 Task: Write a script that determines if a number is positive, negative, or zero Print the appropriate message.
Action: Mouse moved to (74, 421)
Screenshot: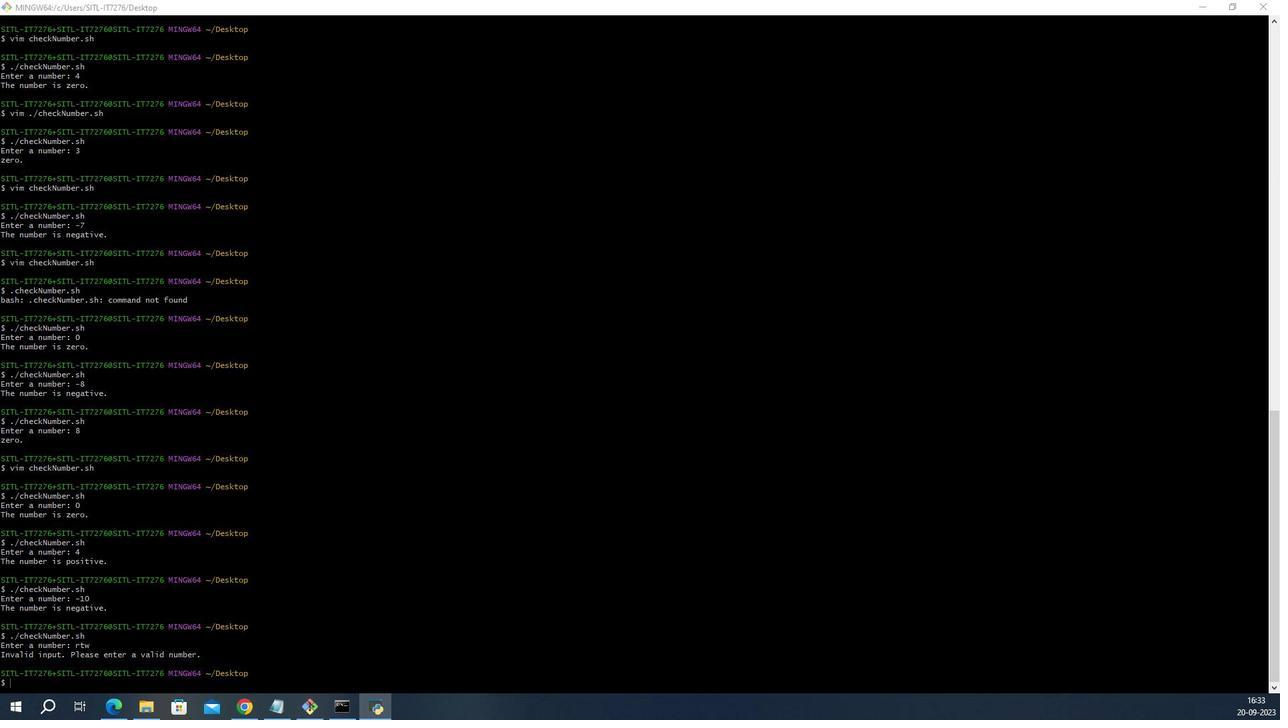 
Action: Mouse pressed left at (74, 421)
Screenshot: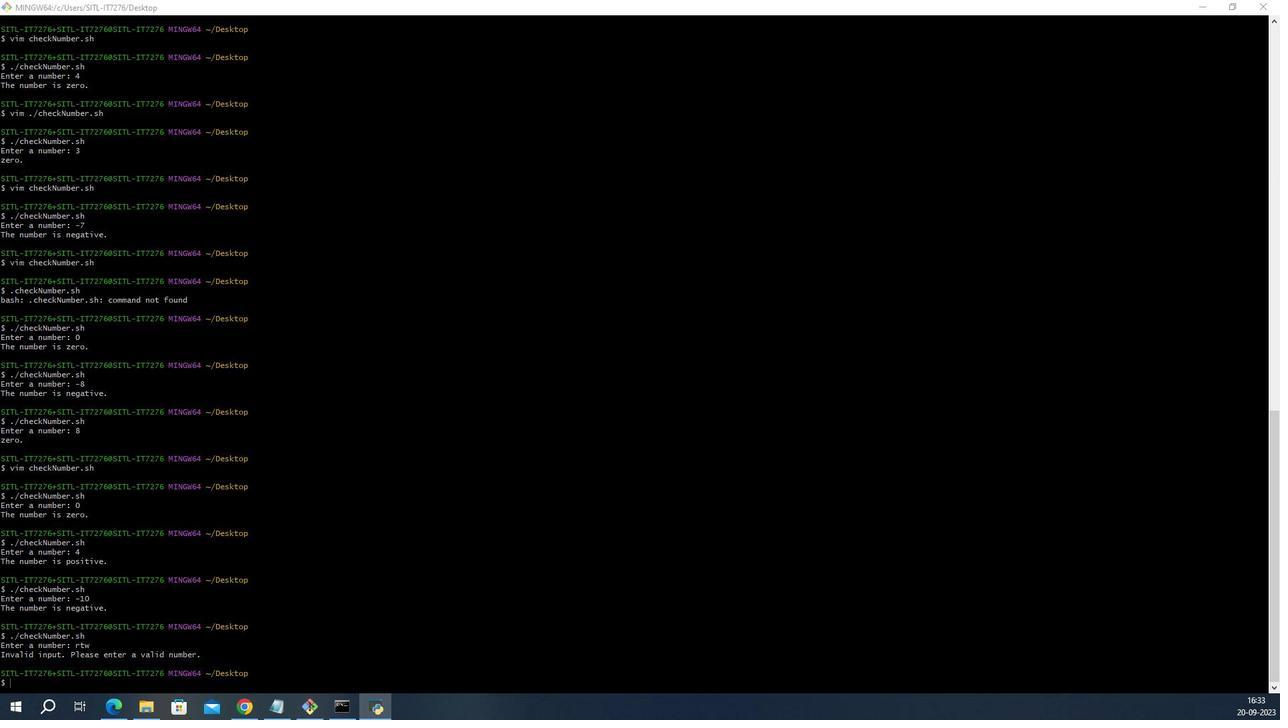 
Action: Mouse moved to (74, 421)
Screenshot: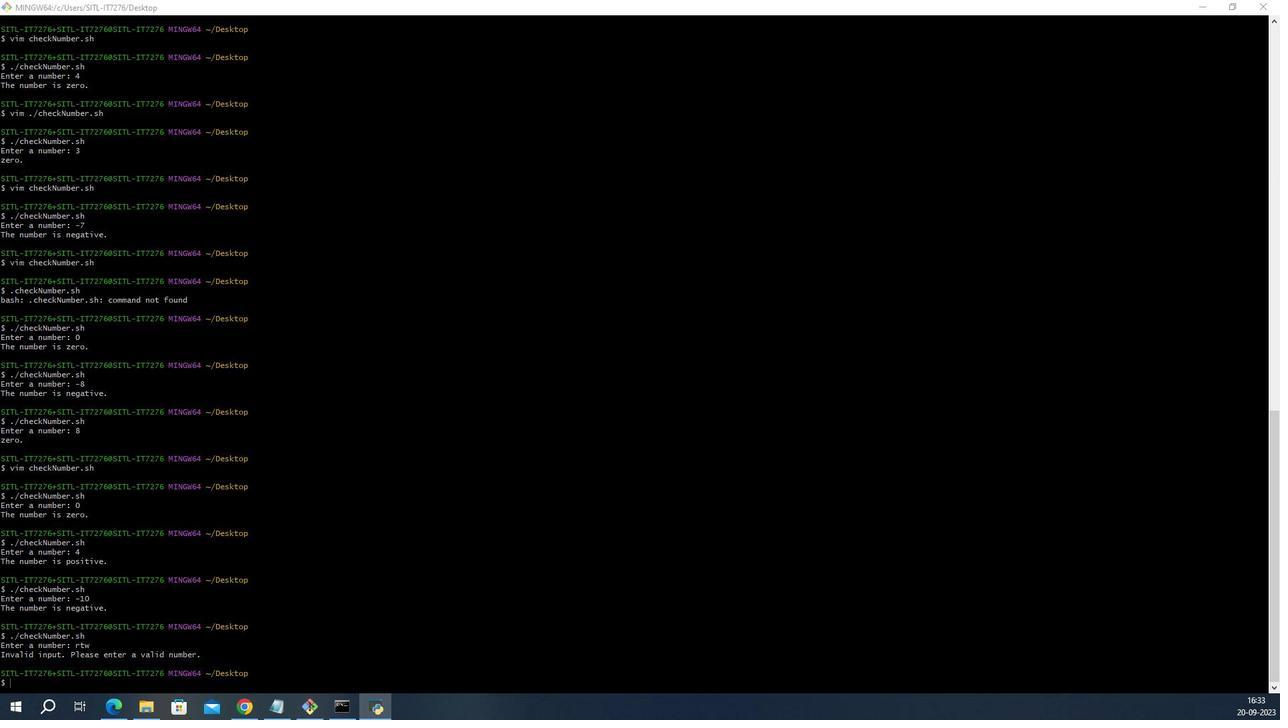 
Action: Mouse pressed left at (74, 421)
Screenshot: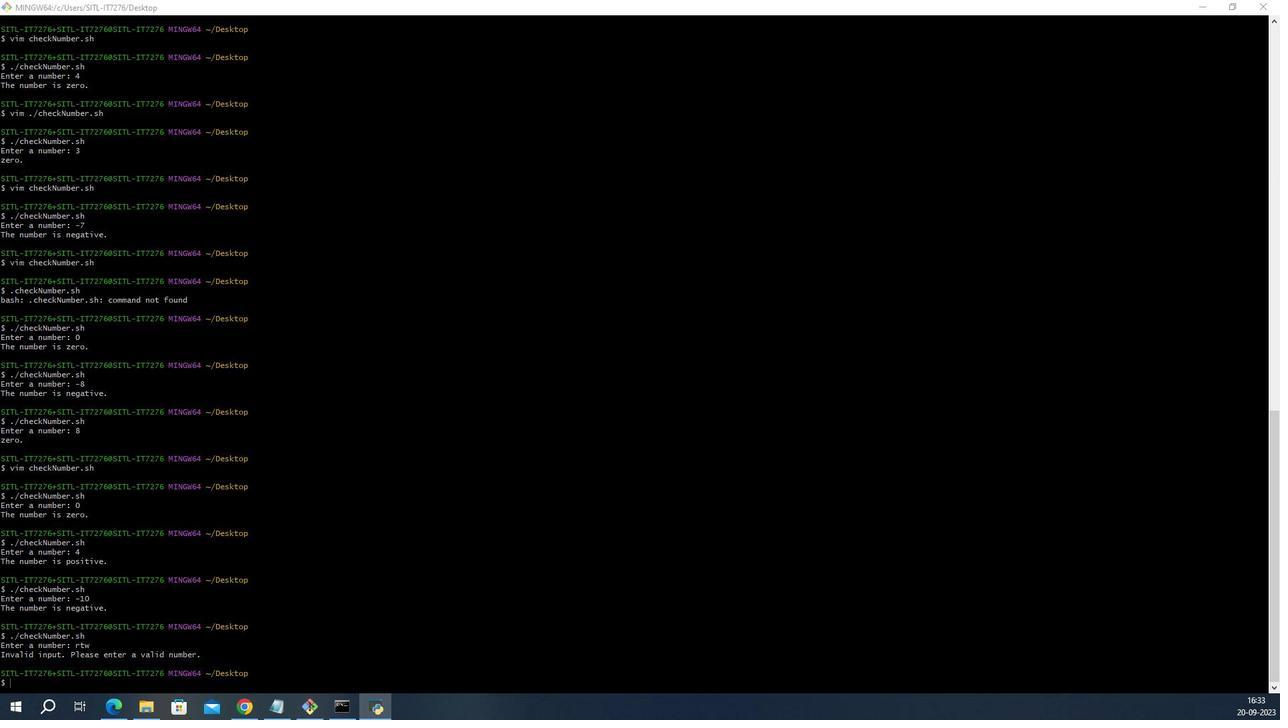 
Action: Mouse moved to (74, 421)
Screenshot: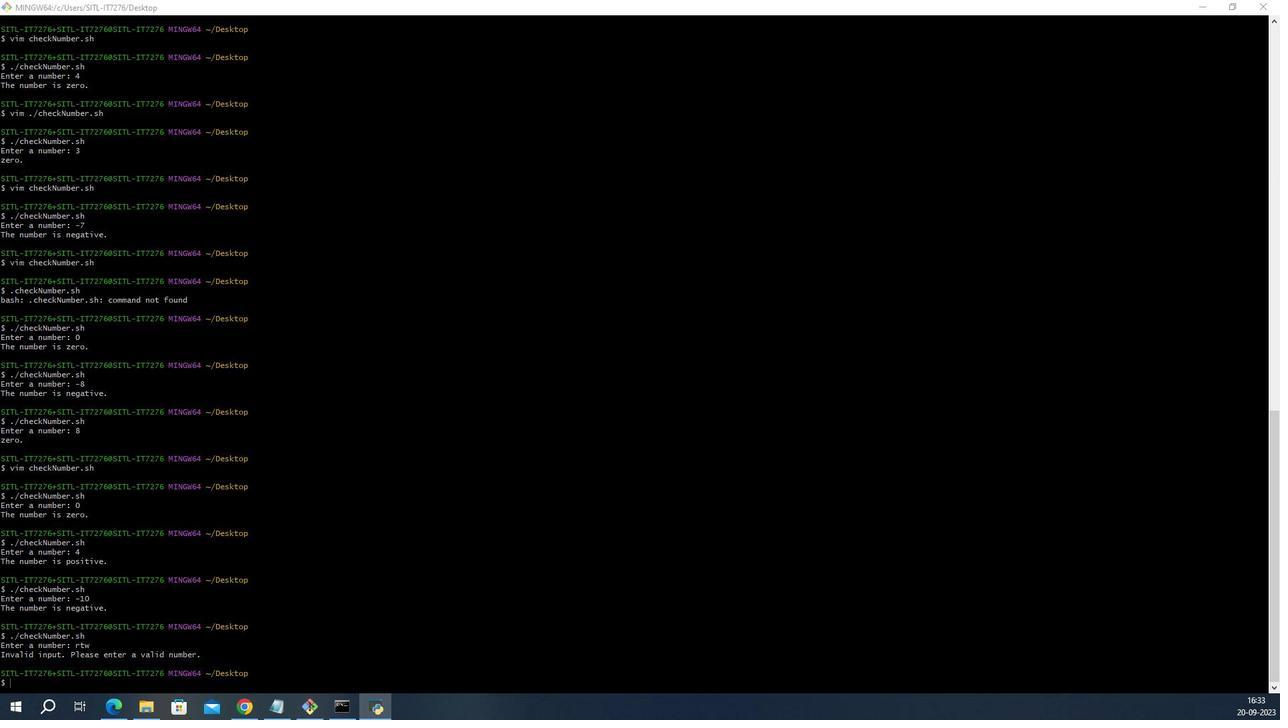 
Action: Key pressed b<Key.backspace>
Screenshot: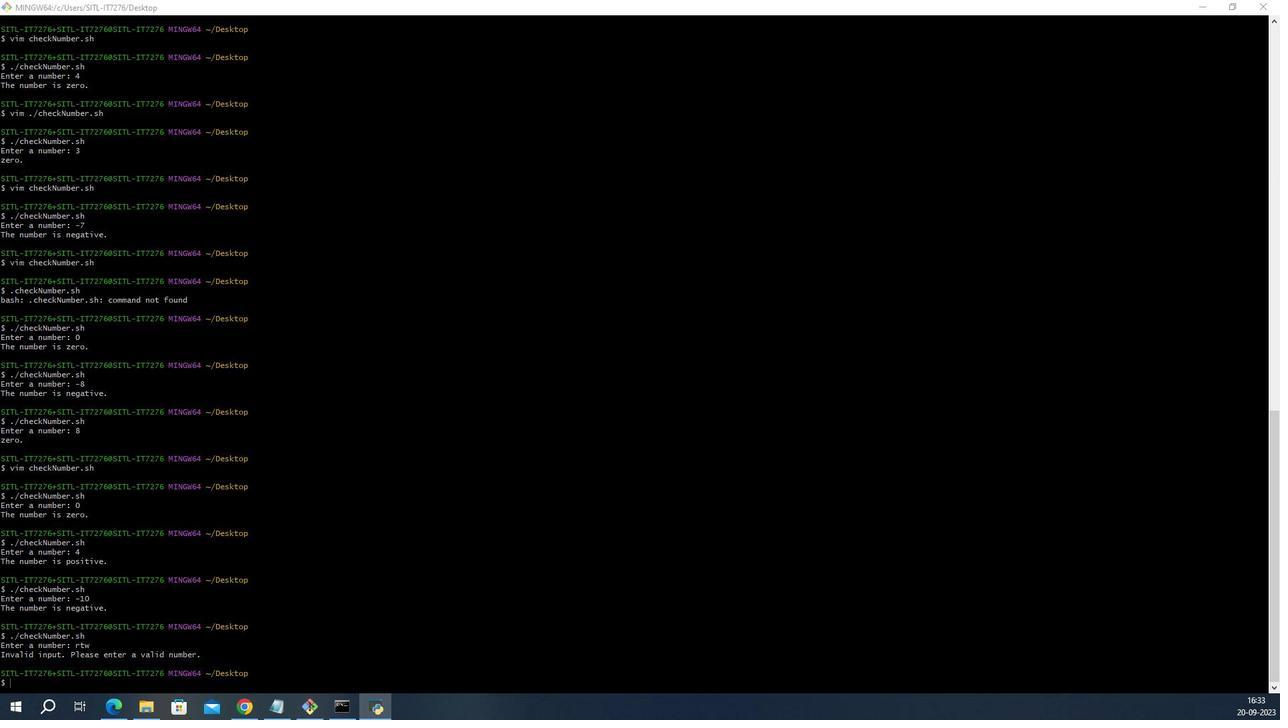 
Action: Mouse moved to (74, 421)
Screenshot: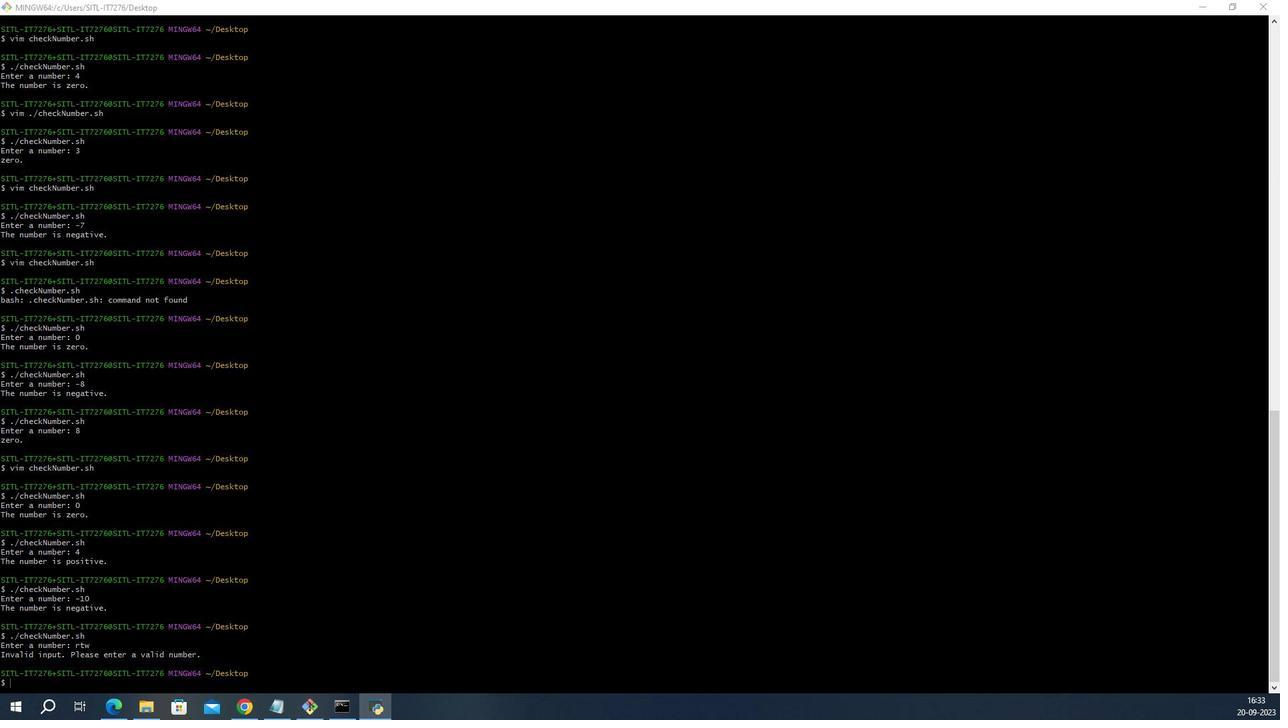 
Action: Mouse pressed left at (74, 421)
Screenshot: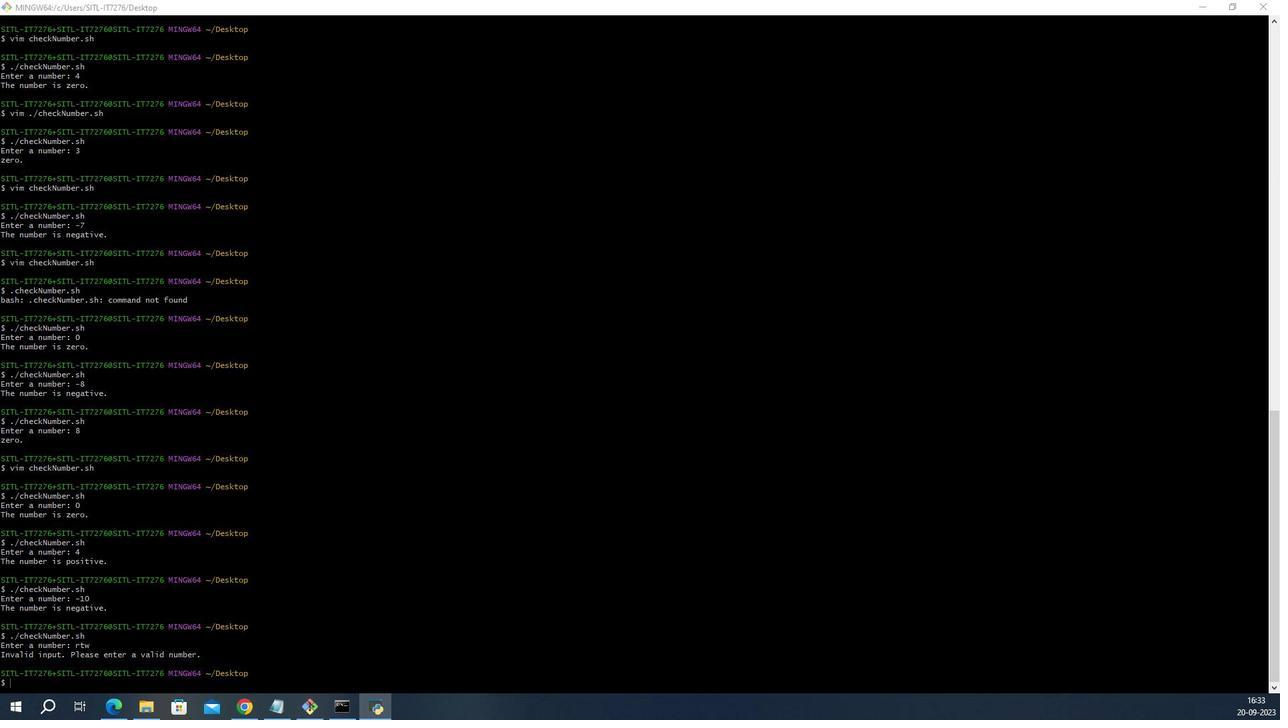 
Action: Mouse moved to (74, 421)
Screenshot: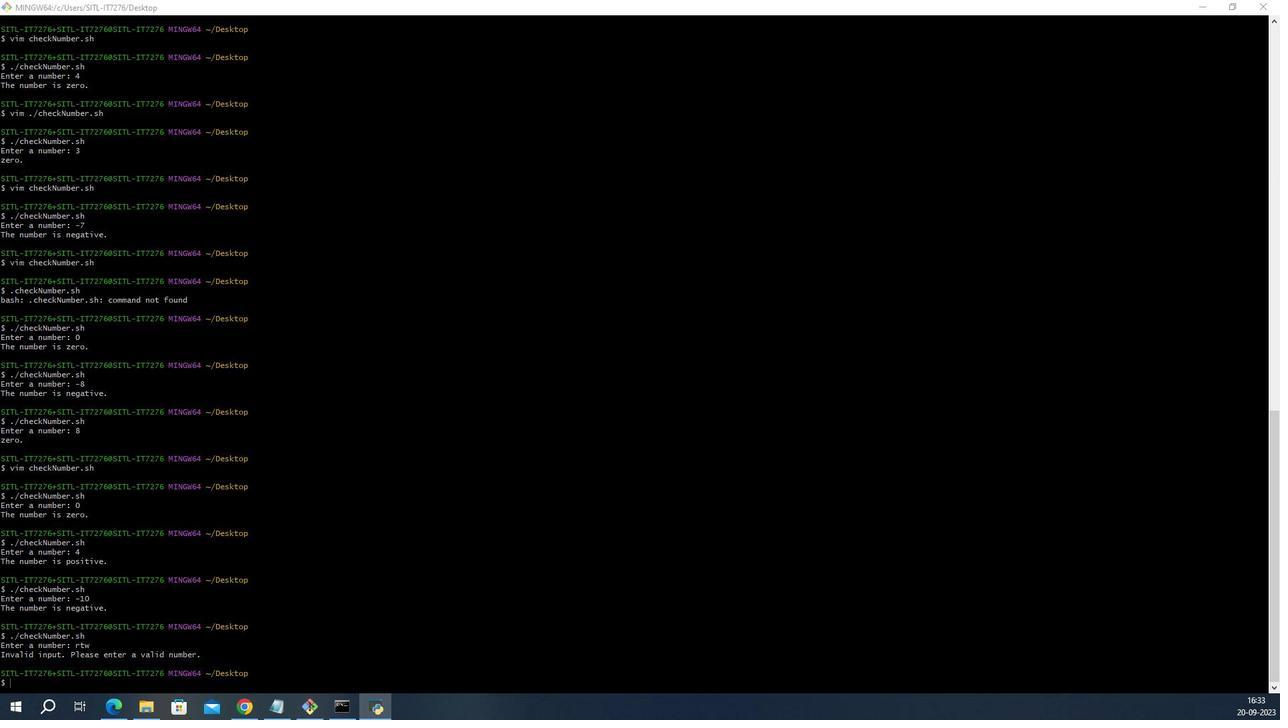 
Action: Key pressed provide<Key.space>me<Key.space>another<Key.space>code<Key.space>without<Key.space>bc<Key.enter>
Screenshot: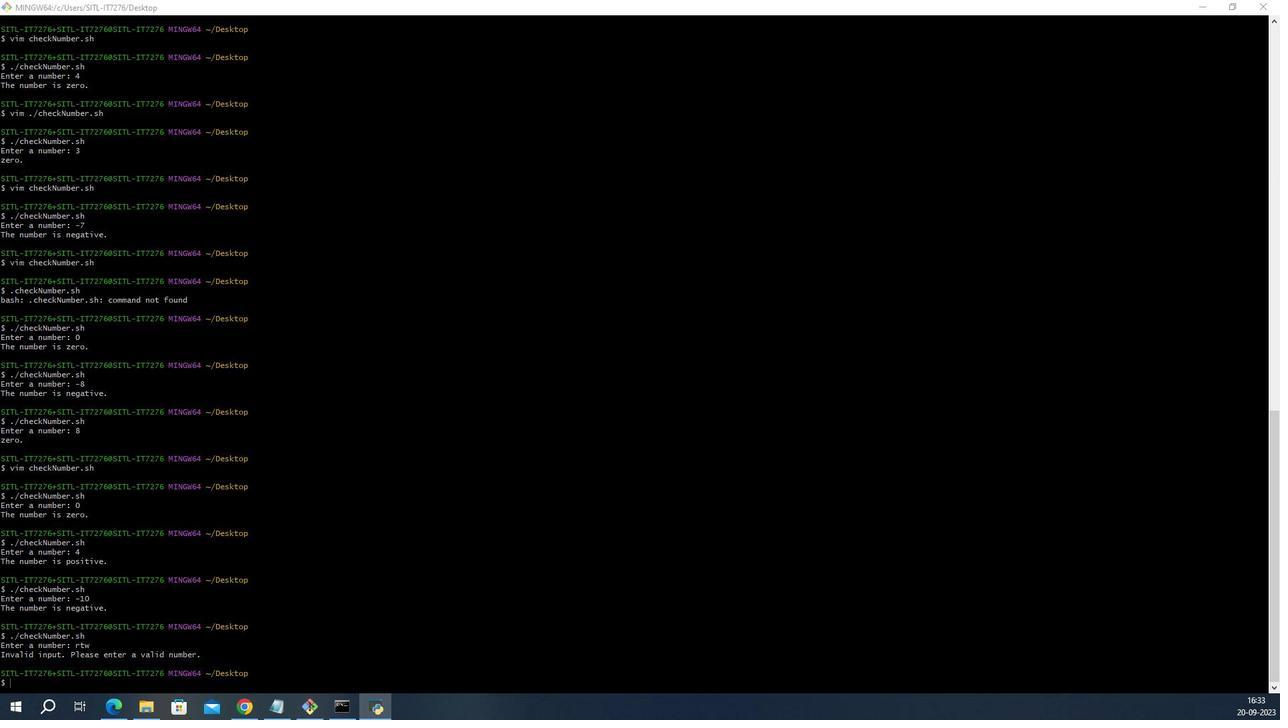 
Action: Mouse moved to (74, 421)
Screenshot: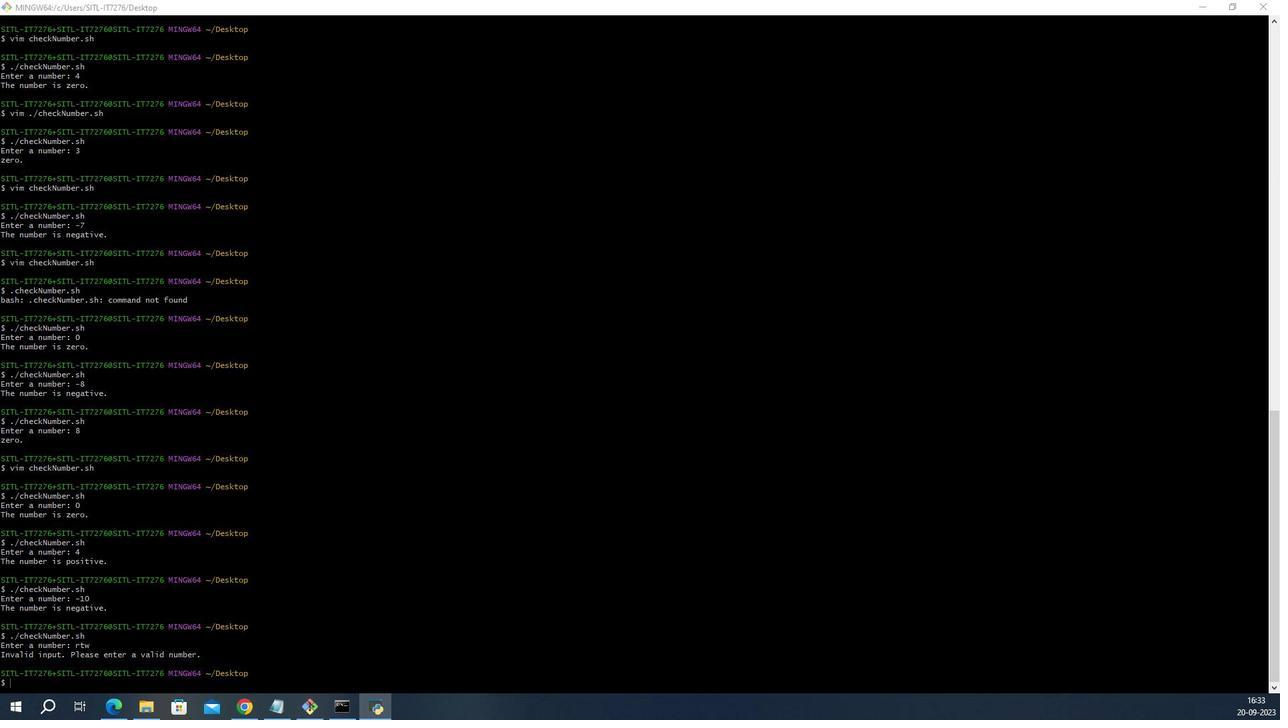 
Action: Mouse scrolled (74, 421) with delta (0, 0)
Screenshot: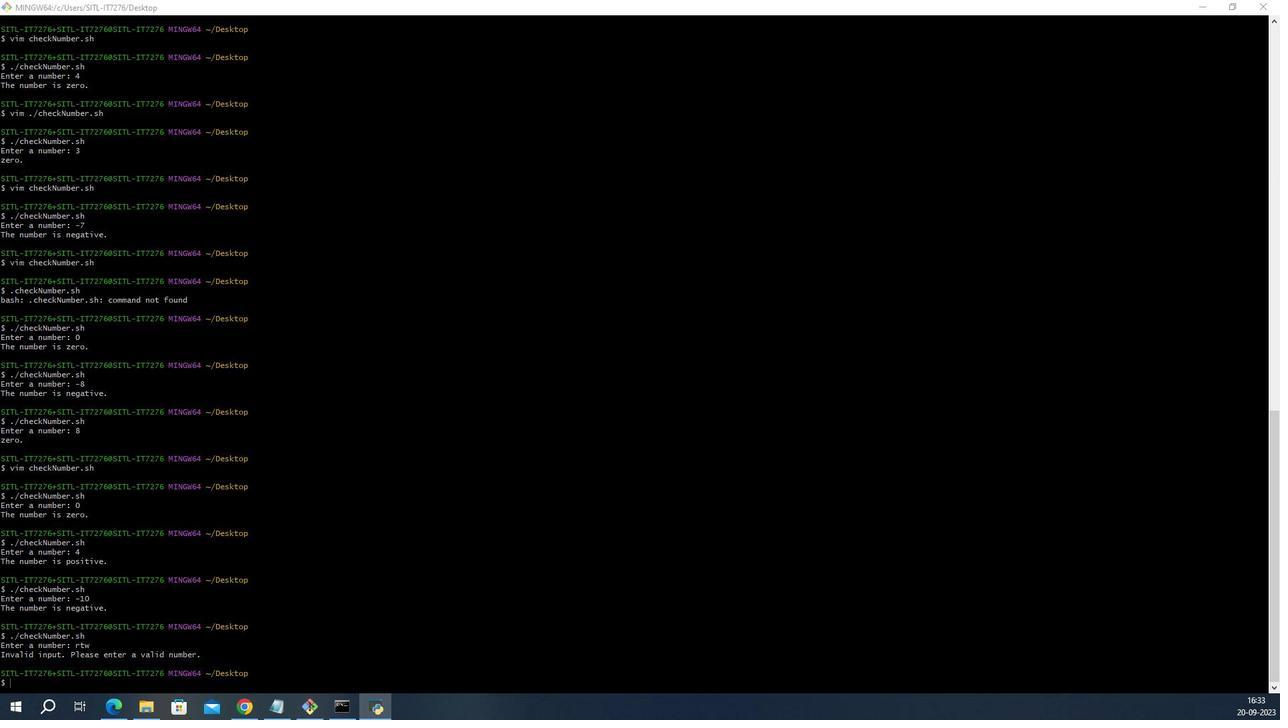 
Action: Mouse scrolled (74, 421) with delta (0, 0)
Screenshot: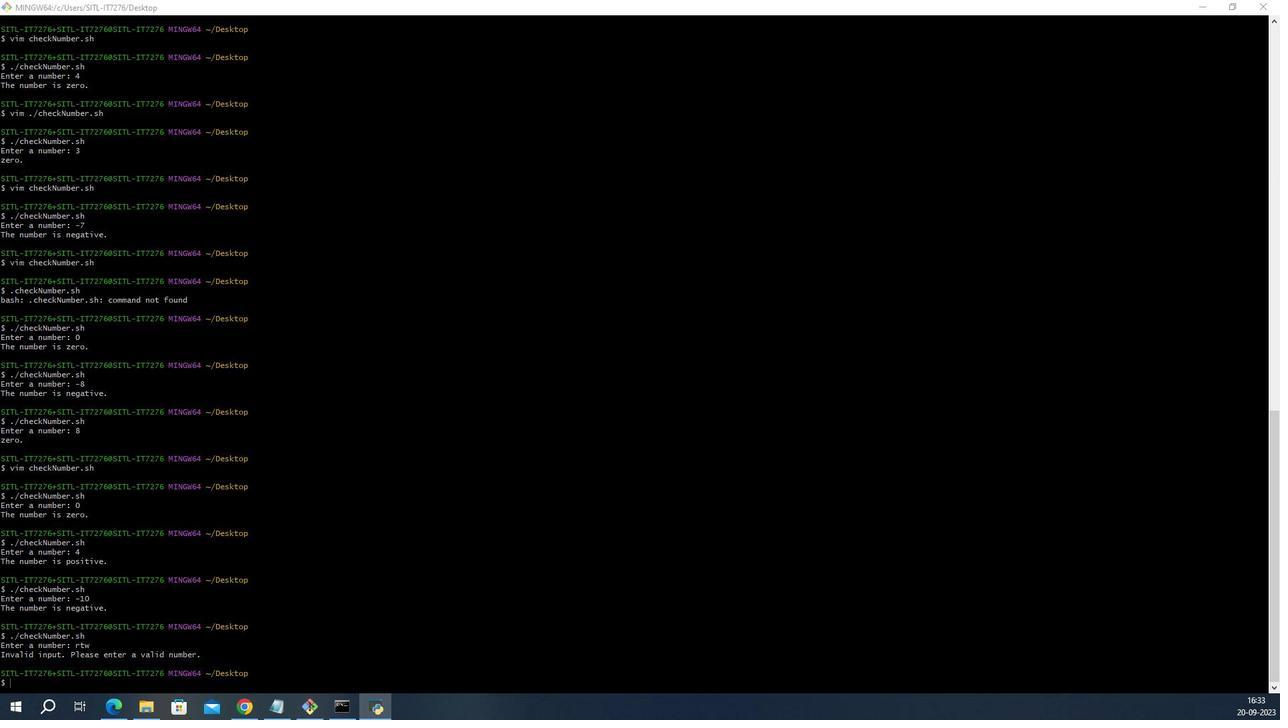 
Action: Mouse scrolled (74, 421) with delta (0, 0)
Screenshot: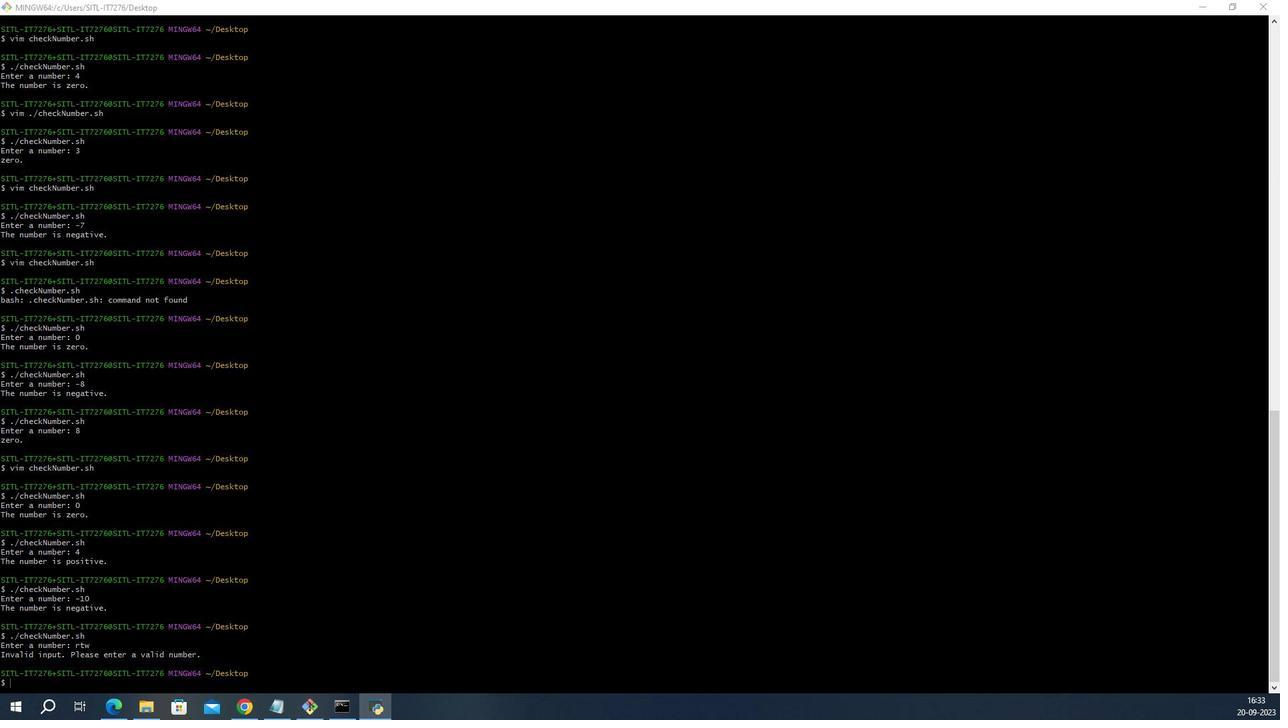 
Action: Mouse moved to (74, 421)
Screenshot: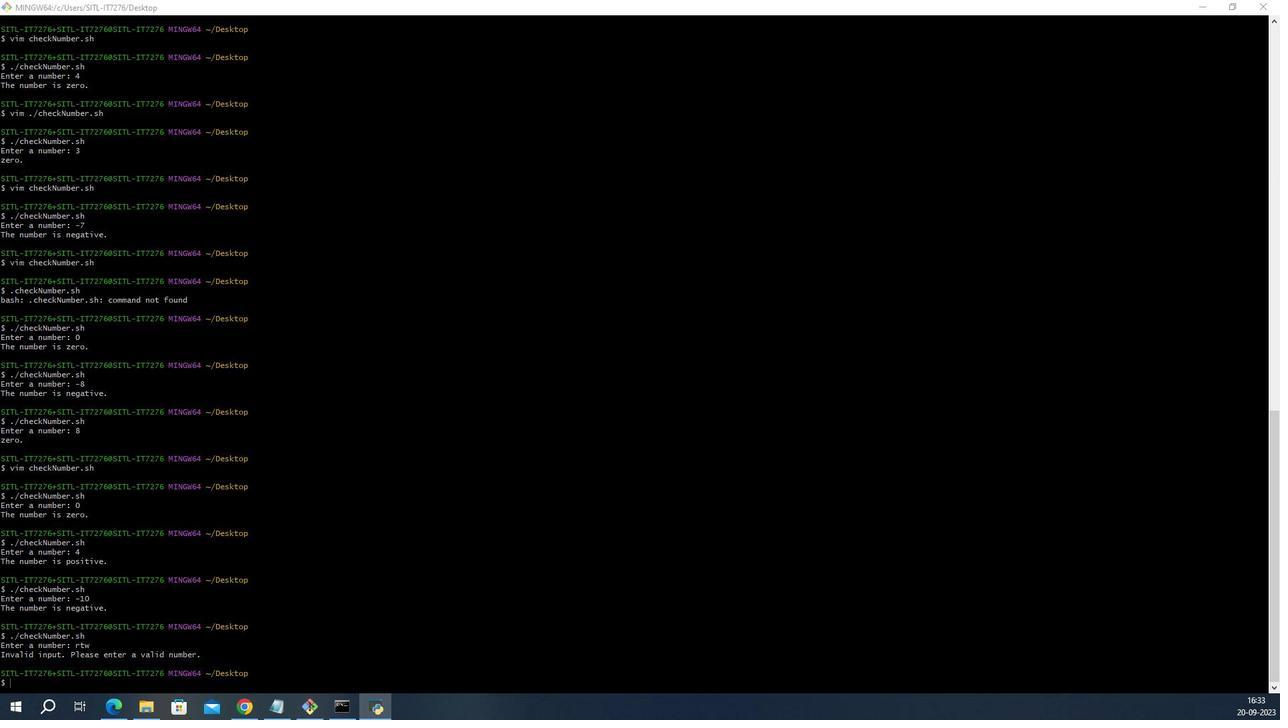 
Action: Mouse scrolled (74, 421) with delta (0, 0)
Screenshot: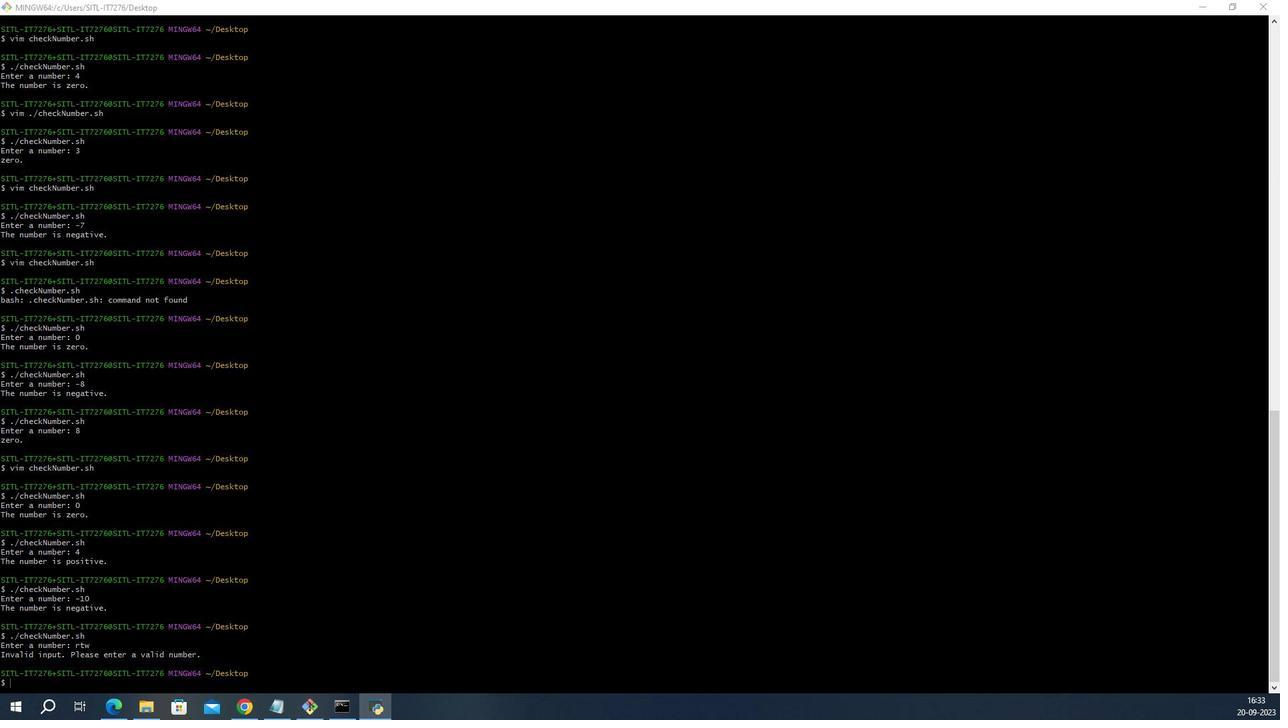 
Action: Mouse scrolled (74, 421) with delta (0, 0)
Screenshot: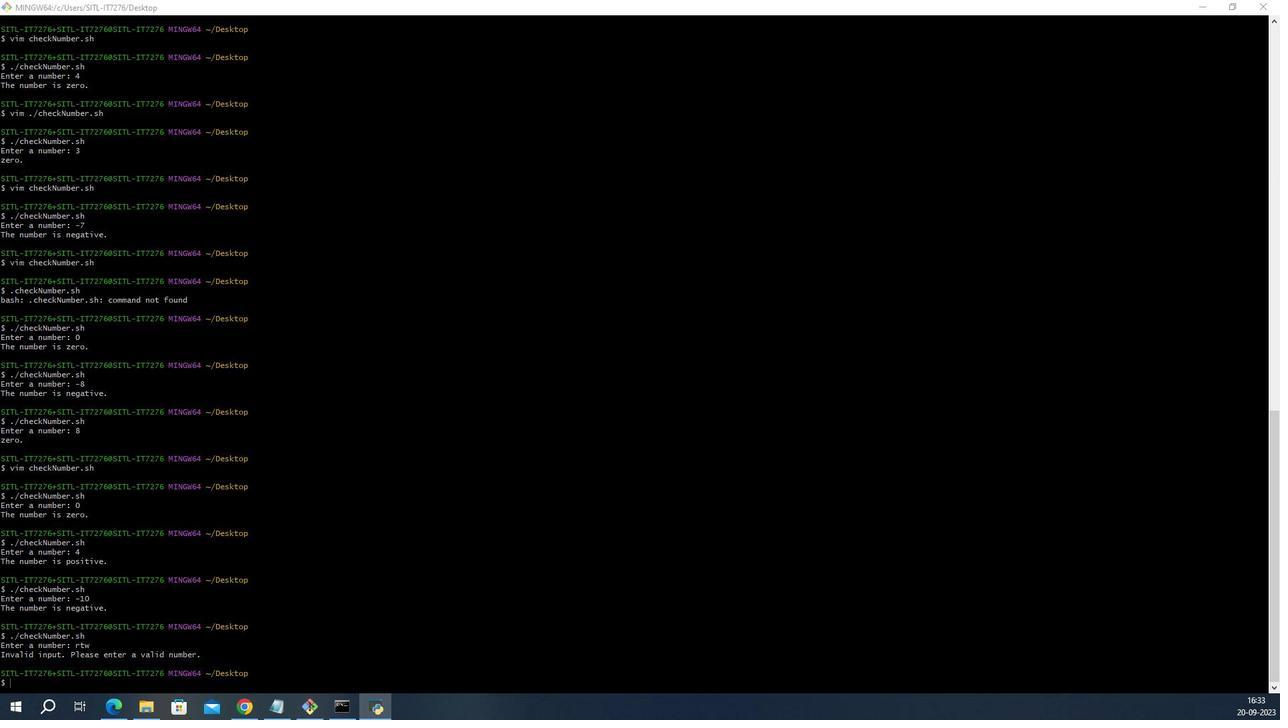
Action: Mouse scrolled (74, 421) with delta (0, 0)
Screenshot: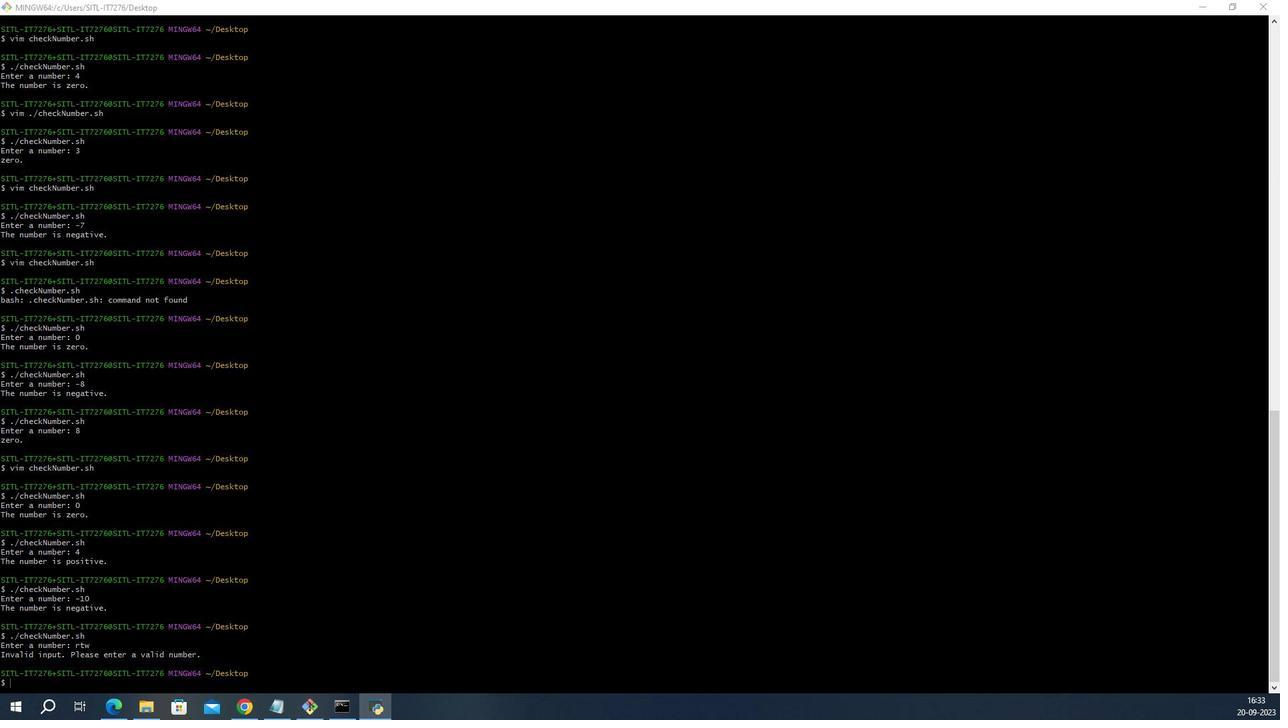 
Action: Mouse scrolled (74, 421) with delta (0, 0)
Screenshot: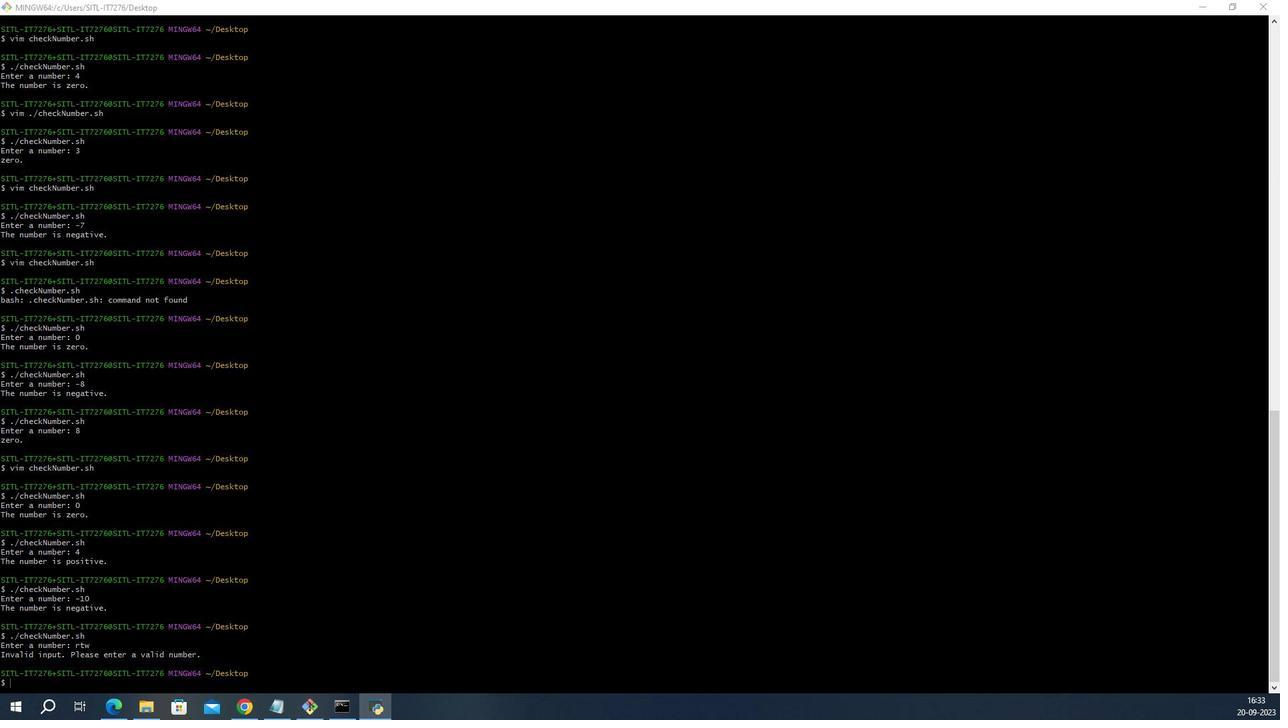 
Action: Mouse scrolled (74, 421) with delta (0, 0)
Screenshot: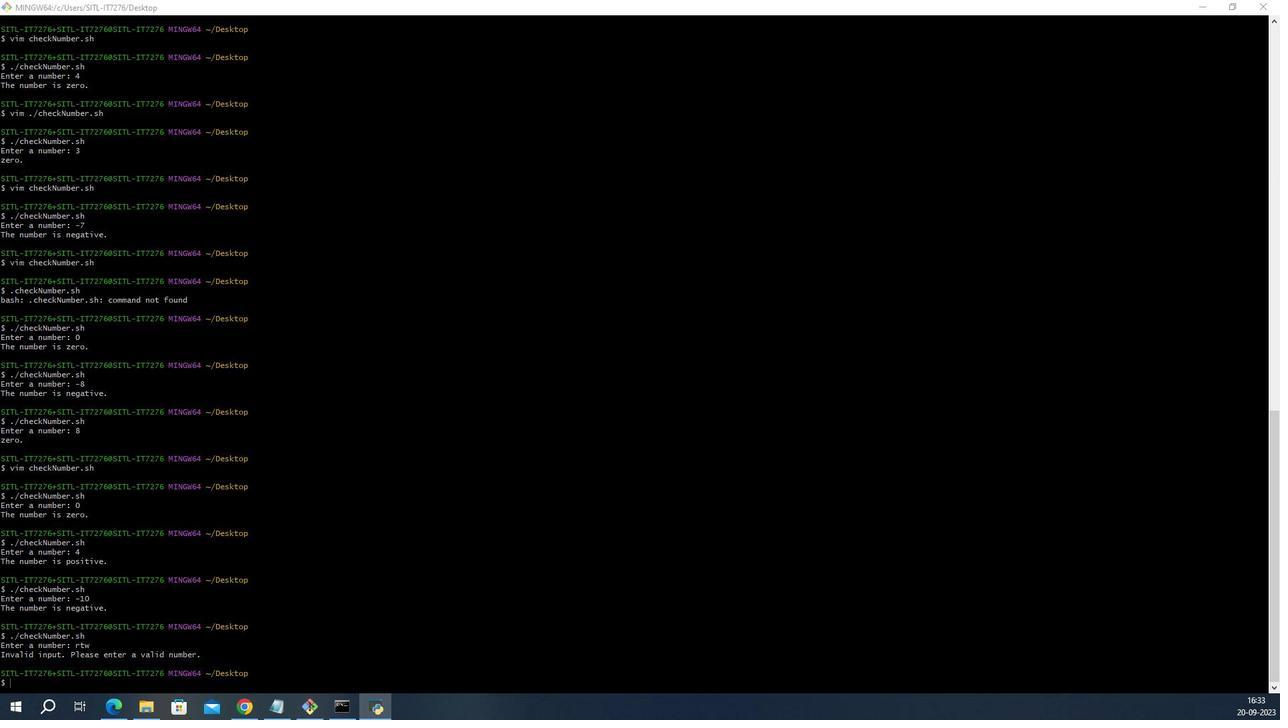 
Action: Mouse scrolled (74, 421) with delta (0, 0)
Screenshot: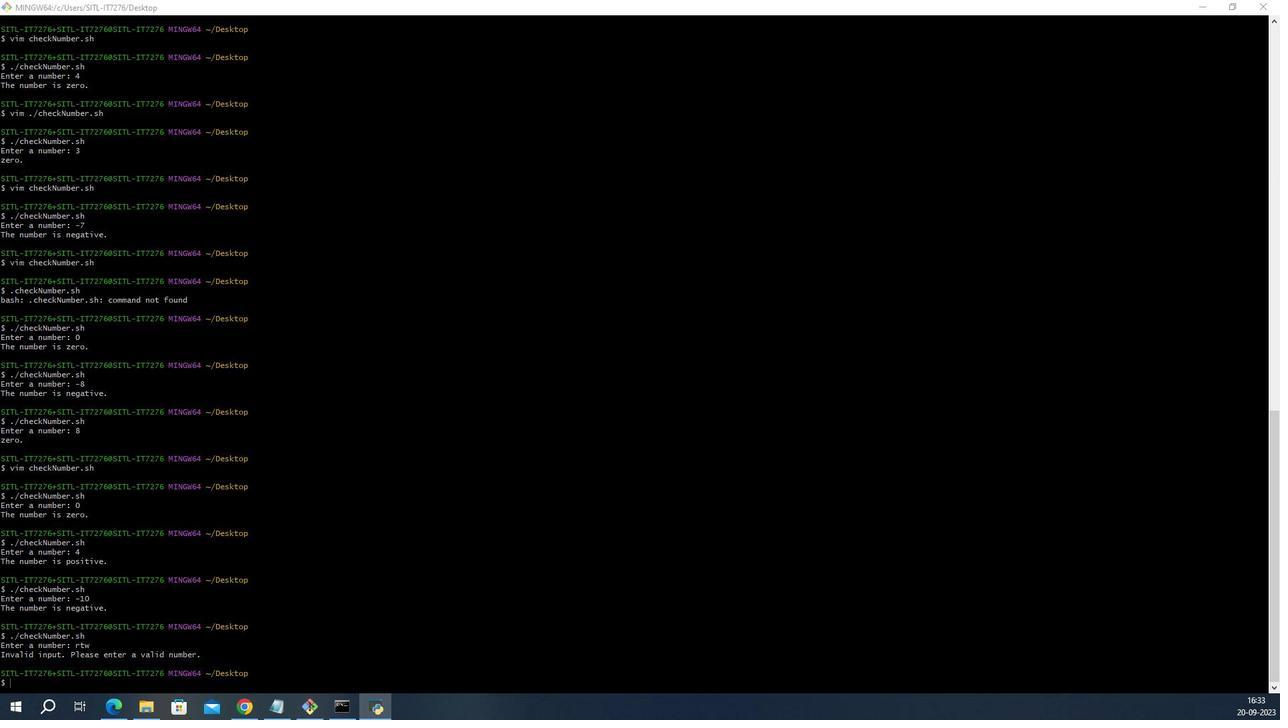 
Action: Mouse scrolled (74, 421) with delta (0, 0)
Screenshot: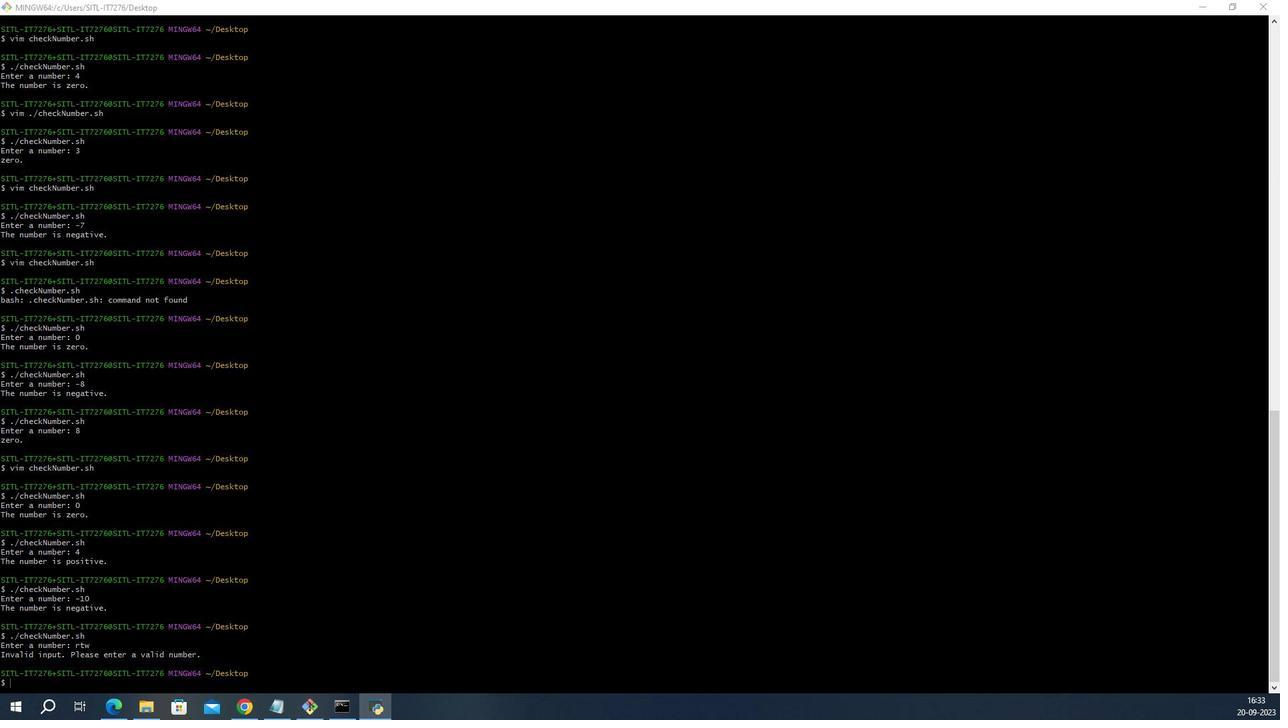 
Action: Mouse scrolled (74, 421) with delta (0, 0)
Screenshot: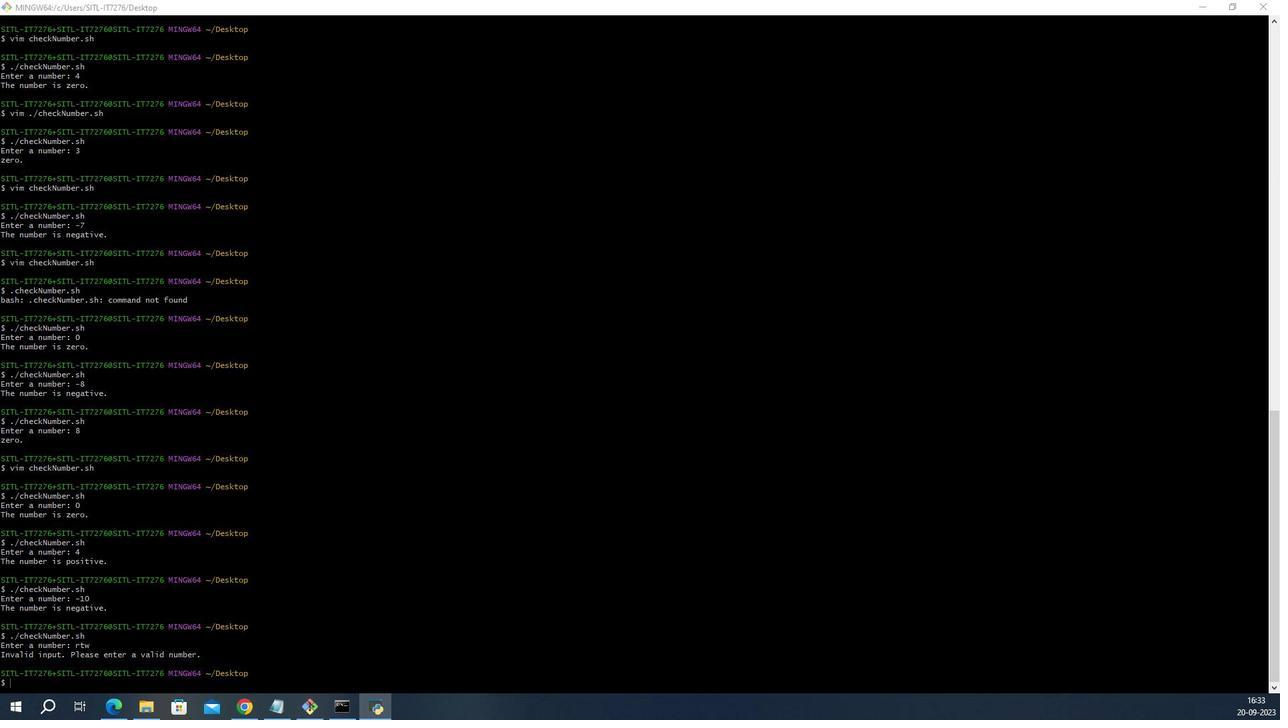 
Action: Mouse scrolled (74, 421) with delta (0, 0)
Screenshot: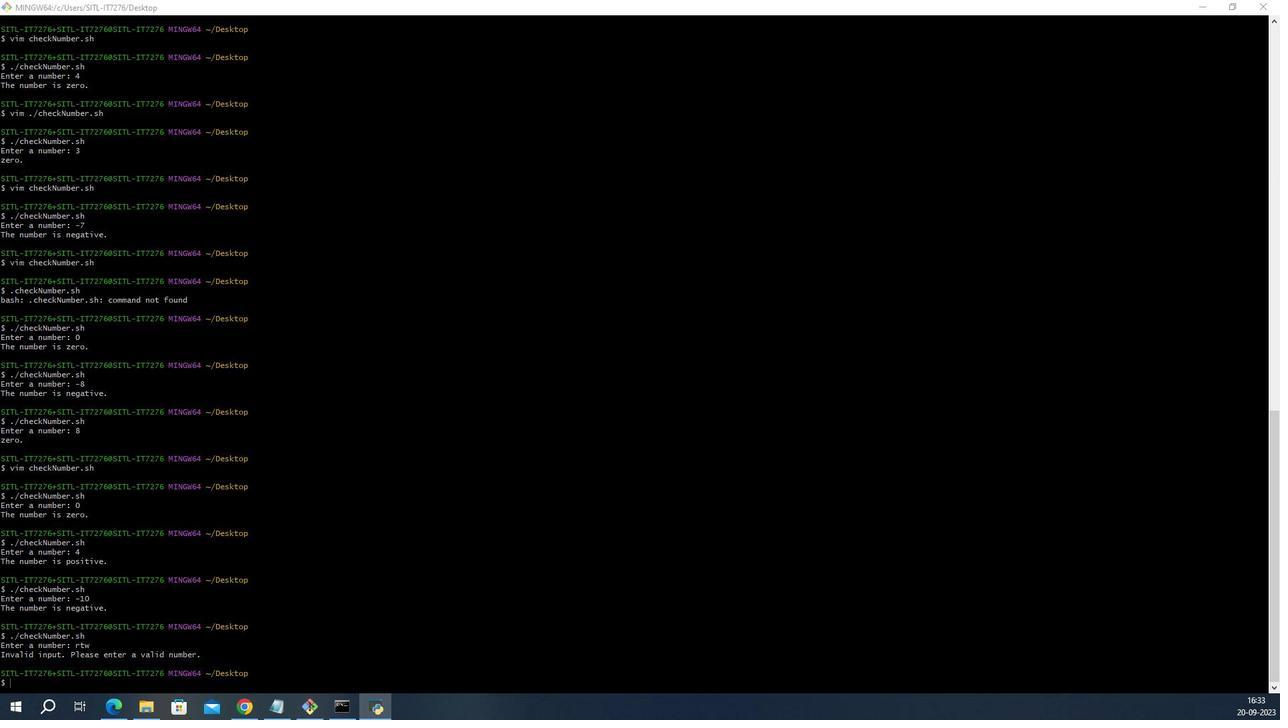 
Action: Mouse scrolled (74, 421) with delta (0, 0)
Screenshot: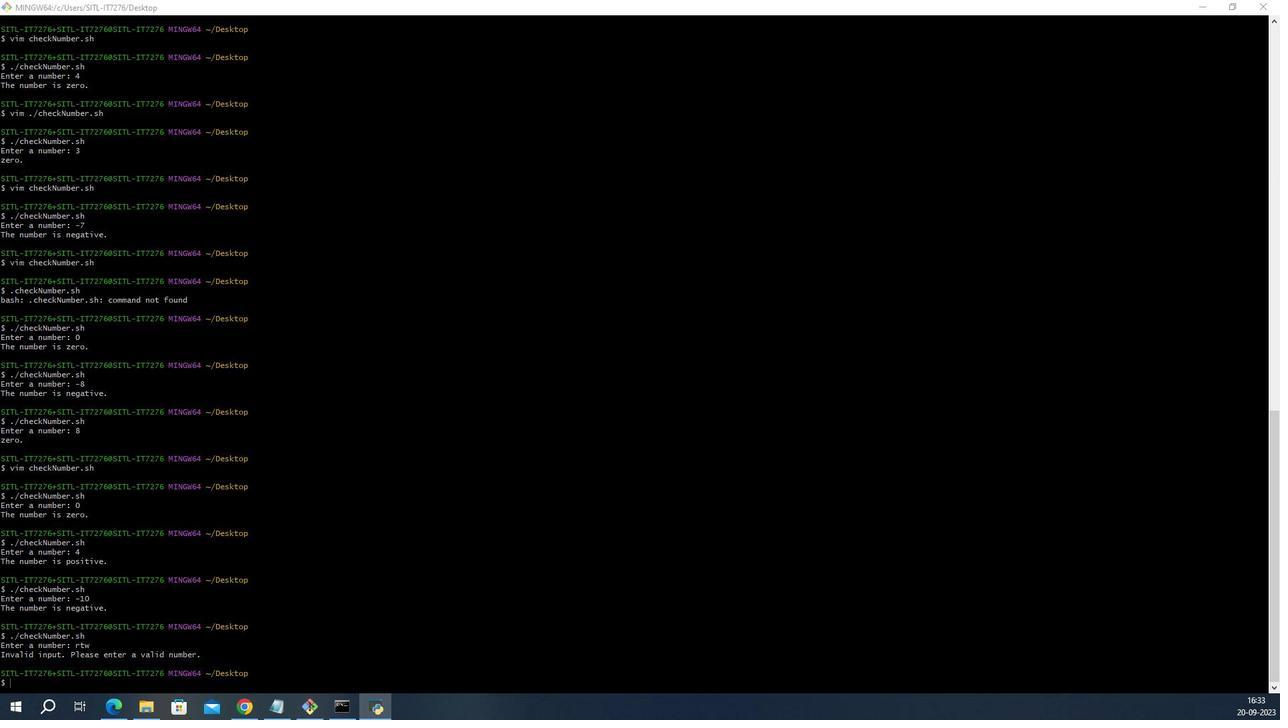 
Action: Mouse moved to (74, 421)
Screenshot: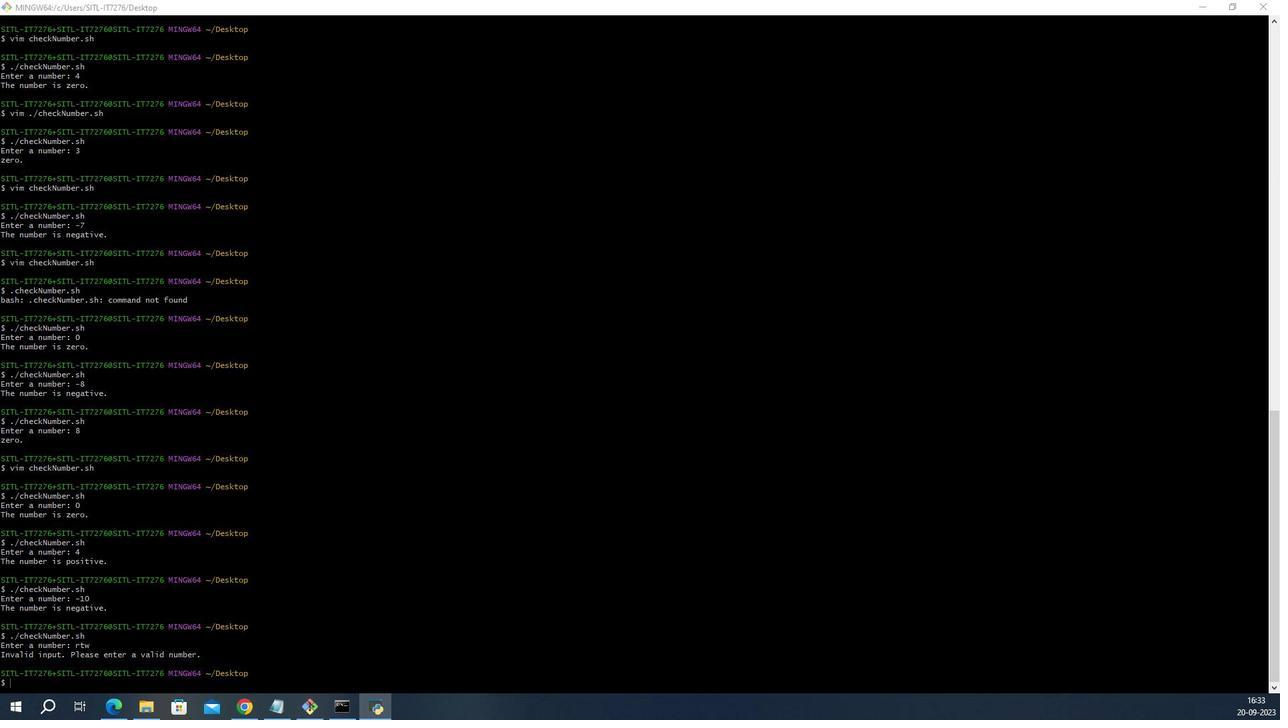 
Action: Mouse scrolled (74, 421) with delta (0, 0)
Screenshot: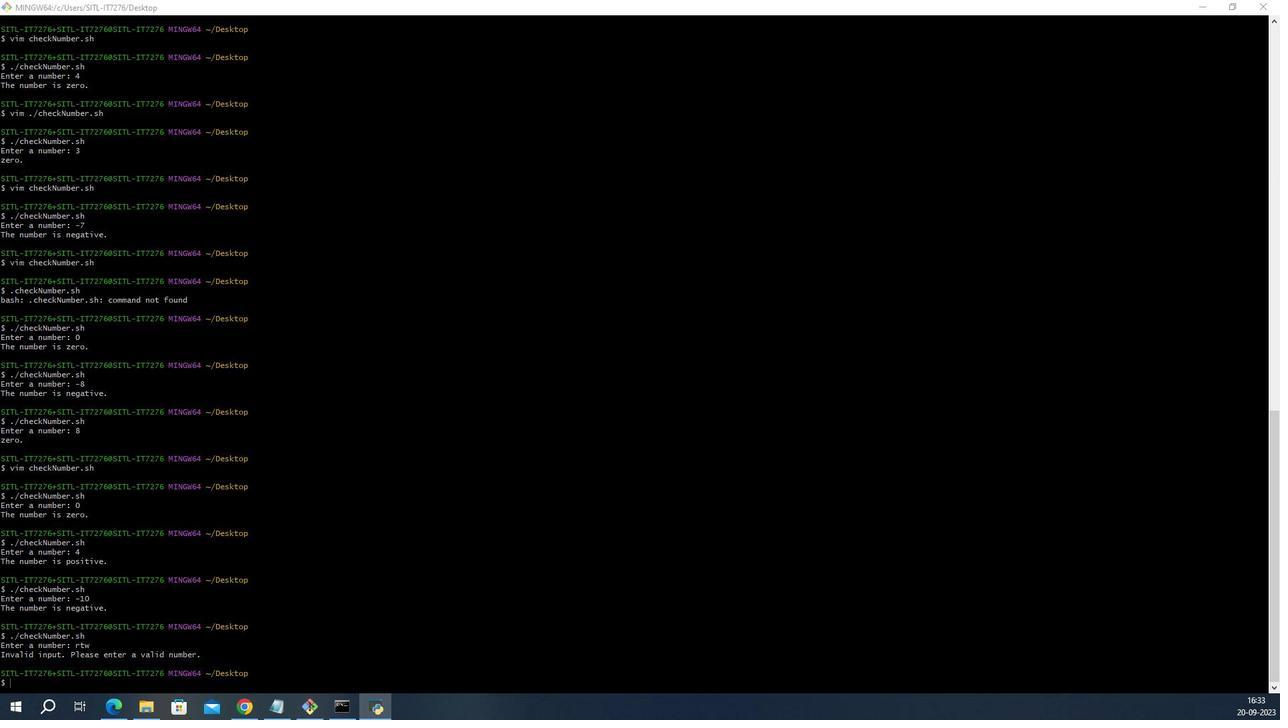 
Action: Mouse moved to (74, 421)
Screenshot: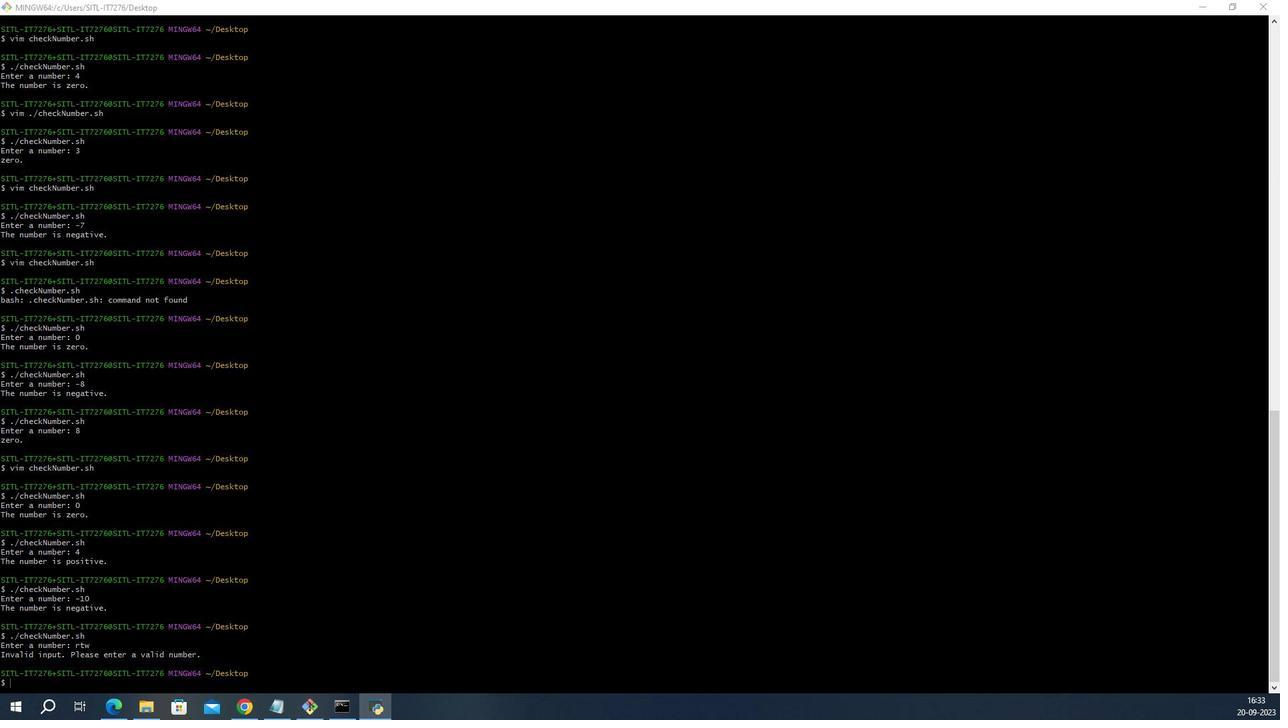 
Action: Mouse scrolled (74, 421) with delta (0, 0)
Screenshot: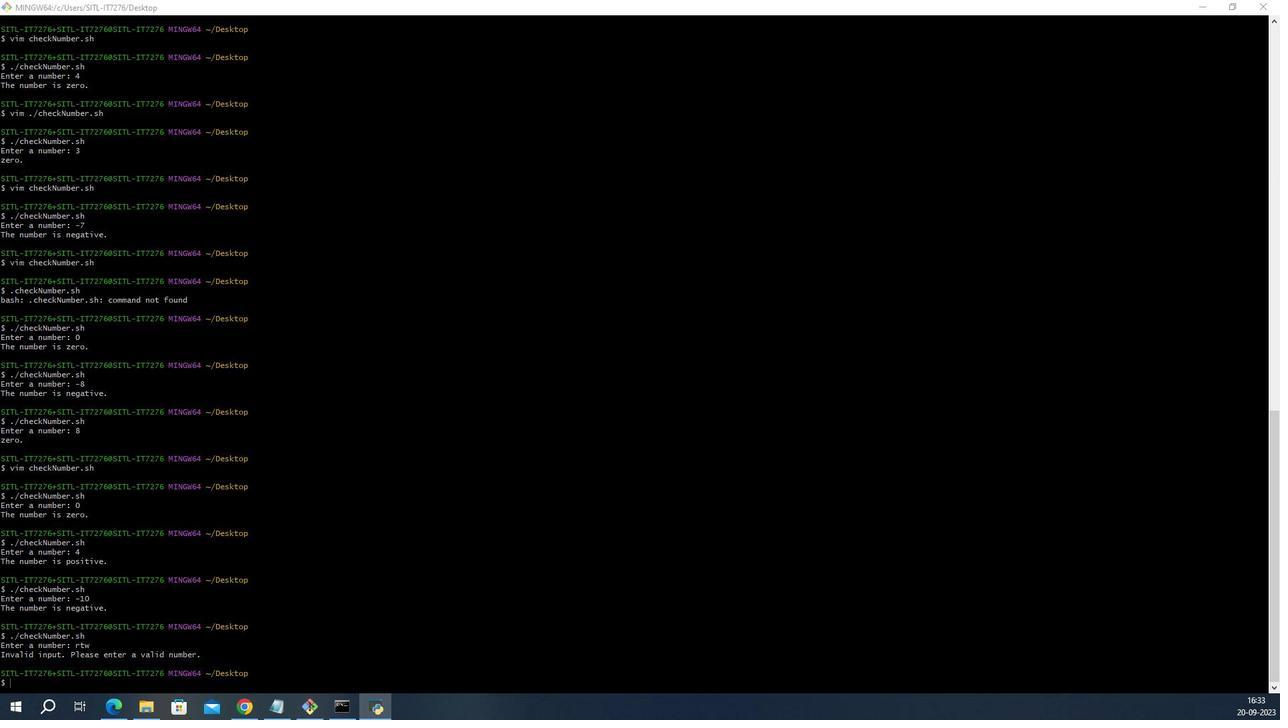 
Action: Mouse scrolled (74, 421) with delta (0, 0)
Screenshot: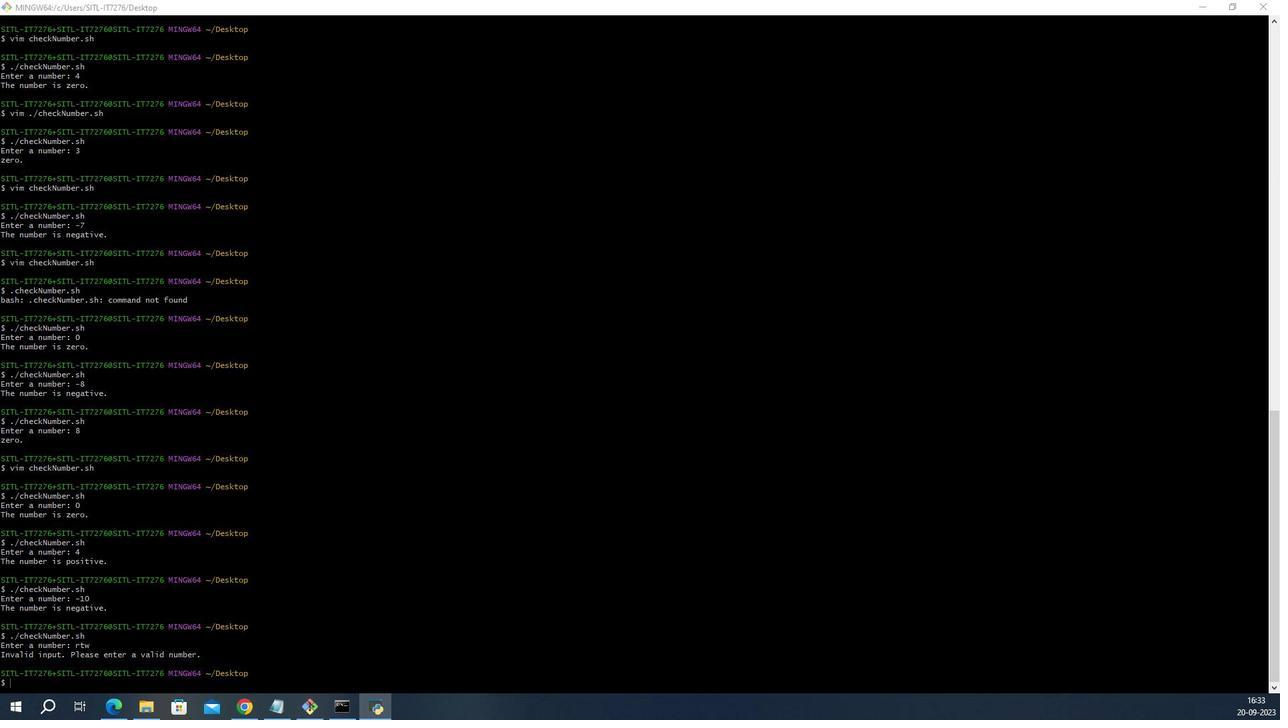 
Action: Mouse scrolled (74, 421) with delta (0, 0)
Screenshot: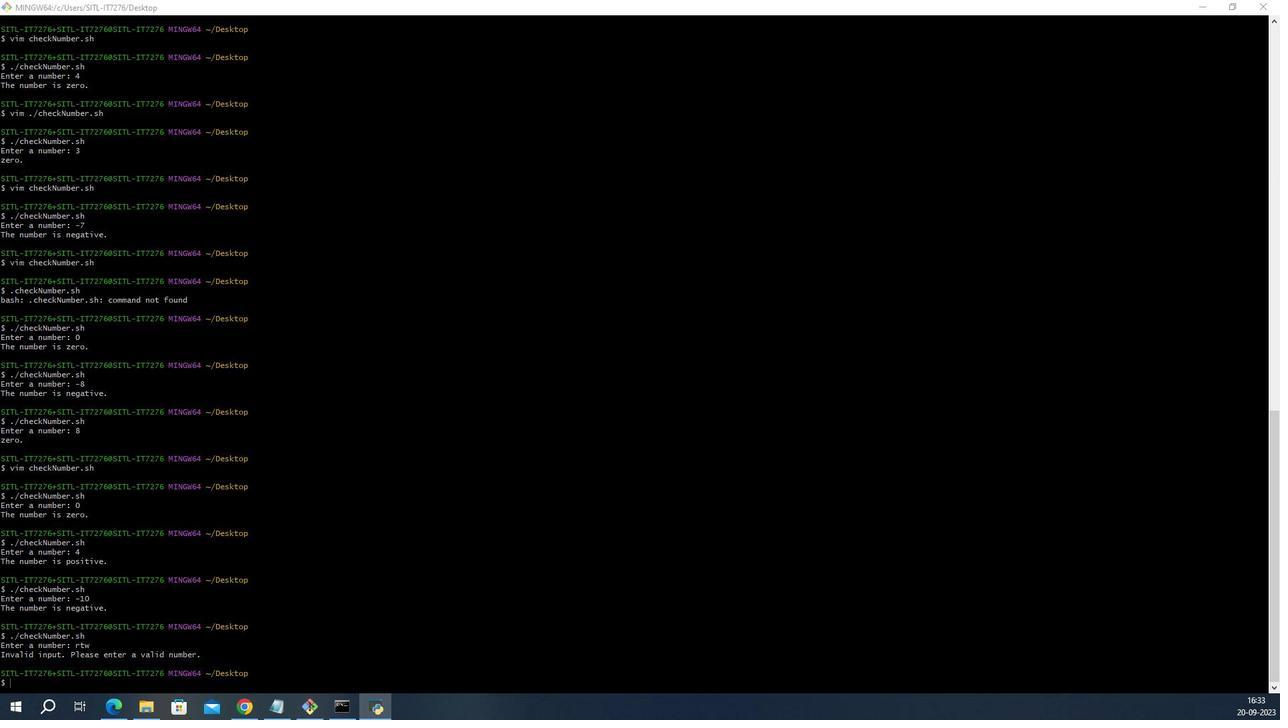 
Action: Mouse scrolled (74, 421) with delta (0, 0)
Screenshot: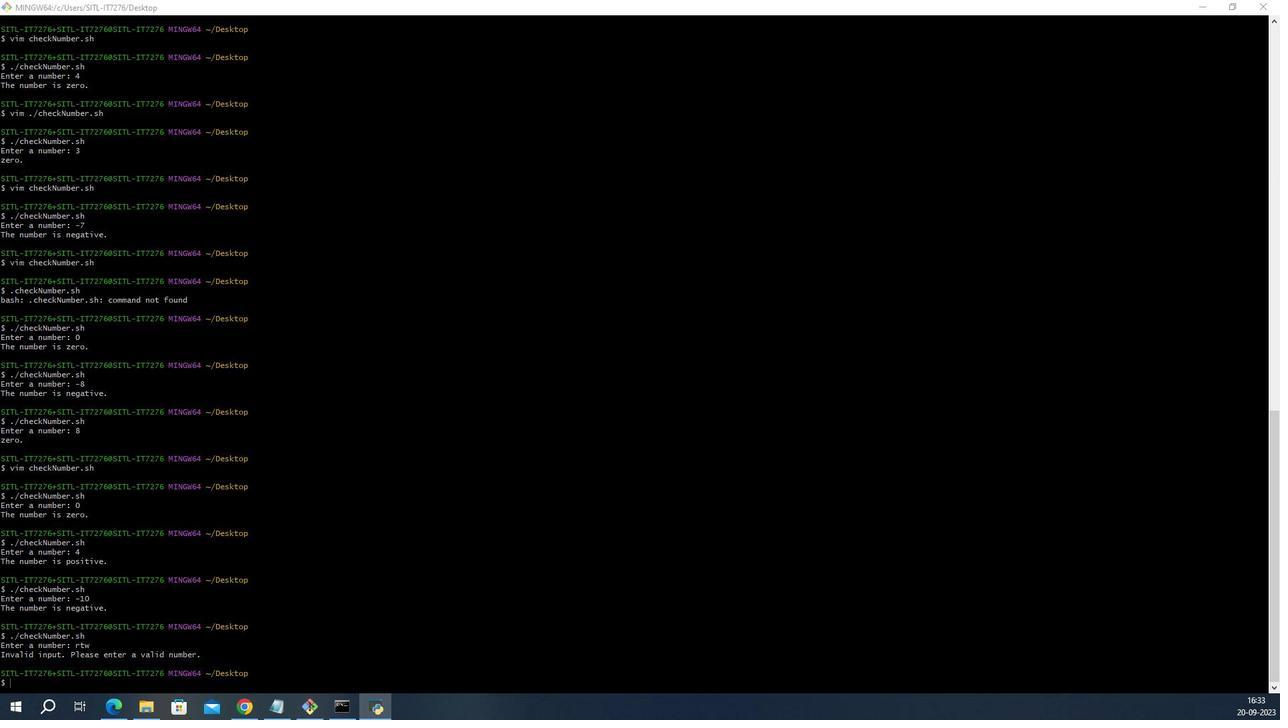 
Action: Mouse scrolled (74, 421) with delta (0, 0)
Screenshot: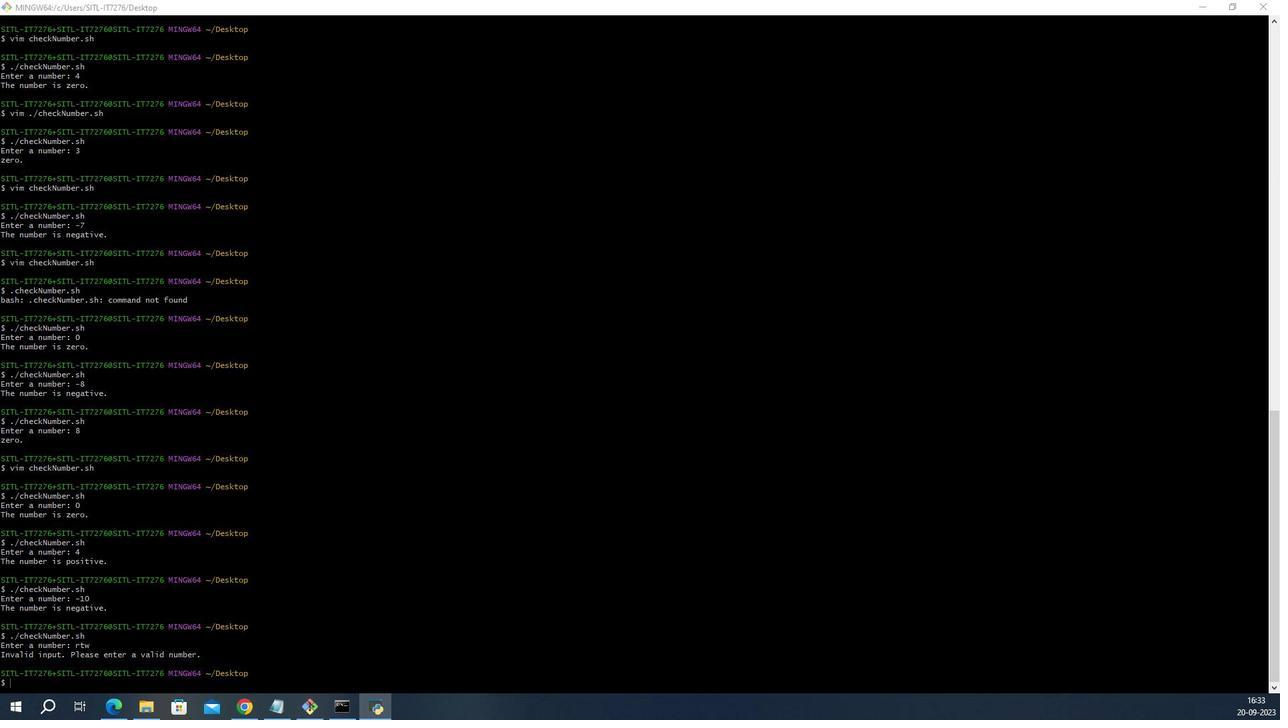 
Action: Mouse scrolled (74, 421) with delta (0, 0)
Screenshot: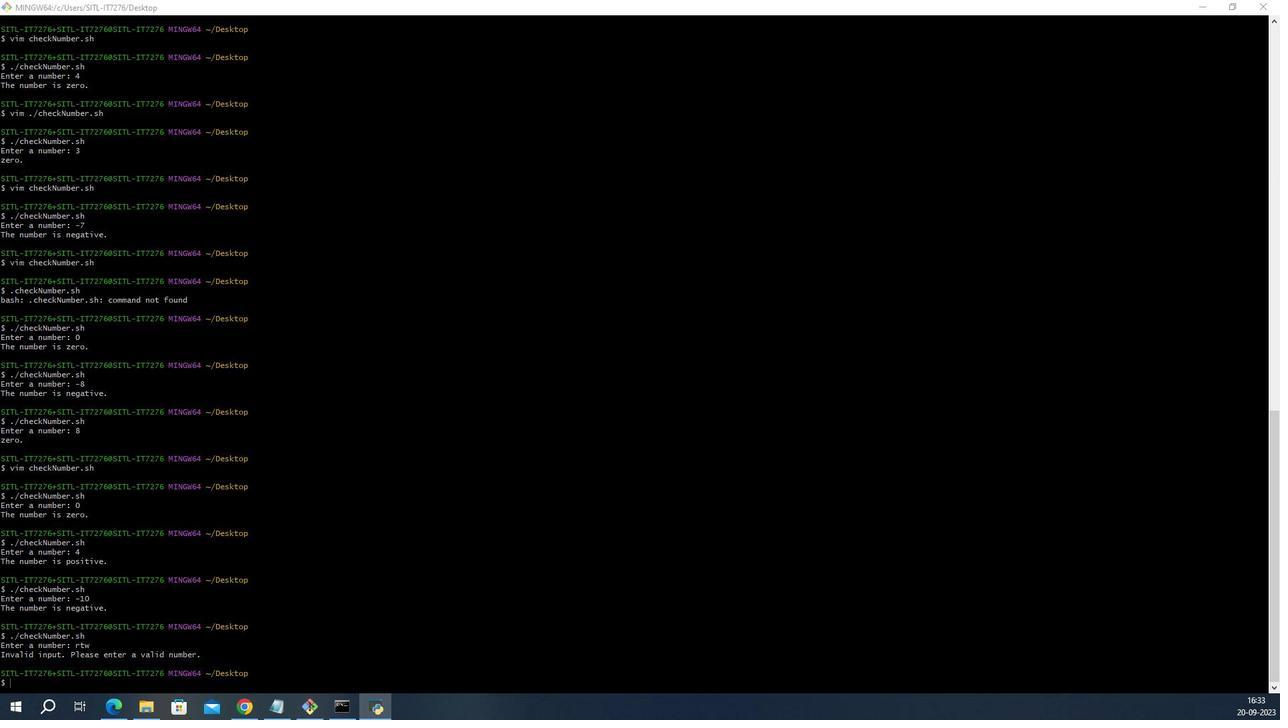 
Action: Mouse scrolled (74, 421) with delta (0, 0)
Screenshot: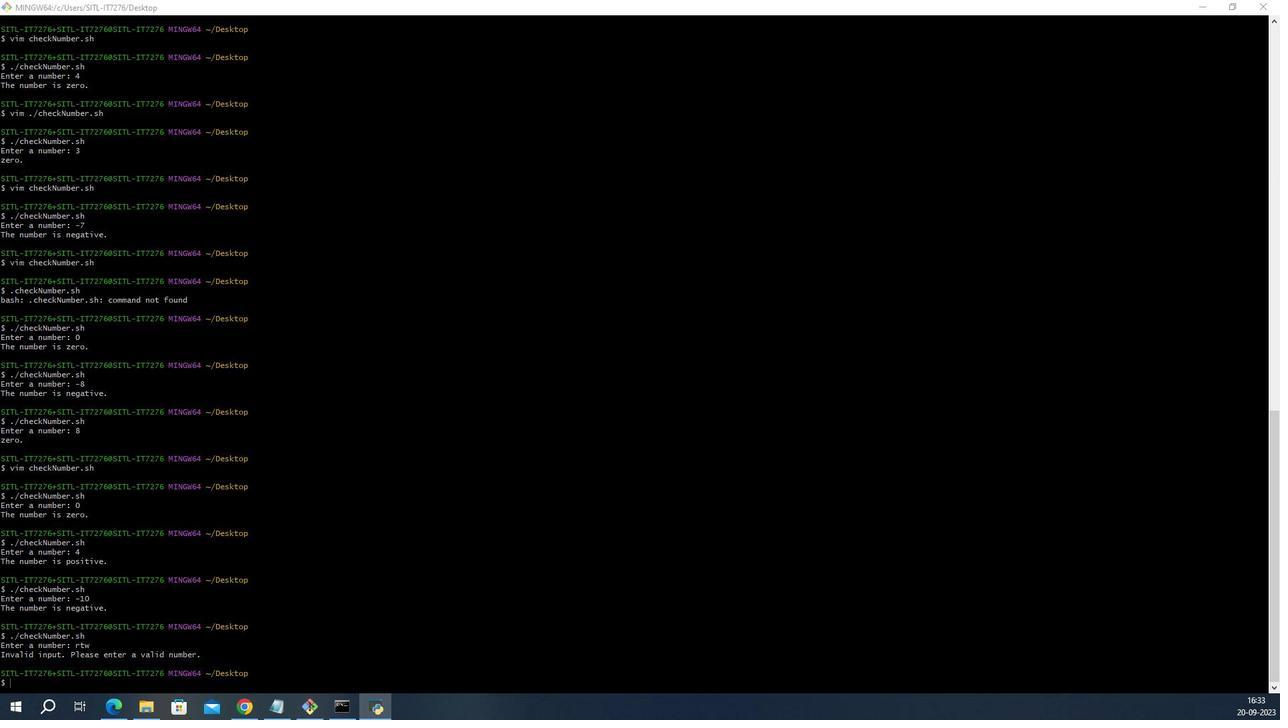 
Action: Mouse moved to (74, 421)
Screenshot: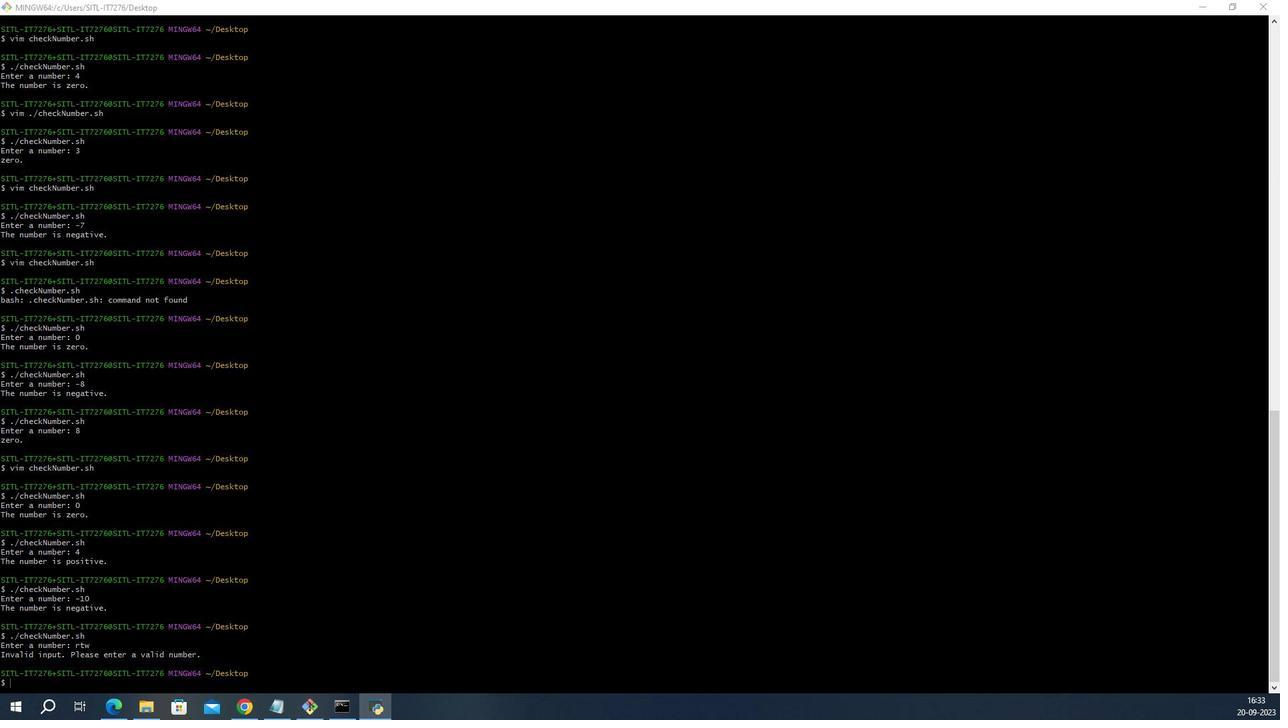 
Action: Mouse scrolled (74, 421) with delta (0, 0)
Screenshot: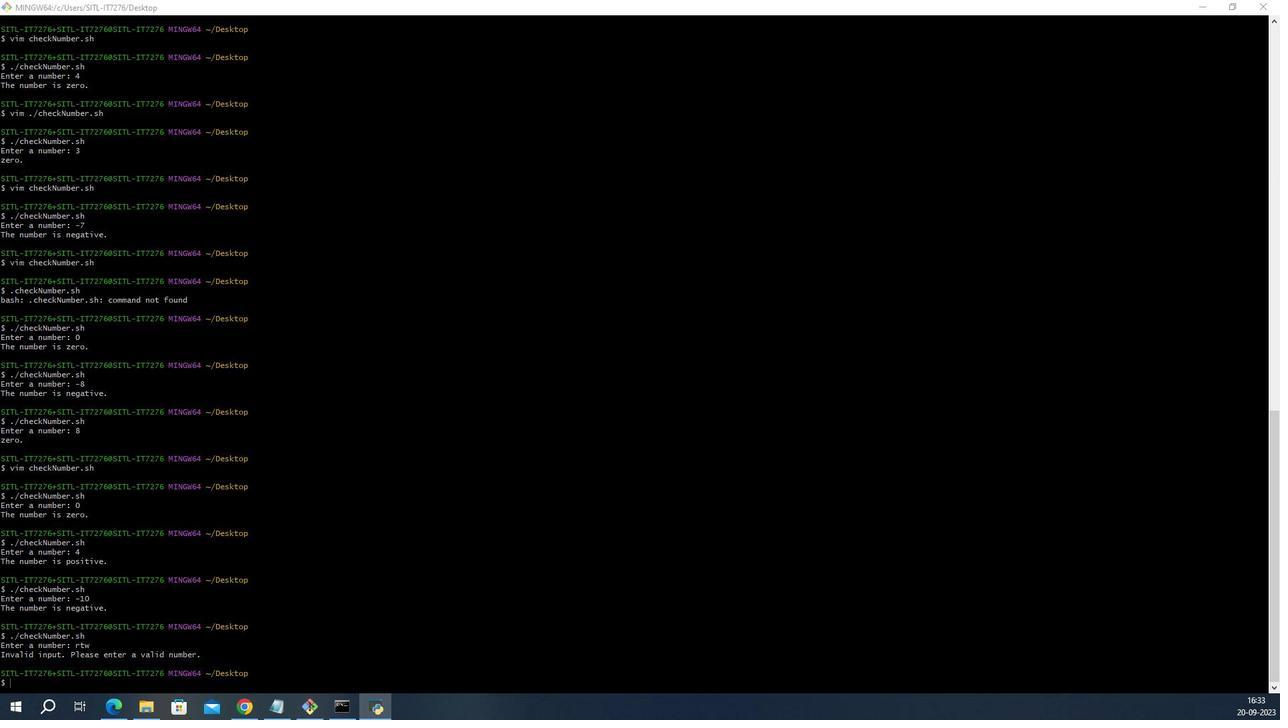 
Action: Mouse scrolled (74, 421) with delta (0, 0)
Screenshot: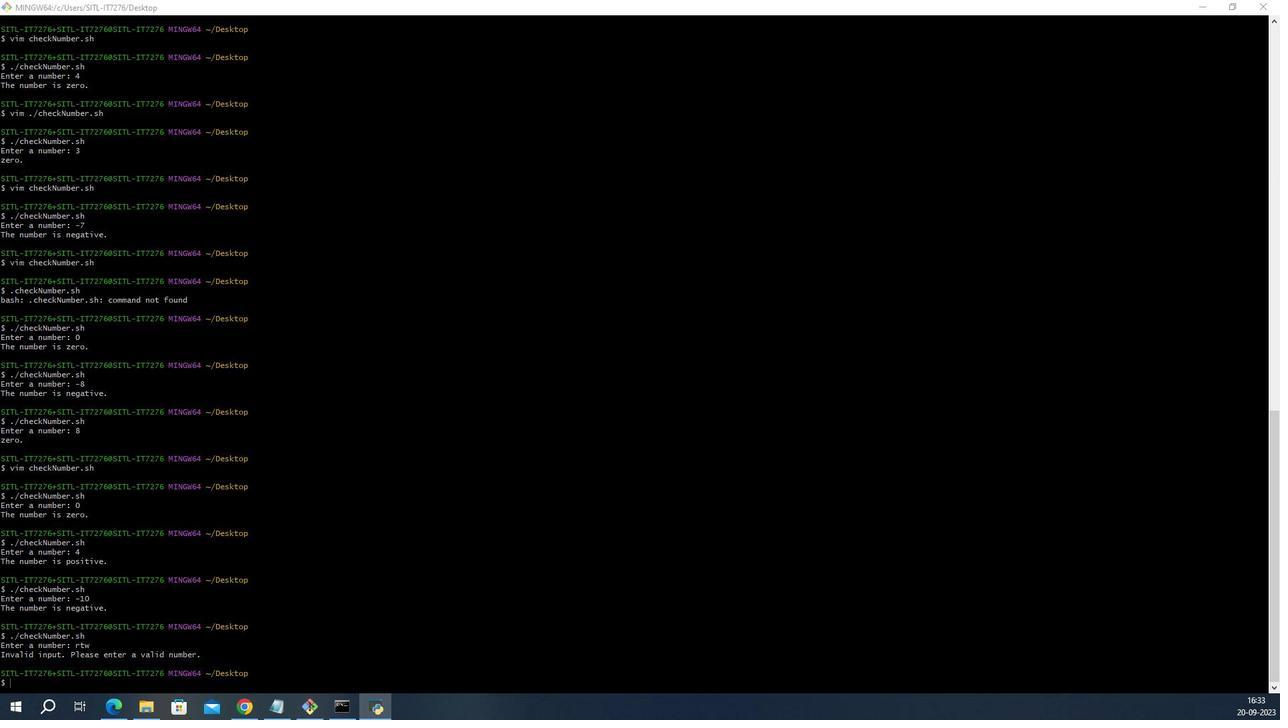 
Action: Mouse scrolled (74, 421) with delta (0, 0)
Screenshot: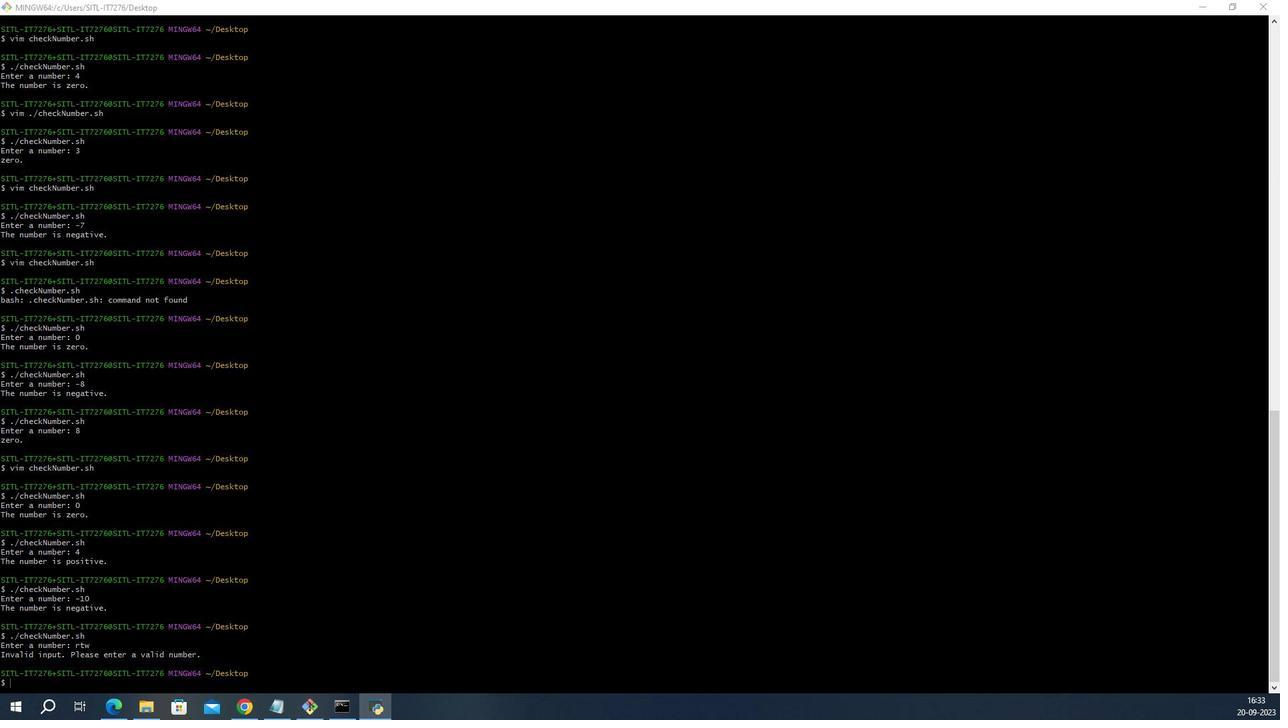 
Action: Mouse scrolled (74, 421) with delta (0, 0)
Screenshot: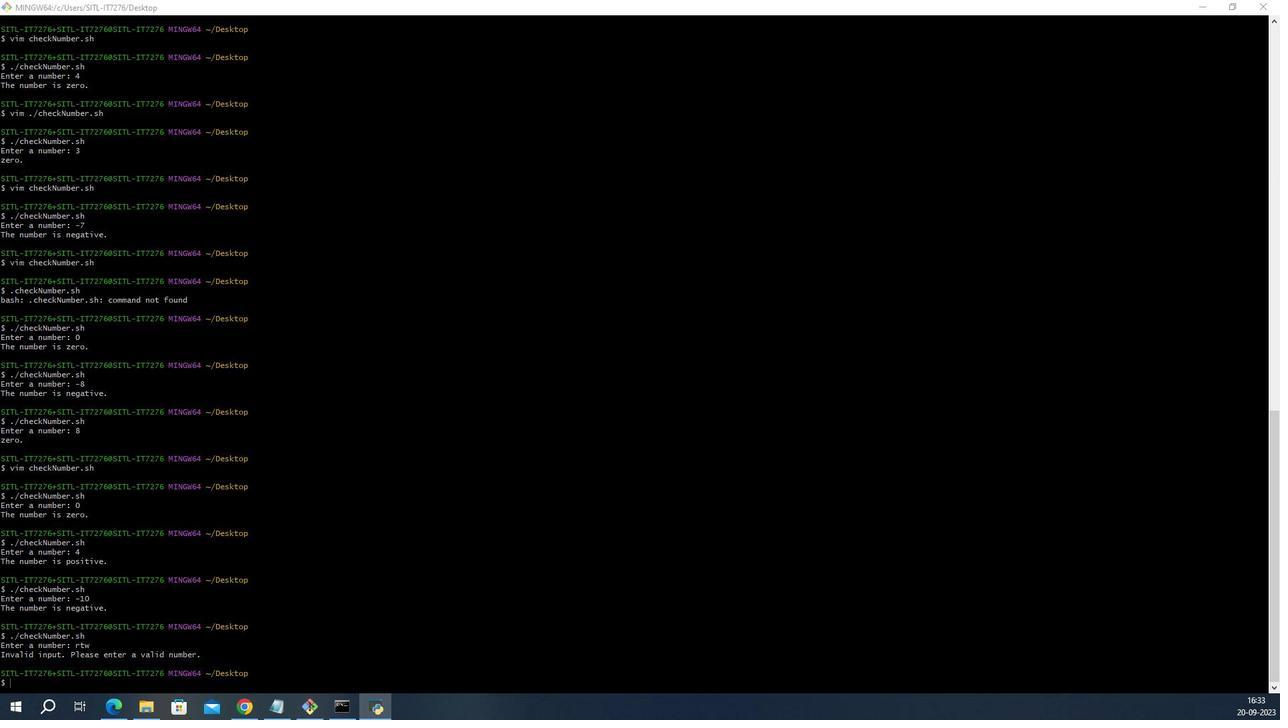 
Action: Mouse moved to (74, 421)
Screenshot: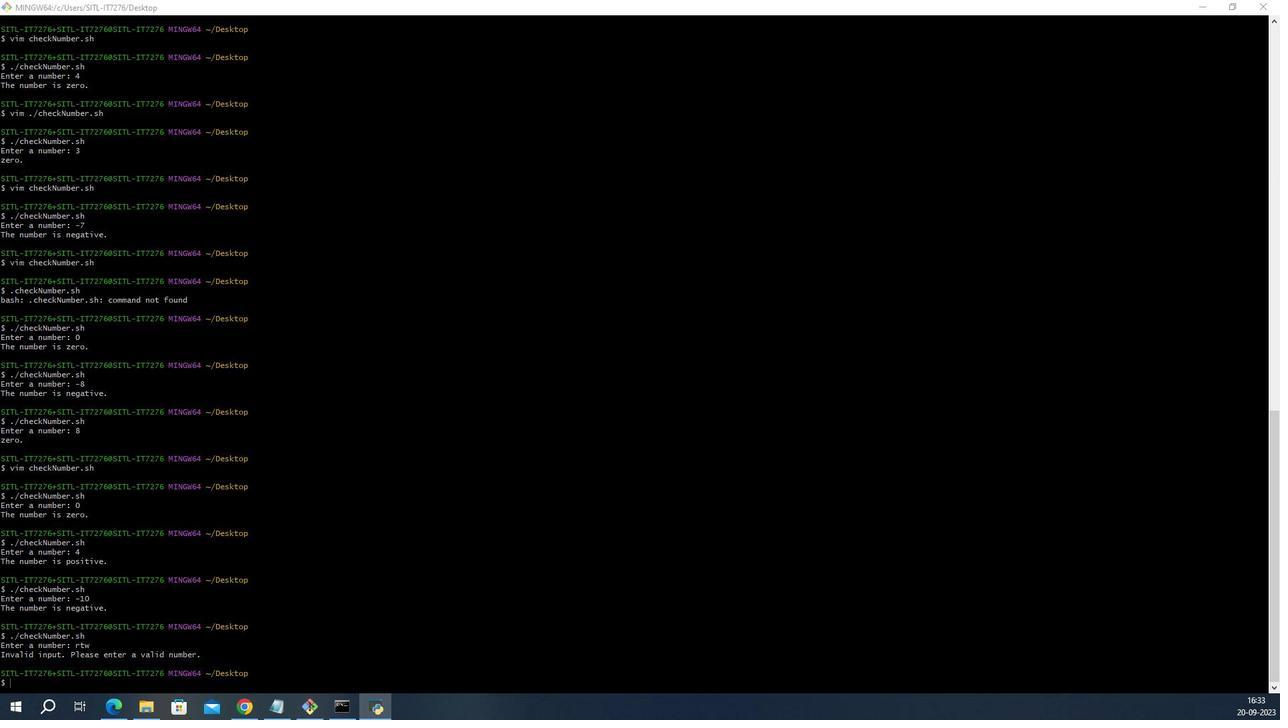 
Action: Mouse scrolled (74, 421) with delta (0, 0)
Screenshot: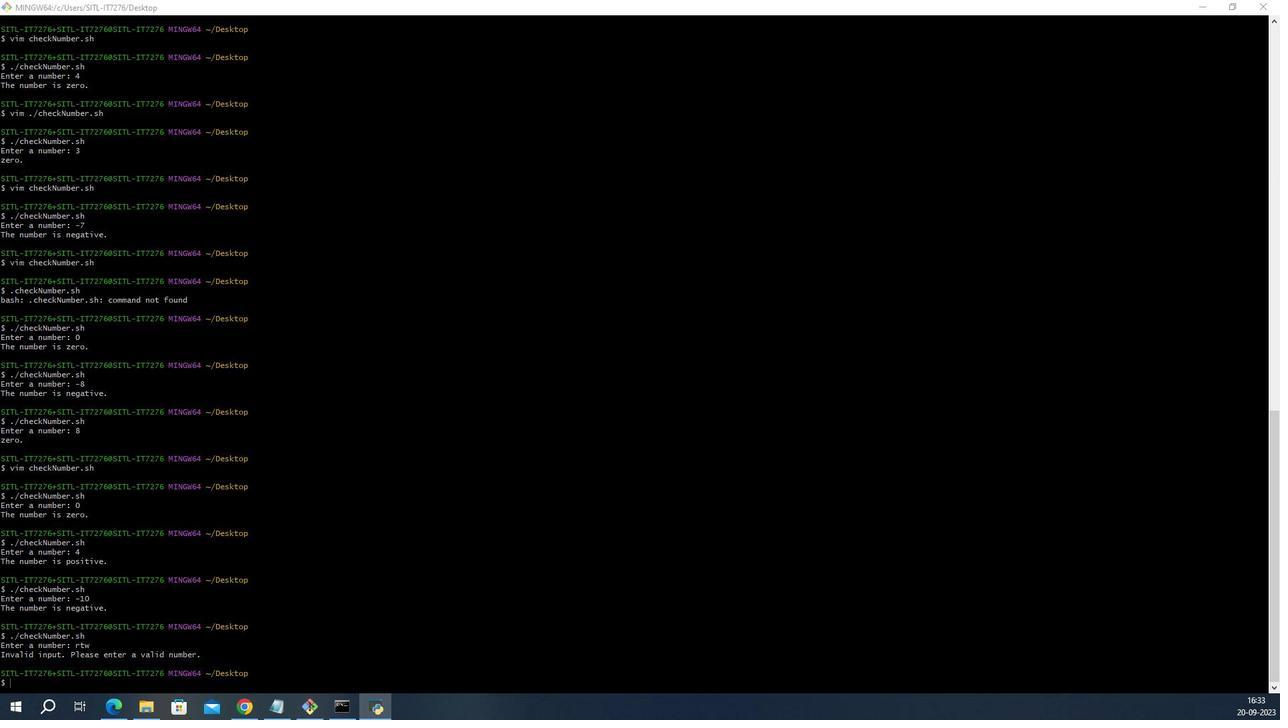 
Action: Mouse moved to (74, 421)
Screenshot: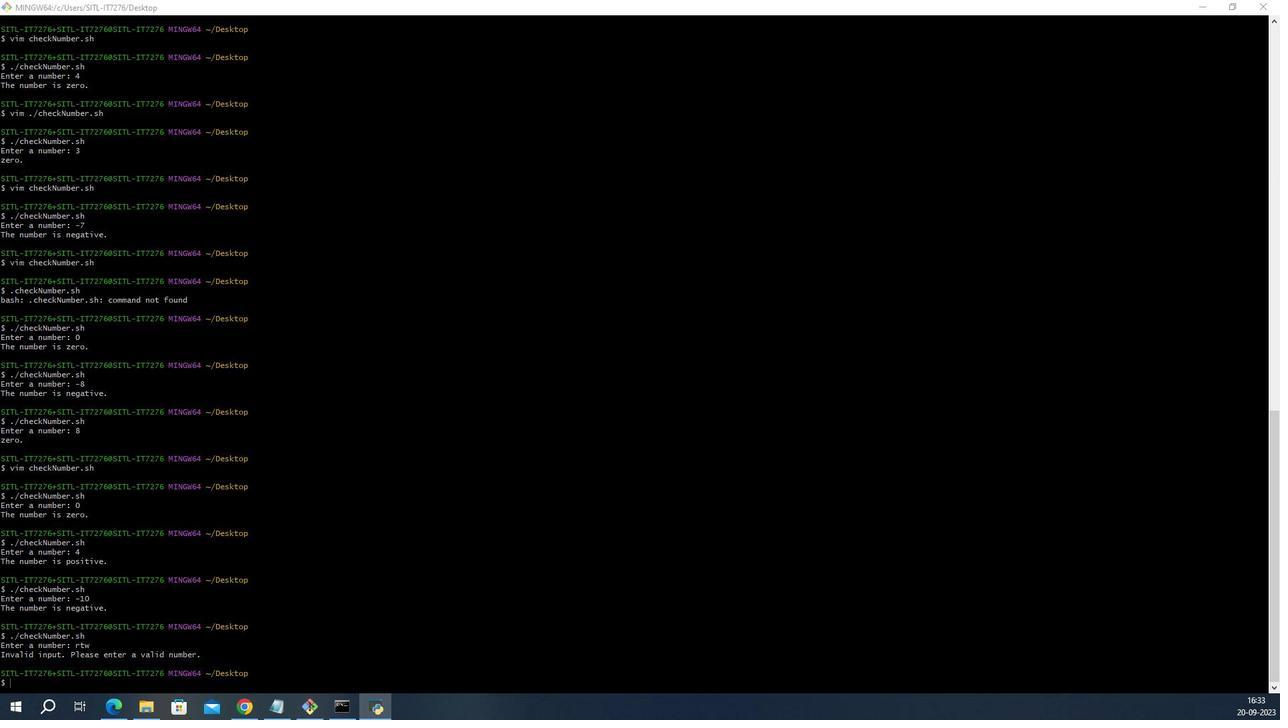 
Action: Mouse scrolled (74, 421) with delta (0, 0)
Screenshot: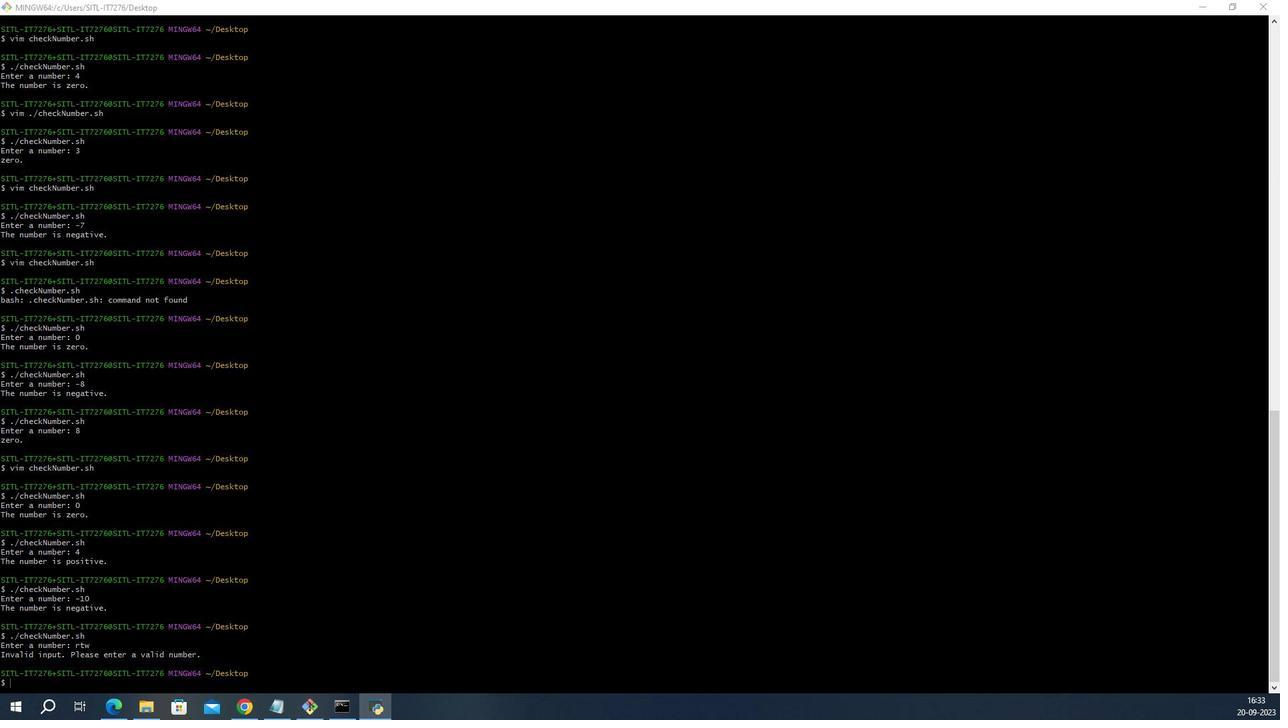 
Action: Mouse moved to (74, 421)
Screenshot: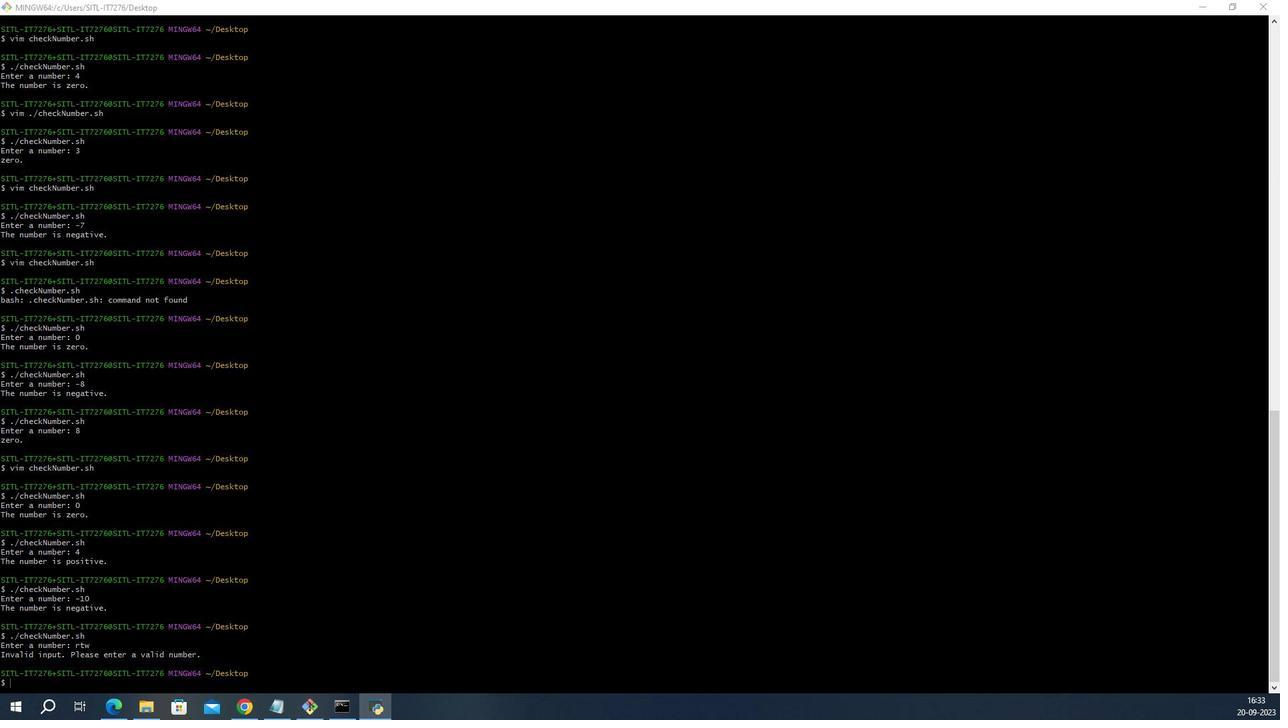 
Action: Mouse scrolled (74, 421) with delta (0, 0)
Screenshot: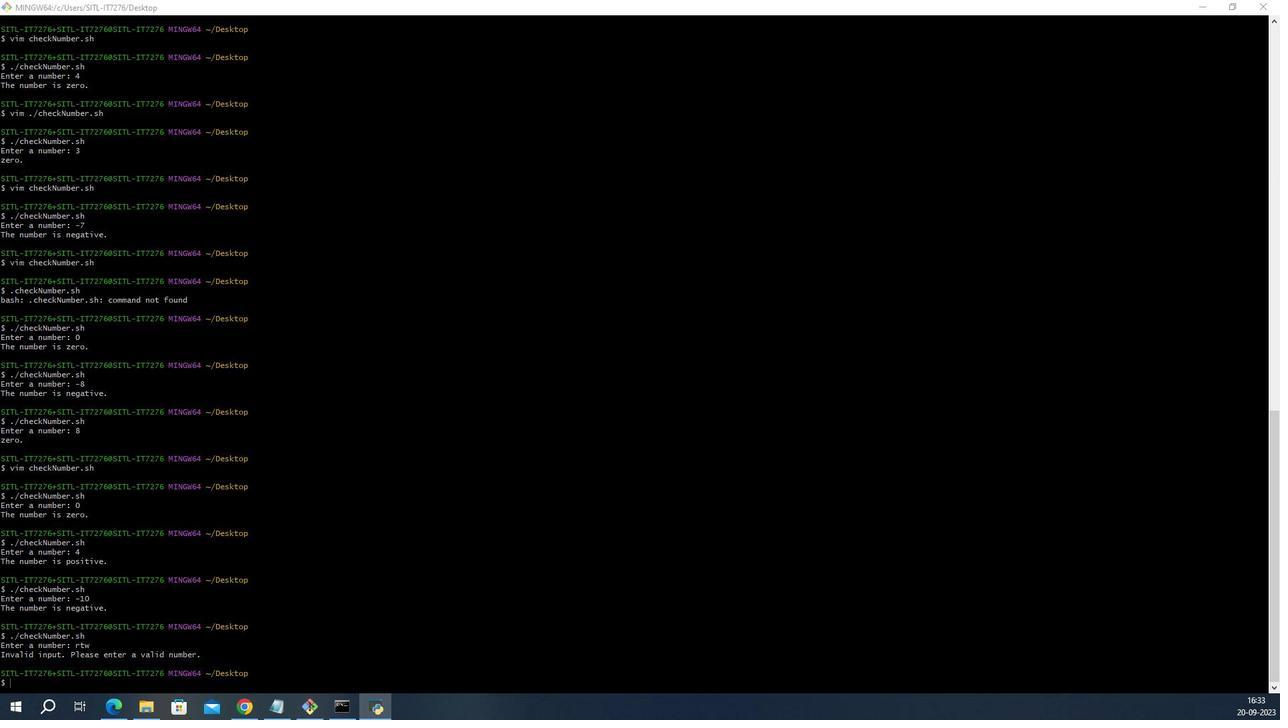 
Action: Mouse scrolled (74, 421) with delta (0, 0)
Screenshot: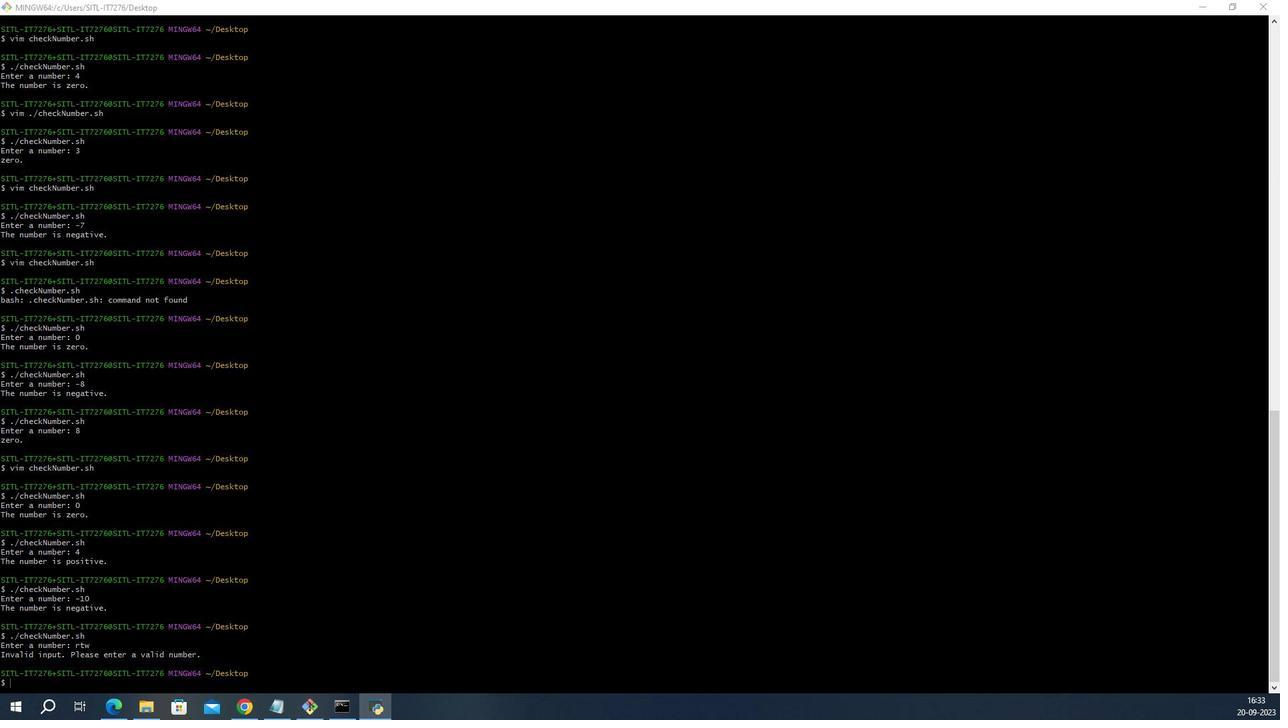 
Action: Mouse scrolled (74, 421) with delta (0, 0)
Screenshot: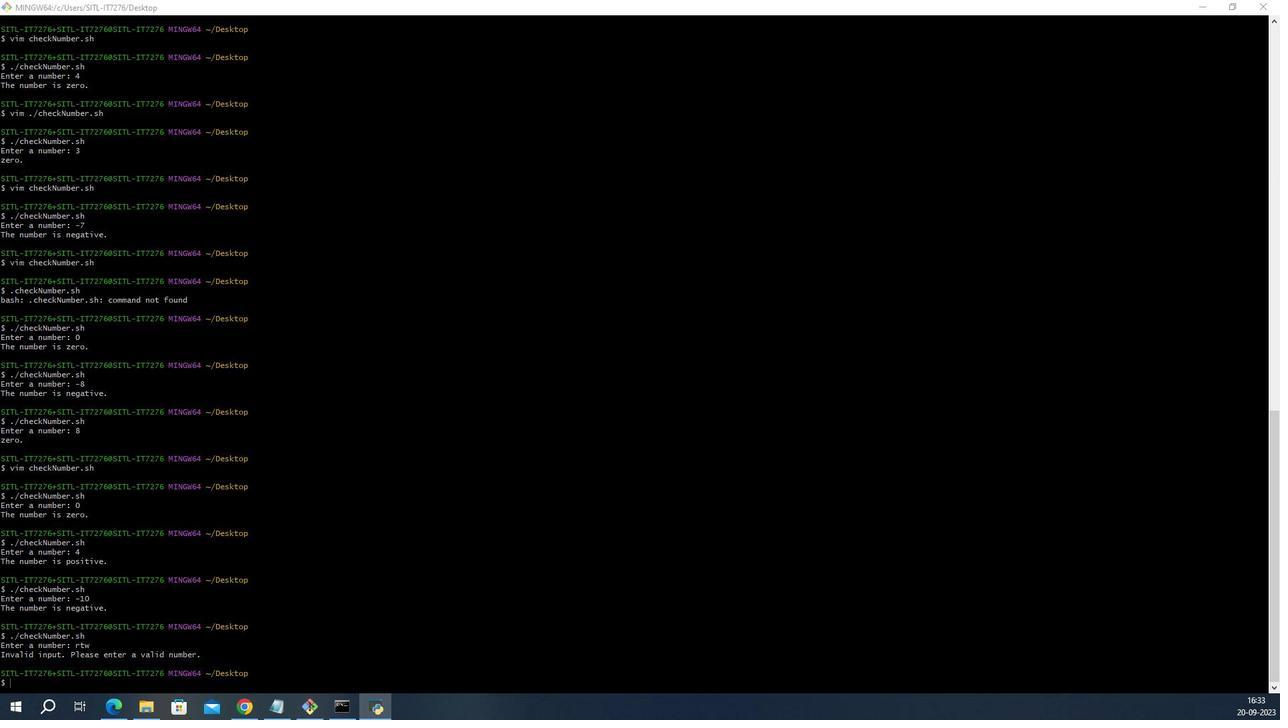
Action: Mouse scrolled (74, 421) with delta (0, 0)
Screenshot: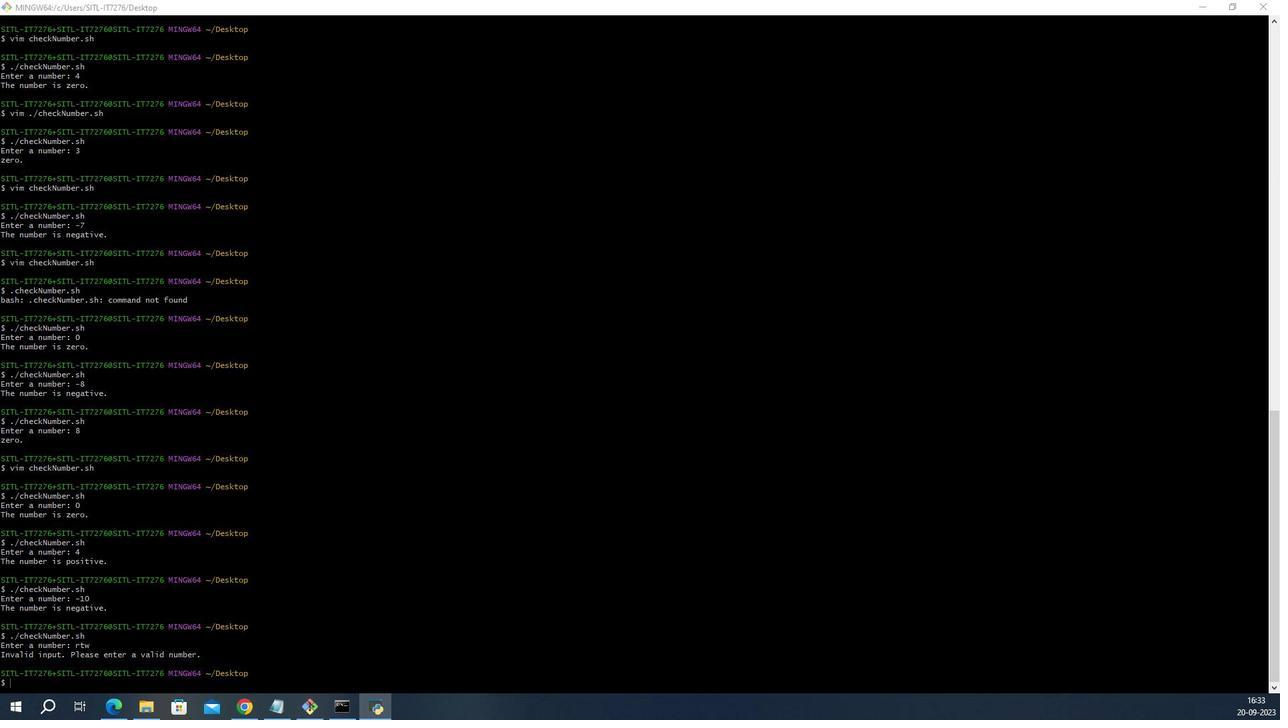 
Action: Mouse scrolled (74, 421) with delta (0, 0)
Screenshot: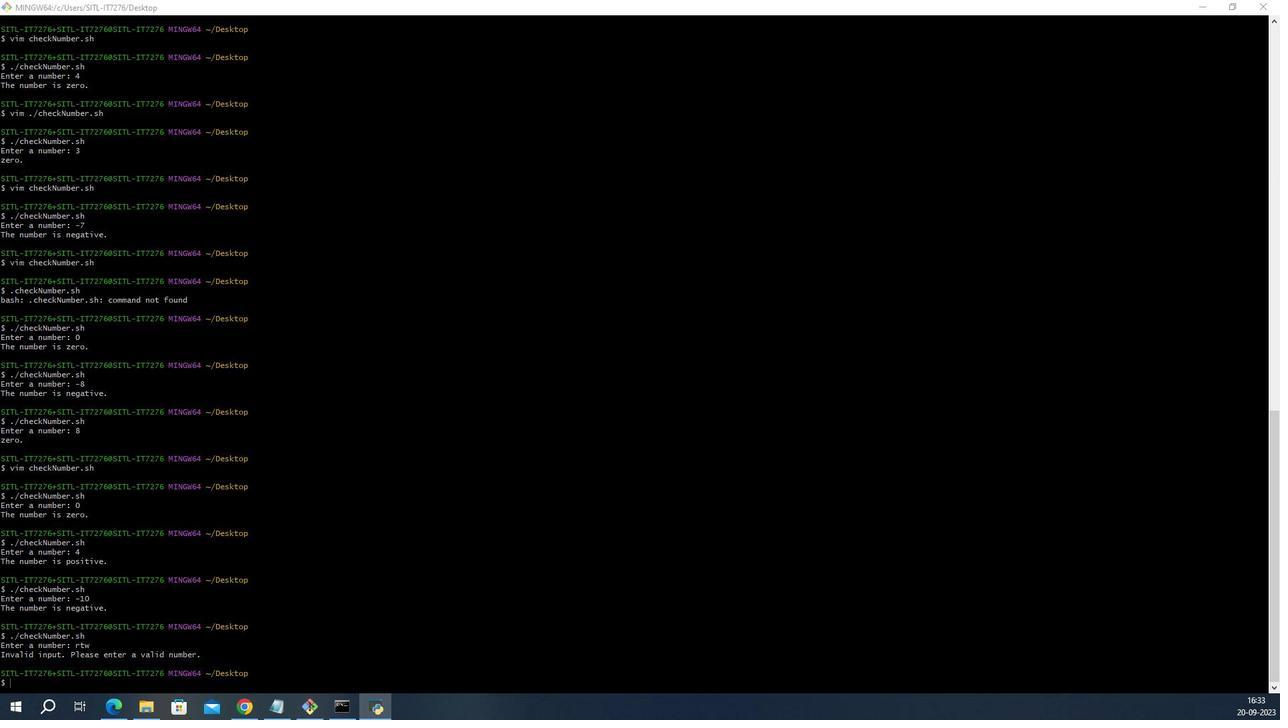 
Action: Mouse scrolled (74, 421) with delta (0, 0)
Screenshot: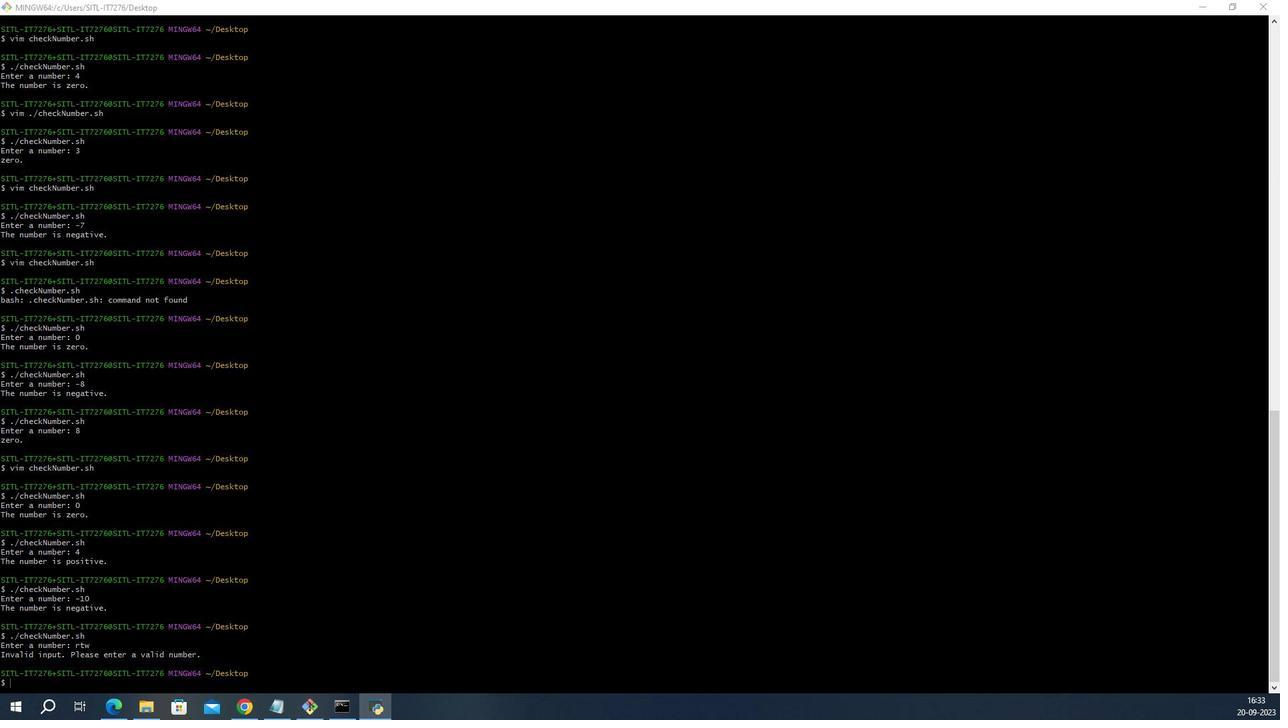 
Action: Mouse scrolled (74, 421) with delta (0, 0)
Screenshot: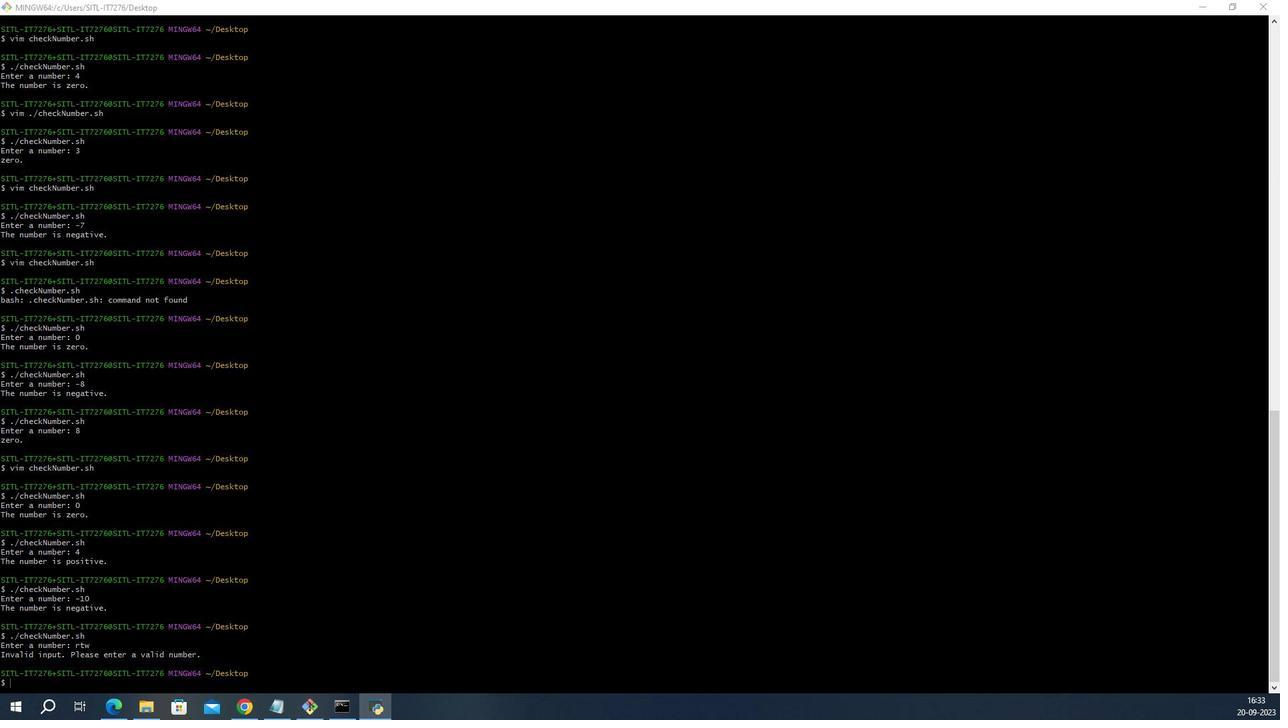 
Action: Mouse moved to (74, 421)
Screenshot: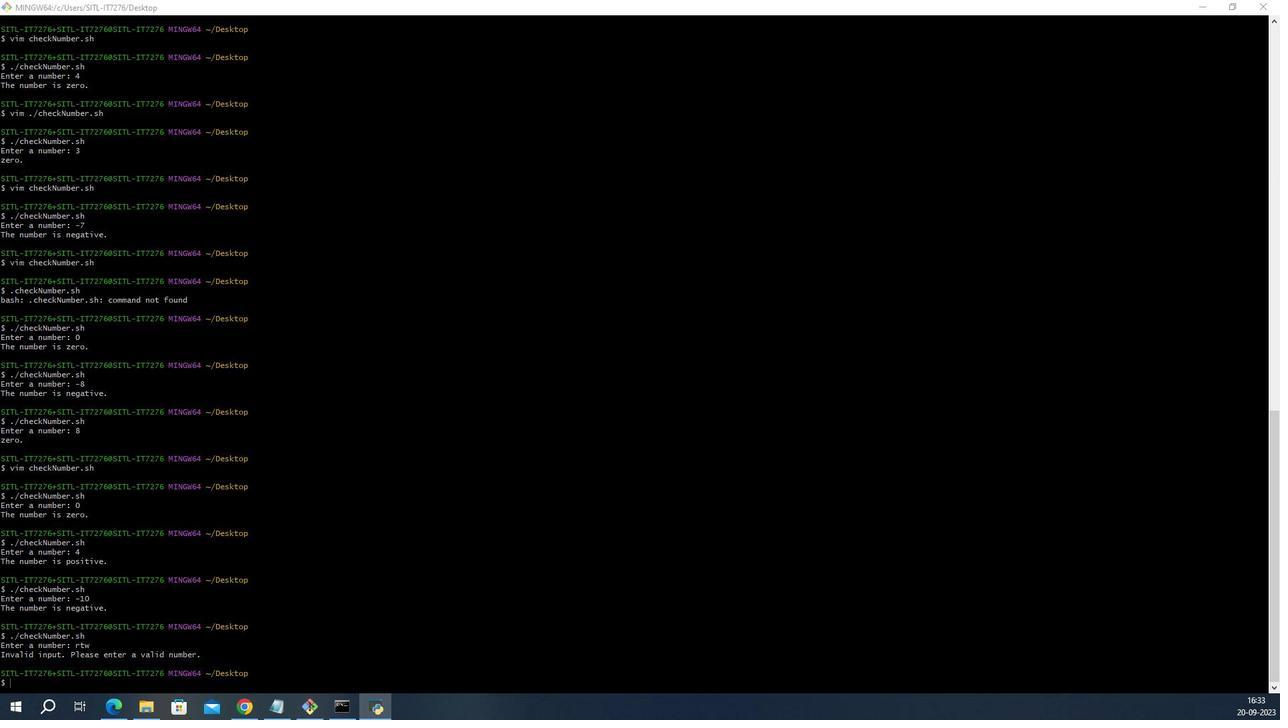 
Action: Mouse scrolled (74, 421) with delta (0, 0)
Screenshot: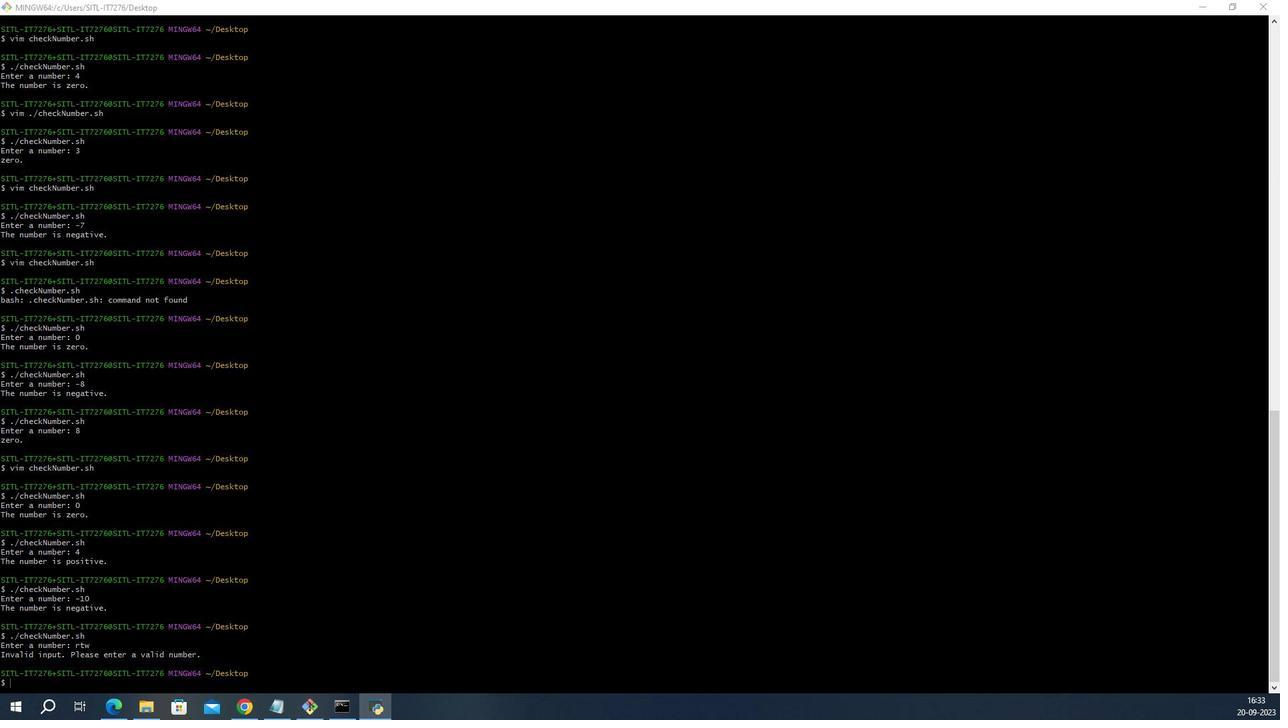 
Action: Mouse moved to (74, 421)
Screenshot: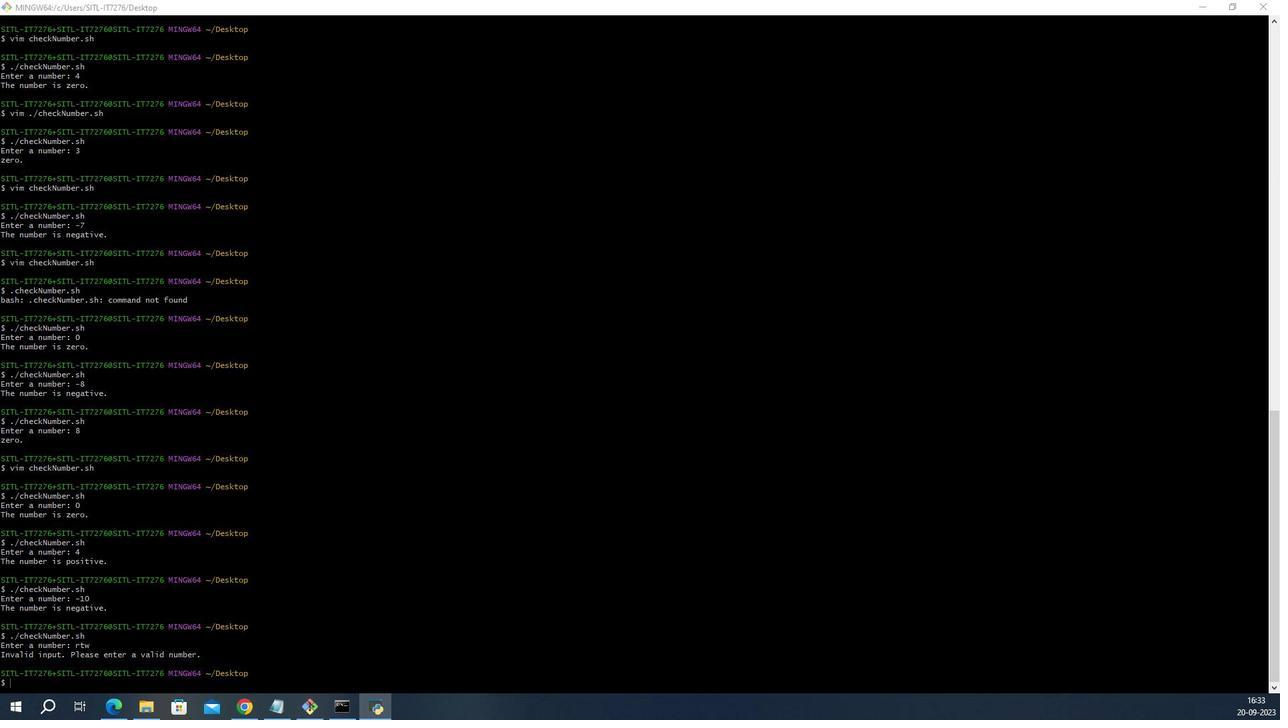 
Action: Mouse scrolled (74, 421) with delta (0, 0)
Screenshot: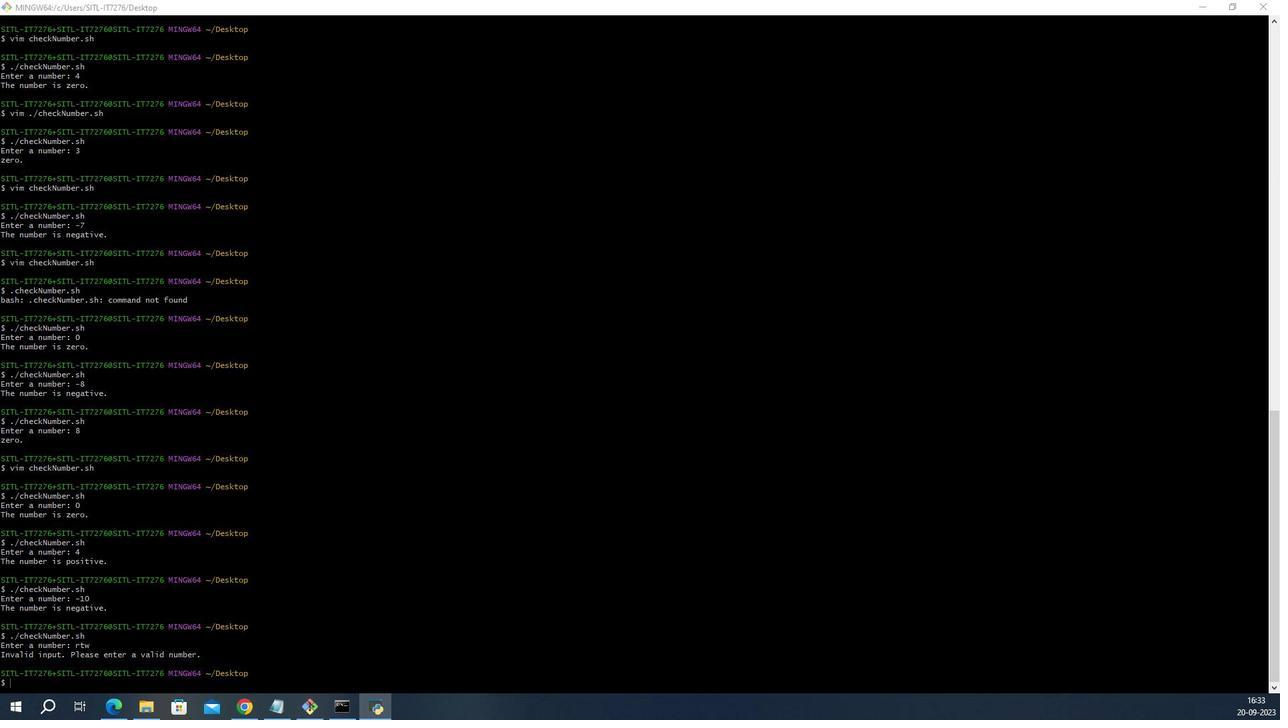 
Action: Mouse moved to (74, 421)
Screenshot: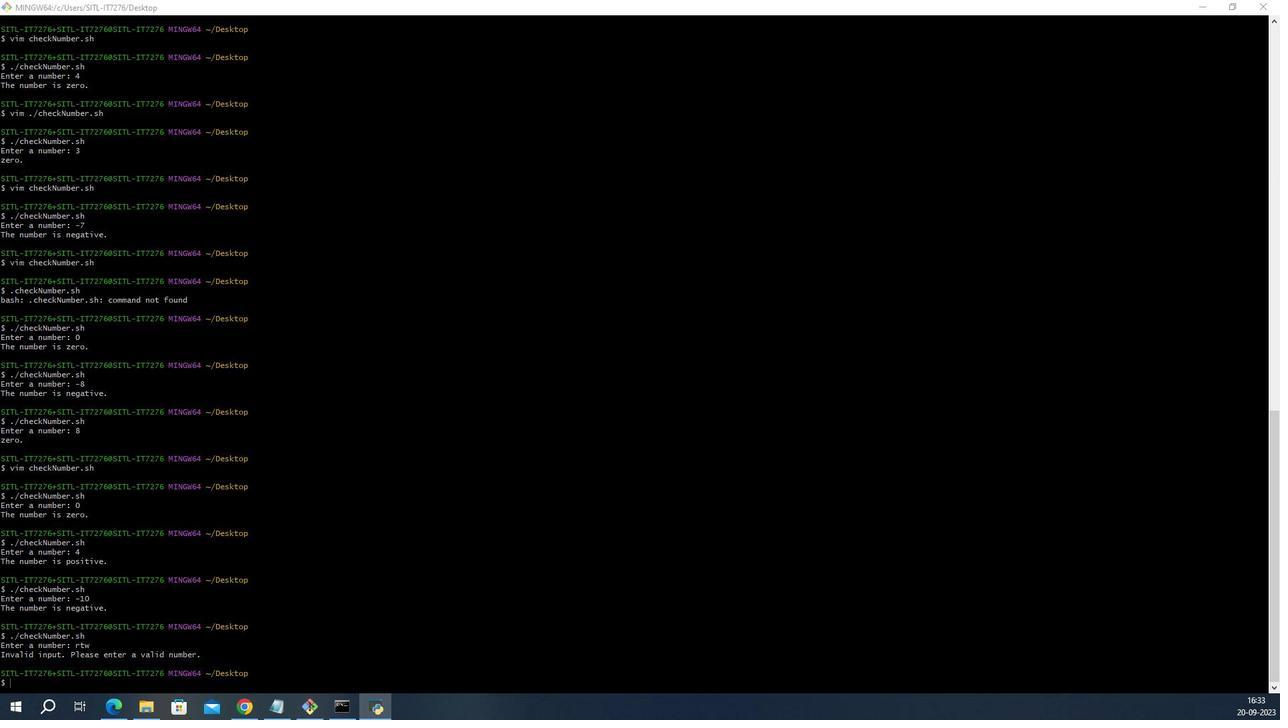 
Action: Mouse pressed left at (74, 421)
Screenshot: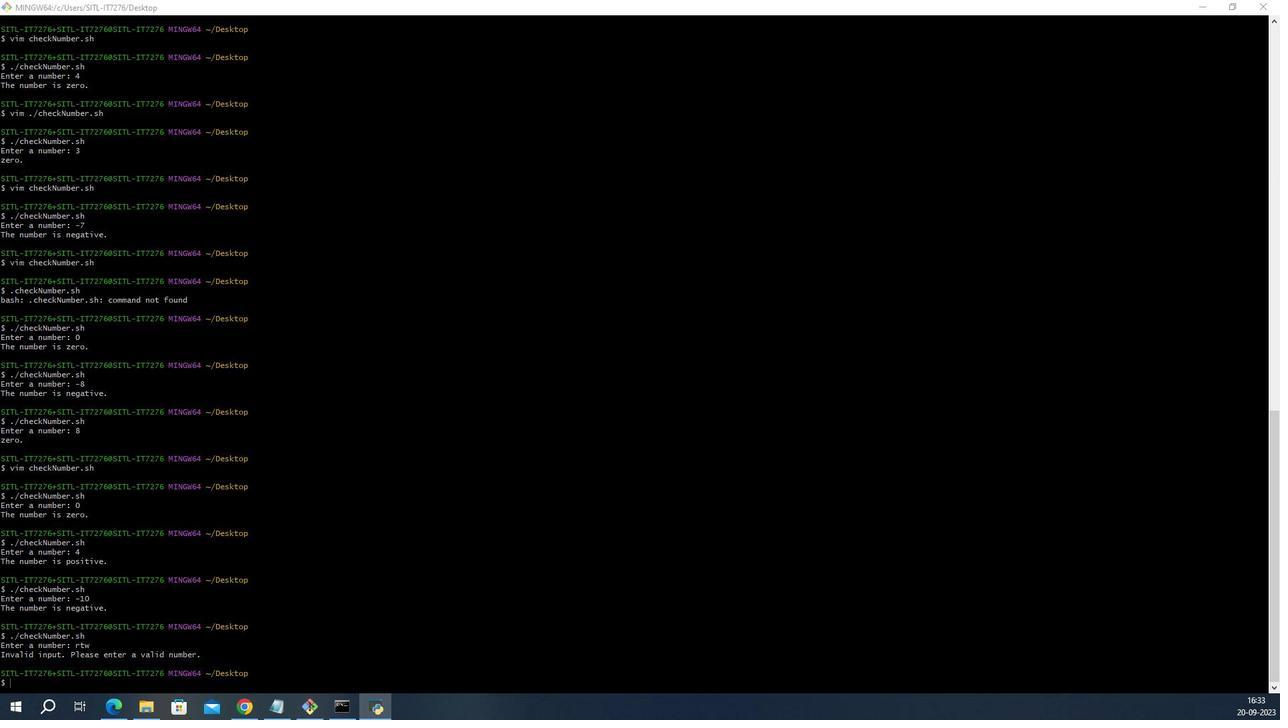 
Action: Mouse moved to (74, 421)
Screenshot: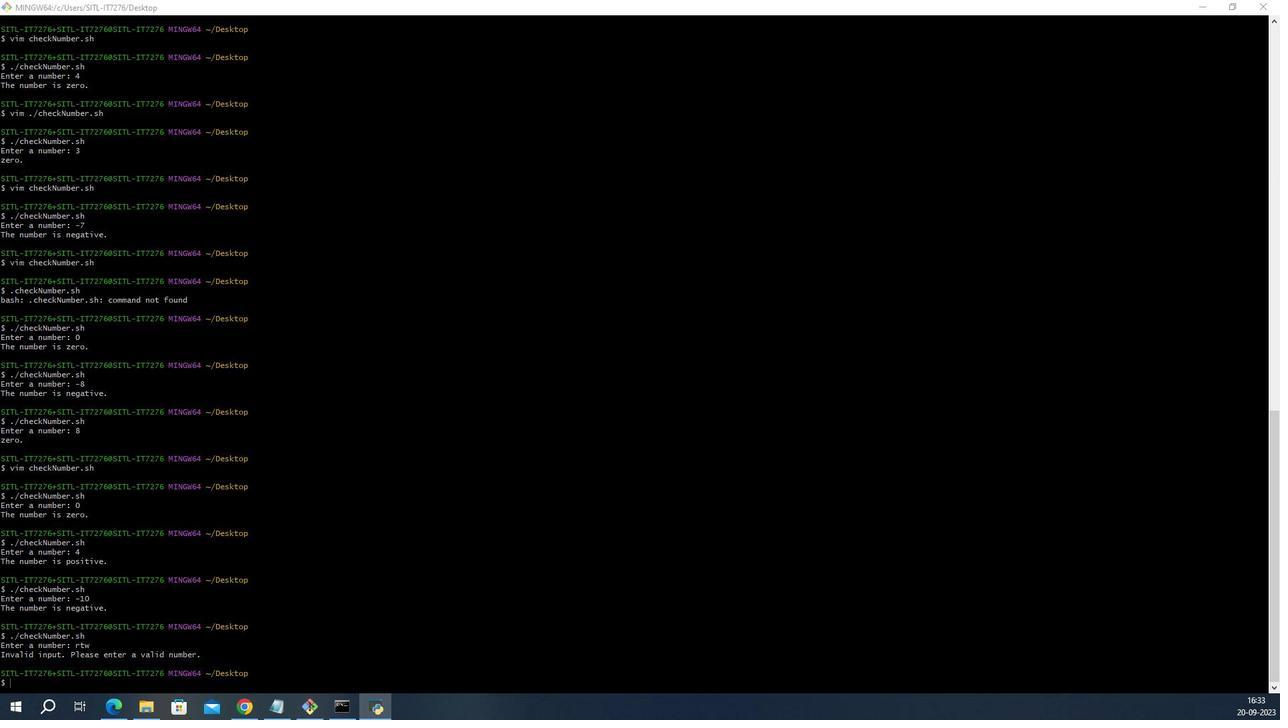 
Action: Key pressed ctrl+V<Key.shift><Key.enter><Key.shift>On<Key.space>providing<Key.space>positive<Key.space>number<Key.space>it<Key.space>is<Key.space>giving<Key.space>zero<Key.space>as<Key.space>output<Key.enter>
Screenshot: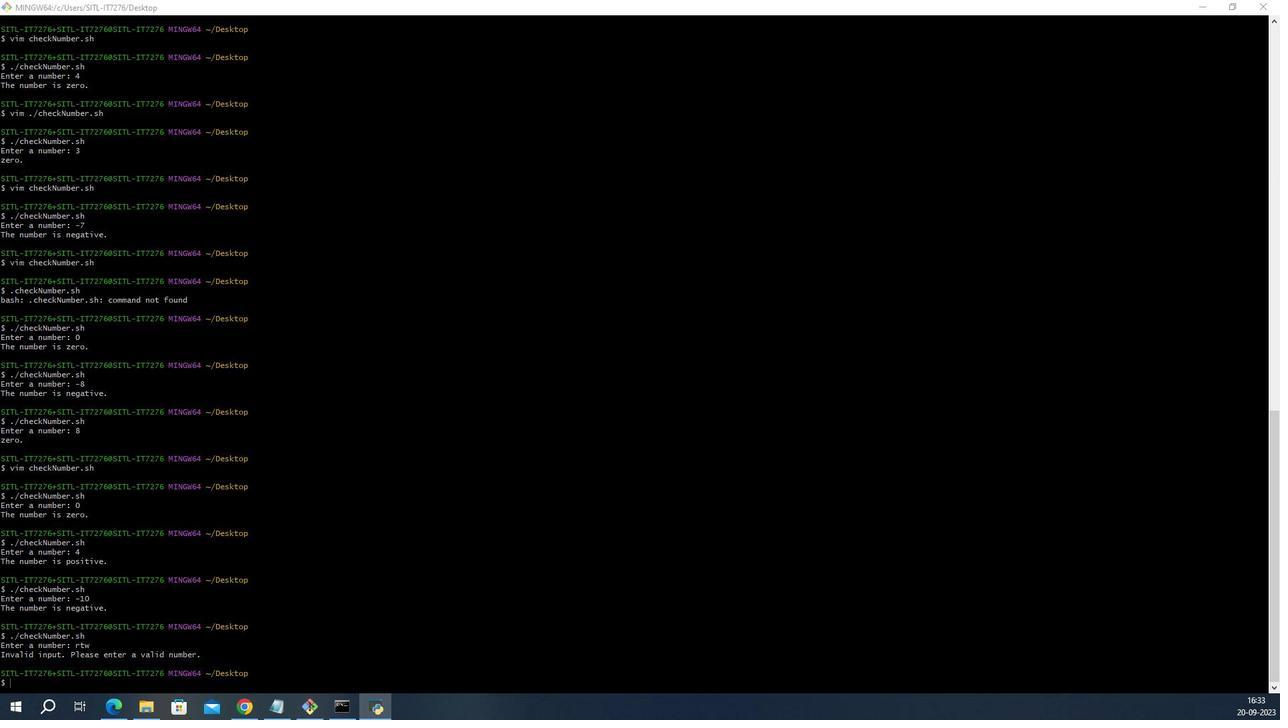 
Action: Mouse moved to (74, 421)
Screenshot: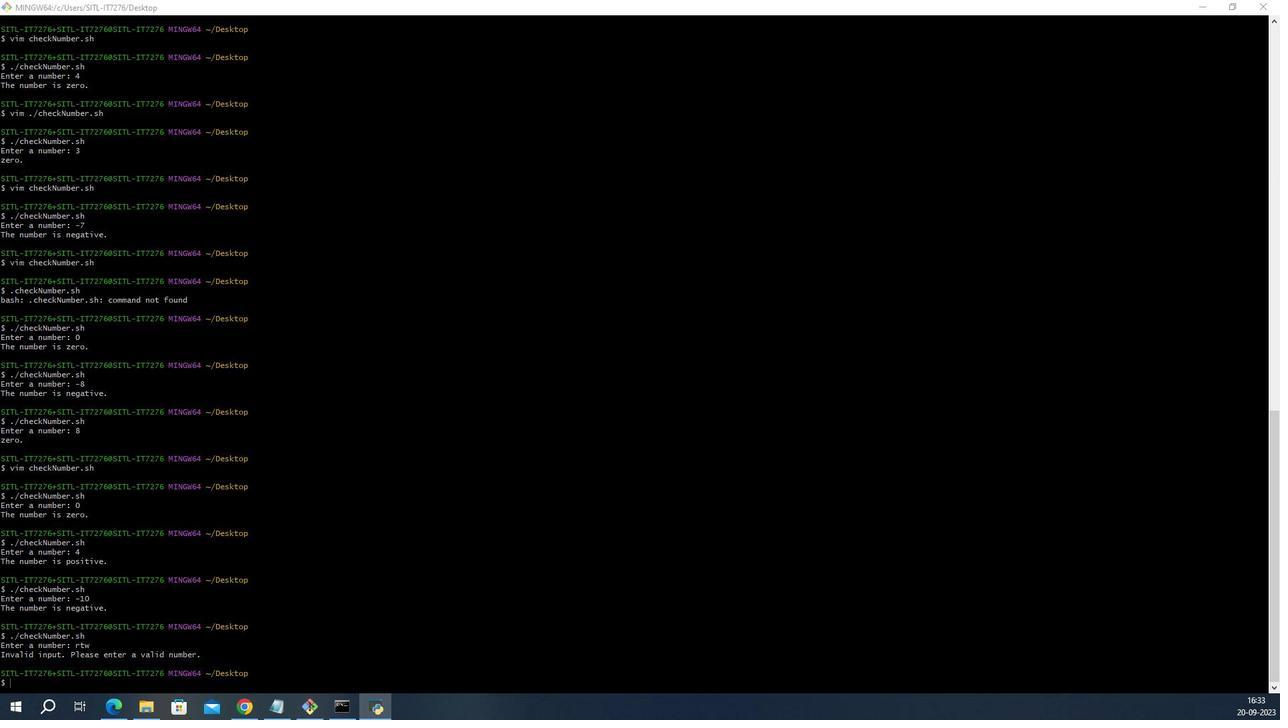 
Action: Mouse scrolled (74, 421) with delta (0, 0)
Screenshot: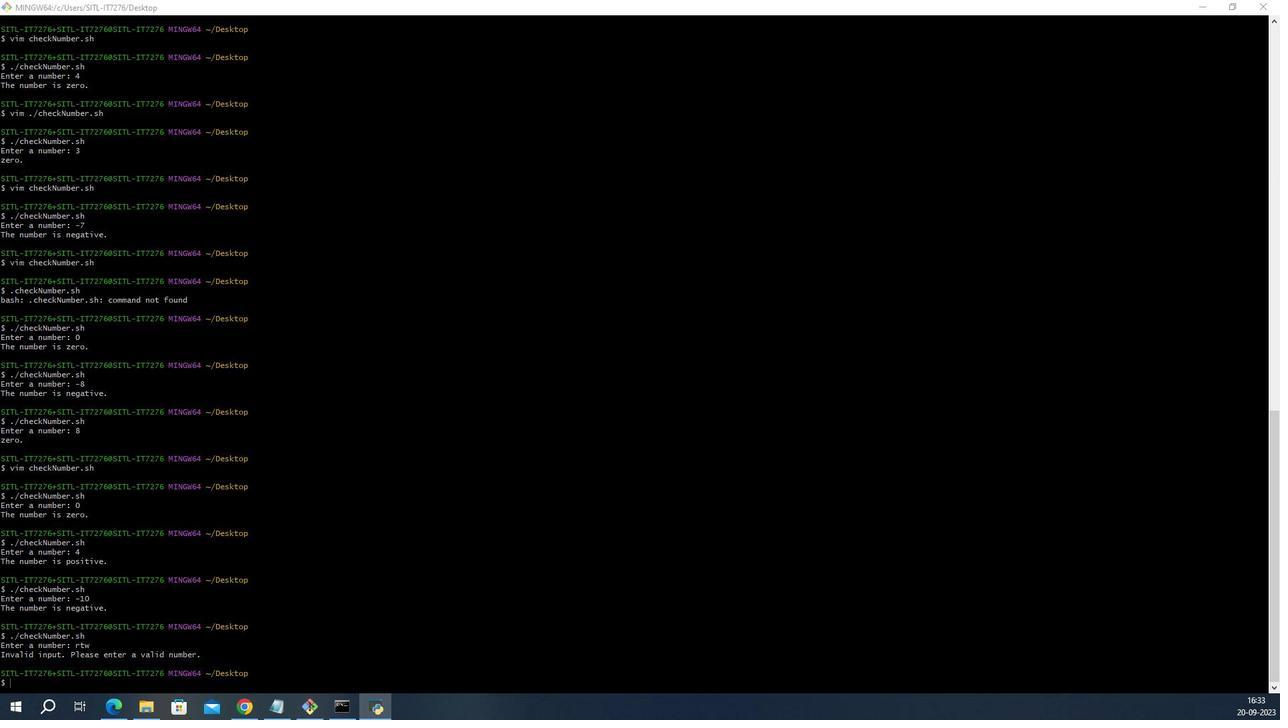 
Action: Mouse moved to (74, 421)
Screenshot: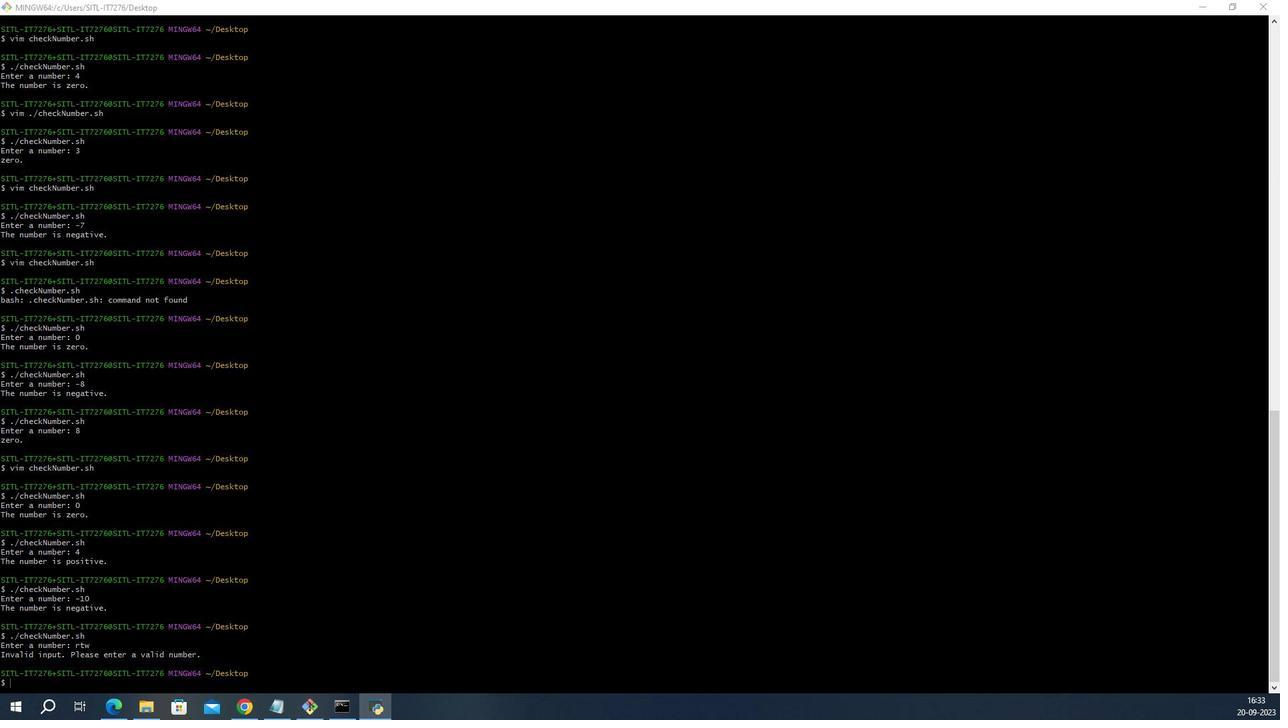 
Action: Mouse scrolled (74, 421) with delta (0, 0)
Screenshot: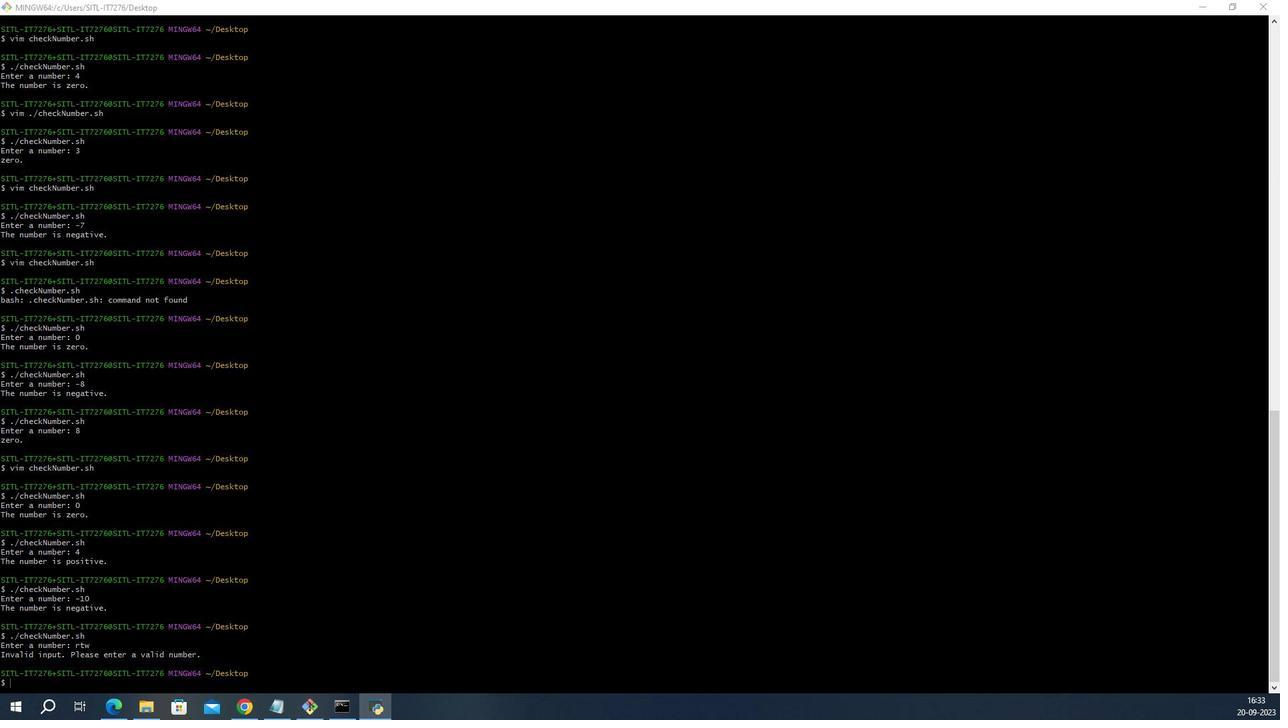 
Action: Mouse moved to (74, 421)
Screenshot: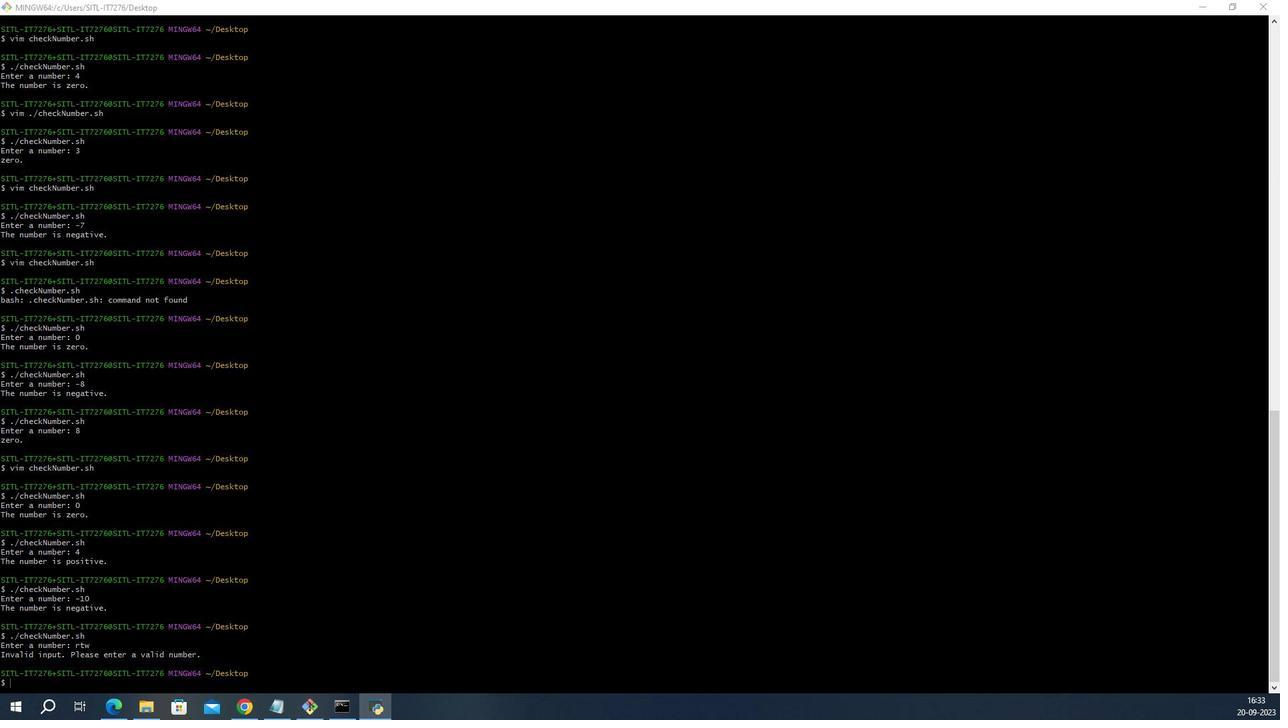 
Action: Mouse scrolled (74, 421) with delta (0, 0)
Screenshot: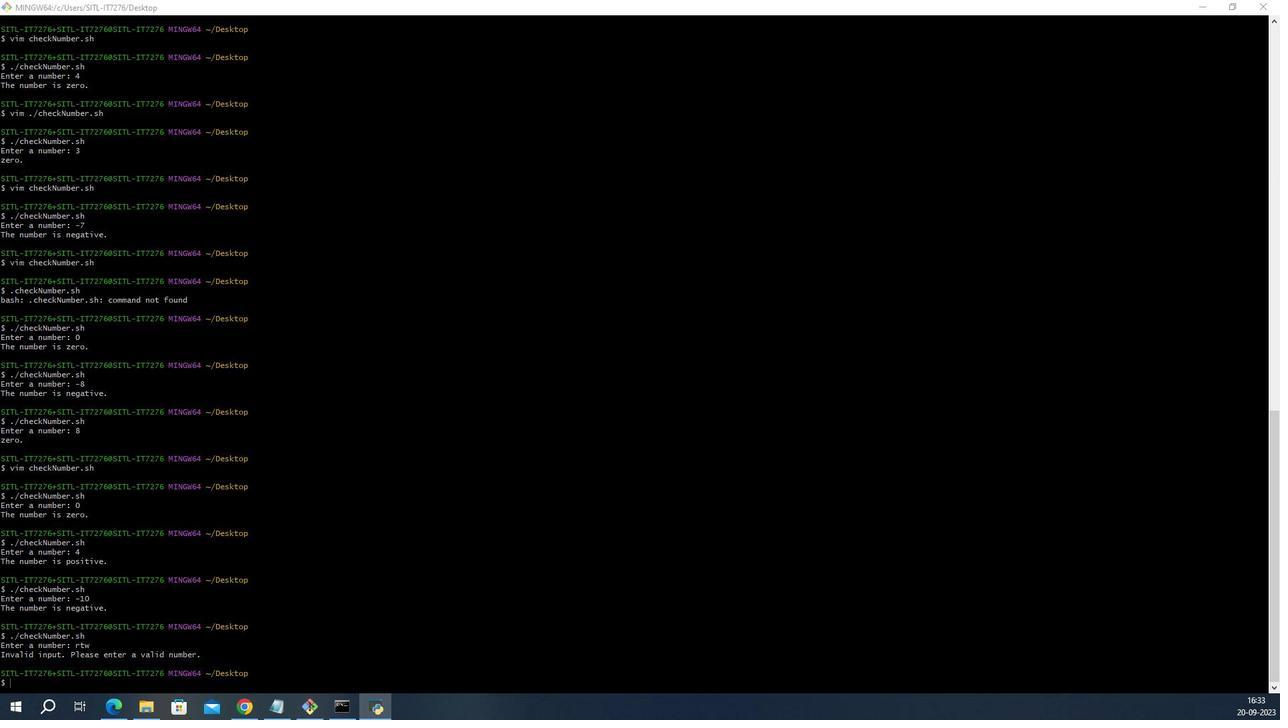 
Action: Mouse moved to (74, 421)
Screenshot: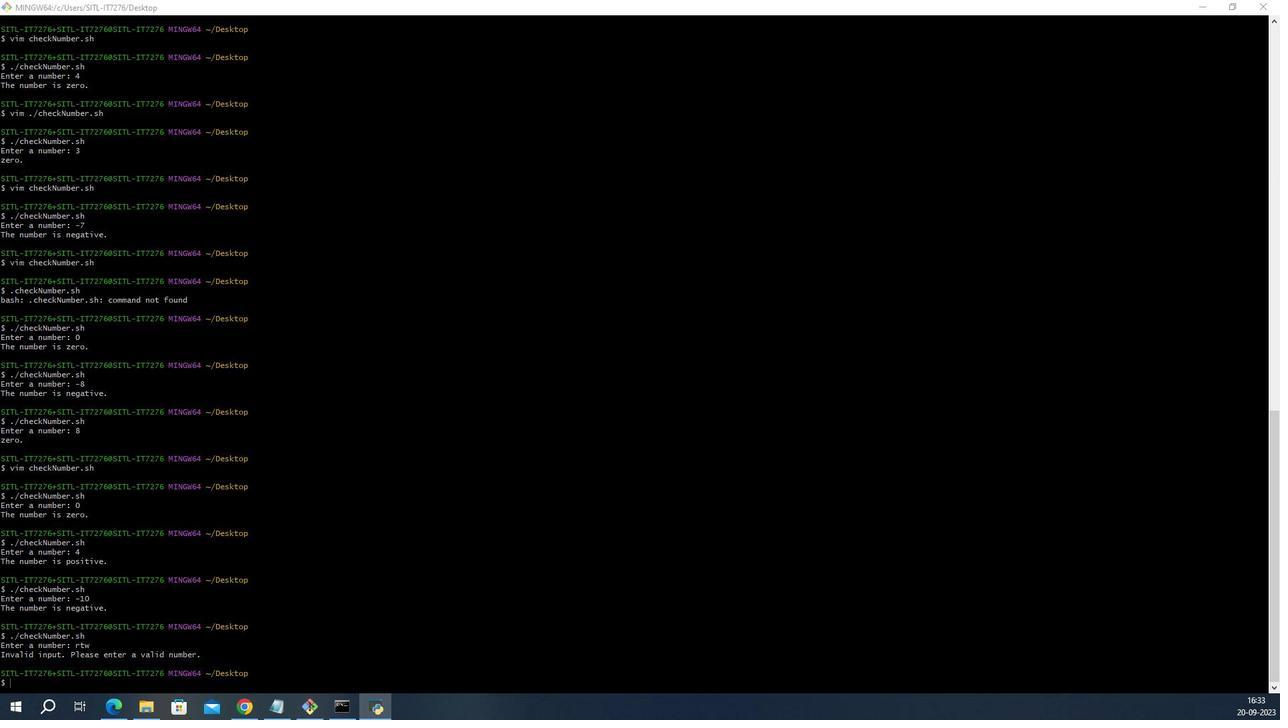 
Action: Mouse scrolled (74, 421) with delta (0, 0)
Screenshot: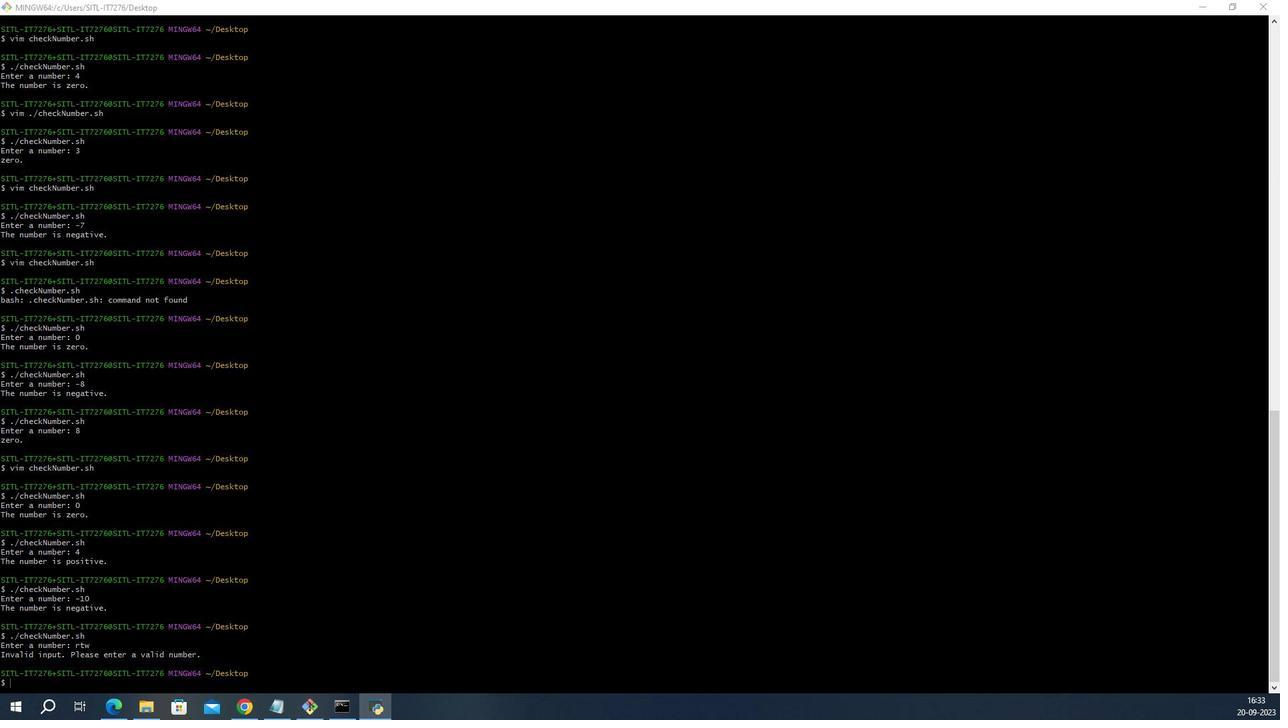 
Action: Mouse moved to (74, 421)
Screenshot: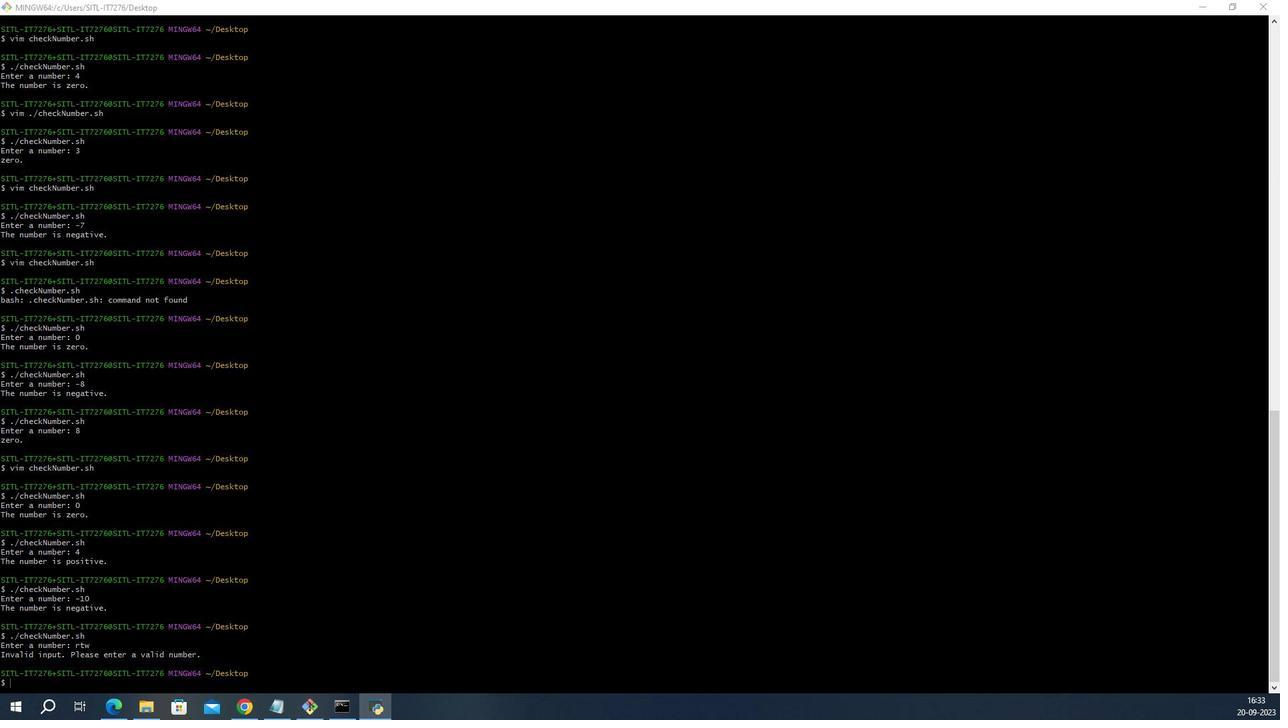 
Action: Mouse scrolled (74, 421) with delta (0, 0)
Screenshot: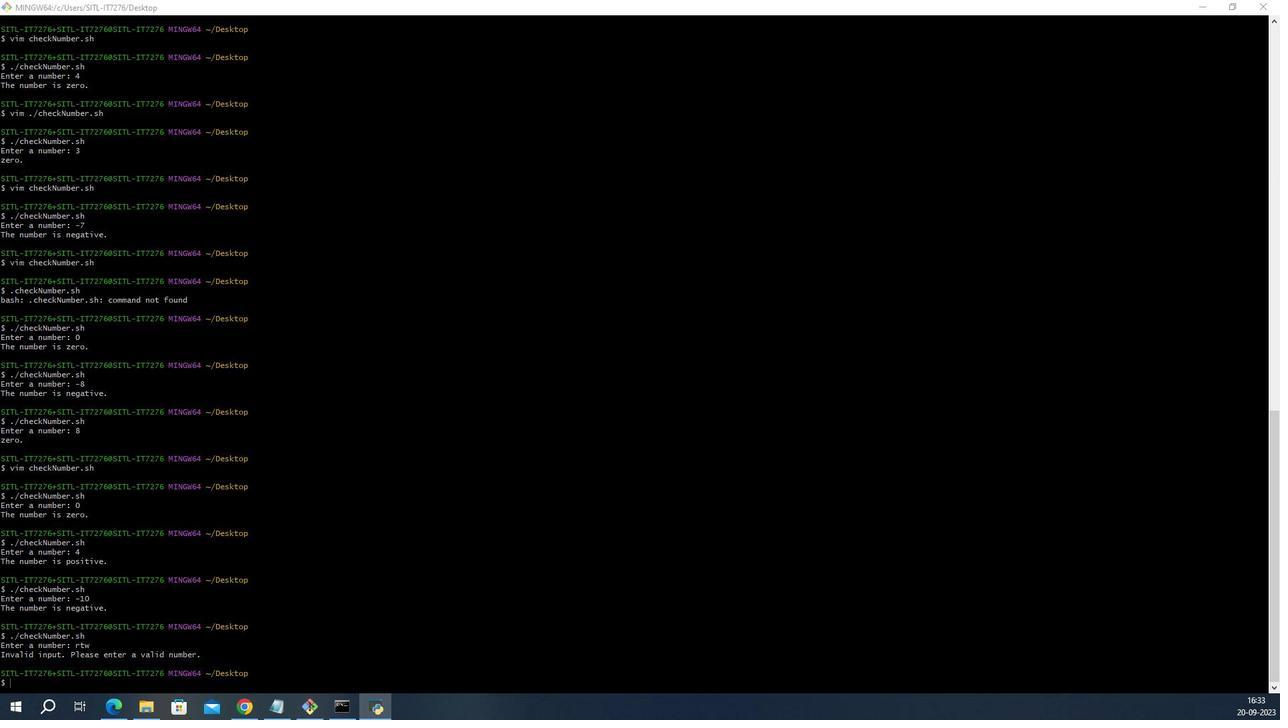 
Action: Mouse moved to (74, 421)
Screenshot: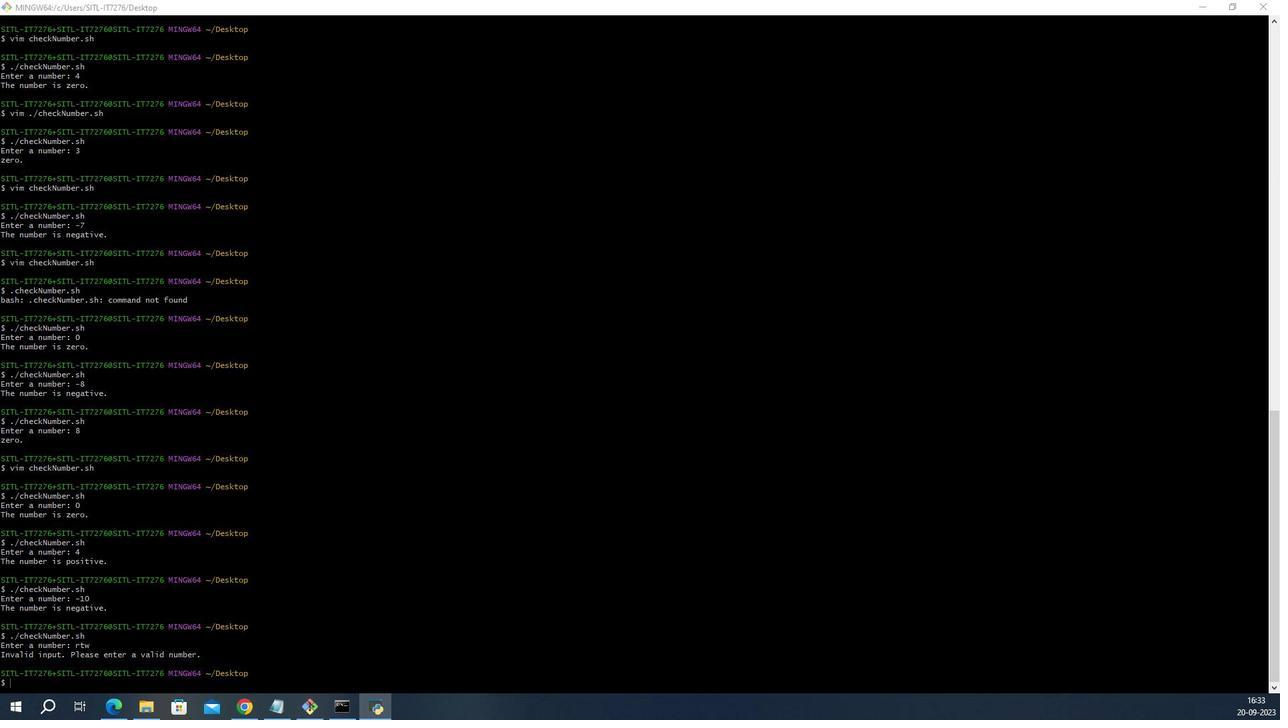 
Action: Mouse scrolled (74, 421) with delta (0, 0)
Screenshot: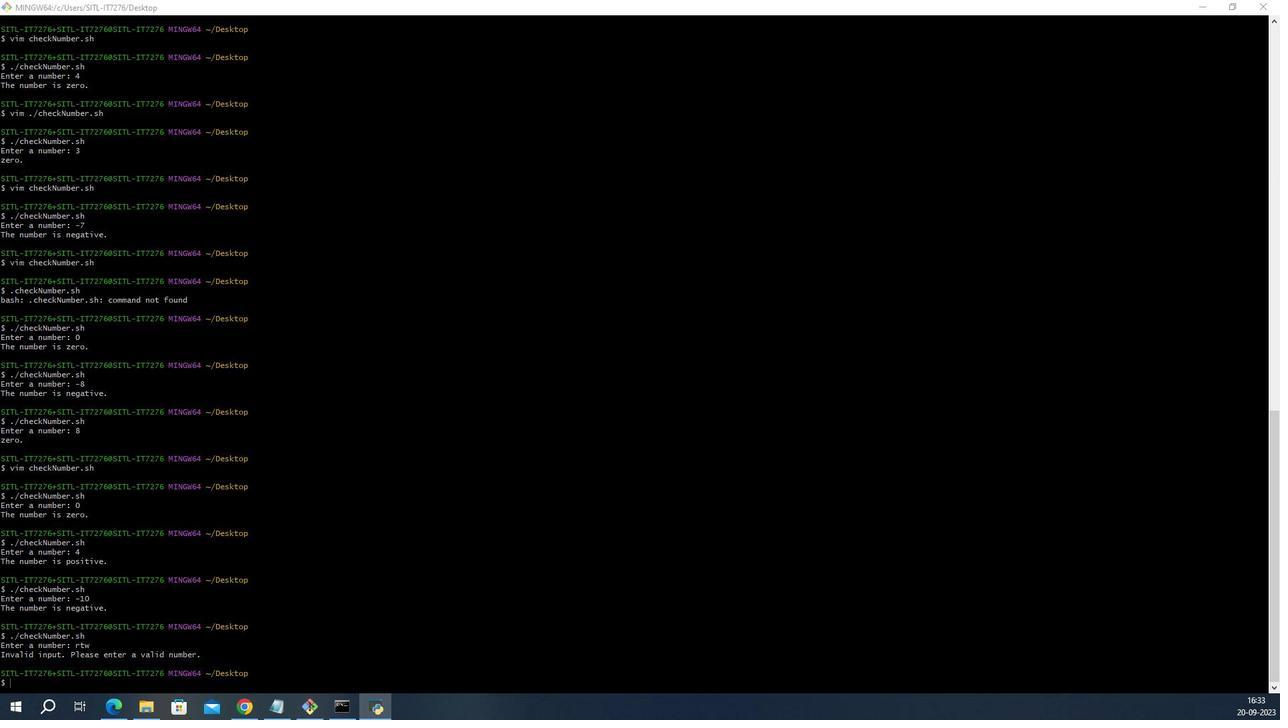 
Action: Mouse moved to (74, 421)
Screenshot: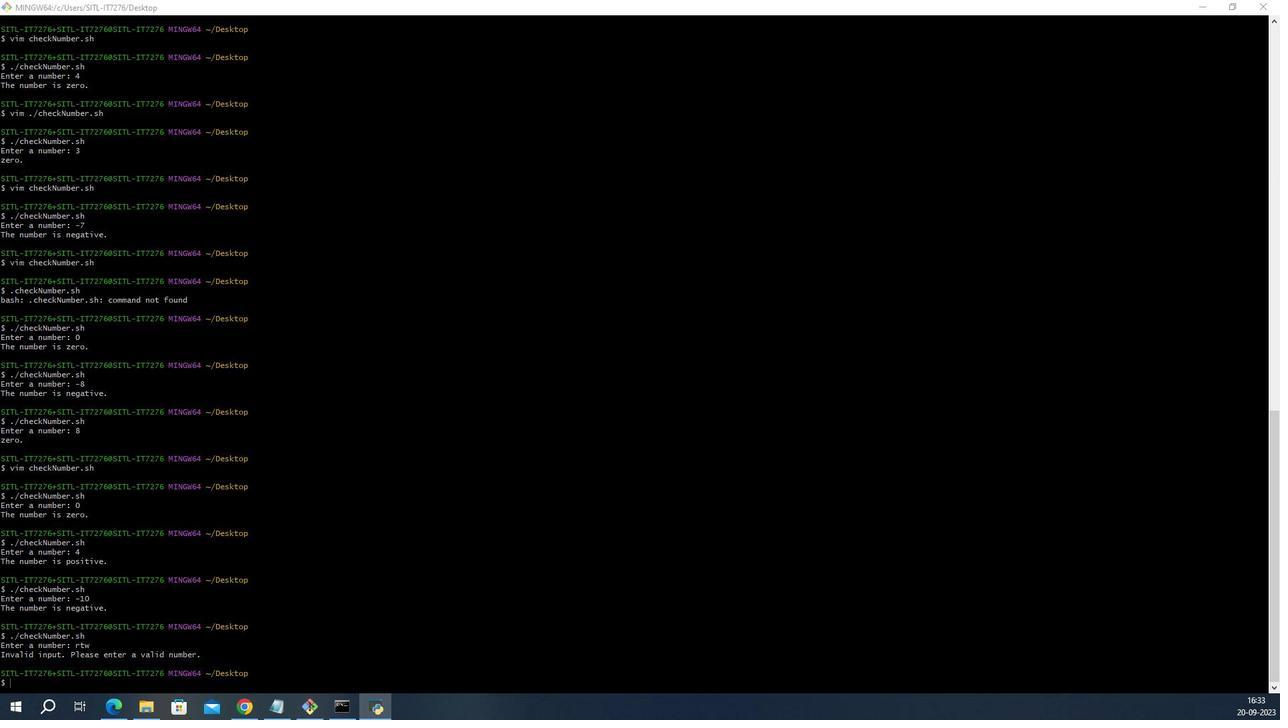 
Action: Mouse scrolled (74, 421) with delta (0, 0)
Screenshot: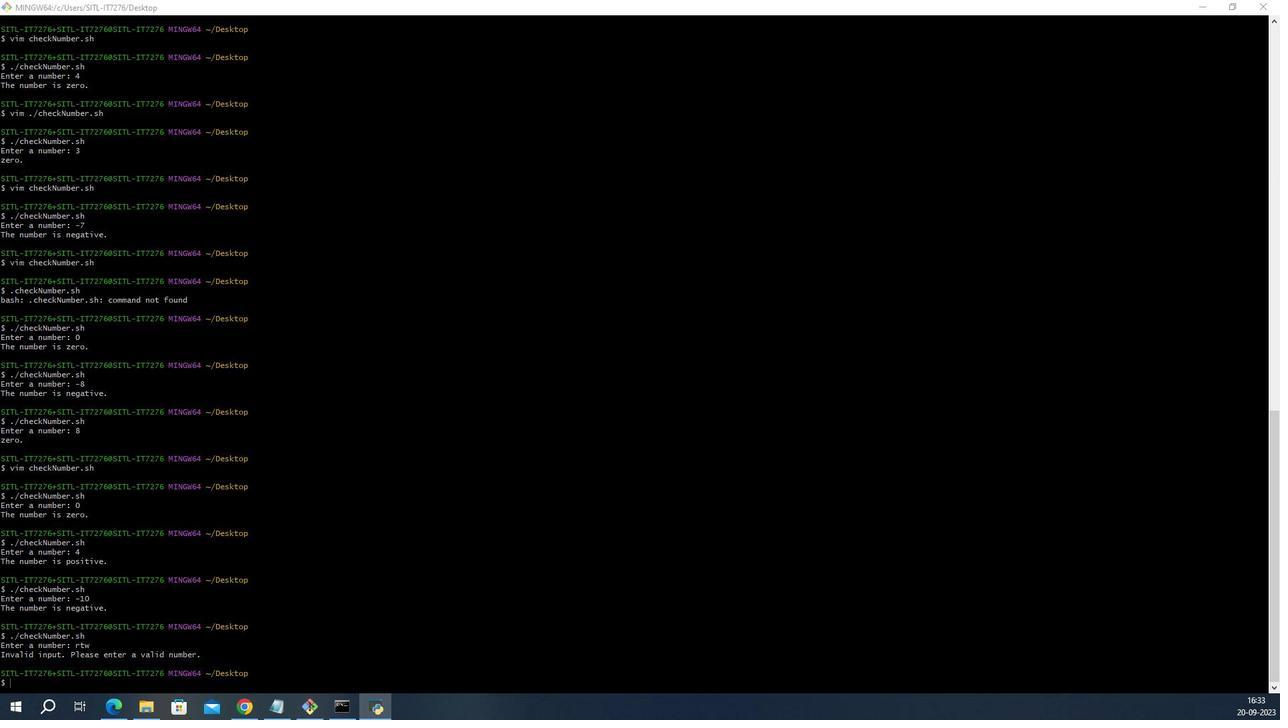 
Action: Mouse moved to (74, 421)
Screenshot: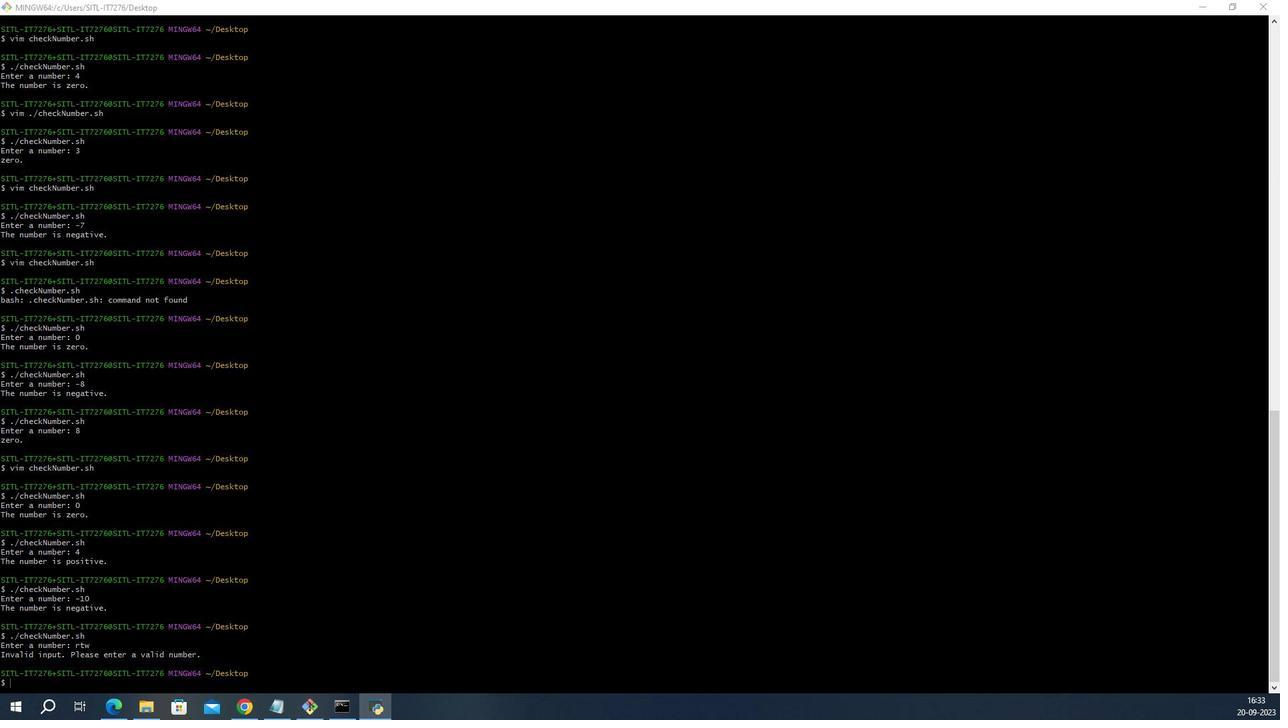
Action: Mouse scrolled (74, 421) with delta (0, 0)
Screenshot: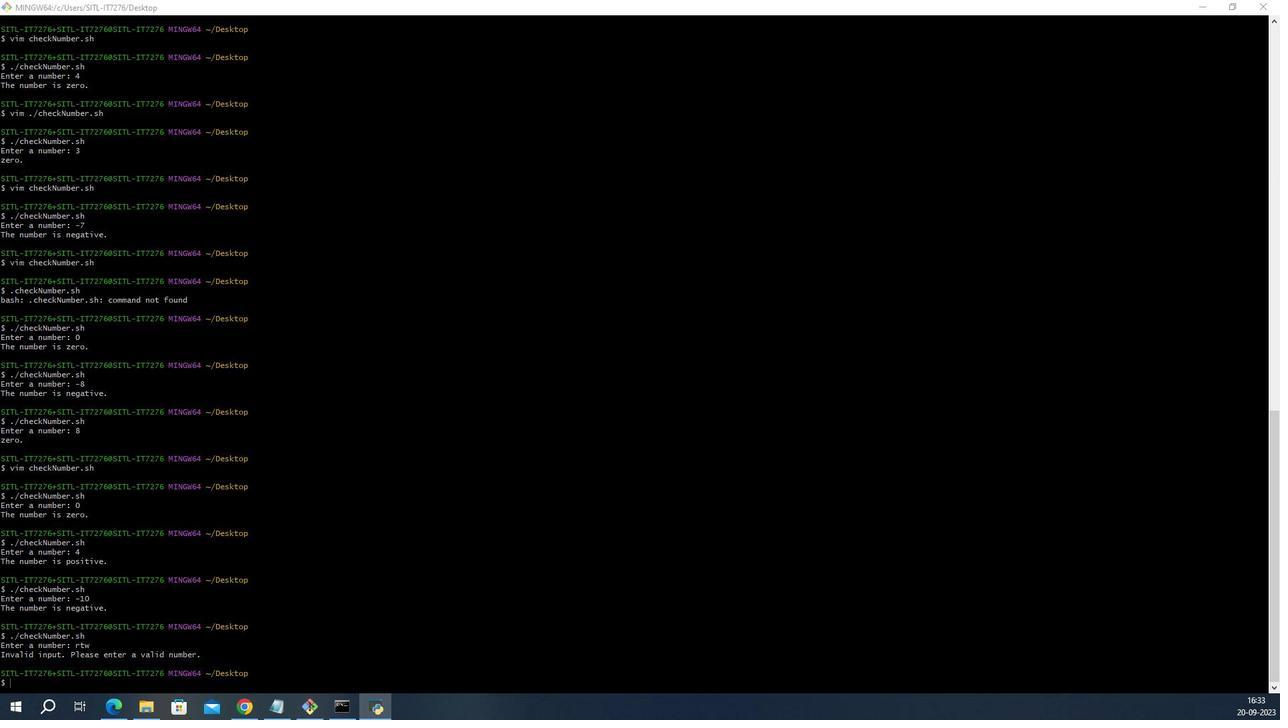 
Action: Mouse moved to (74, 421)
Screenshot: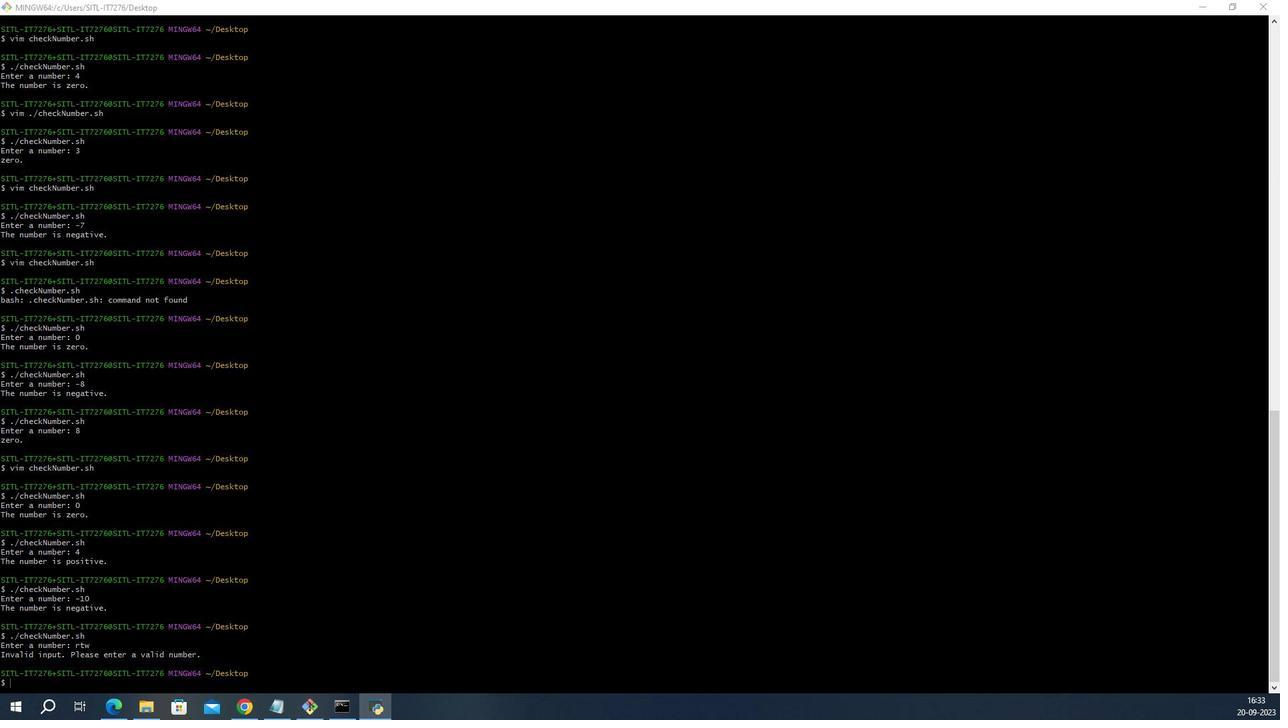 
Action: Mouse scrolled (74, 421) with delta (0, 0)
Screenshot: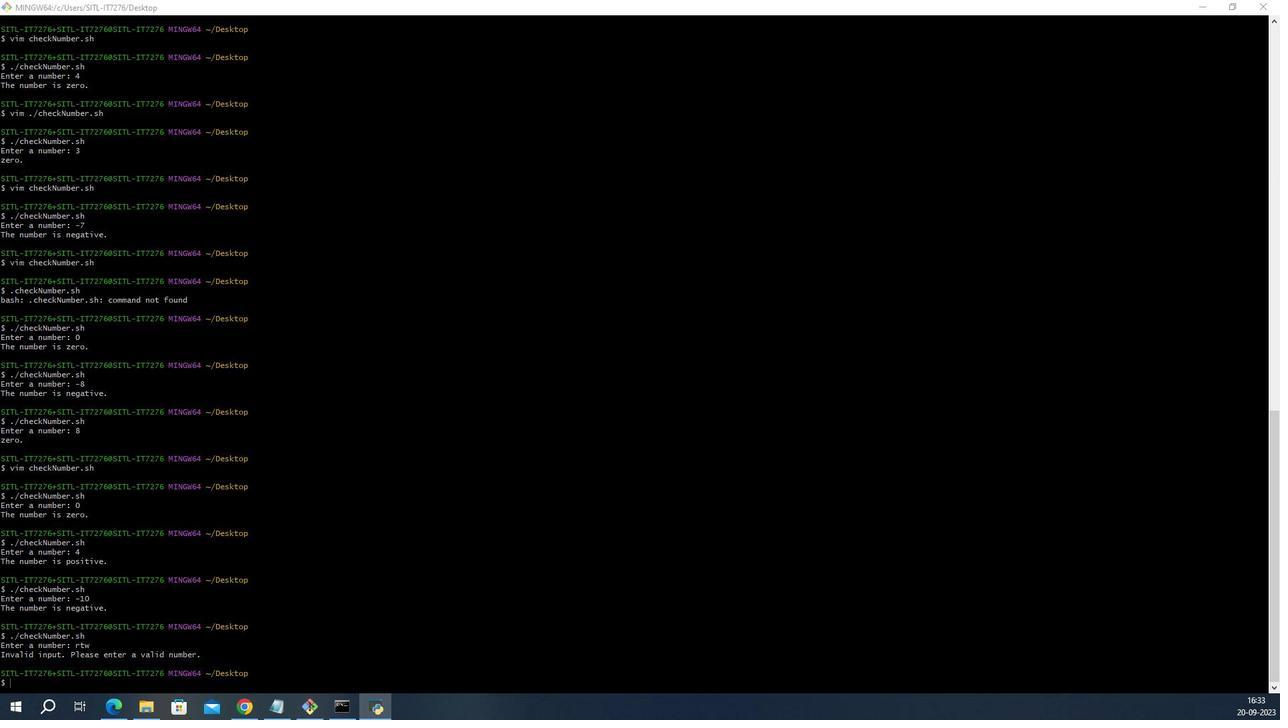 
Action: Mouse moved to (74, 421)
Screenshot: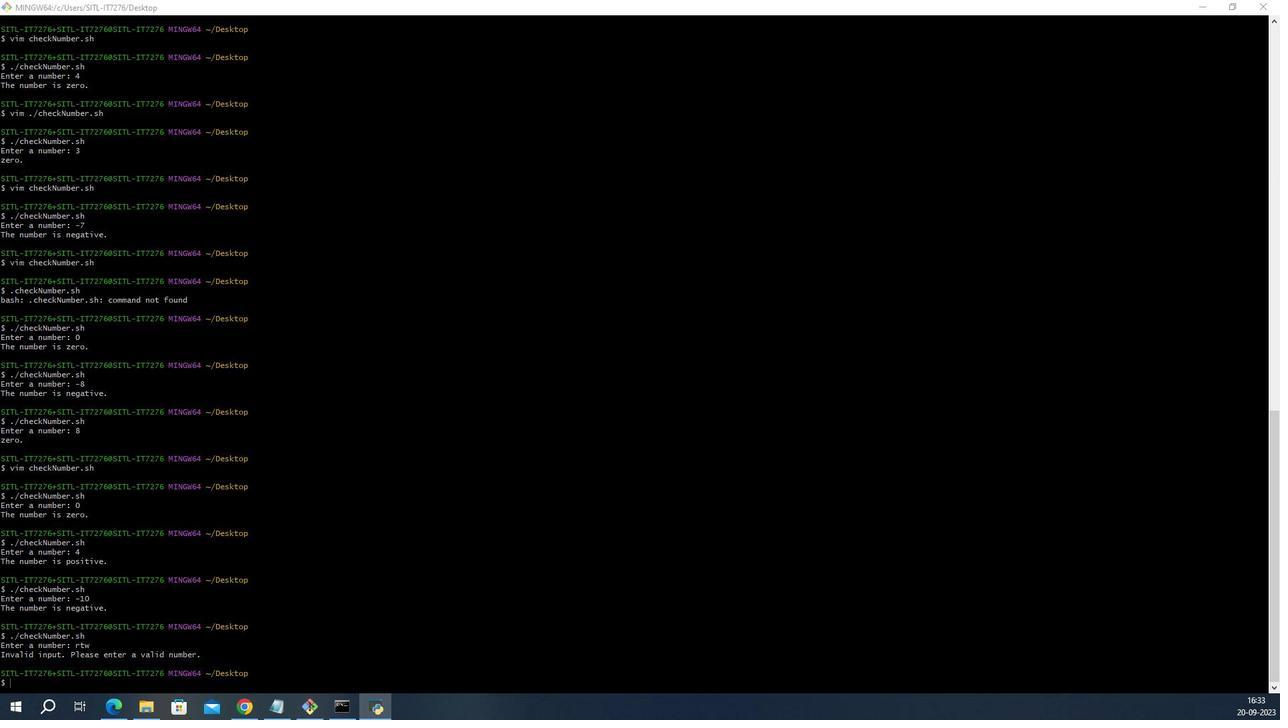 
Action: Mouse scrolled (74, 421) with delta (0, 0)
Screenshot: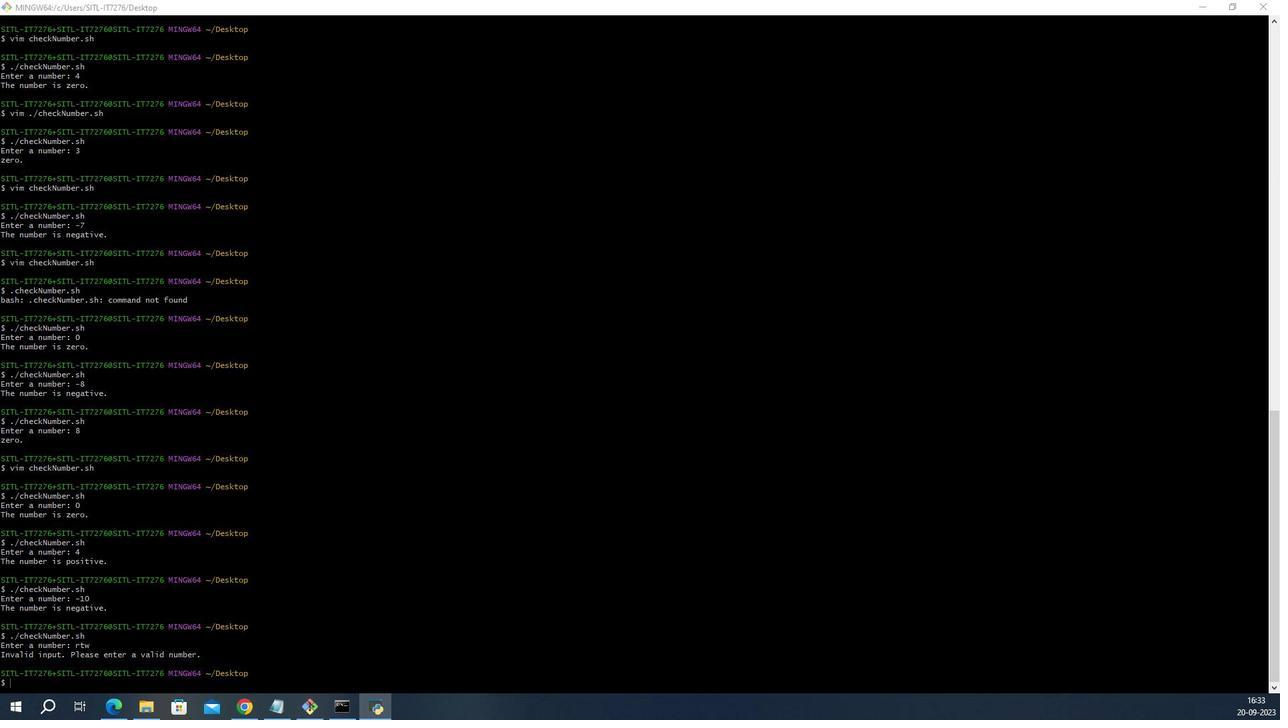 
Action: Mouse scrolled (74, 421) with delta (0, 0)
Screenshot: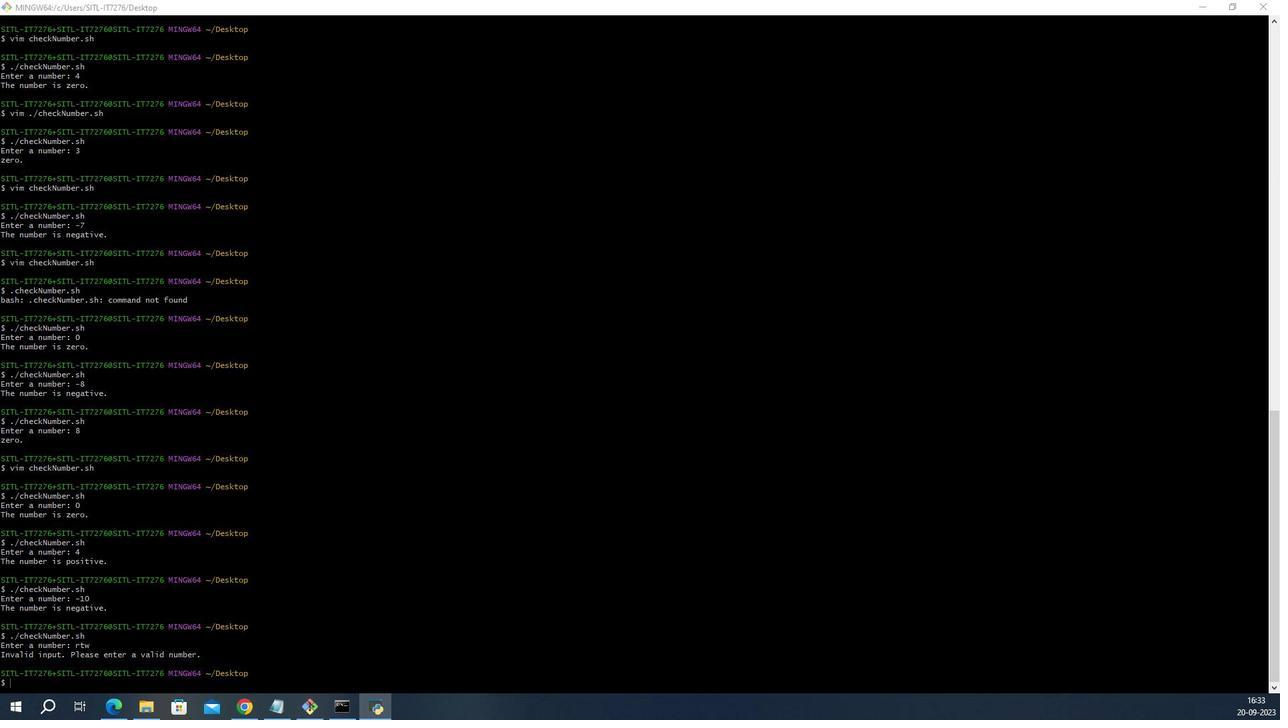 
Action: Mouse scrolled (74, 421) with delta (0, 0)
Screenshot: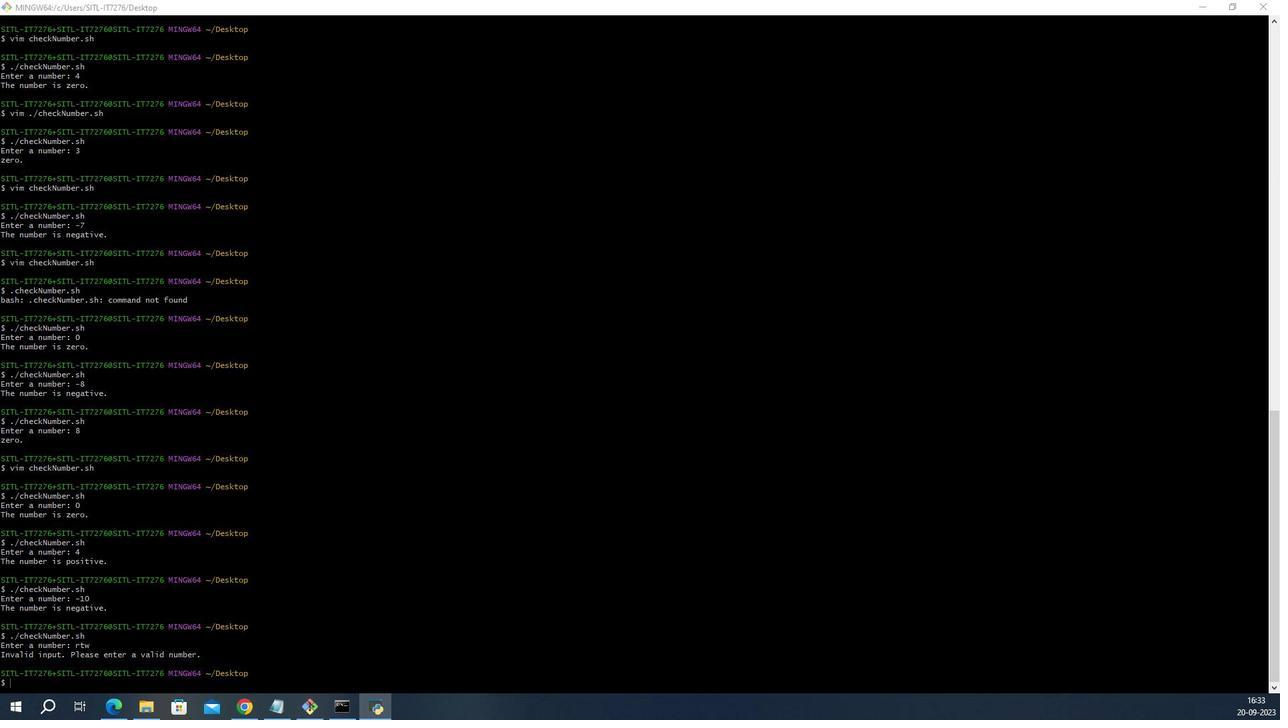 
Action: Mouse scrolled (74, 421) with delta (0, 0)
Screenshot: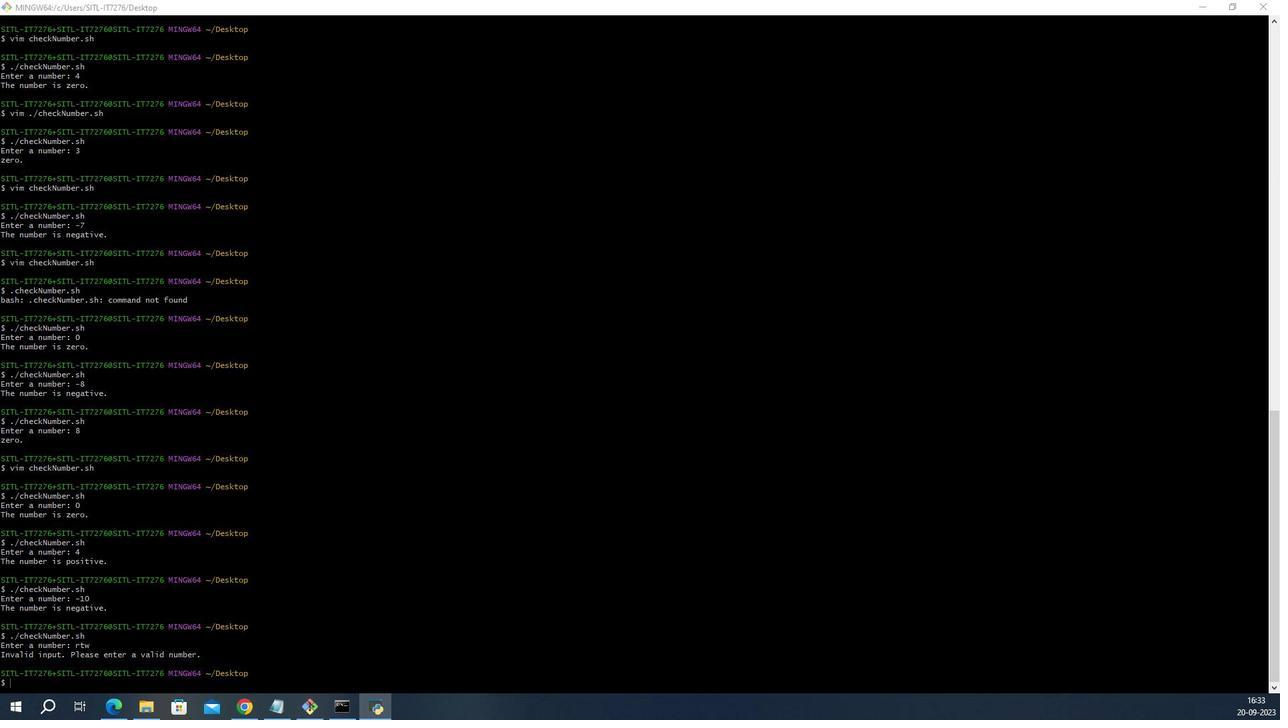 
Action: Mouse scrolled (74, 421) with delta (0, 0)
Screenshot: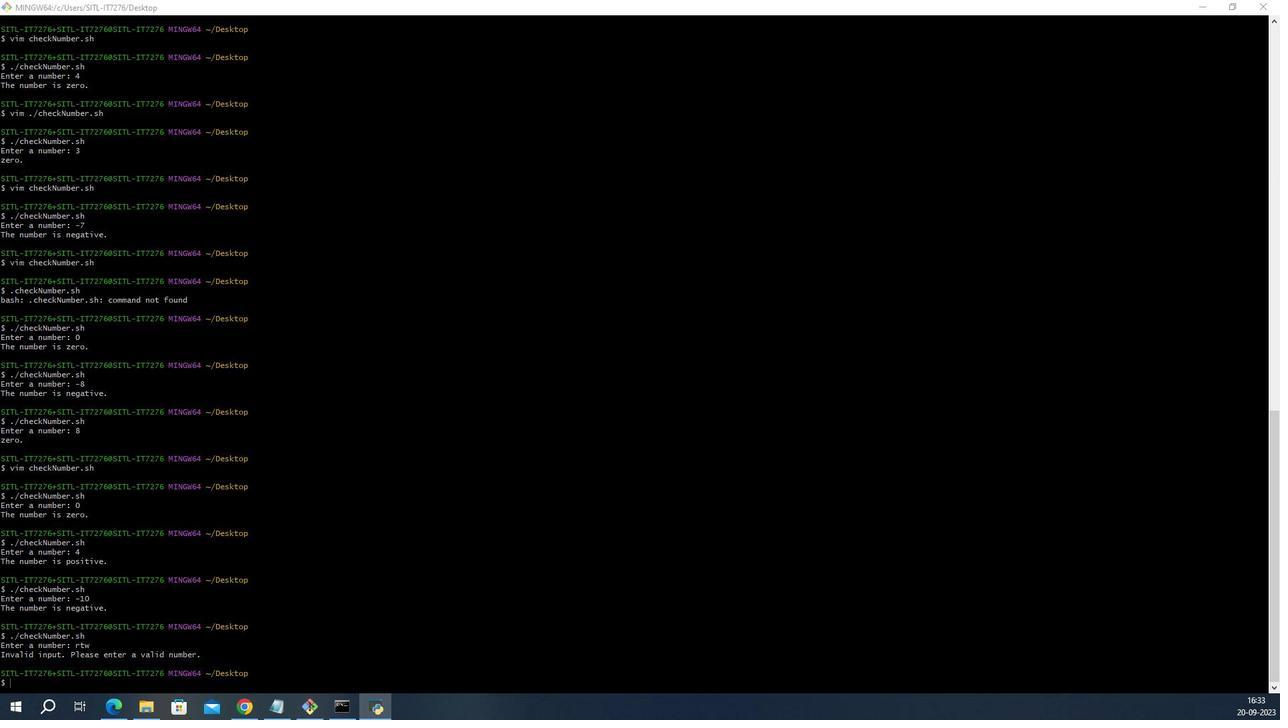 
Action: Mouse moved to (74, 421)
Screenshot: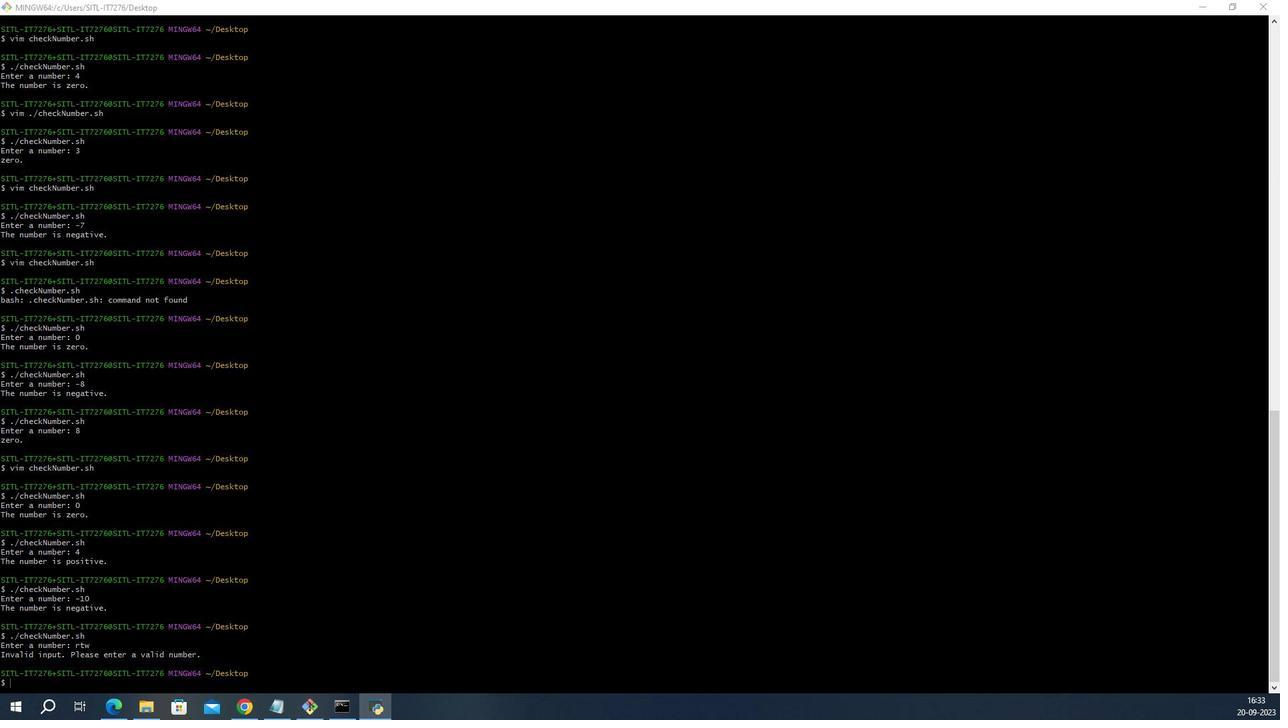 
Action: Mouse scrolled (74, 421) with delta (0, 0)
Screenshot: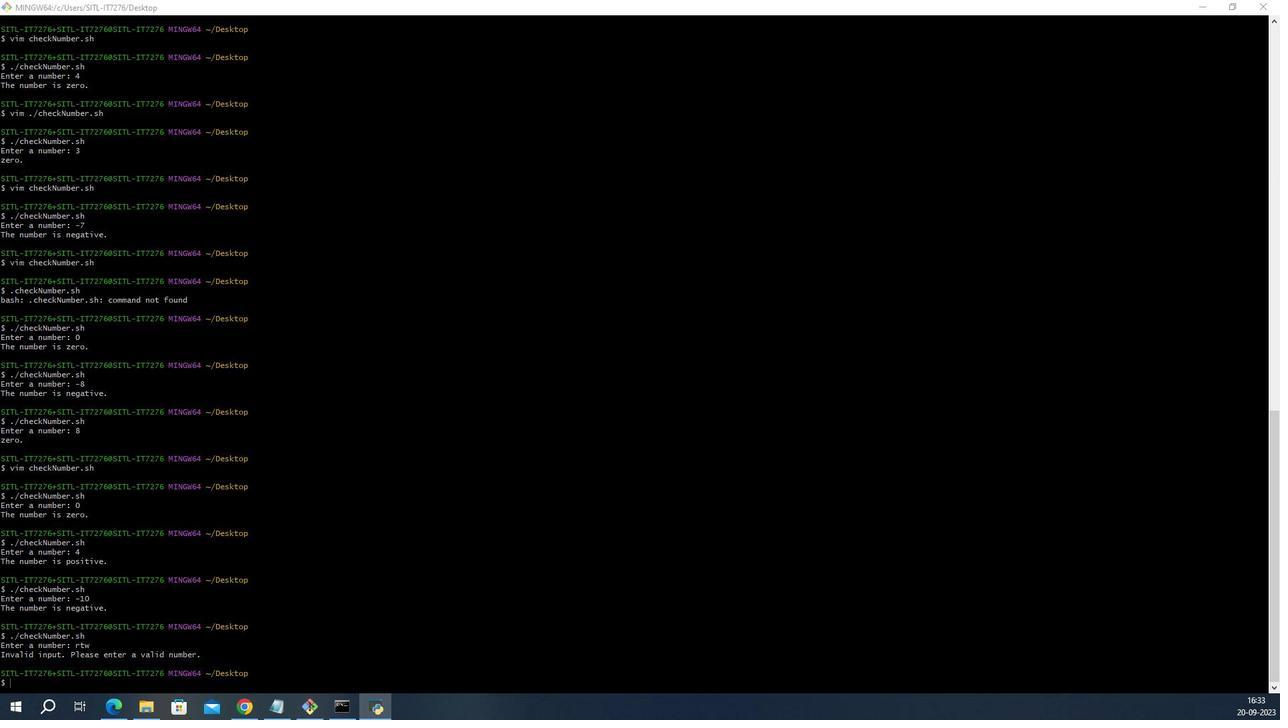 
Action: Mouse scrolled (74, 421) with delta (0, 0)
Screenshot: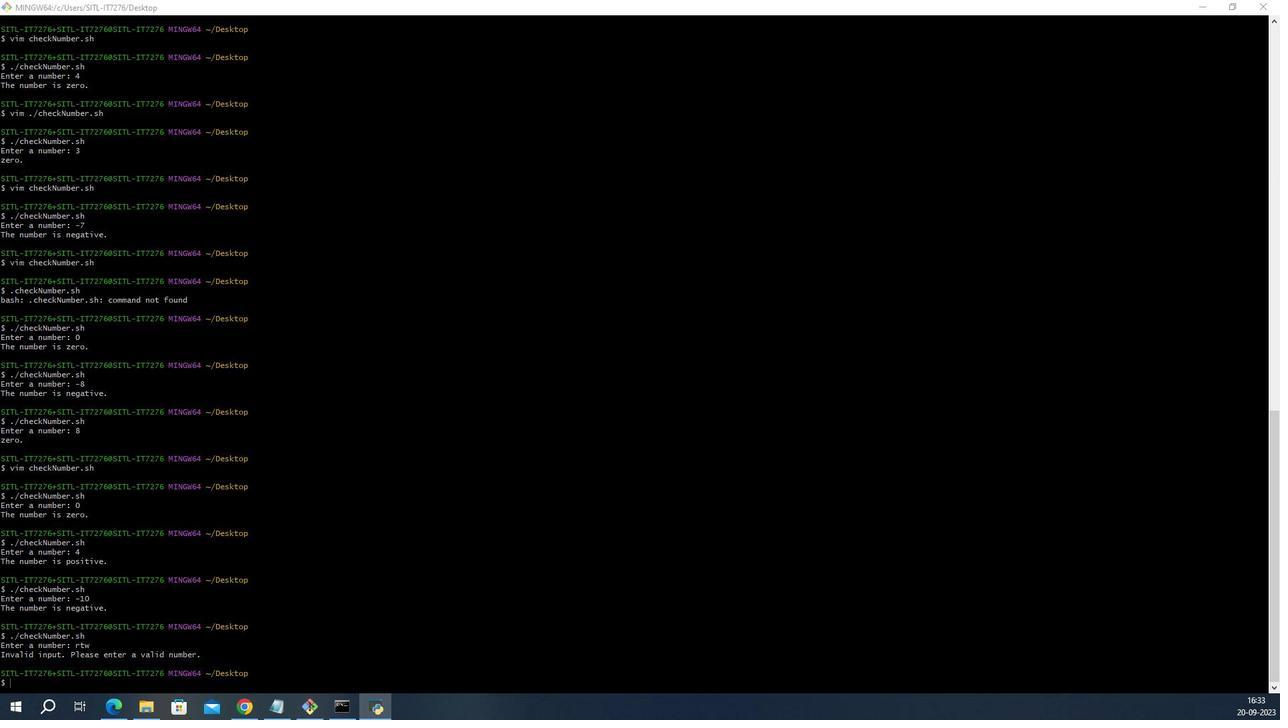 
Action: Mouse scrolled (74, 421) with delta (0, 0)
Screenshot: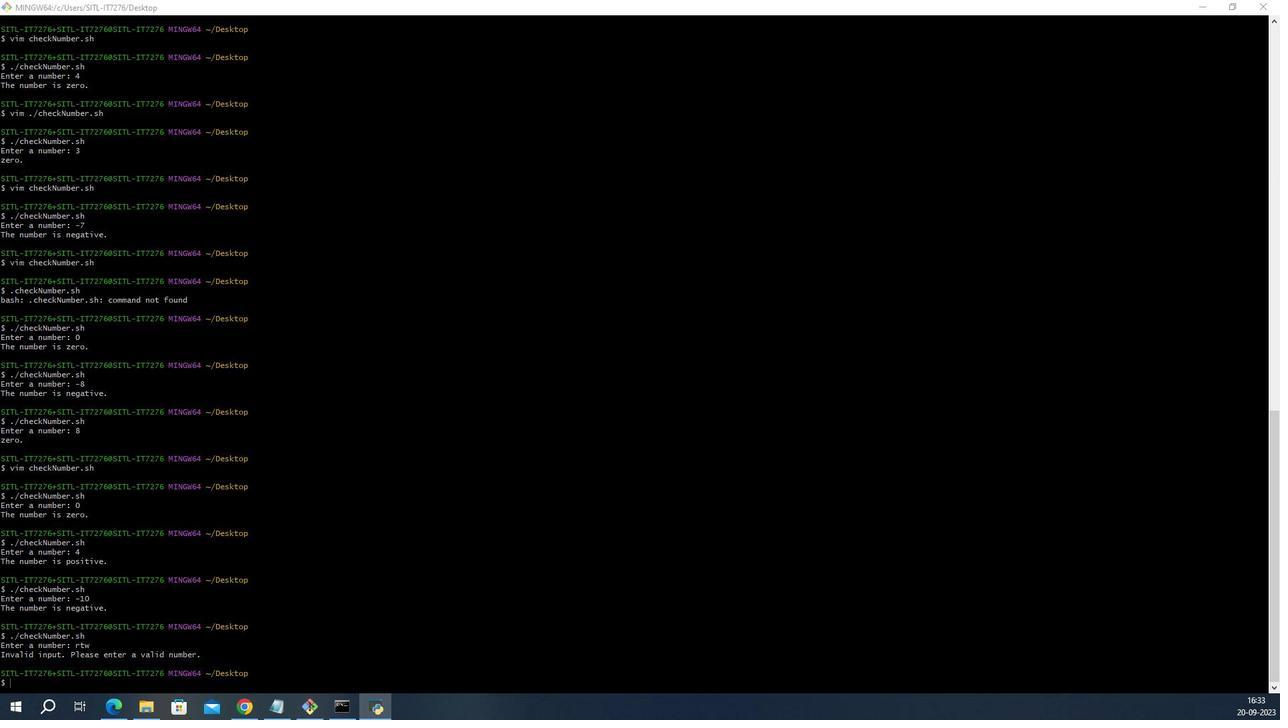 
Action: Mouse scrolled (74, 421) with delta (0, 0)
Screenshot: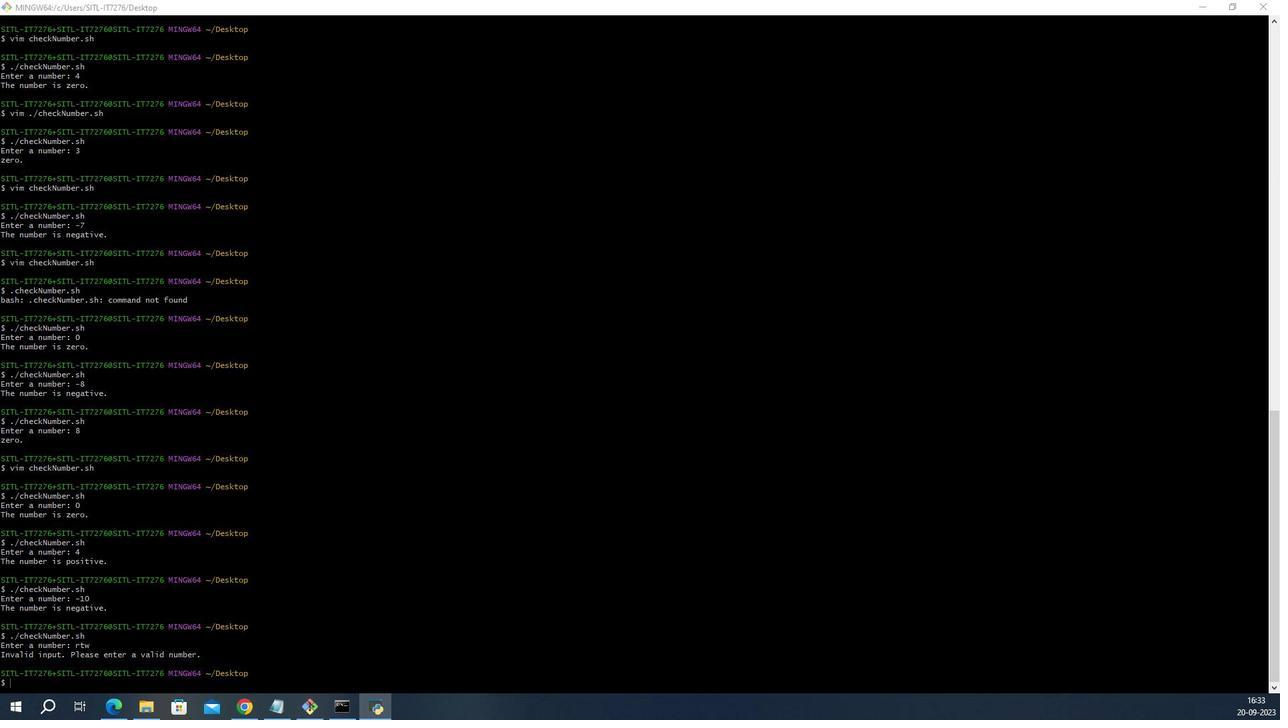 
Action: Mouse moved to (74, 421)
Screenshot: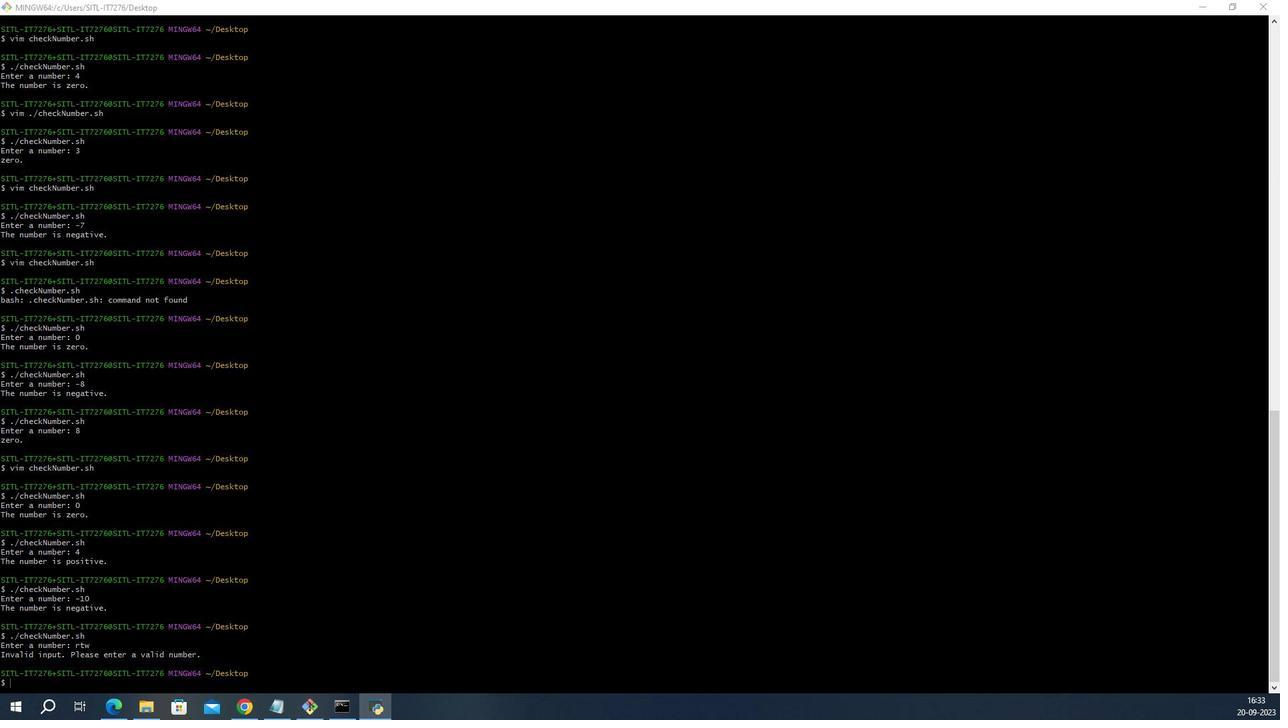 
Action: Mouse scrolled (74, 421) with delta (0, 0)
Screenshot: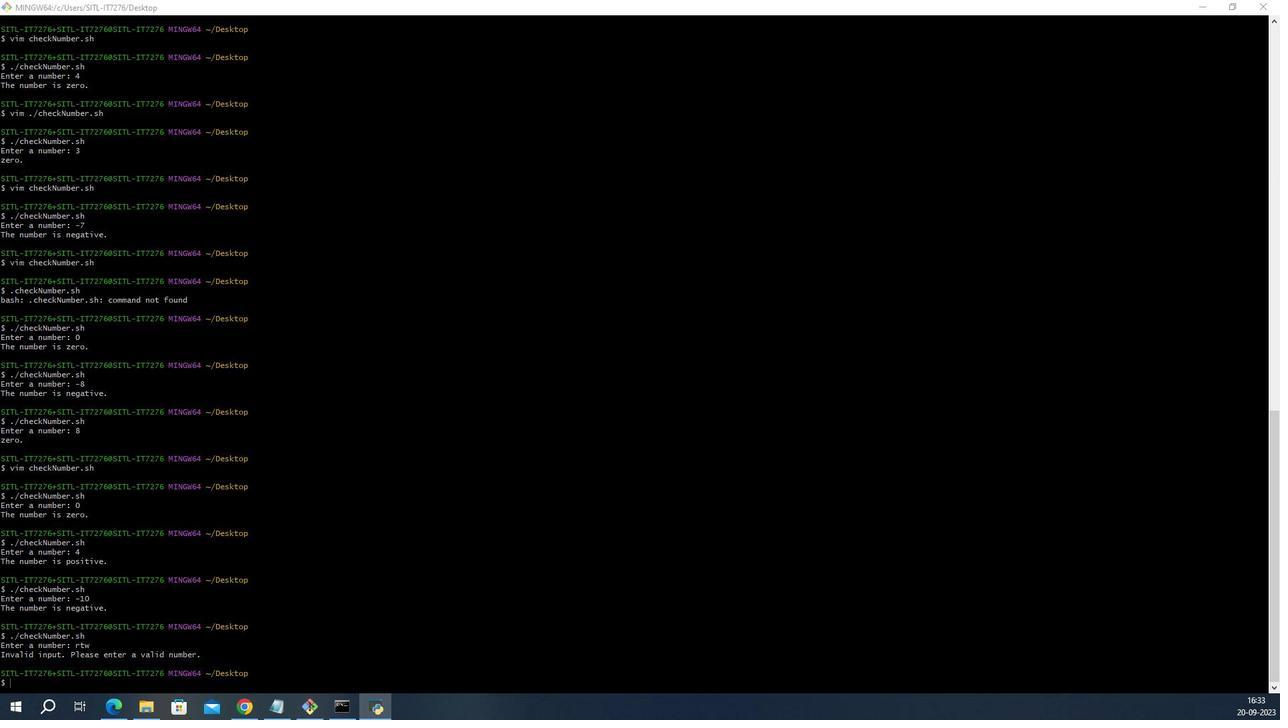 
Action: Mouse moved to (74, 421)
Screenshot: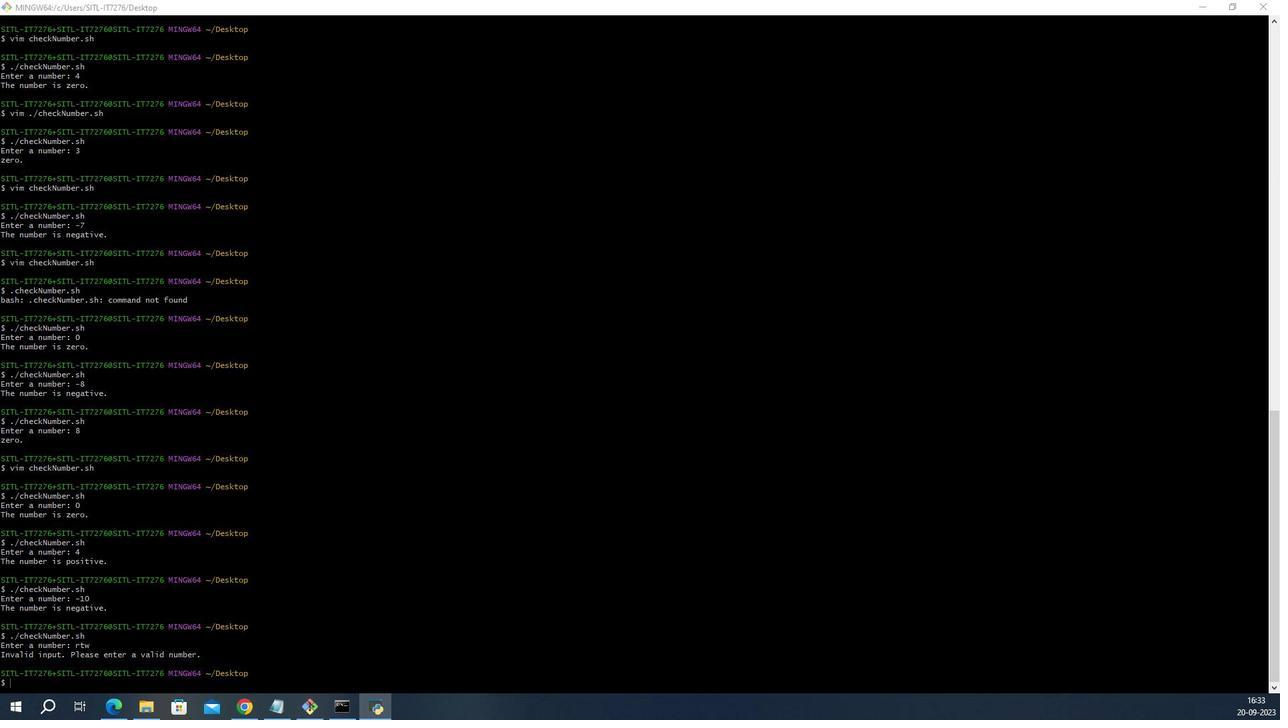
Action: Mouse scrolled (74, 421) with delta (0, 0)
Screenshot: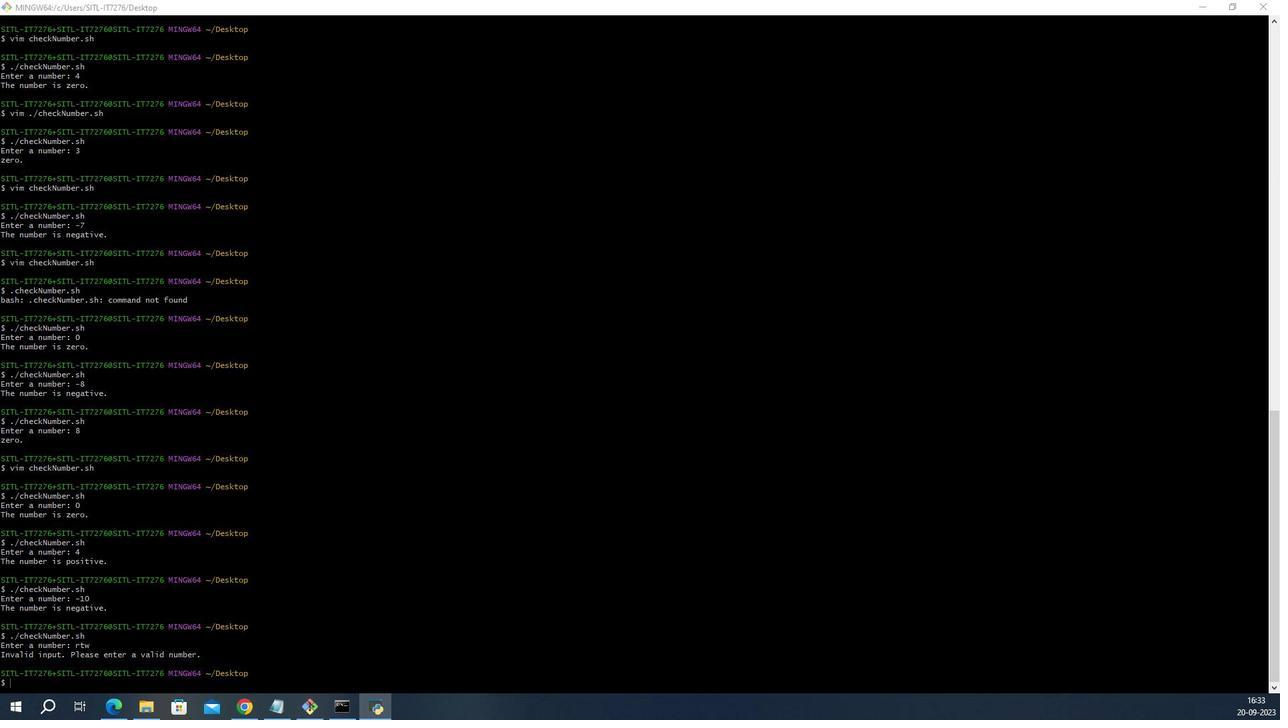 
Action: Mouse moved to (74, 421)
Screenshot: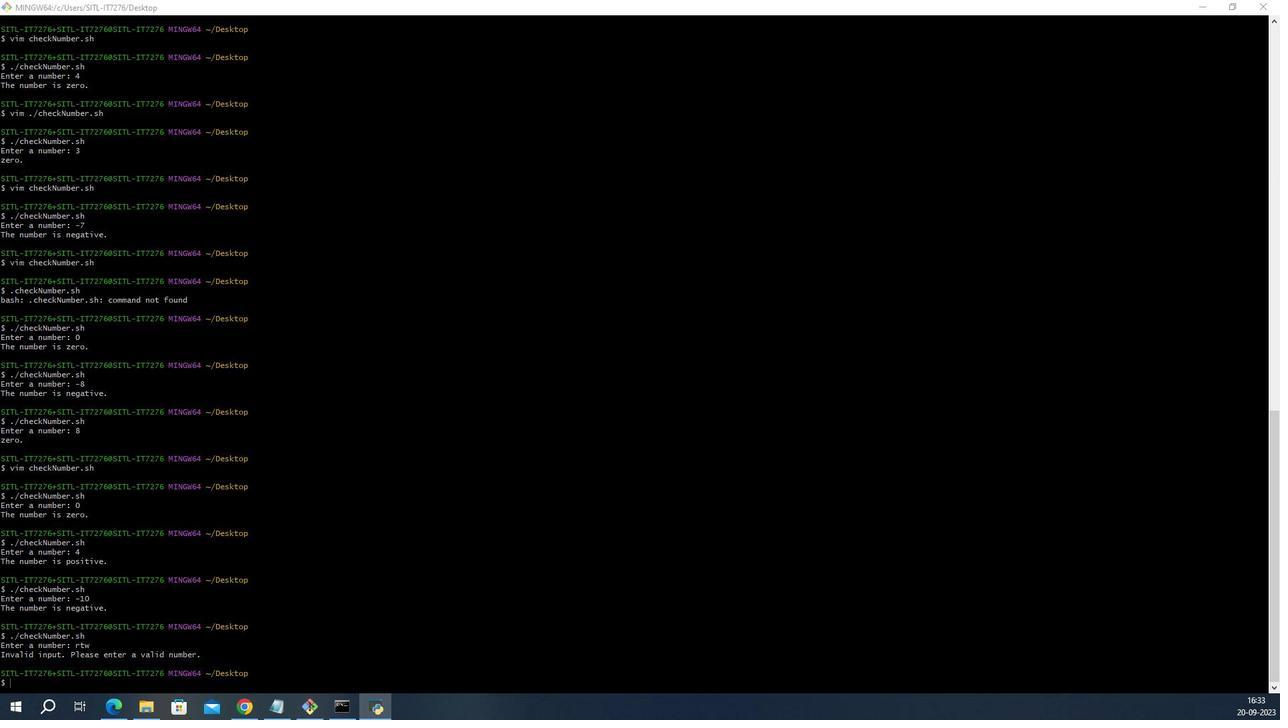 
Action: Mouse scrolled (74, 421) with delta (0, 0)
Screenshot: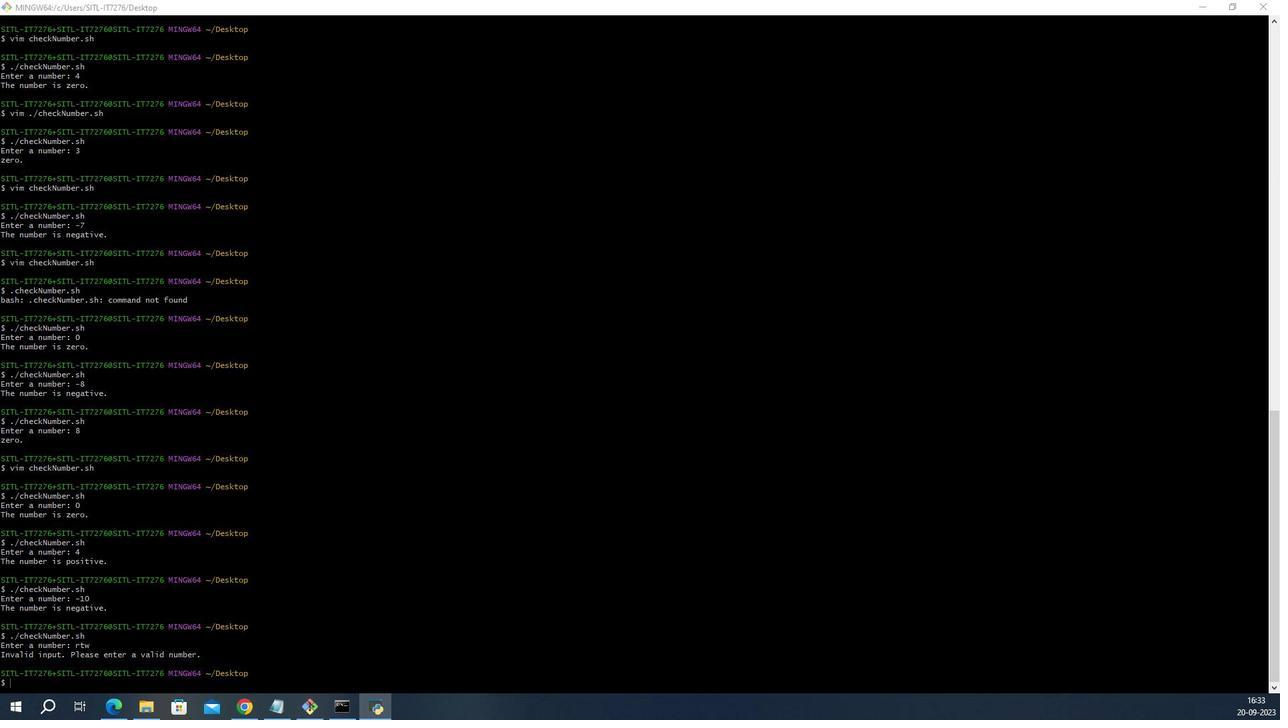 
Action: Mouse moved to (74, 421)
Screenshot: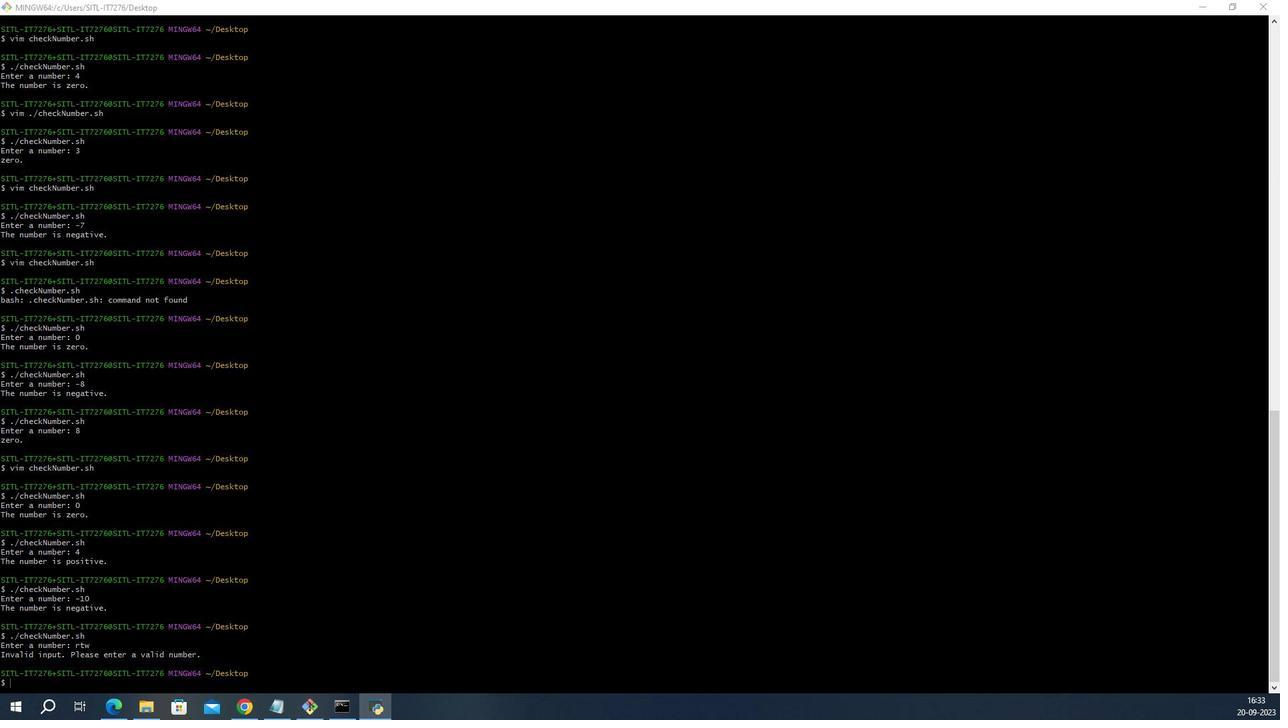
Action: Mouse scrolled (74, 421) with delta (0, 0)
Screenshot: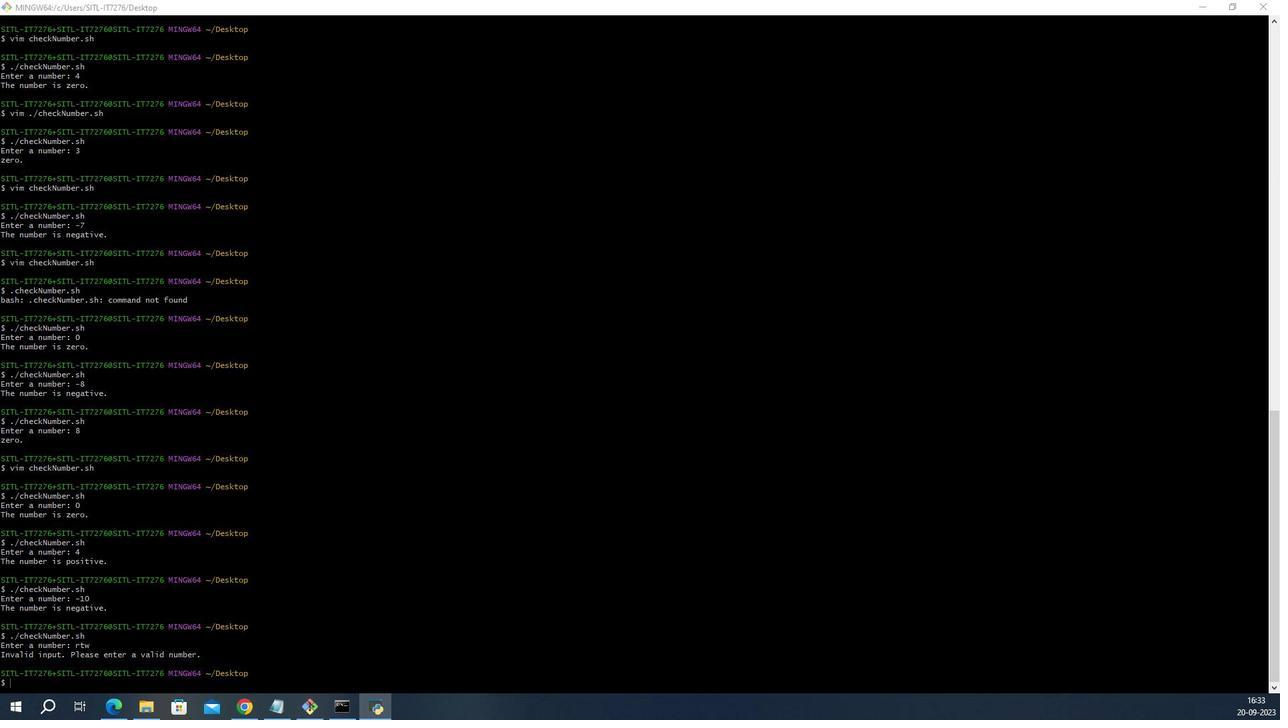 
Action: Mouse moved to (74, 421)
Screenshot: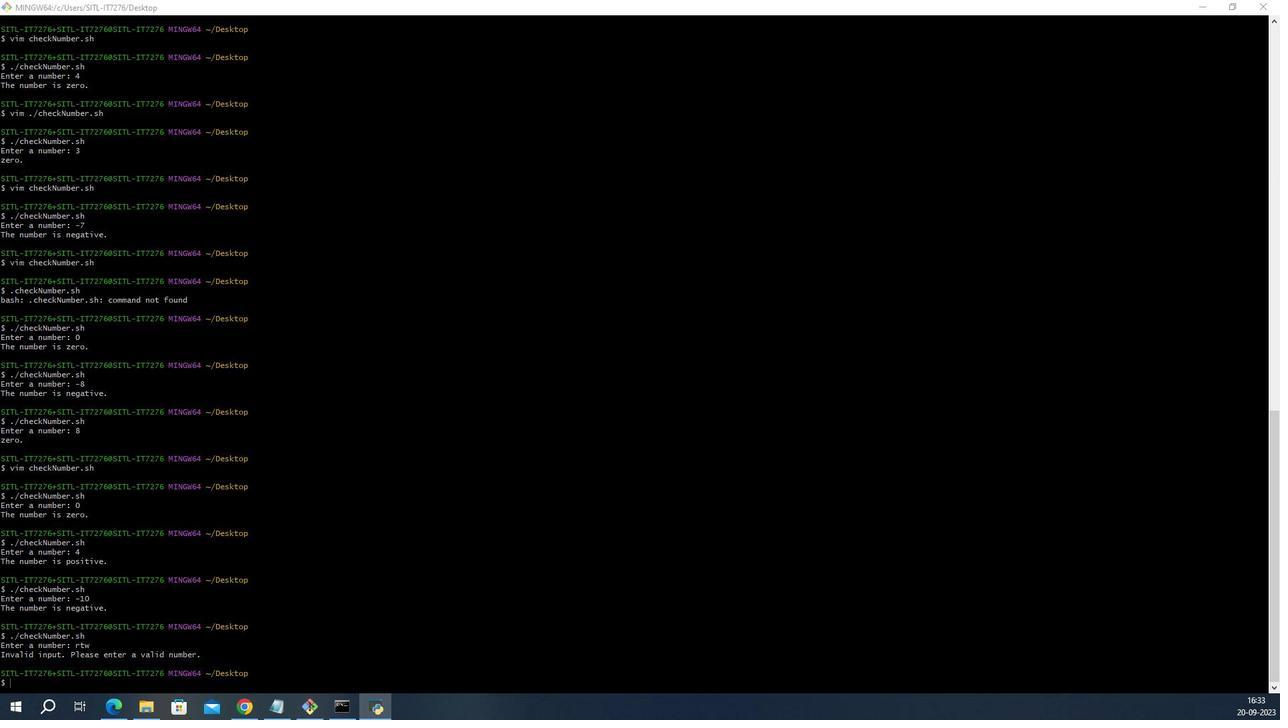 
Action: Mouse scrolled (74, 421) with delta (0, 0)
Screenshot: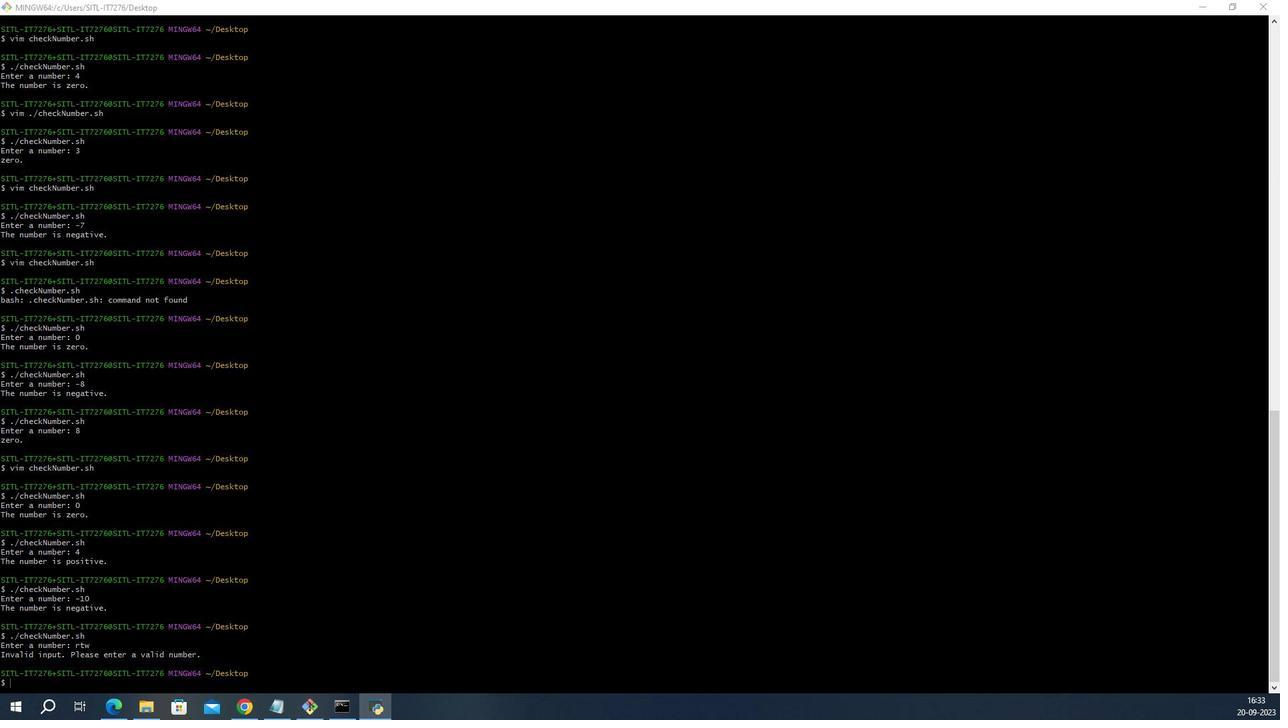 
Action: Mouse moved to (74, 421)
Screenshot: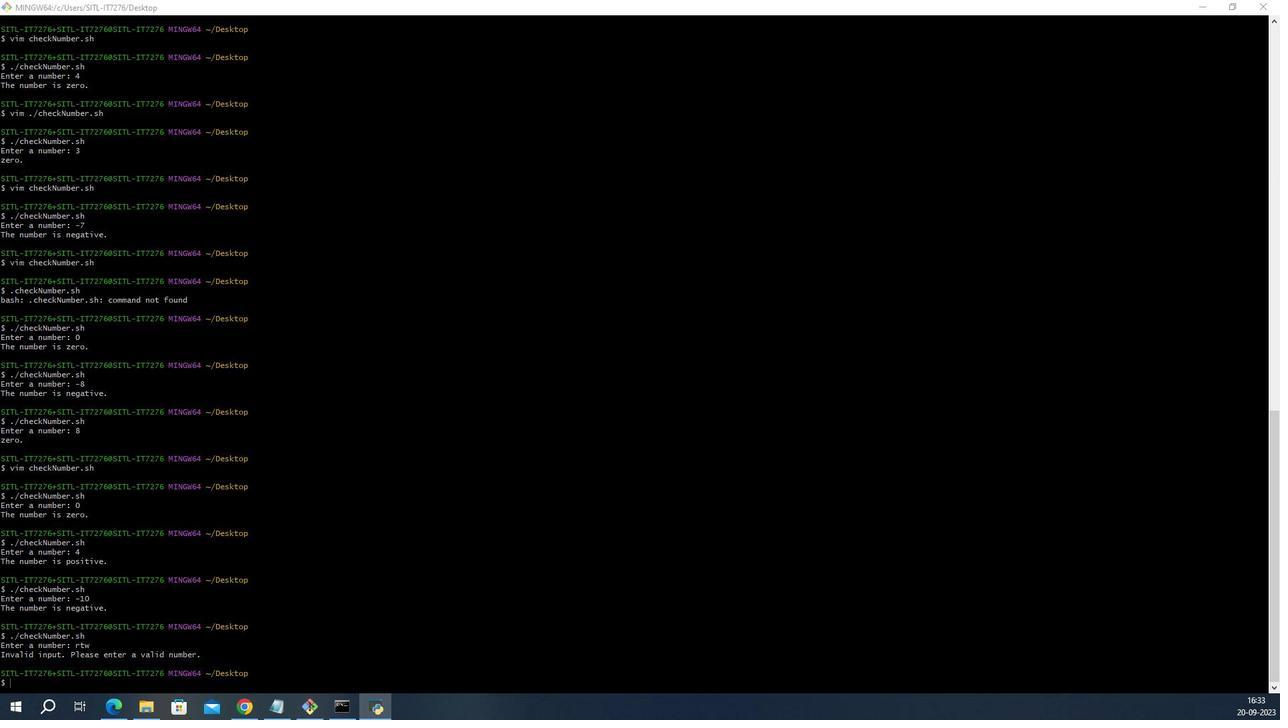 
Action: Mouse scrolled (74, 421) with delta (0, 0)
Screenshot: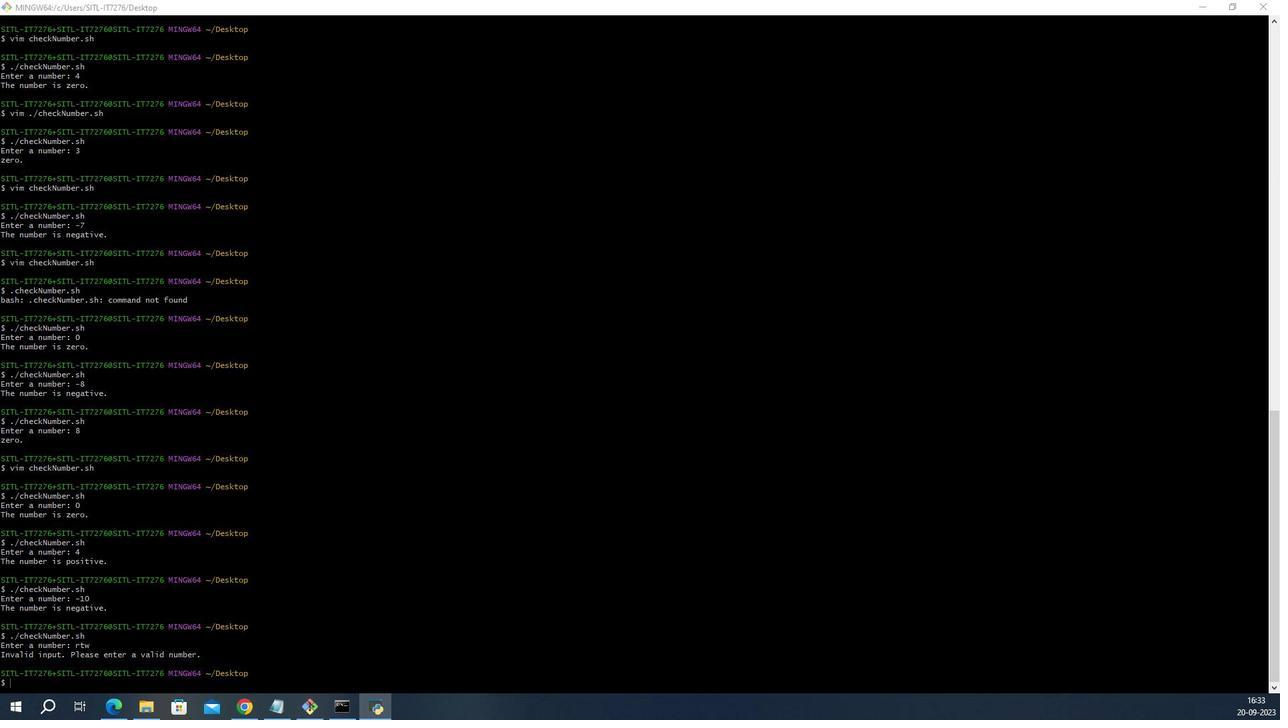 
Action: Mouse scrolled (74, 421) with delta (0, 0)
Screenshot: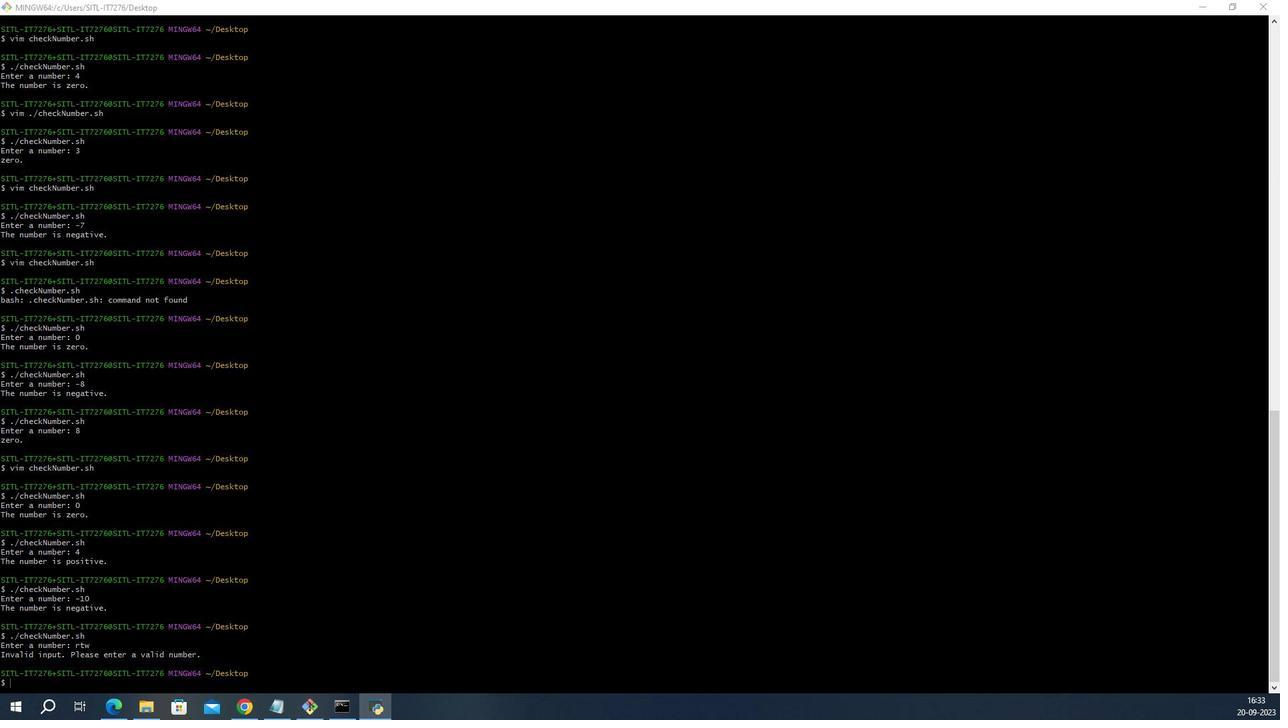
Action: Mouse moved to (74, 421)
Screenshot: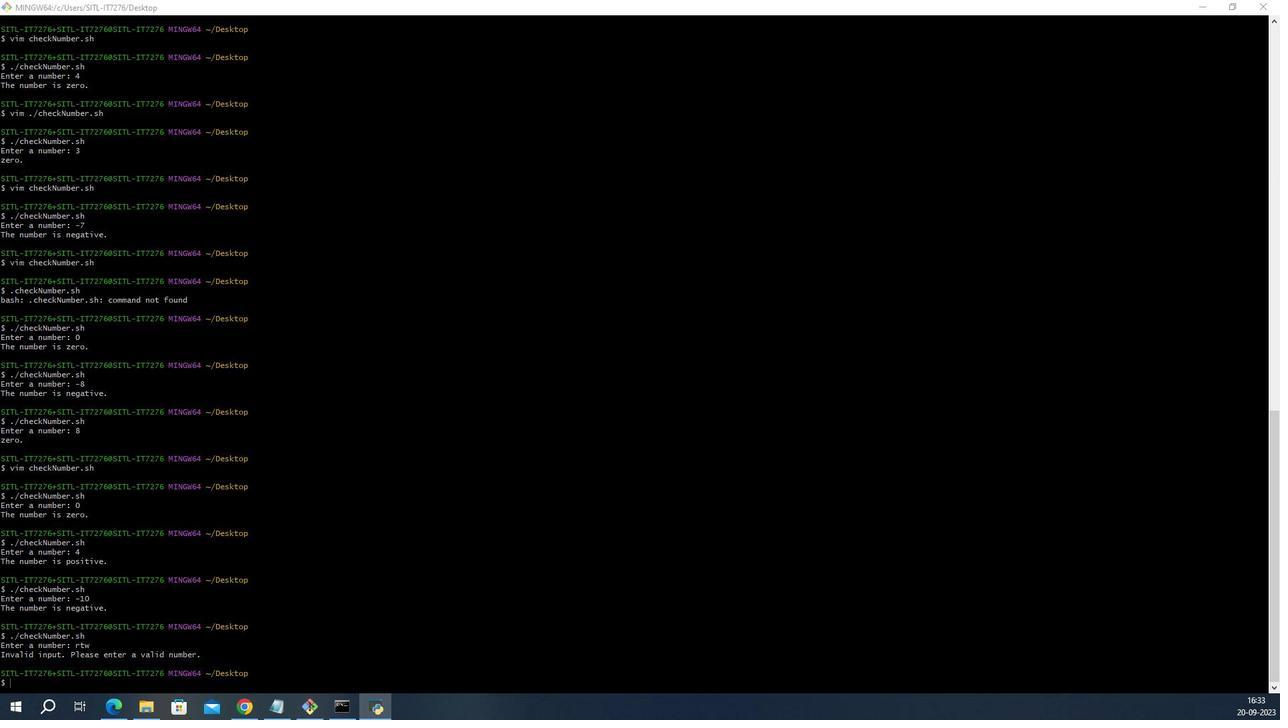 
Action: Mouse pressed left at (74, 421)
Screenshot: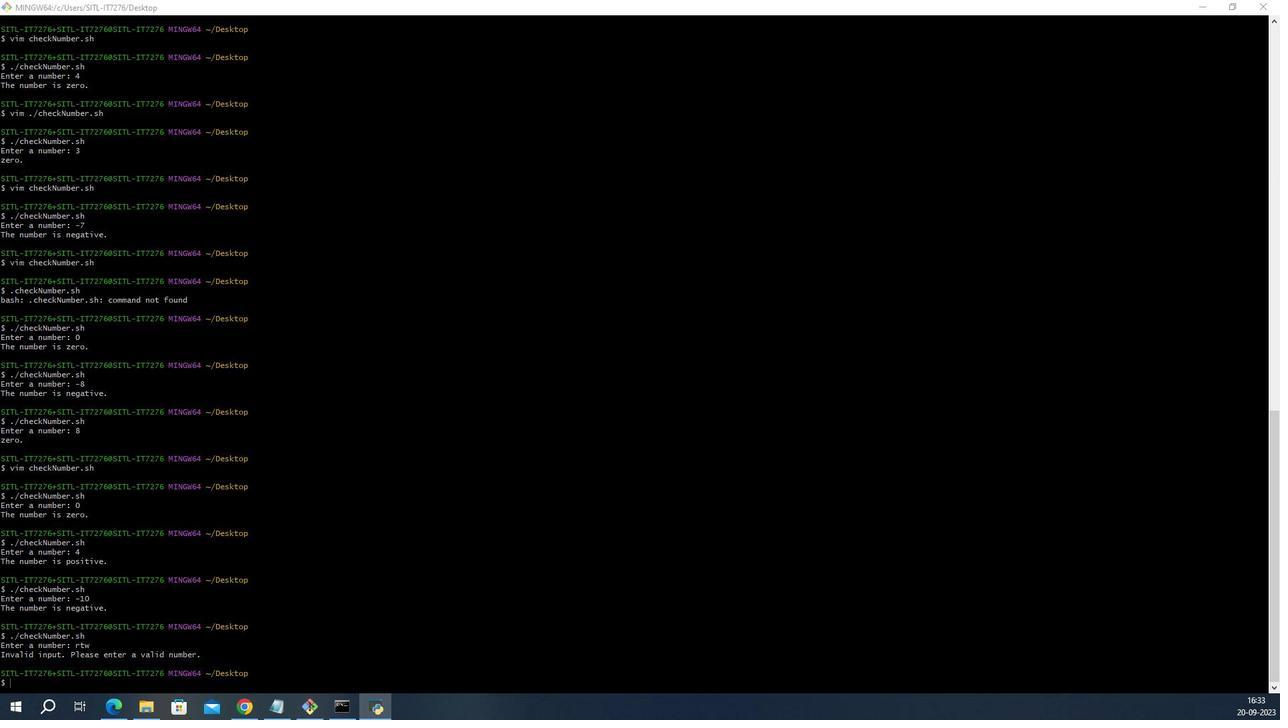 
Action: Mouse moved to (74, 421)
Screenshot: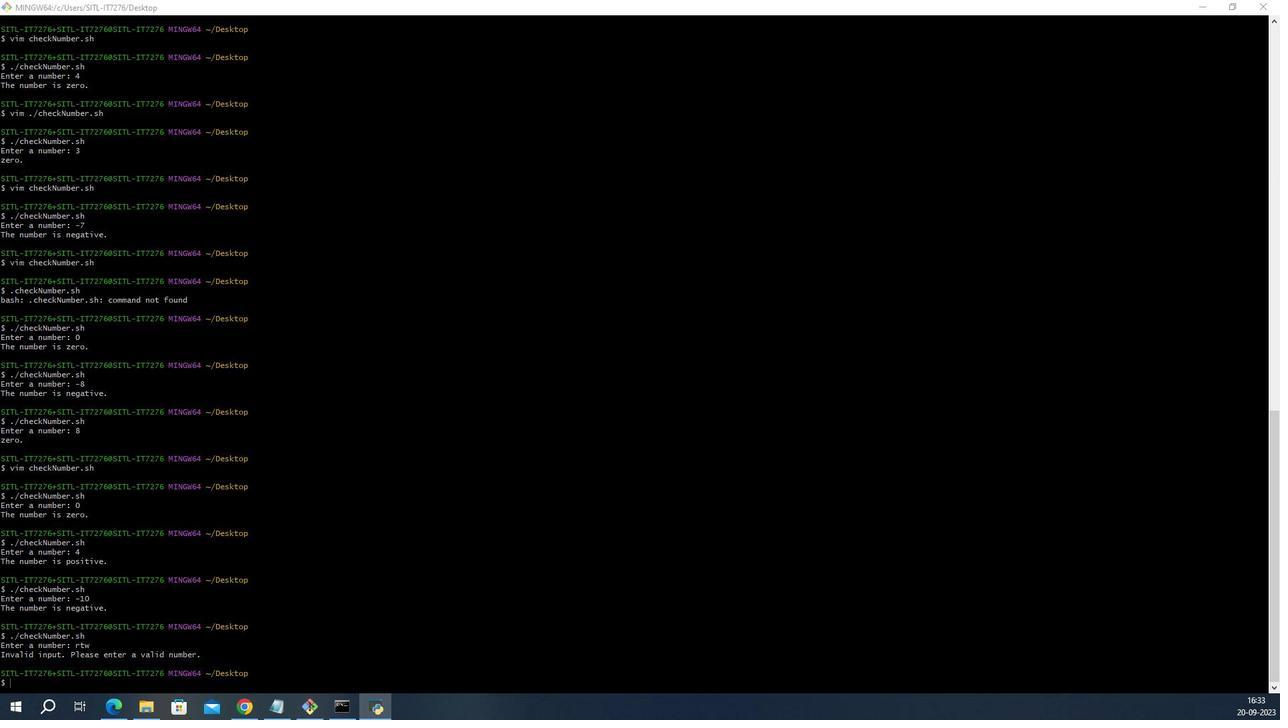 
Action: Key pressed ctrl+V
Screenshot: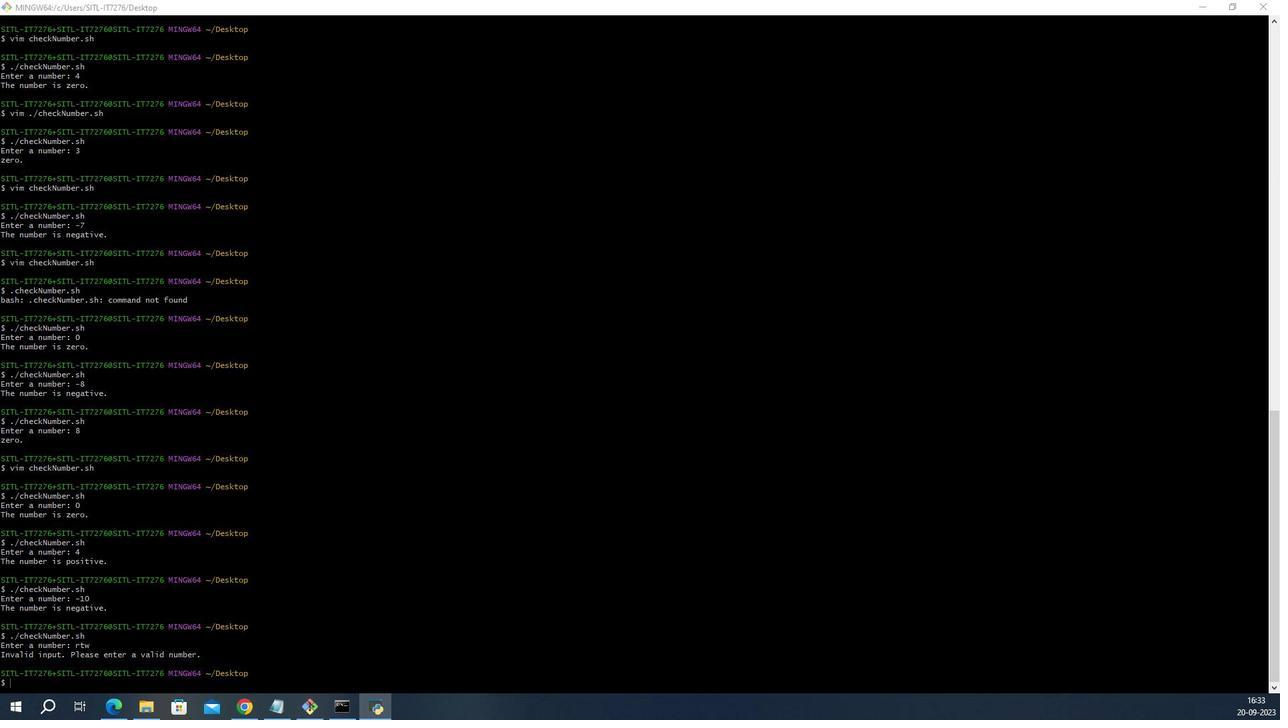 
Action: Mouse moved to (74, 421)
Screenshot: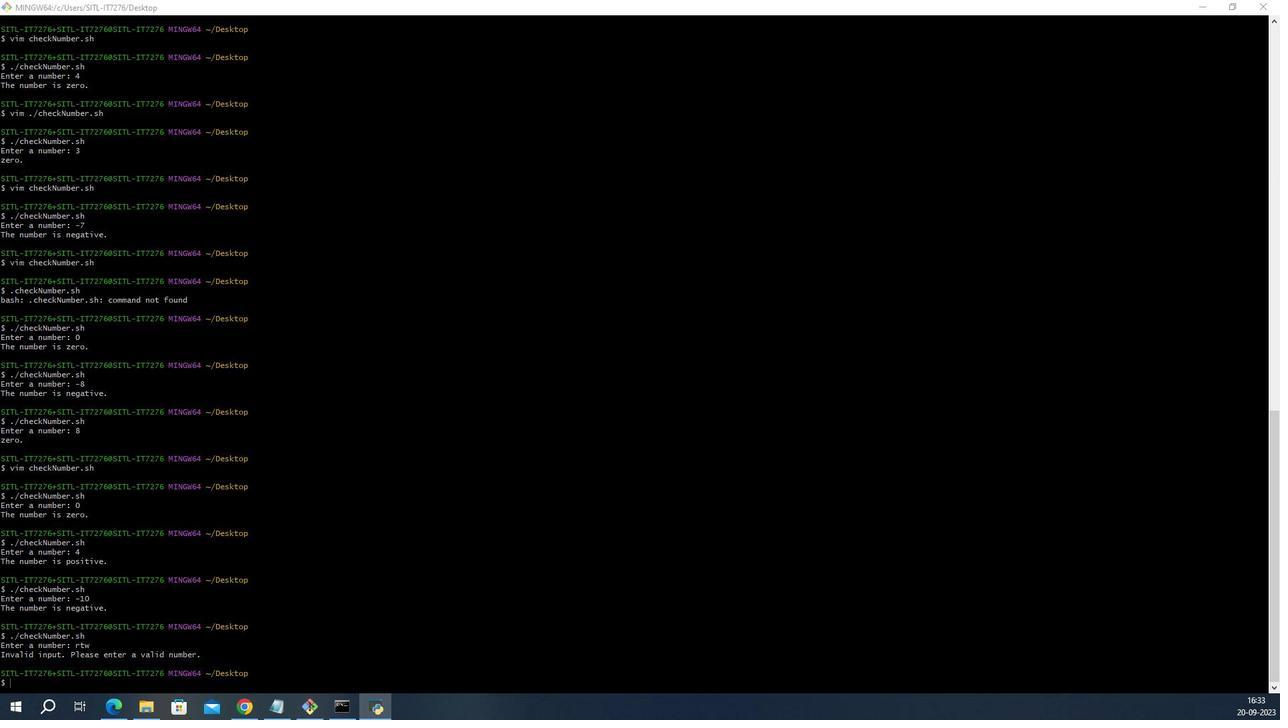 
Action: Mouse scrolled (74, 421) with delta (0, 0)
Screenshot: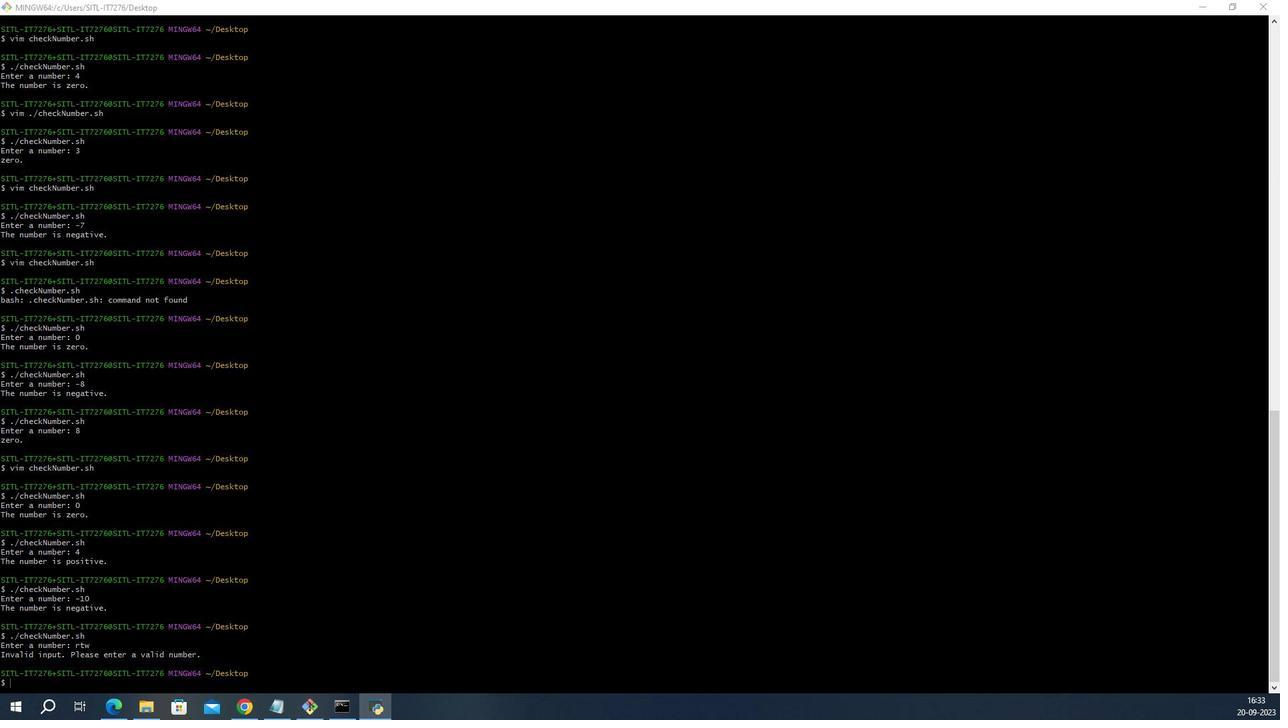
Action: Mouse scrolled (74, 421) with delta (0, 0)
Screenshot: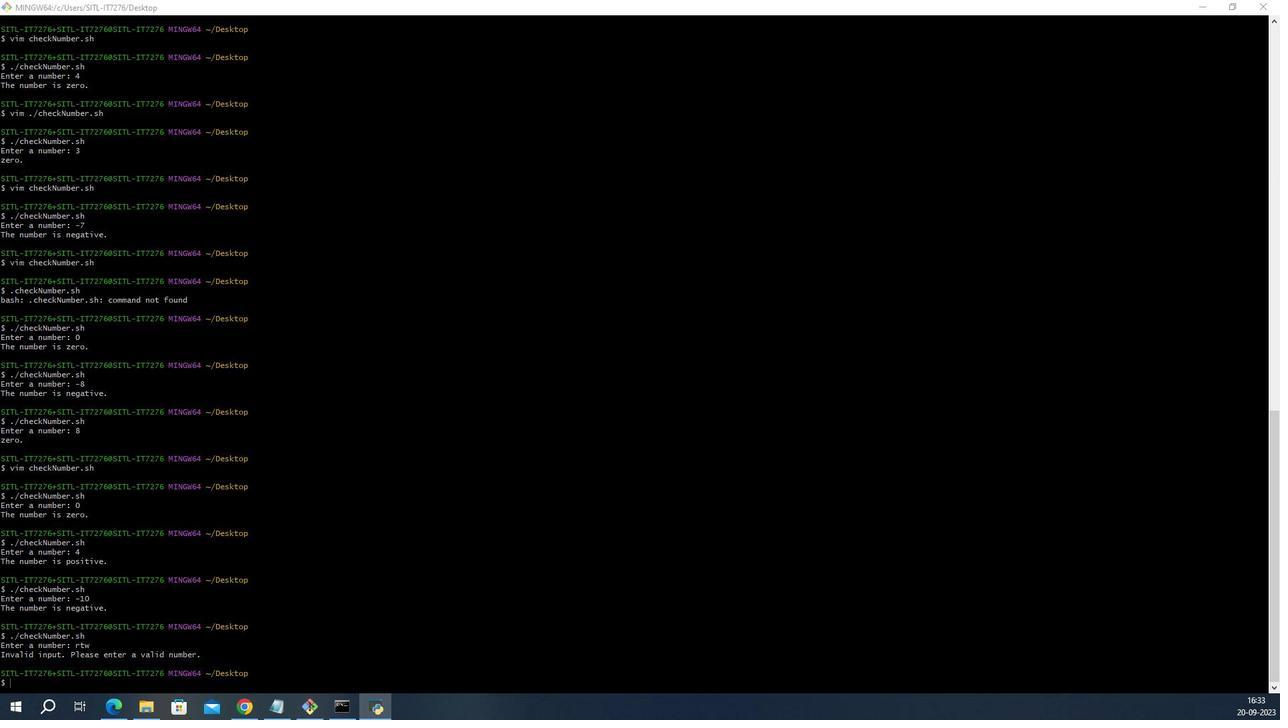 
Action: Mouse scrolled (74, 421) with delta (0, 0)
Screenshot: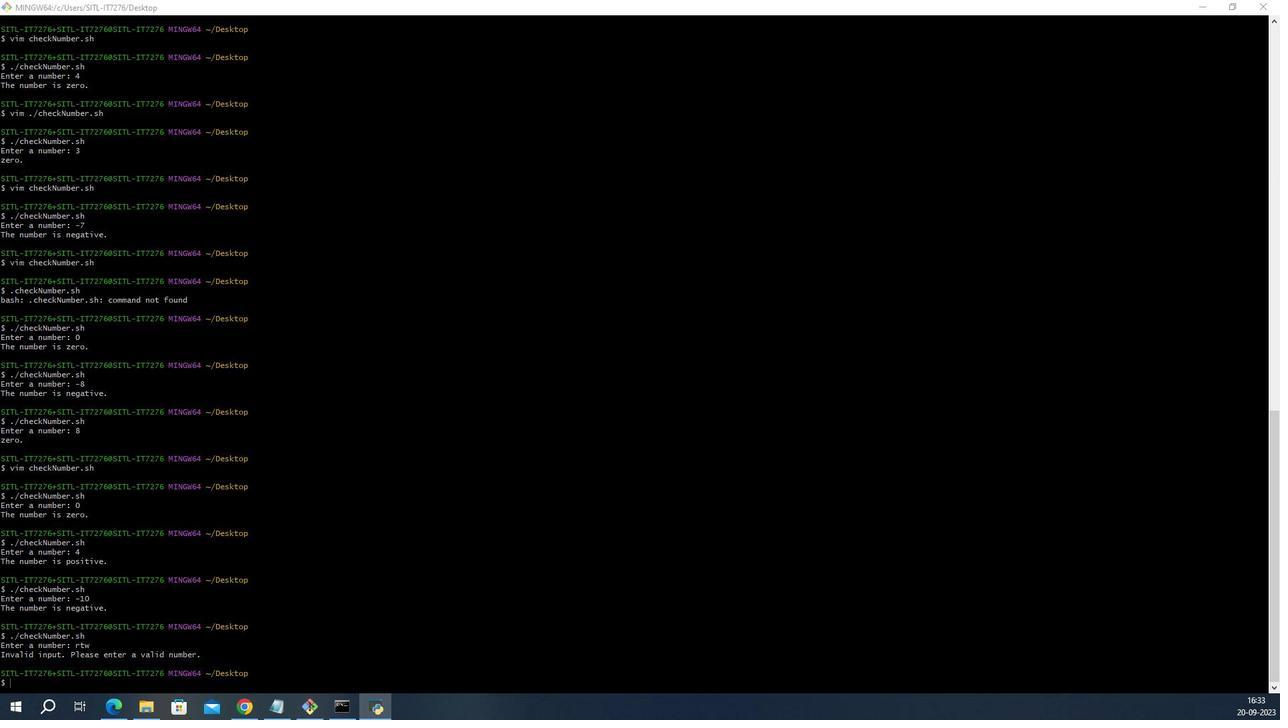 
Action: Mouse scrolled (74, 421) with delta (0, 0)
Screenshot: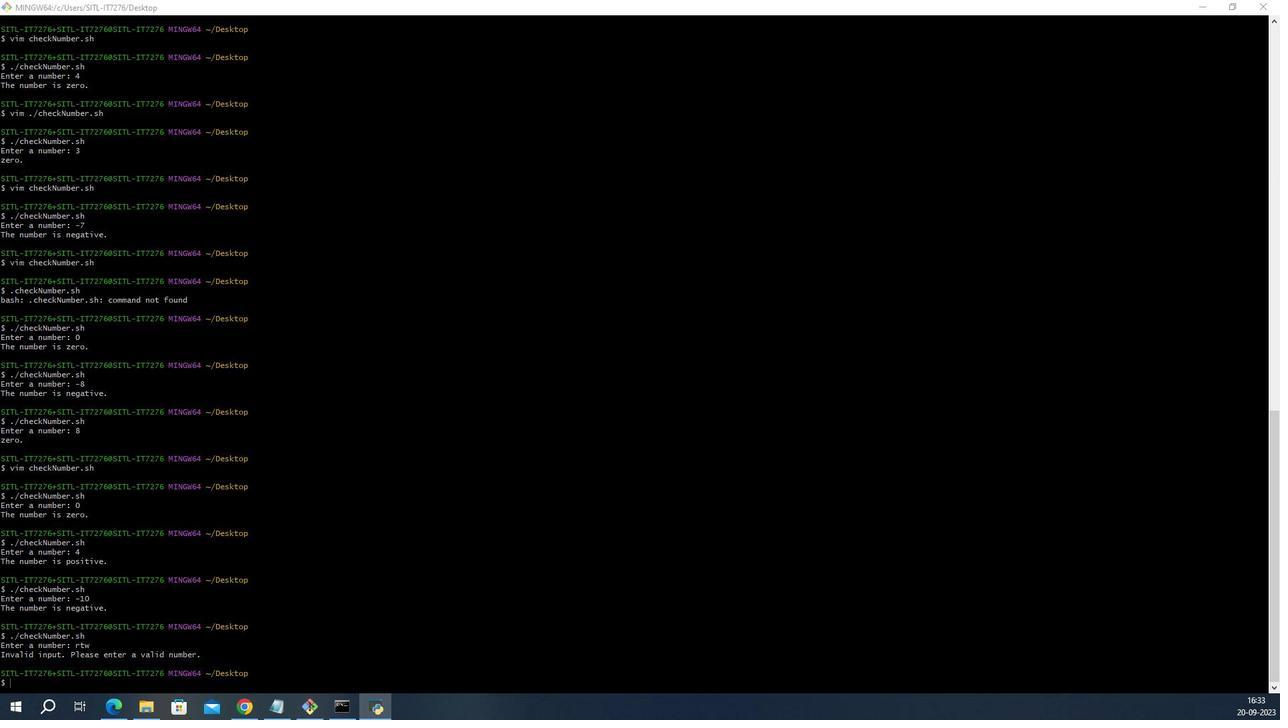 
Action: Mouse scrolled (74, 421) with delta (0, 0)
Screenshot: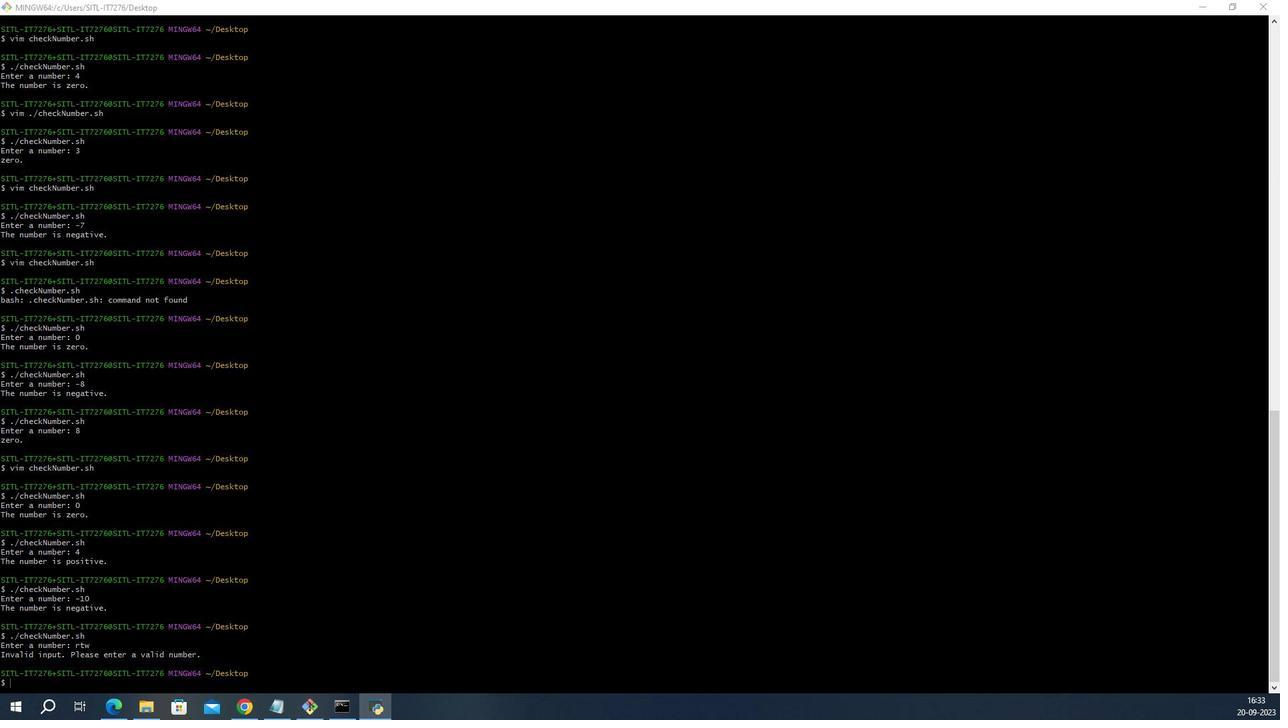 
Action: Mouse scrolled (74, 421) with delta (0, 0)
Screenshot: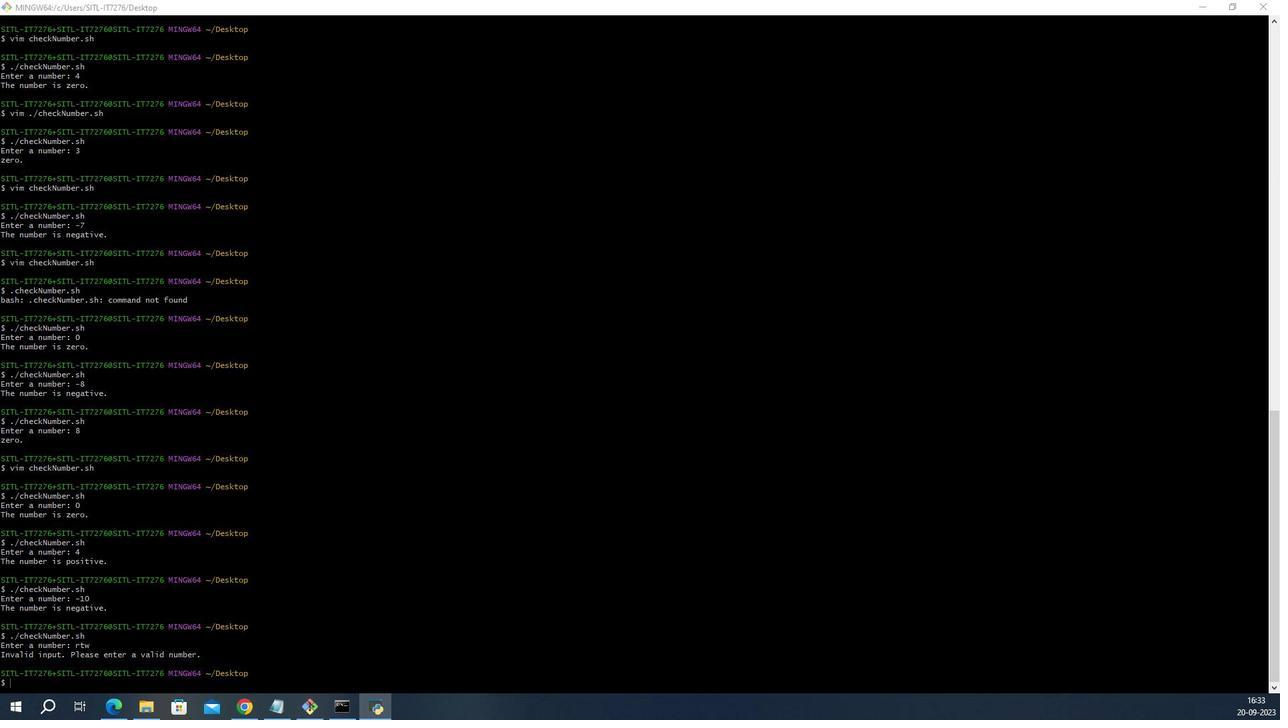 
Action: Mouse moved to (74, 421)
Screenshot: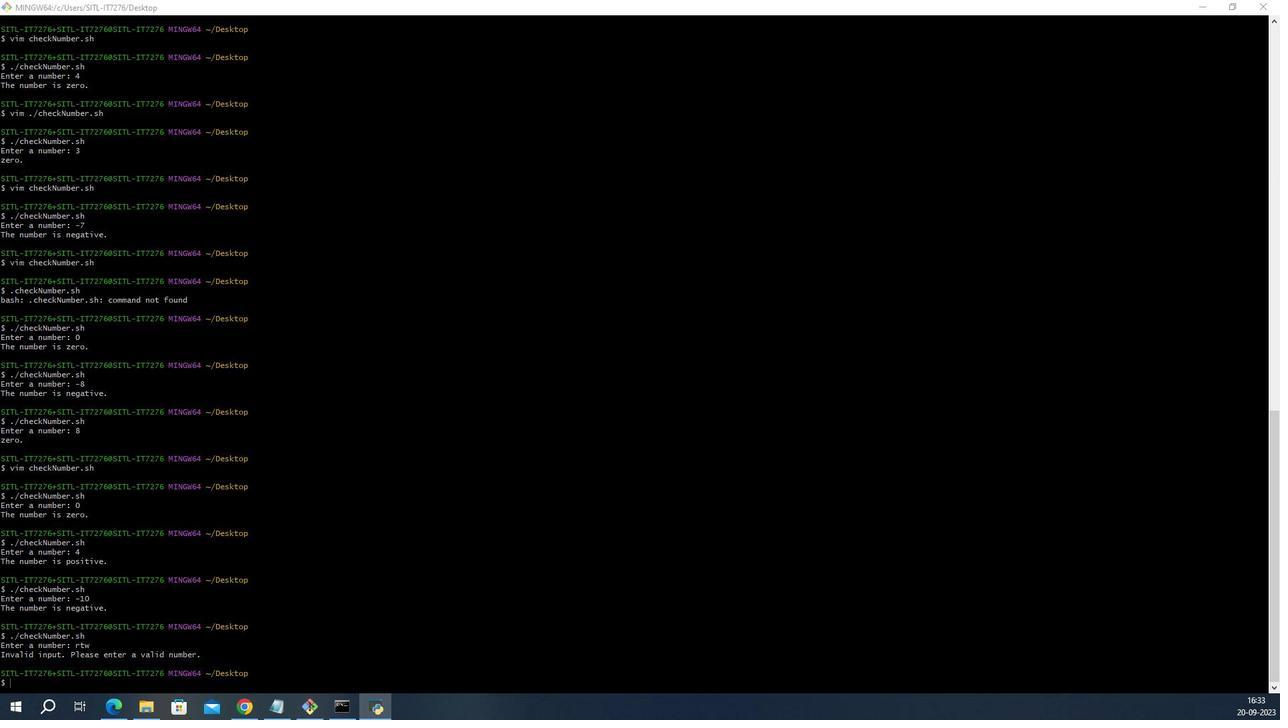 
Action: Mouse pressed left at (74, 421)
Screenshot: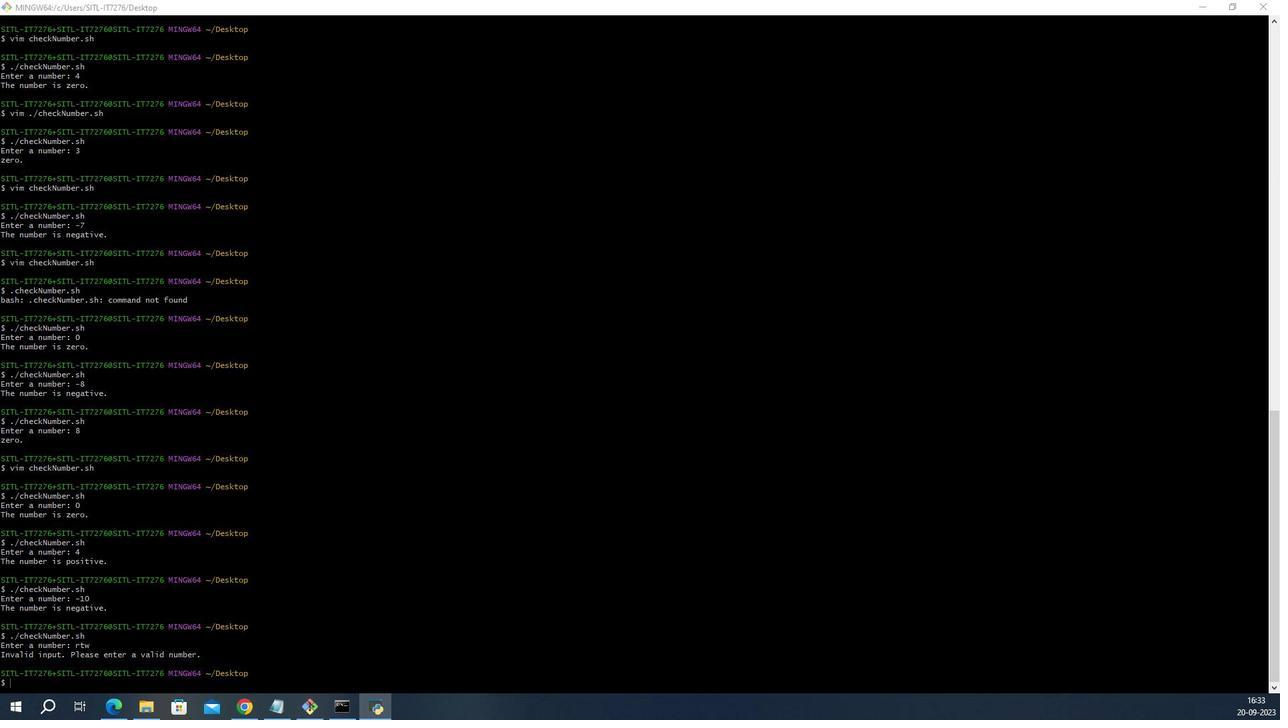 
Action: Mouse moved to (74, 421)
Screenshot: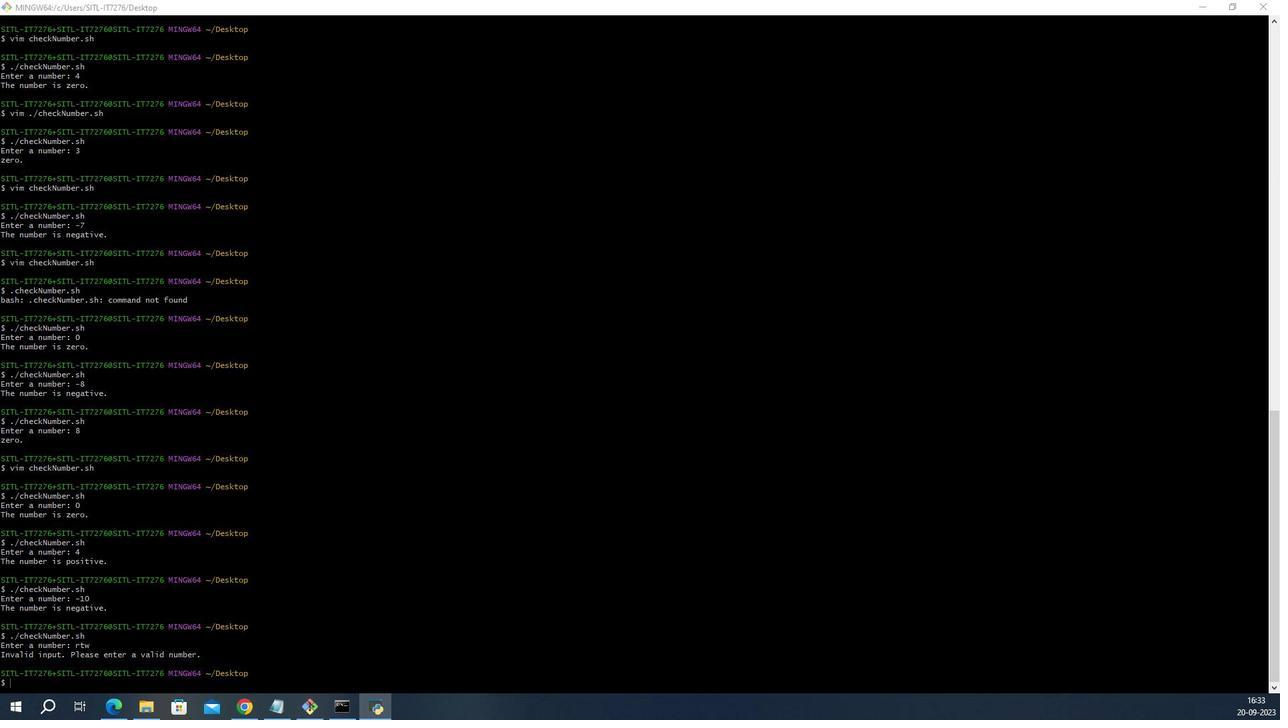 
Action: Key pressed ctrl+V
Screenshot: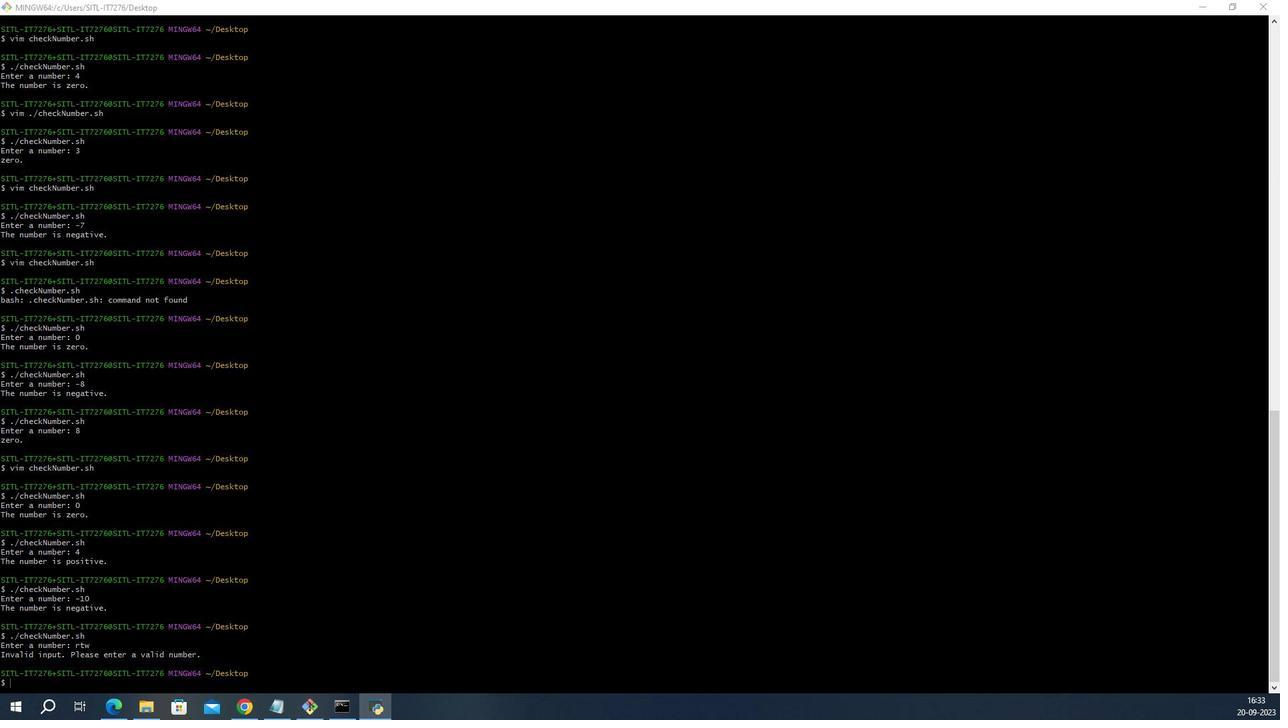 
Action: Mouse moved to (74, 421)
Screenshot: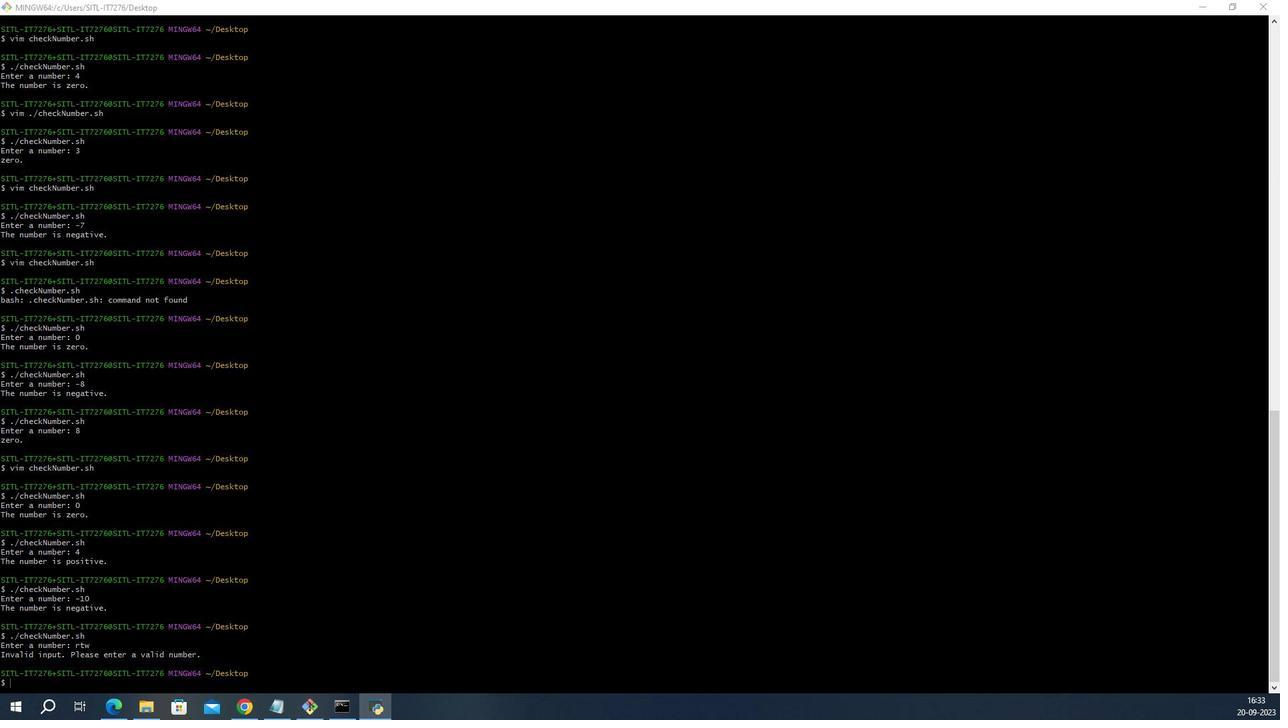 
Action: Mouse scrolled (74, 421) with delta (0, 0)
Screenshot: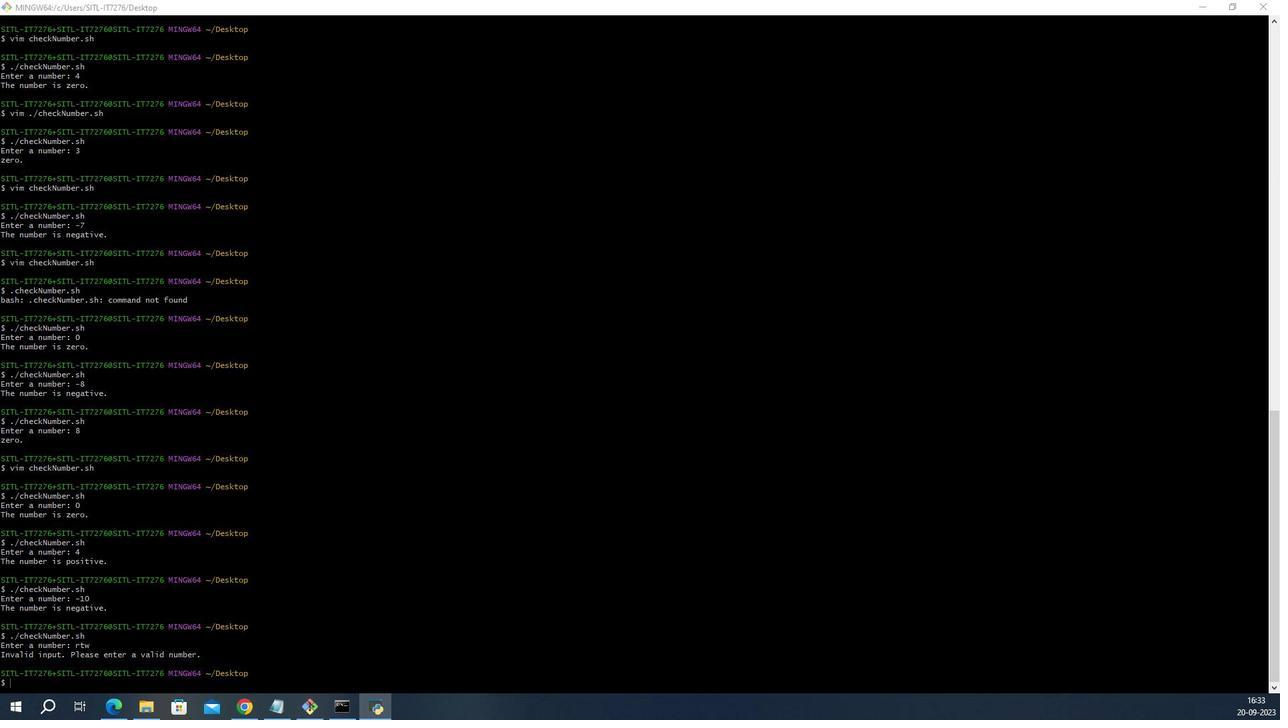 
Action: Mouse scrolled (74, 421) with delta (0, 0)
Screenshot: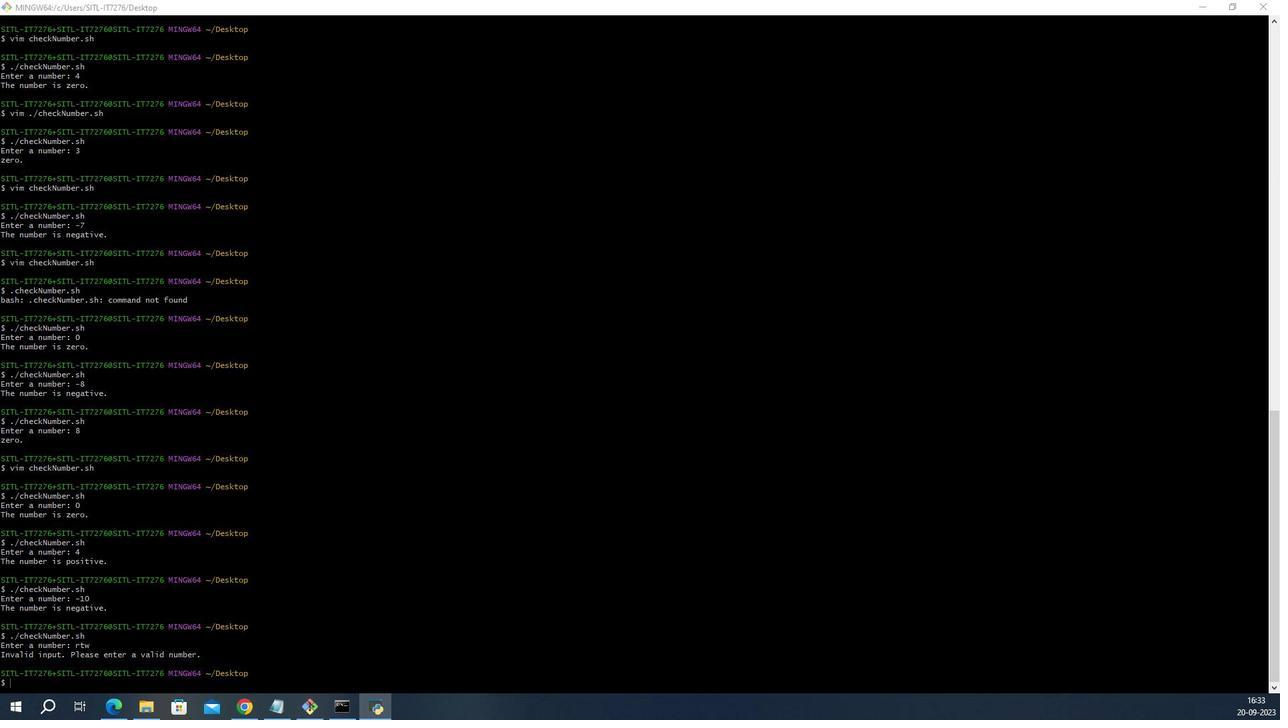 
Action: Mouse moved to (74, 421)
Screenshot: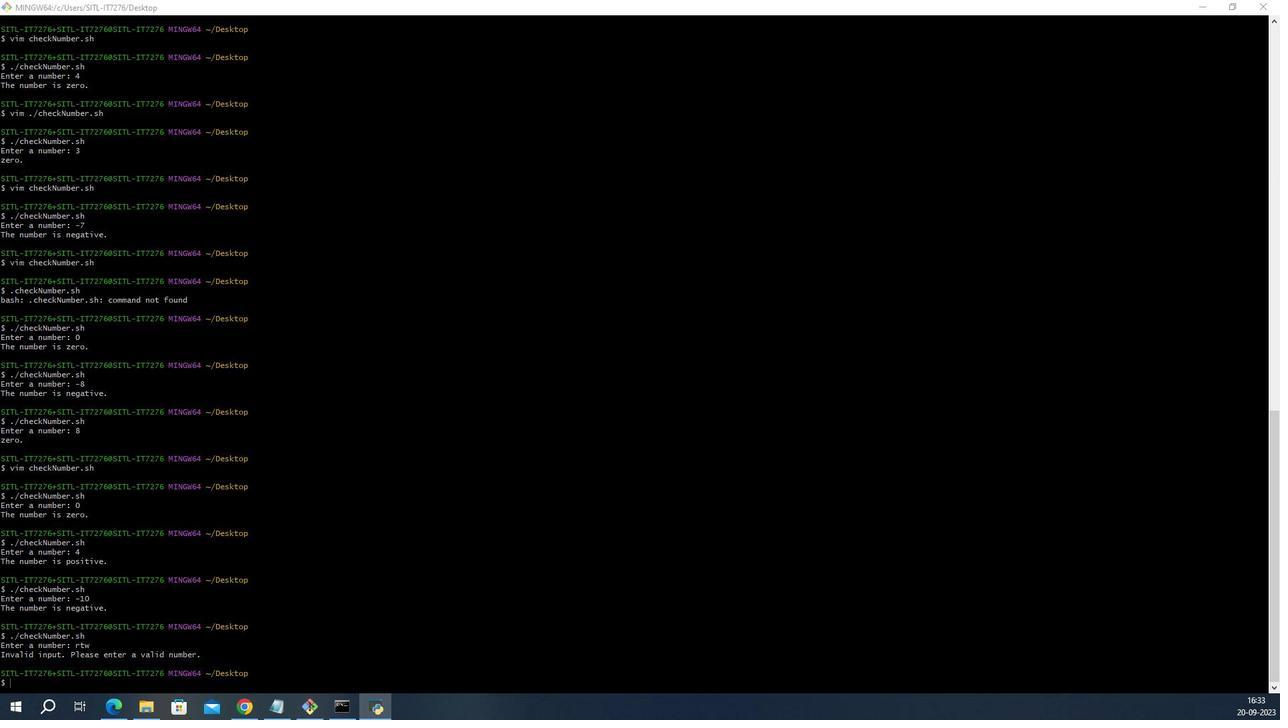 
Action: Mouse pressed left at (74, 421)
Screenshot: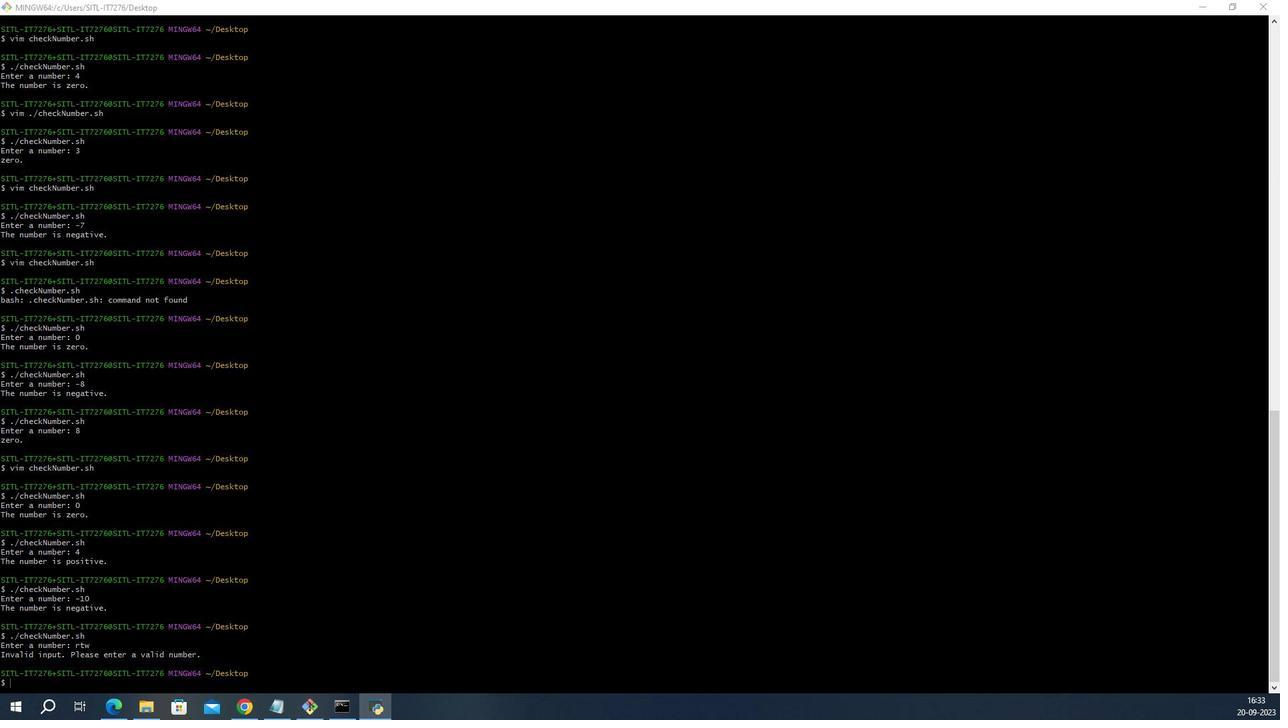 
Action: Mouse moved to (74, 421)
Screenshot: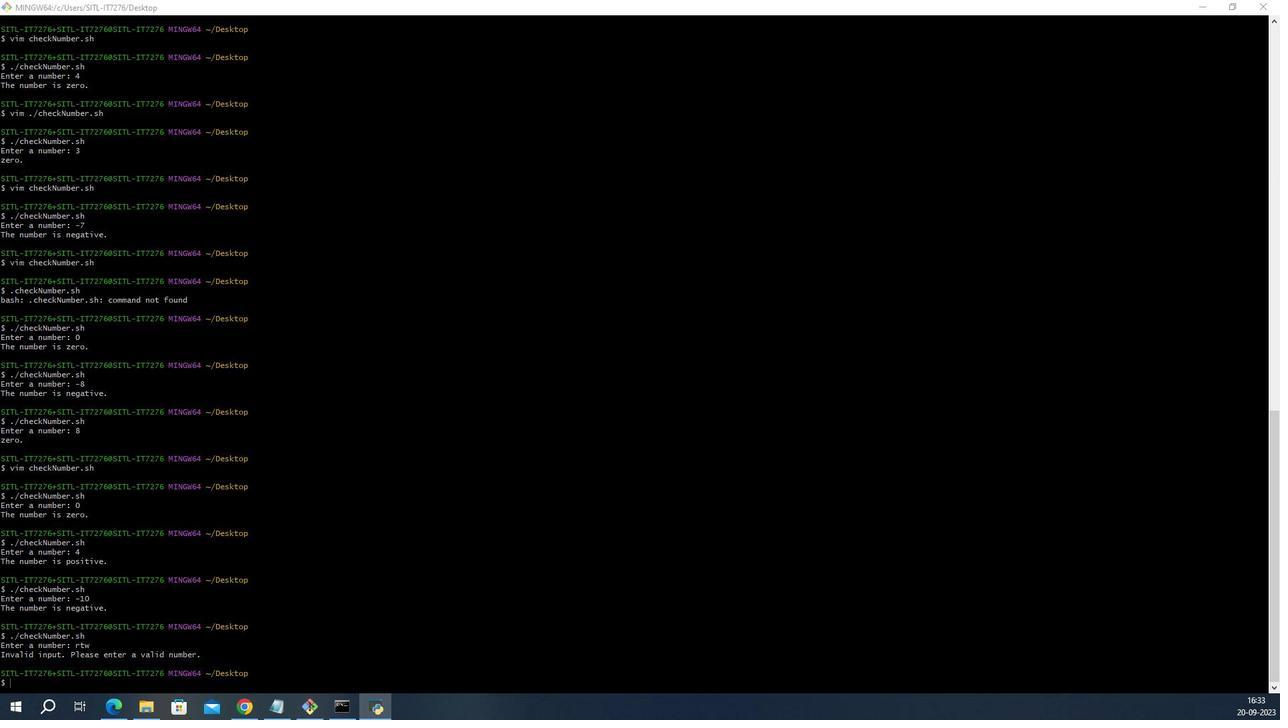 
Action: Key pressed ctrl+C
Screenshot: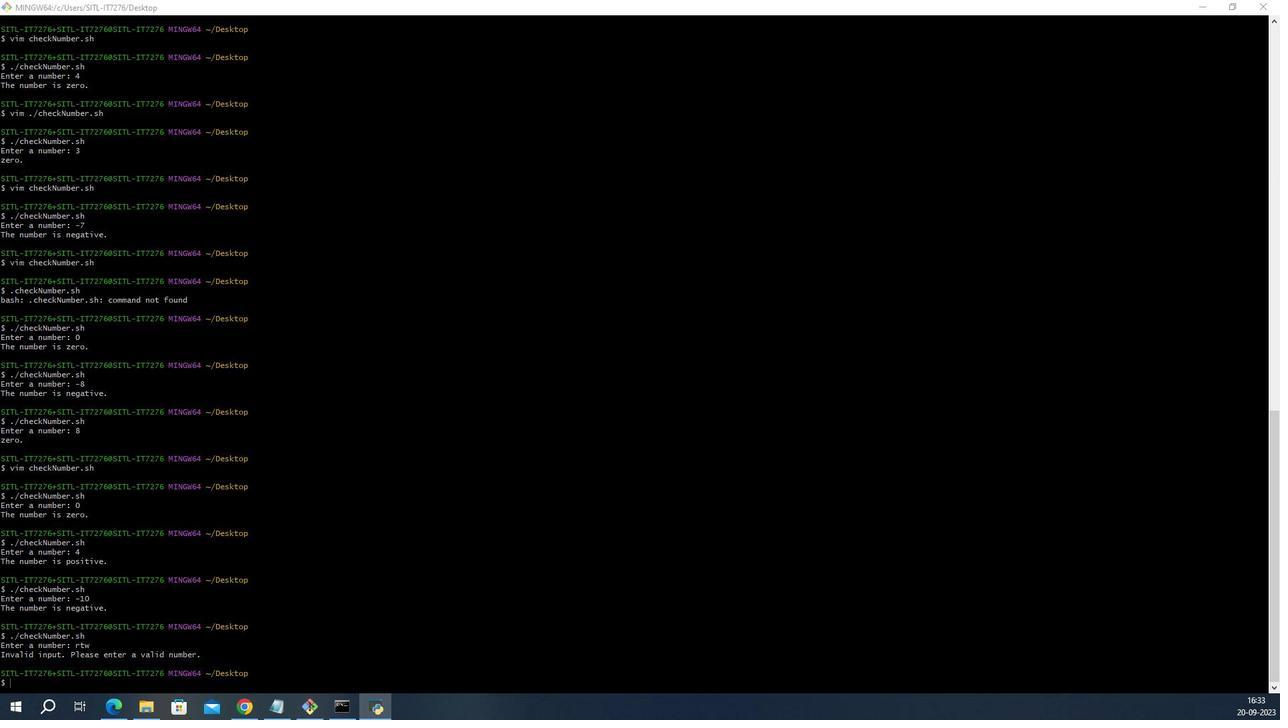 
Action: Mouse moved to (74, 421)
Screenshot: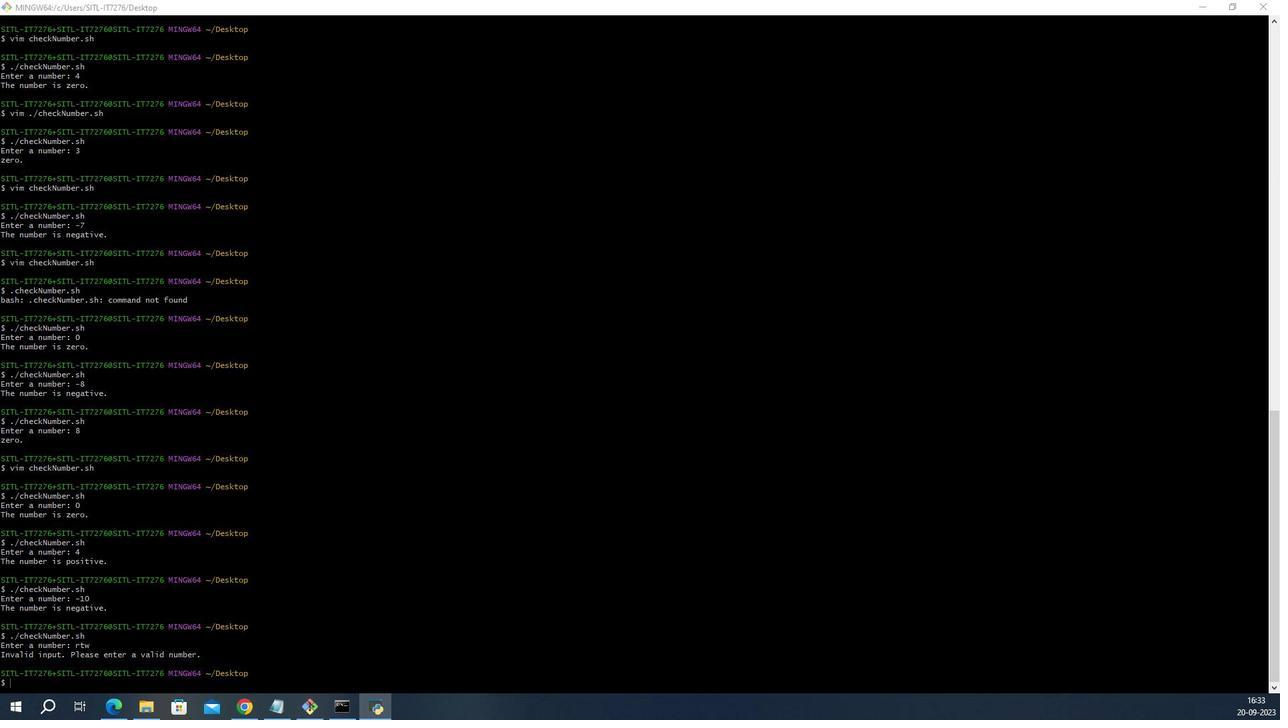 
Action: Mouse scrolled (74, 421) with delta (0, 0)
Screenshot: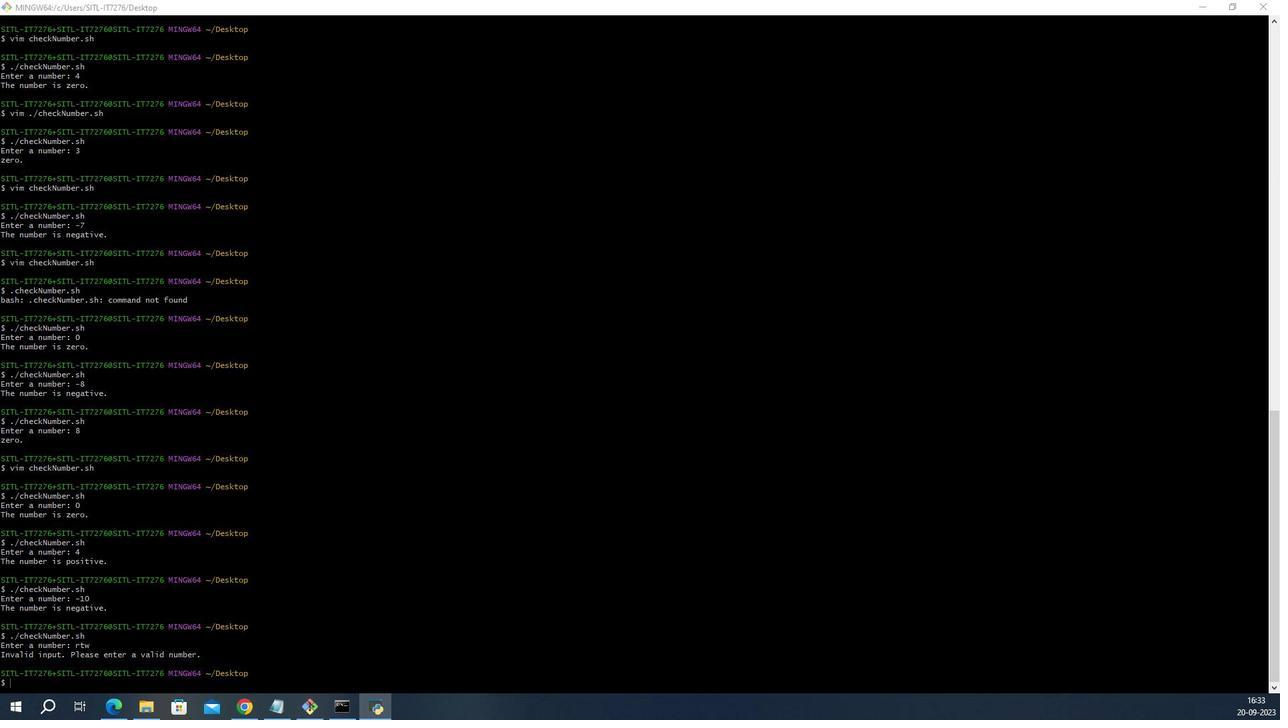 
Action: Mouse scrolled (74, 421) with delta (0, 0)
Screenshot: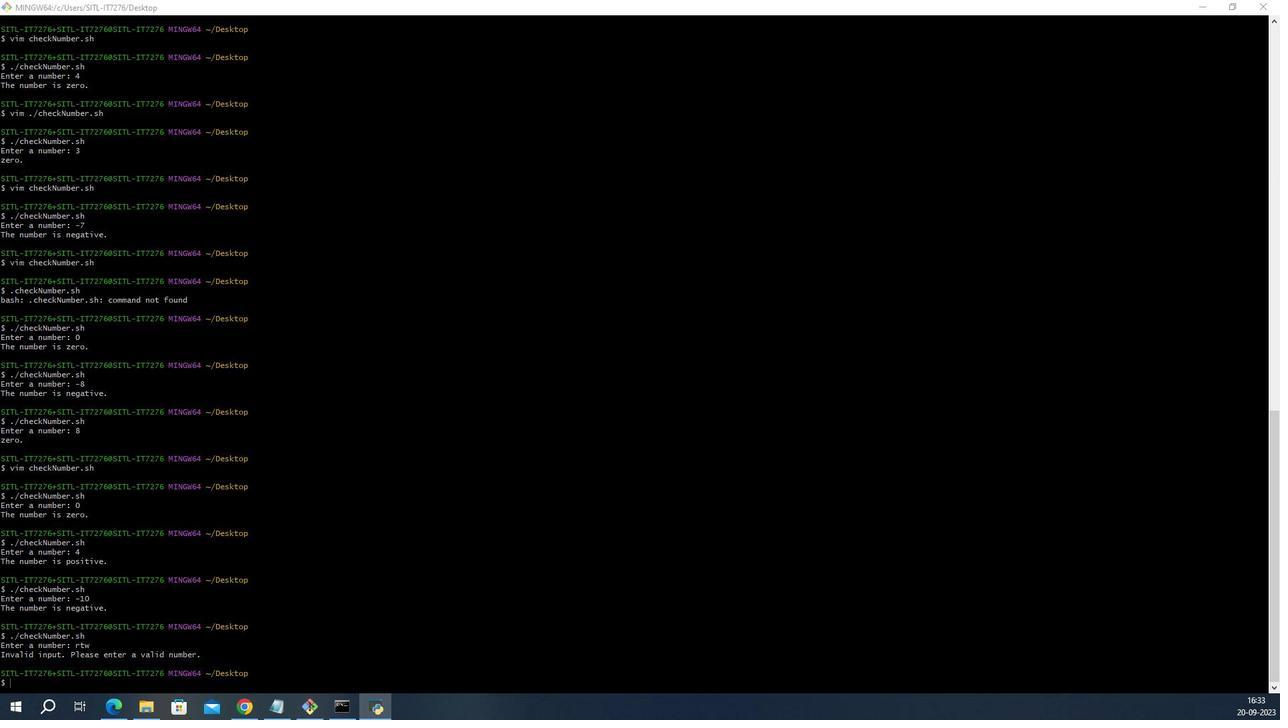 
Action: Mouse scrolled (74, 421) with delta (0, 0)
Screenshot: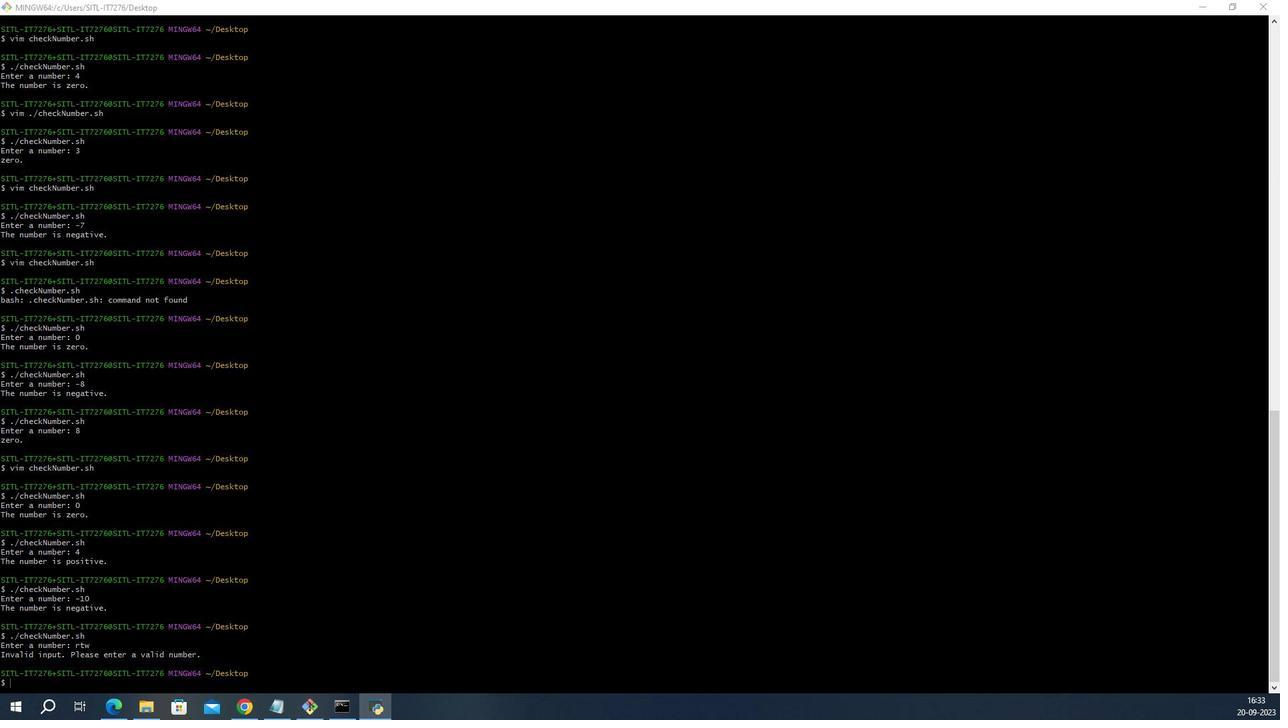 
Action: Mouse scrolled (74, 421) with delta (0, 0)
Screenshot: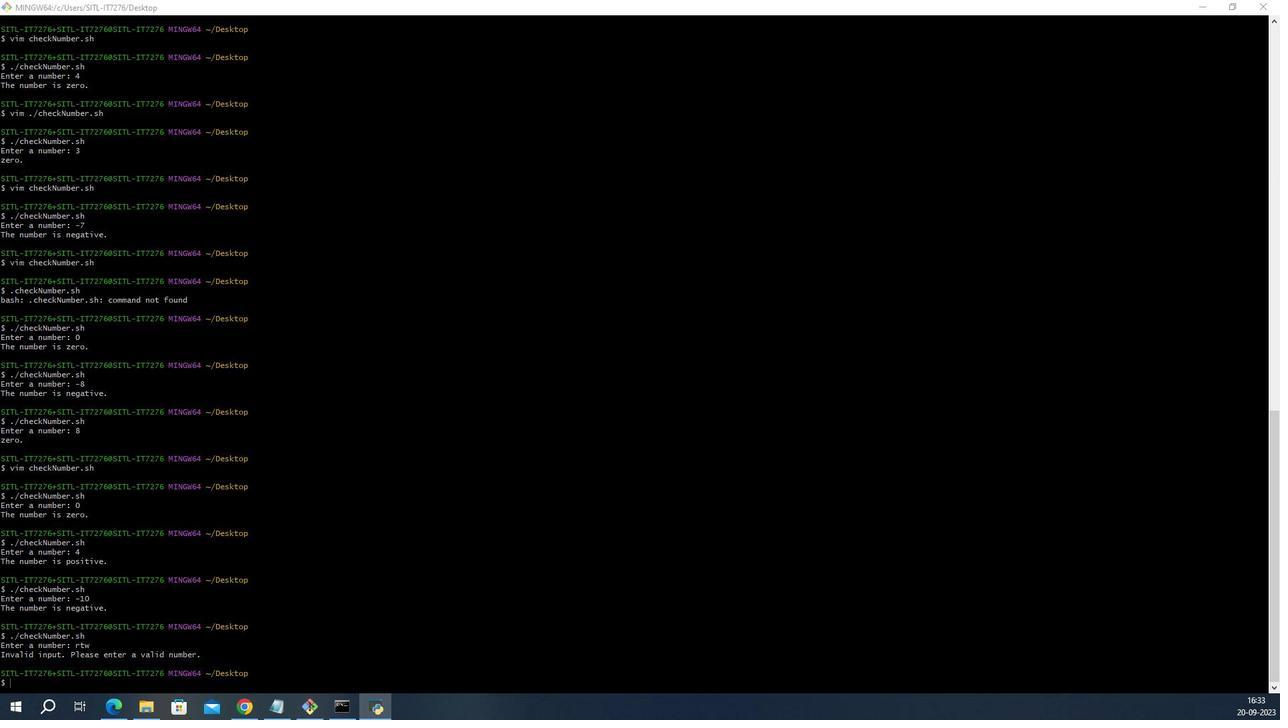 
Action: Mouse scrolled (74, 421) with delta (0, 0)
Screenshot: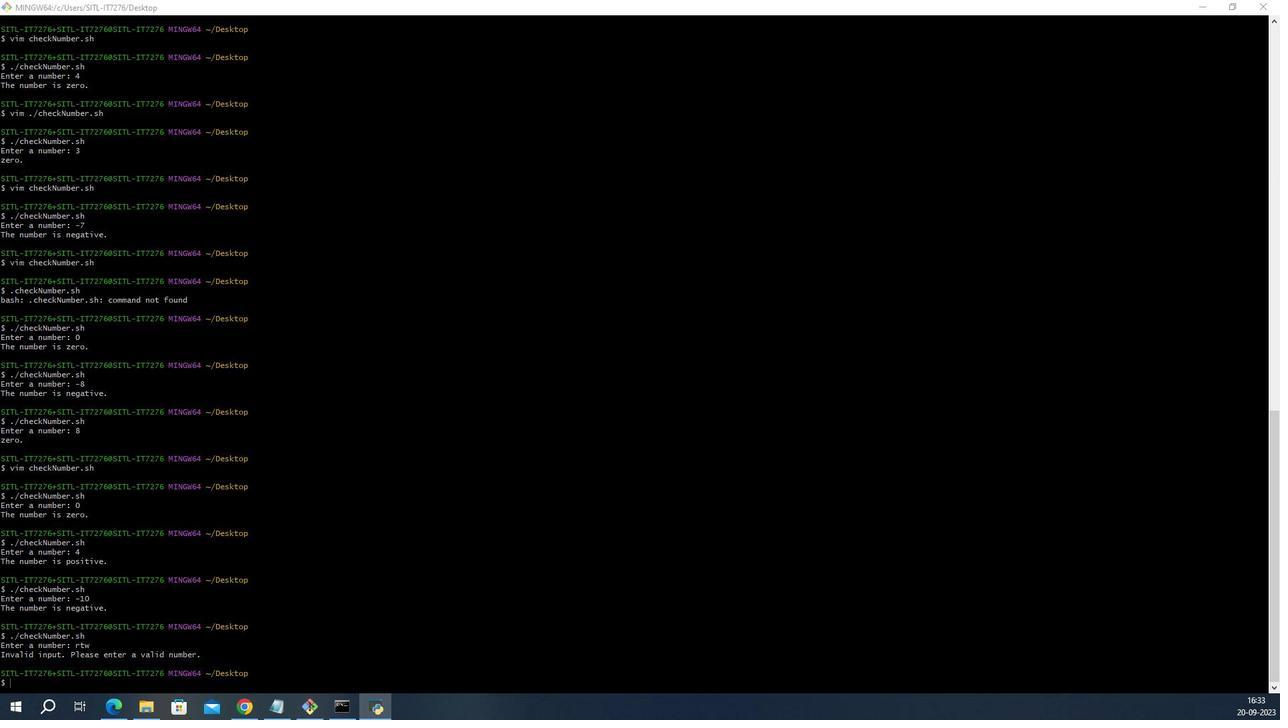 
Action: Mouse scrolled (74, 421) with delta (0, 0)
Screenshot: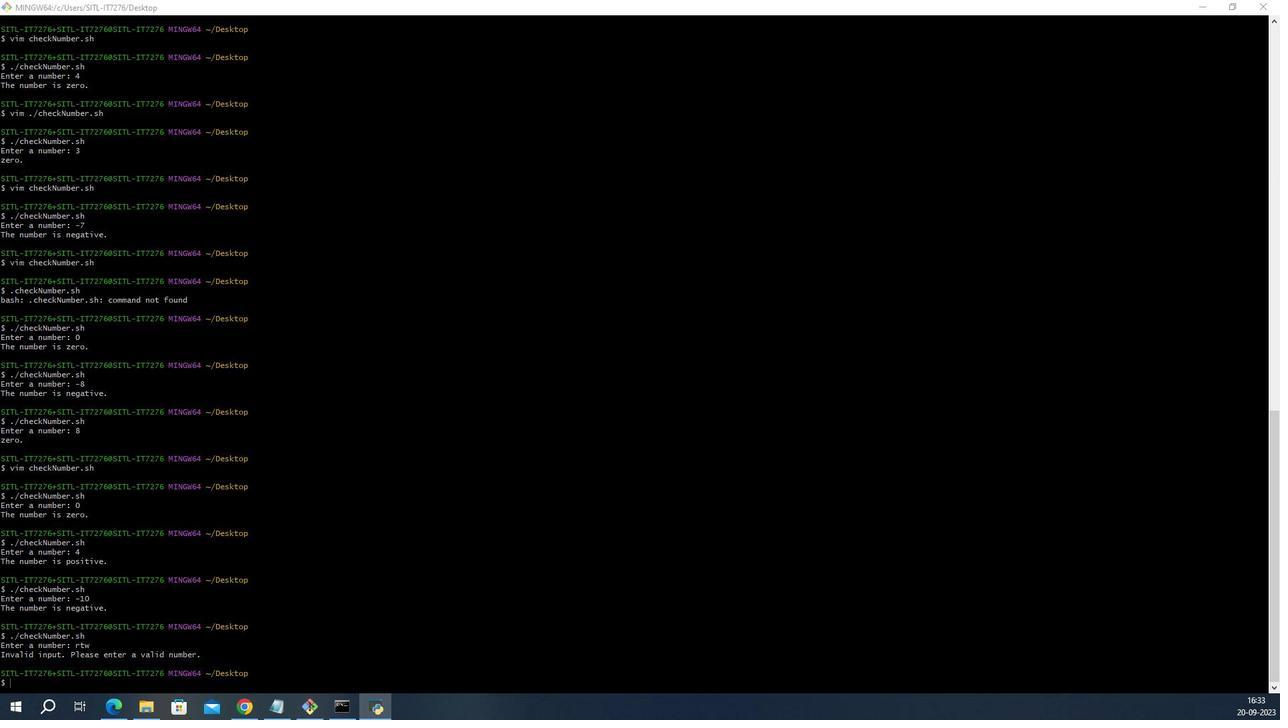 
Action: Mouse moved to (74, 421)
Screenshot: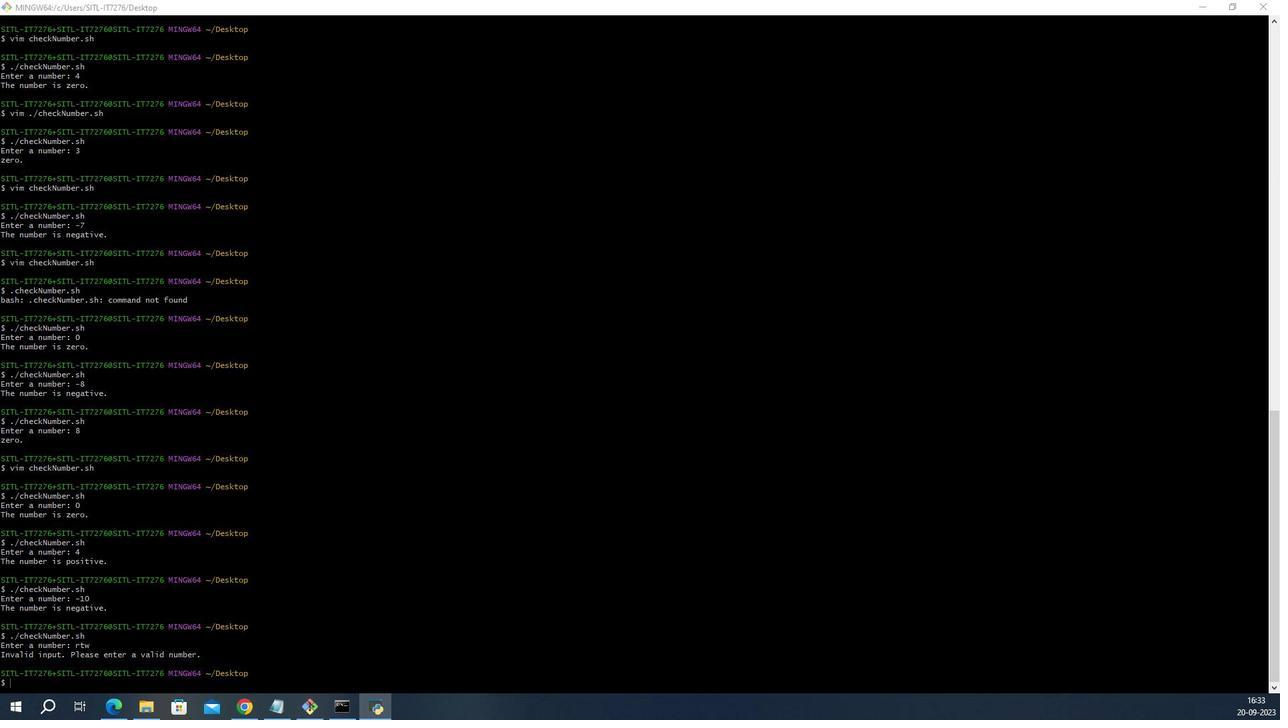 
Action: Mouse scrolled (74, 421) with delta (0, 0)
Screenshot: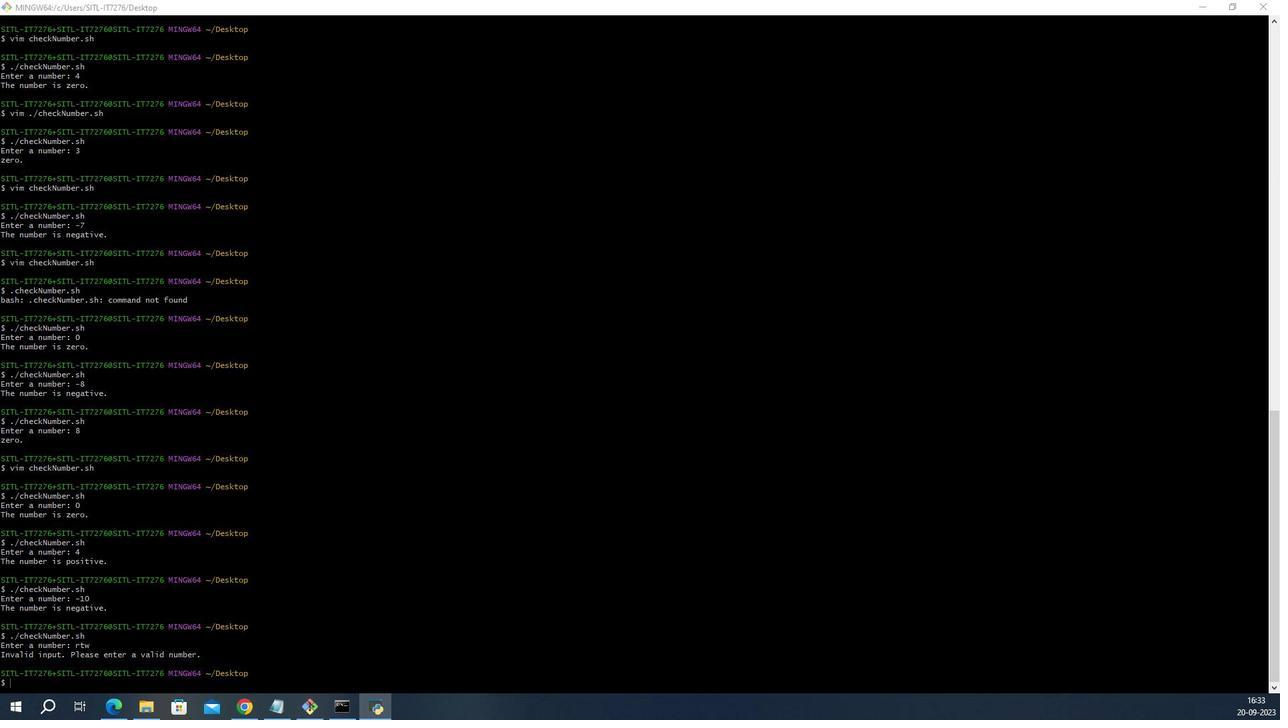 
Action: Mouse scrolled (74, 421) with delta (0, 0)
Screenshot: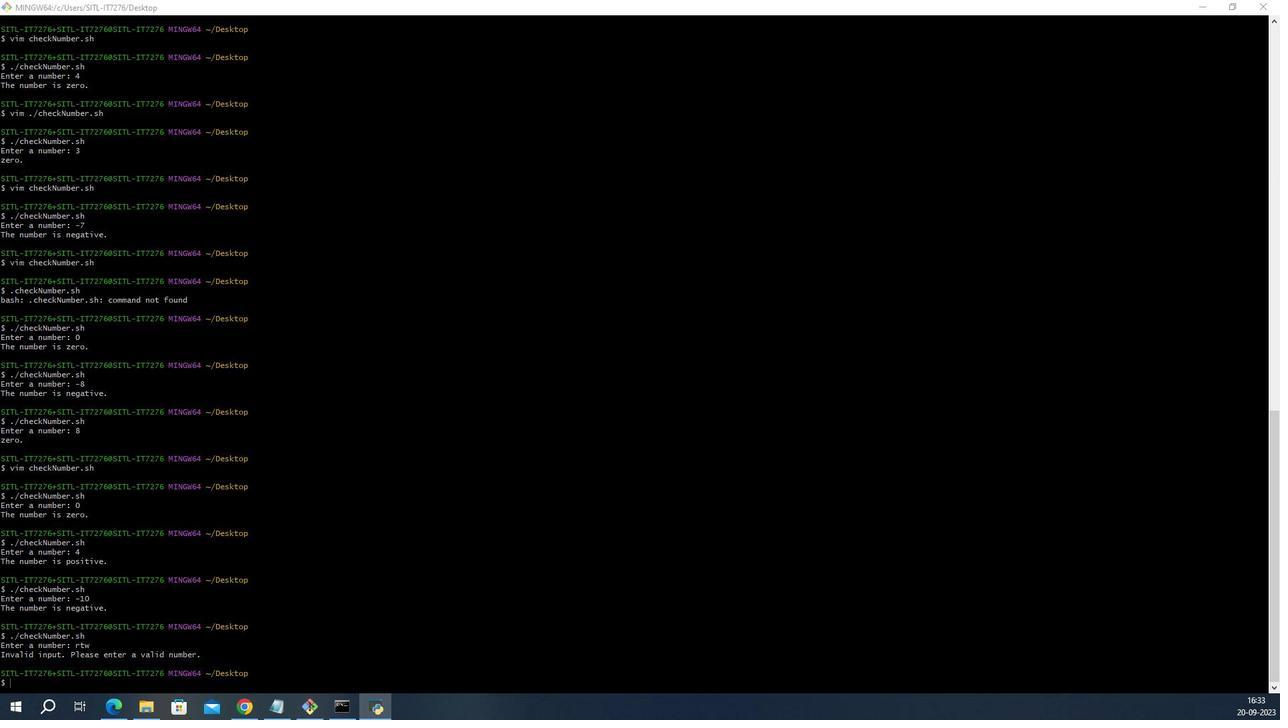 
Action: Mouse scrolled (74, 421) with delta (0, 0)
Screenshot: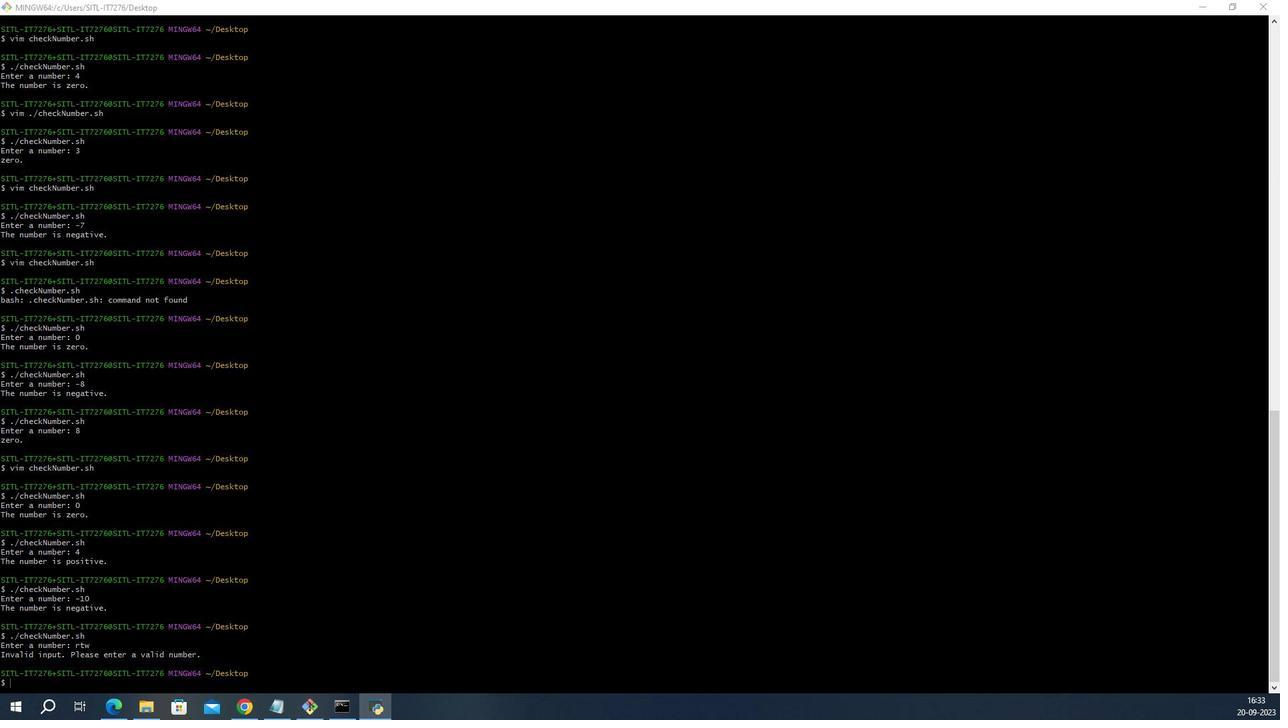 
Action: Mouse scrolled (74, 421) with delta (0, 0)
Screenshot: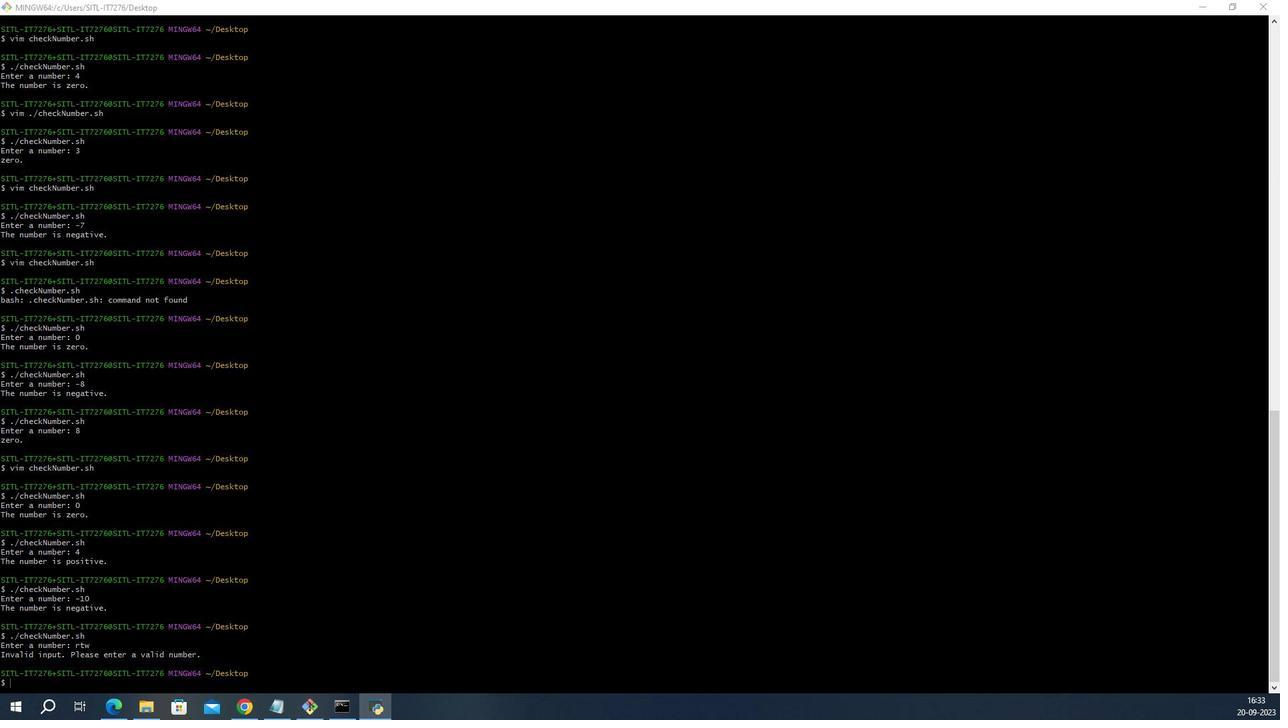 
Action: Mouse scrolled (74, 421) with delta (0, 0)
Screenshot: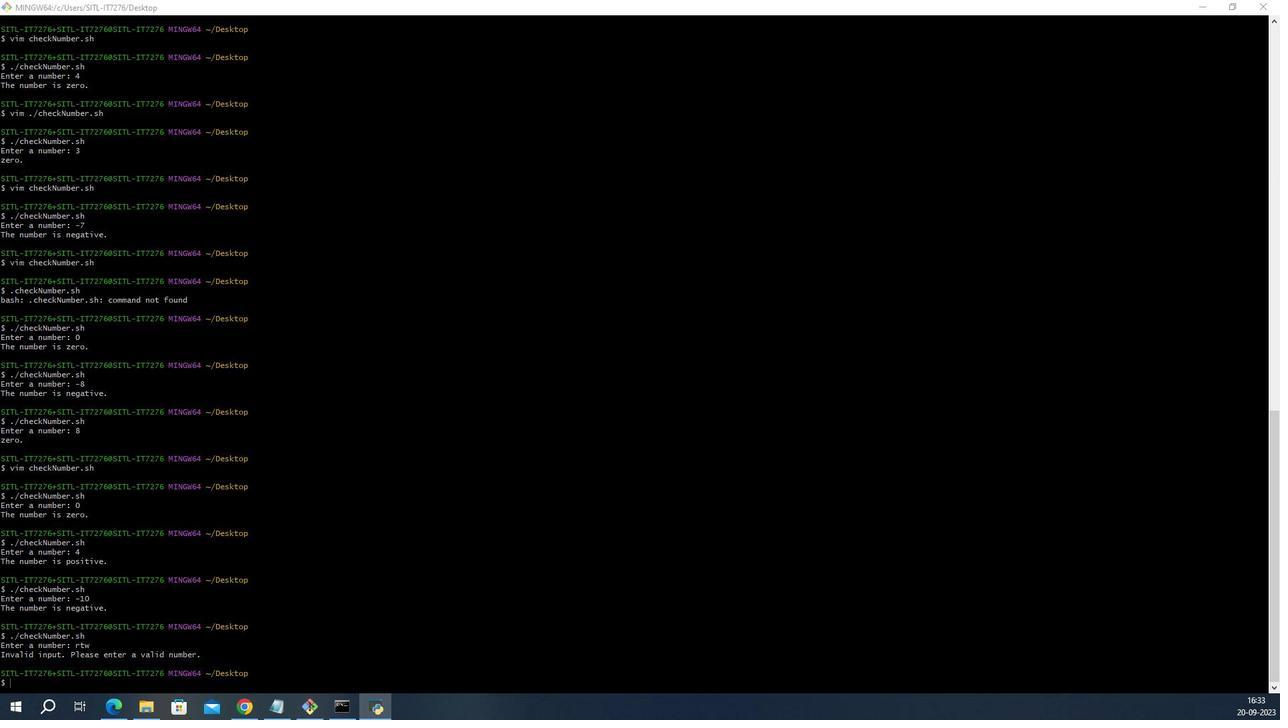 
Action: Mouse scrolled (74, 421) with delta (0, 0)
Screenshot: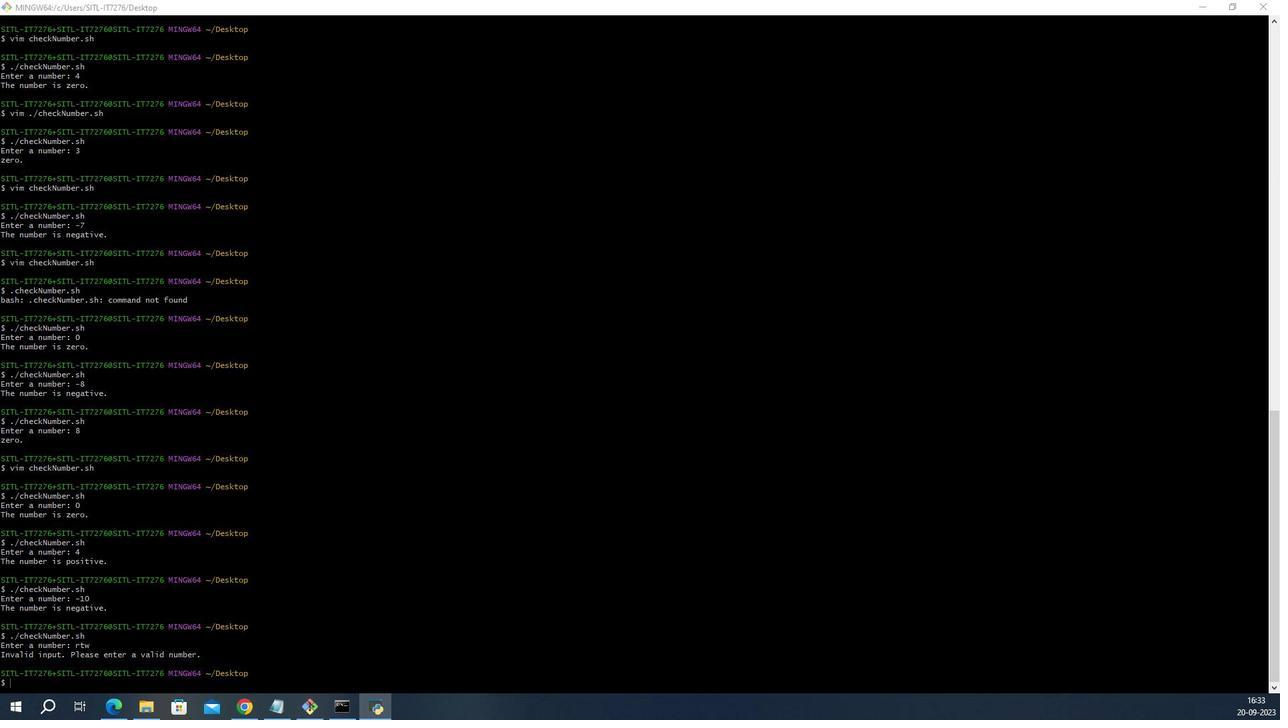 
Action: Mouse scrolled (74, 421) with delta (0, 0)
Screenshot: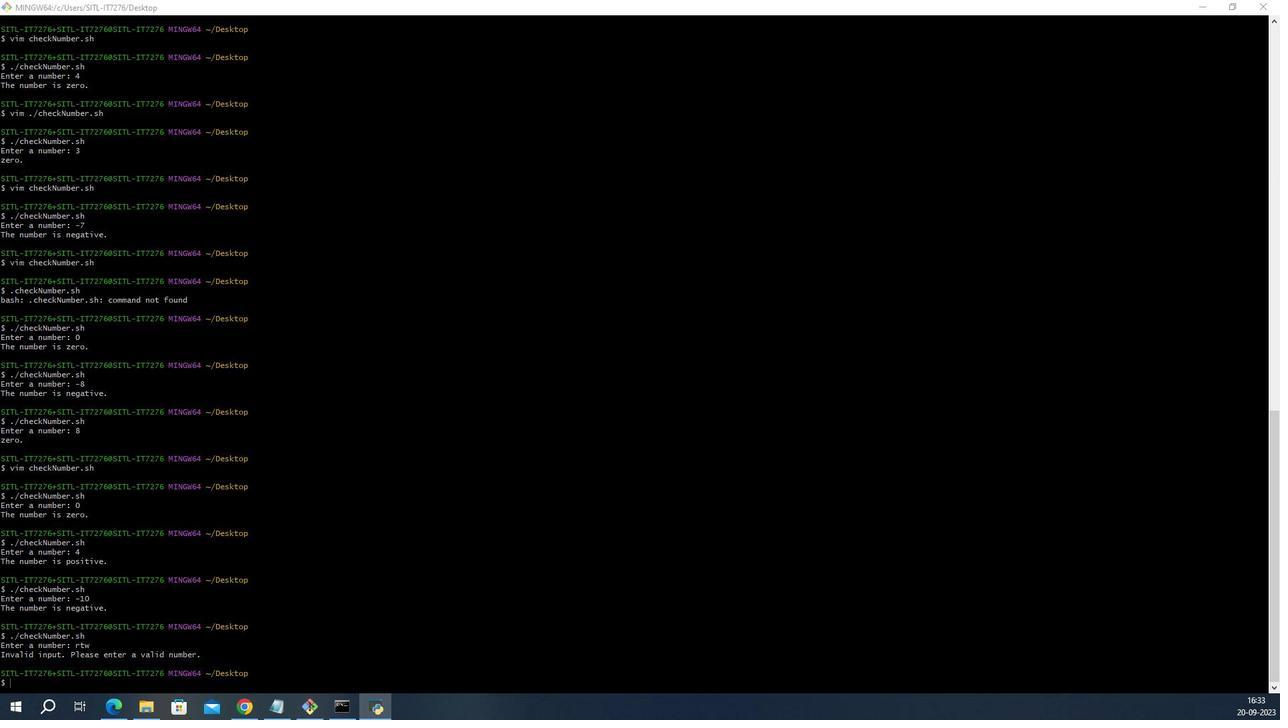 
Action: Mouse moved to (74, 421)
Screenshot: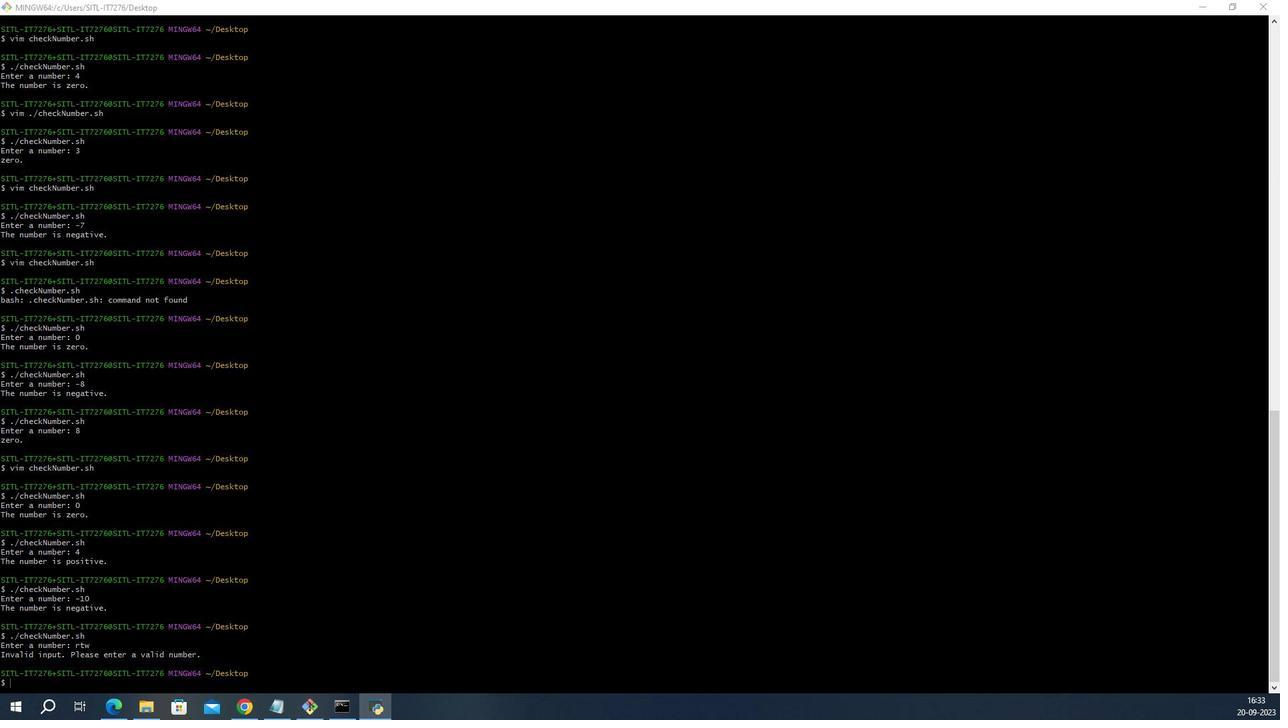 
Action: Mouse pressed left at (74, 421)
Screenshot: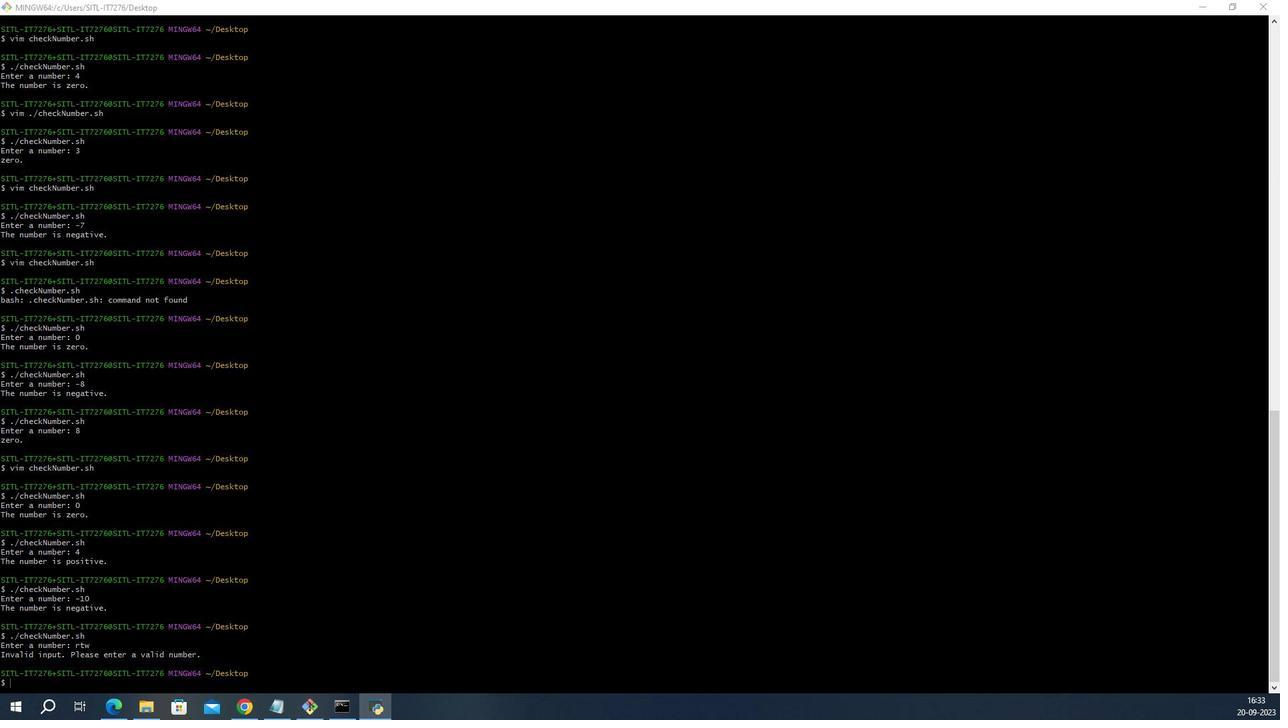 
Action: Mouse moved to (74, 421)
Screenshot: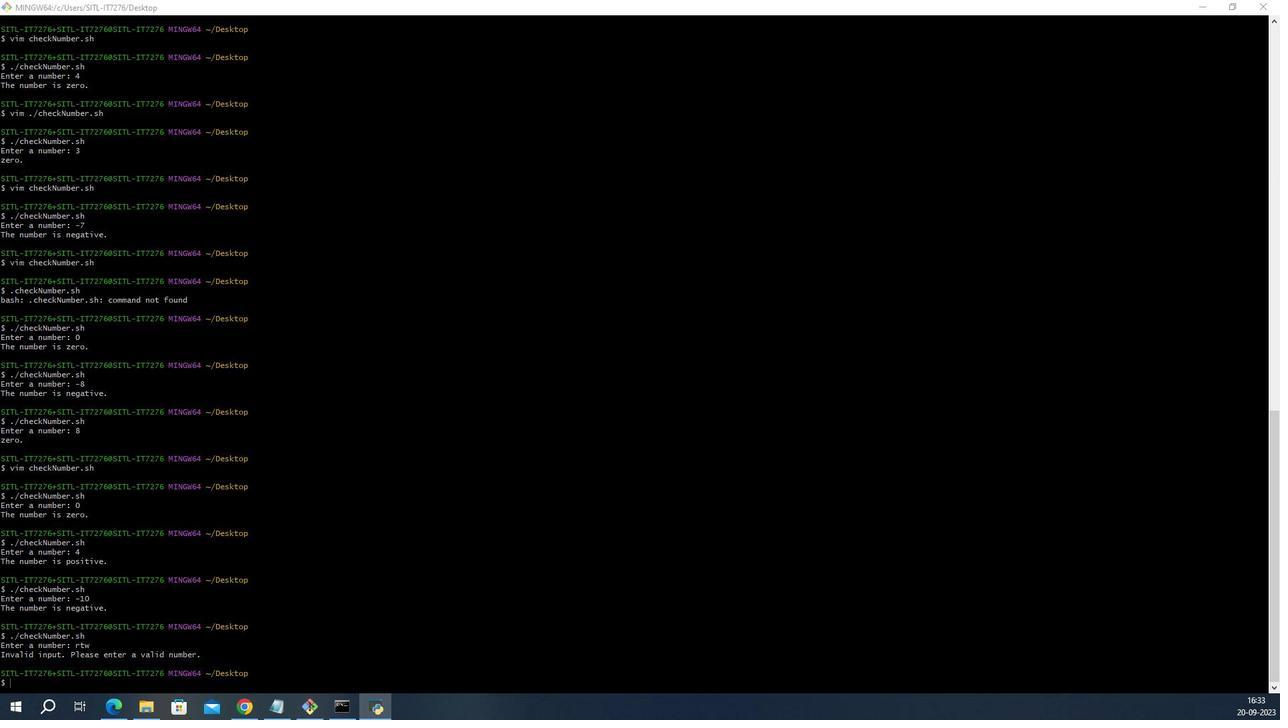 
Action: Key pressed ctrl+V<Key.shift><Key.enter><Key.enter>again<Key.space>on<Key.space>providing<Key.space>
Screenshot: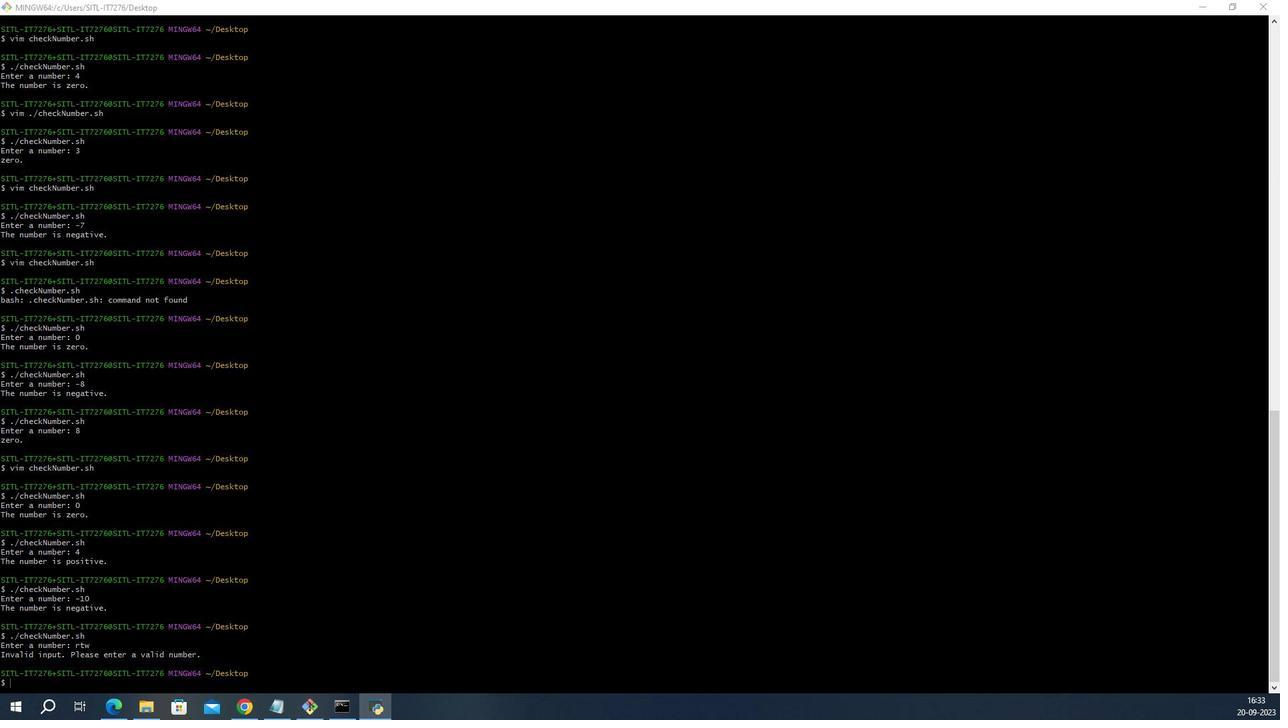 
Action: Mouse moved to (74, 421)
Screenshot: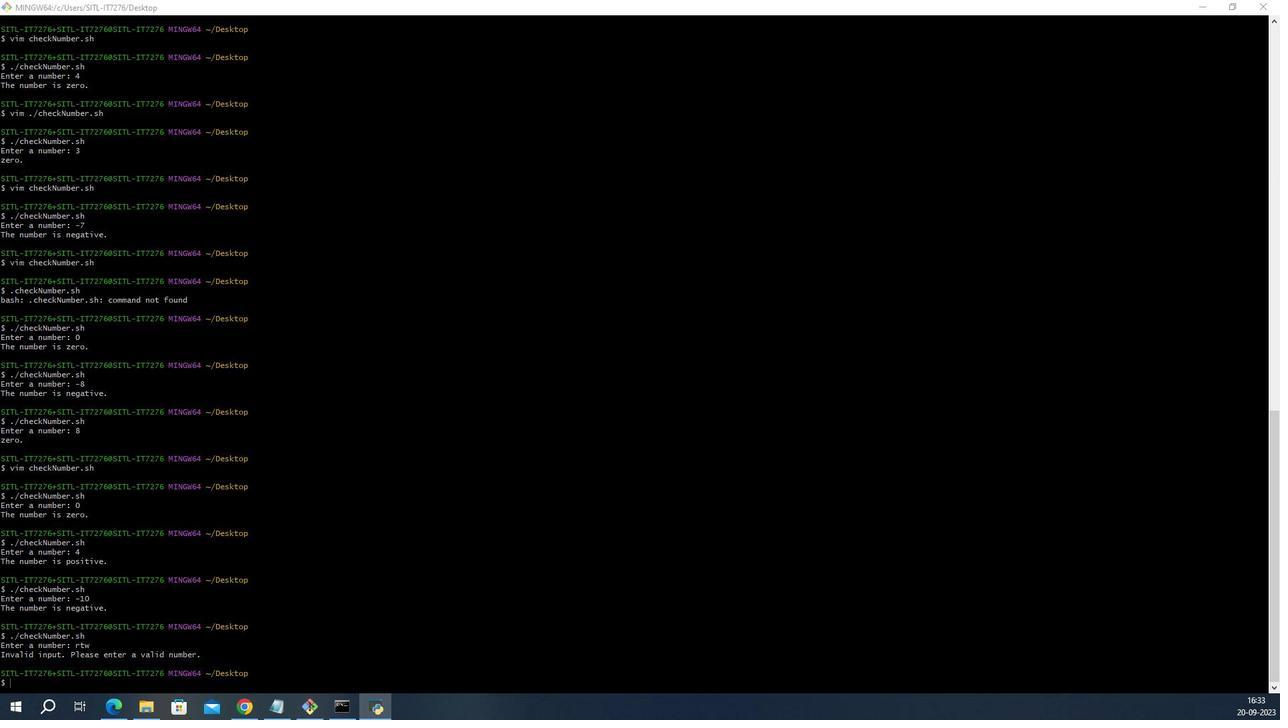 
Action: Key pressed positive<Key.space>number<Key.space>givinf<Key.backspace>g
Screenshot: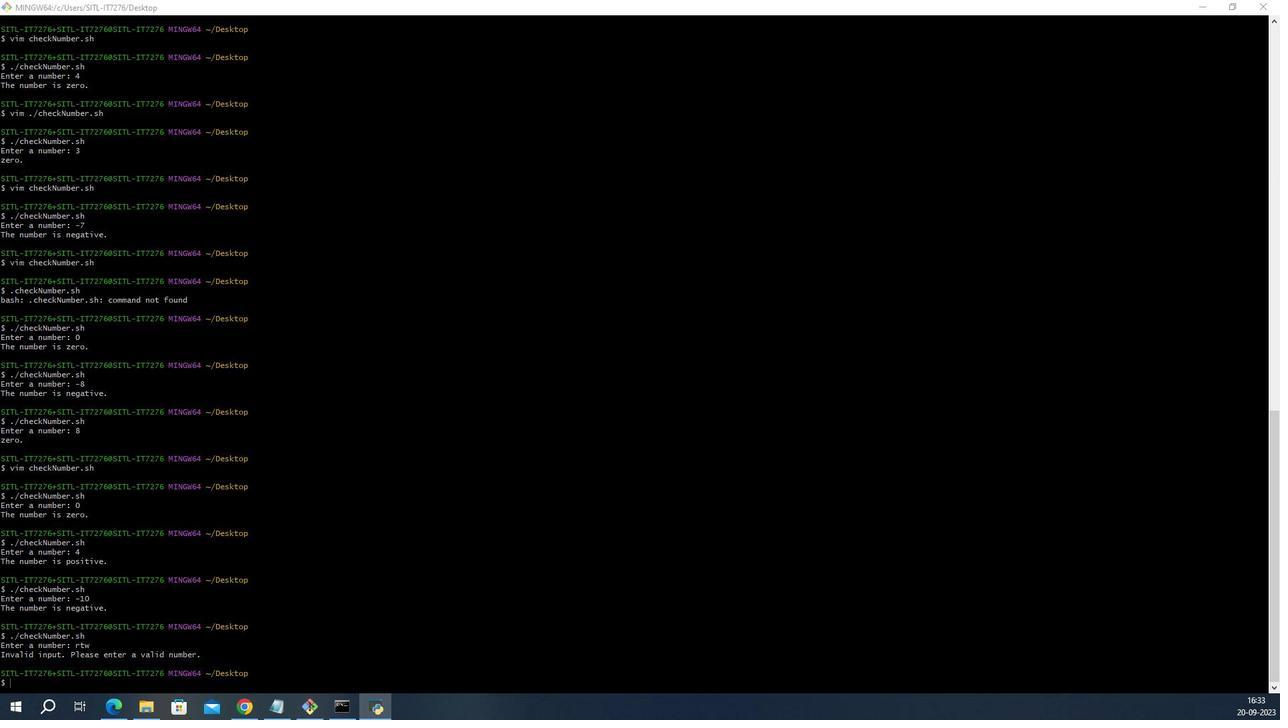 
Action: Mouse moved to (74, 421)
Screenshot: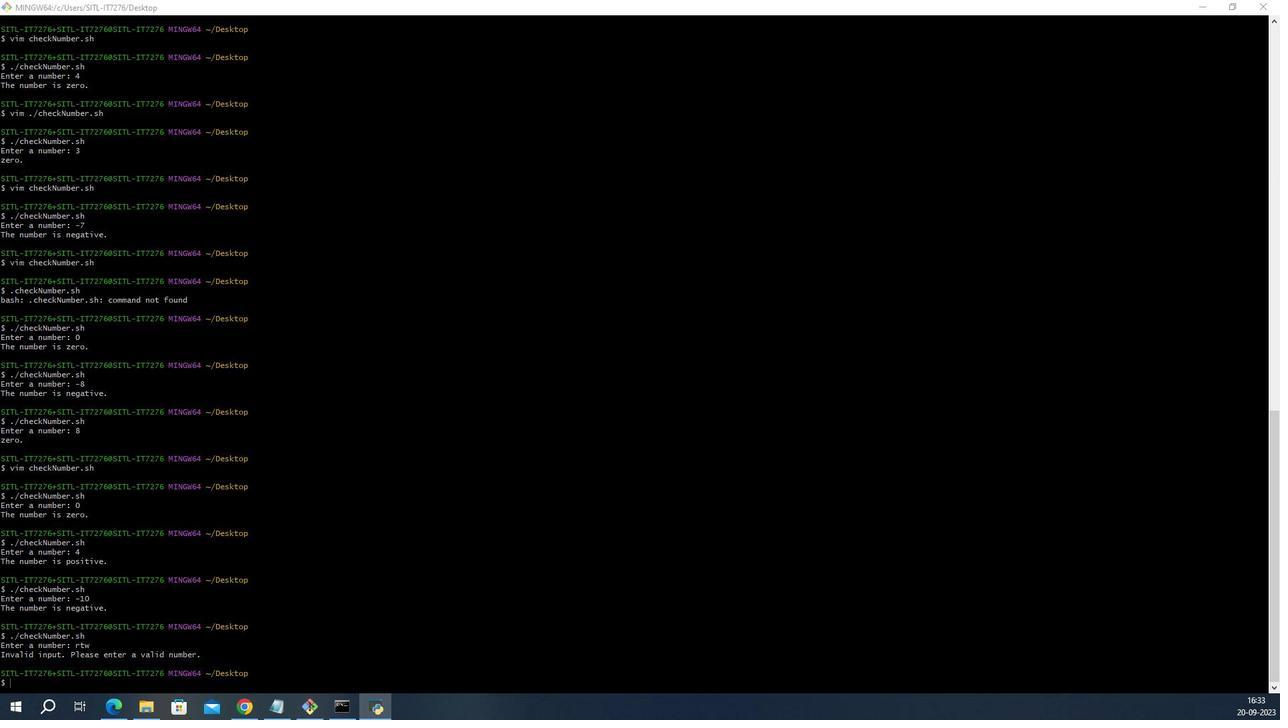 
Action: Key pressed <Key.space>zero<Key.space>as<Key.space>output<Key.enter>
Screenshot: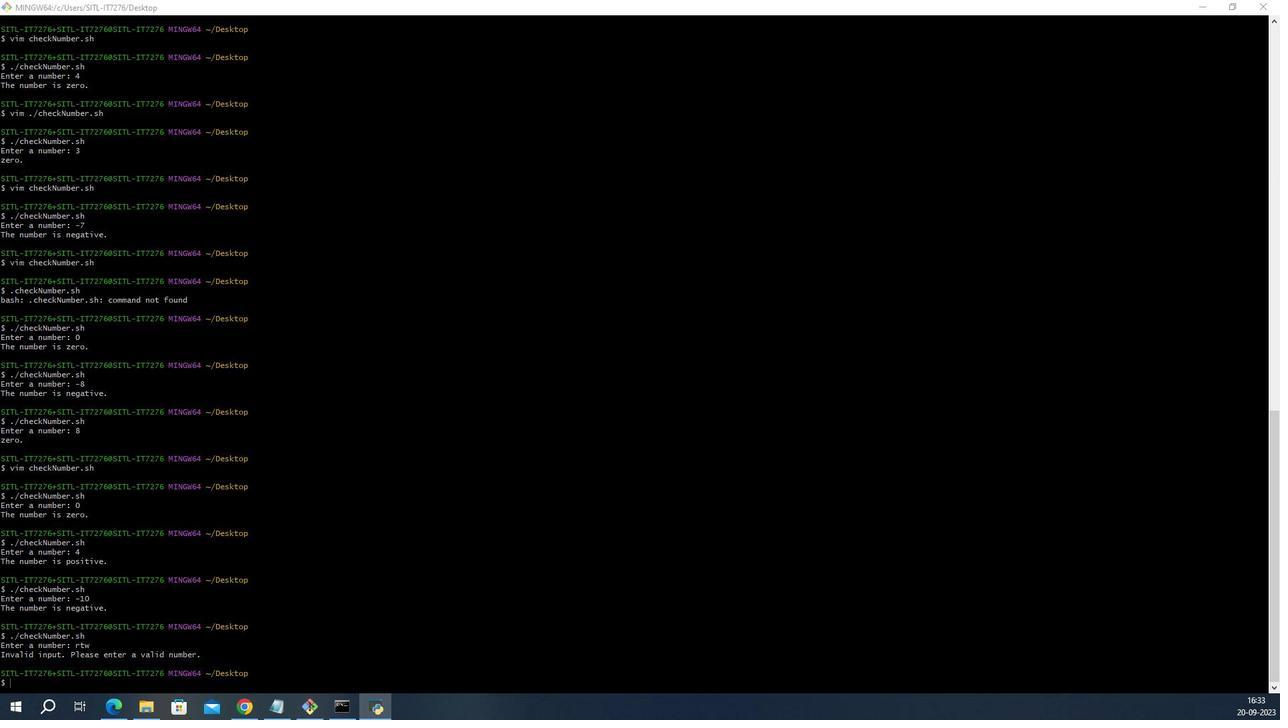 
Action: Mouse moved to (74, 421)
Screenshot: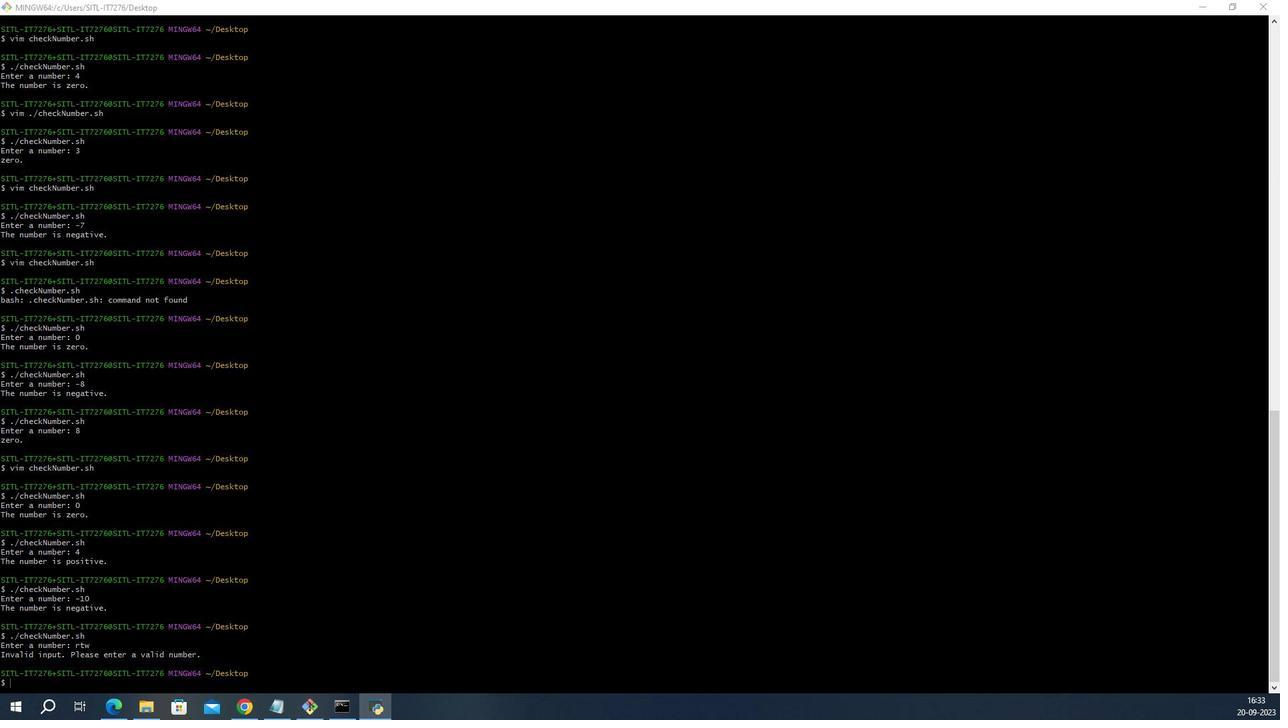 
Action: Mouse pressed left at (74, 421)
Screenshot: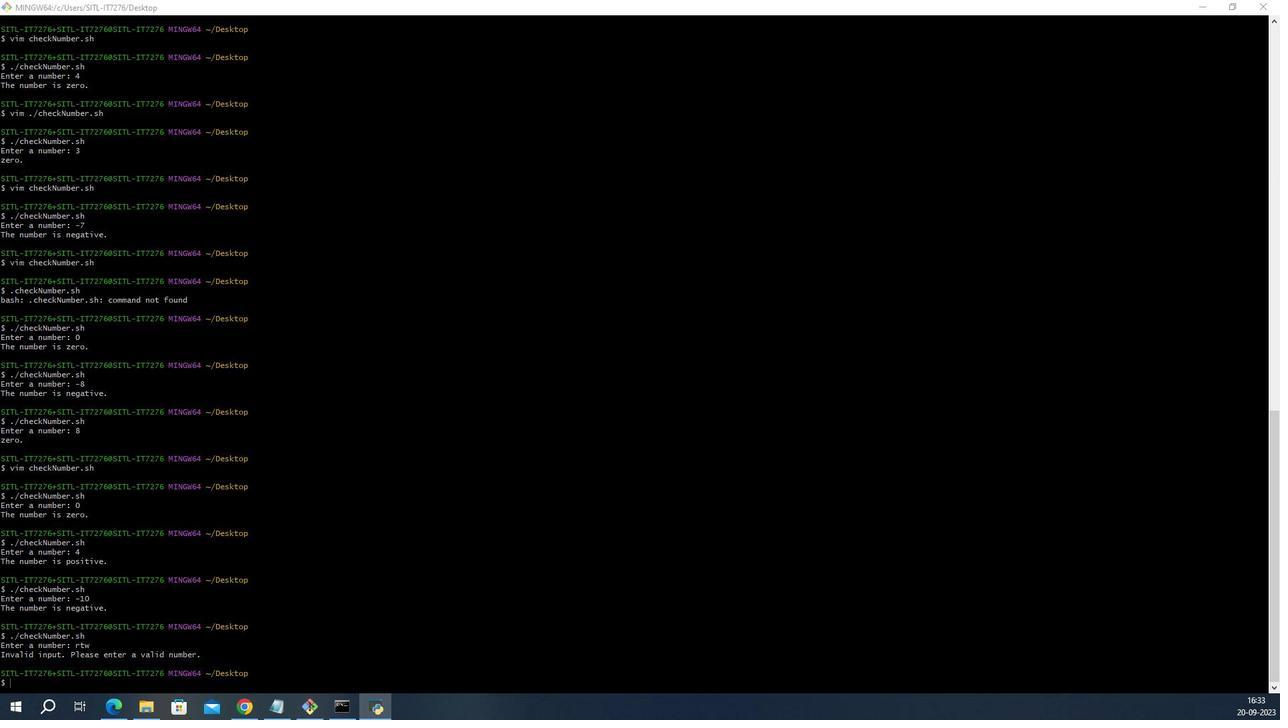 
Action: Mouse moved to (74, 421)
Screenshot: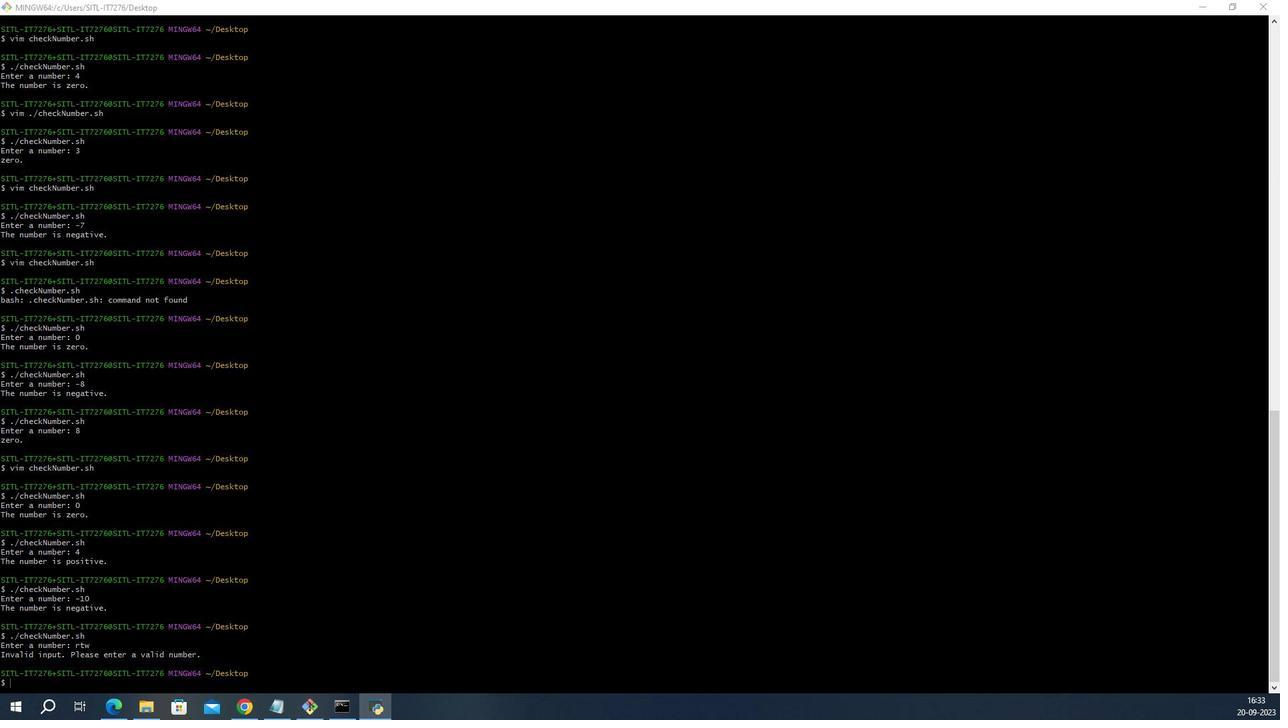 
Action: Key pressed ctrl+V<Key.shift><Key.enter><Key.shift><Key.shift><Key.shift><Key.shift><Key.shift><Key.shift><Key.shift>Not<Key.space>working<Key.space>p<Key.backspace>with<Key.space>posit<Key.backspace>tive<Key.space>number<Key.enter>
Screenshot: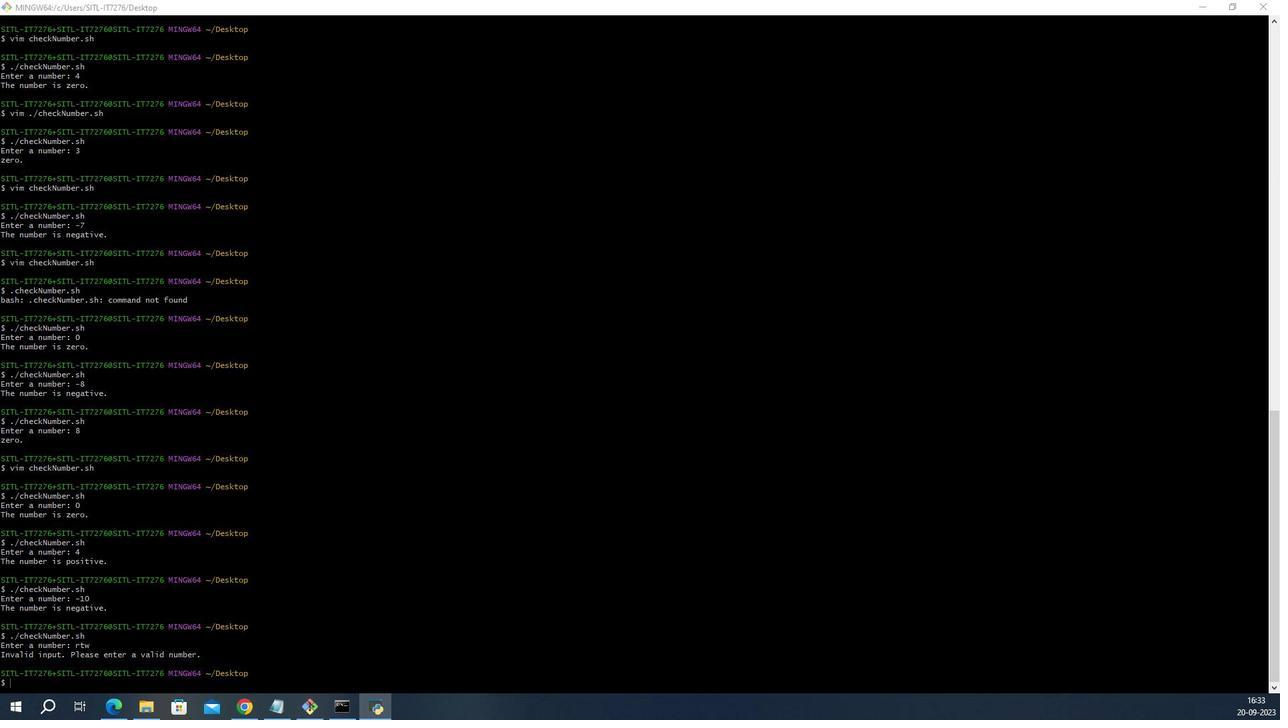 
Action: Mouse moved to (74, 421)
Screenshot: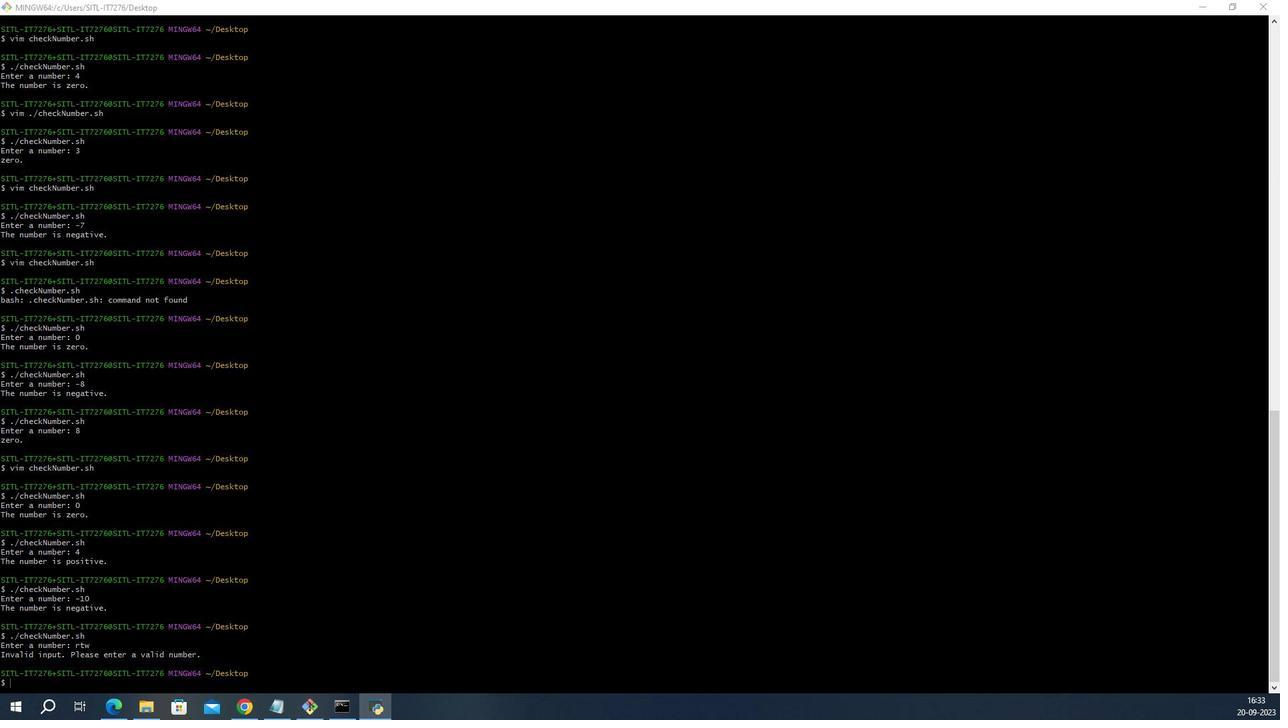 
Action: Mouse scrolled (74, 421) with delta (0, 0)
Screenshot: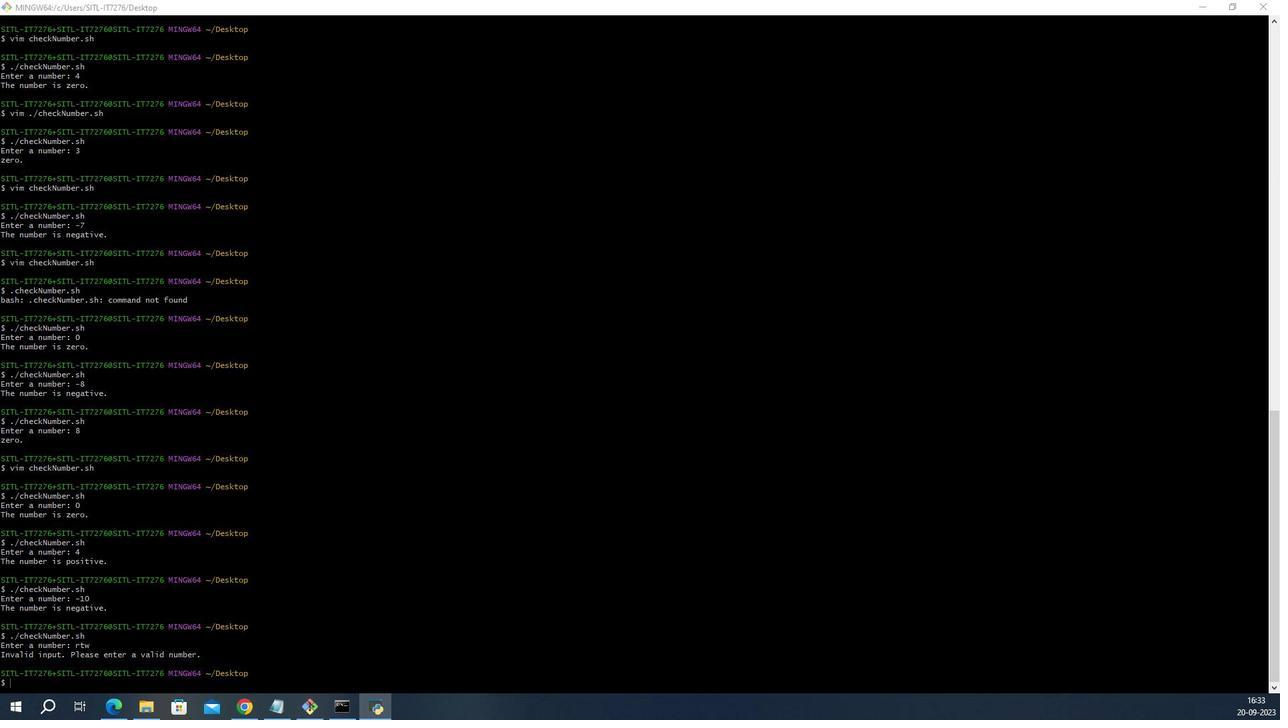 
Action: Mouse moved to (74, 421)
Screenshot: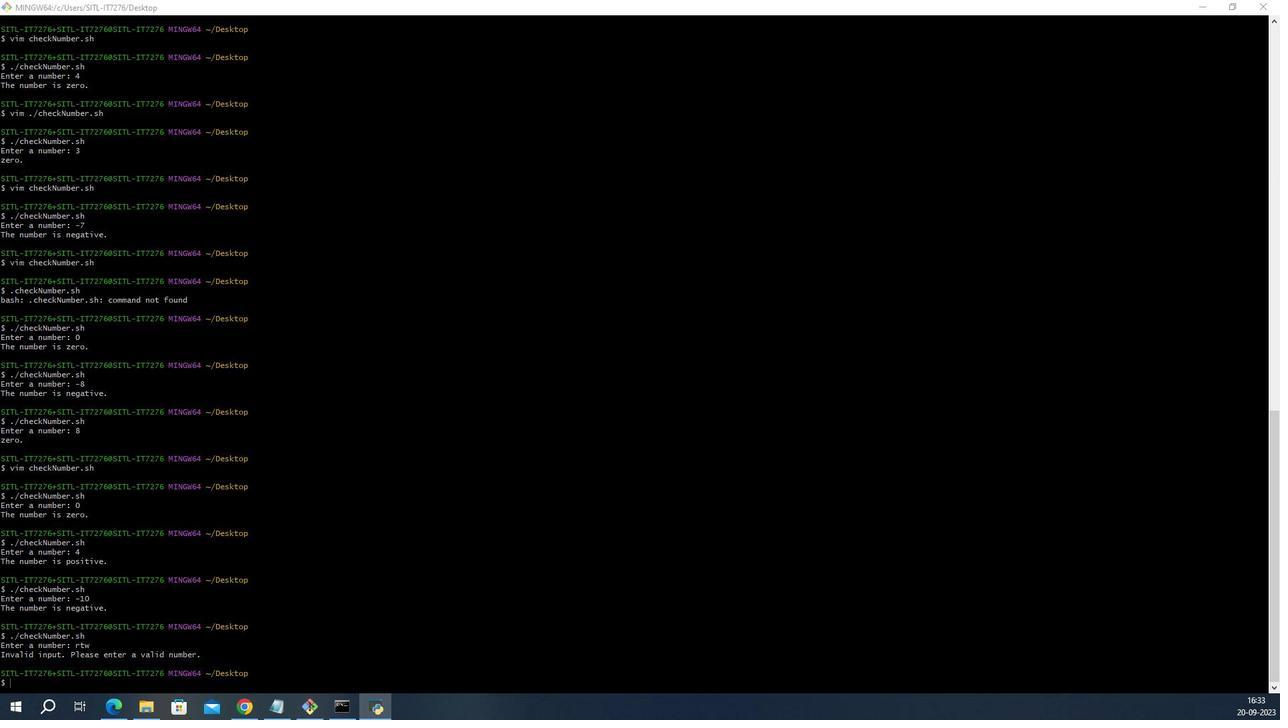 
Action: Mouse scrolled (74, 421) with delta (0, 0)
Screenshot: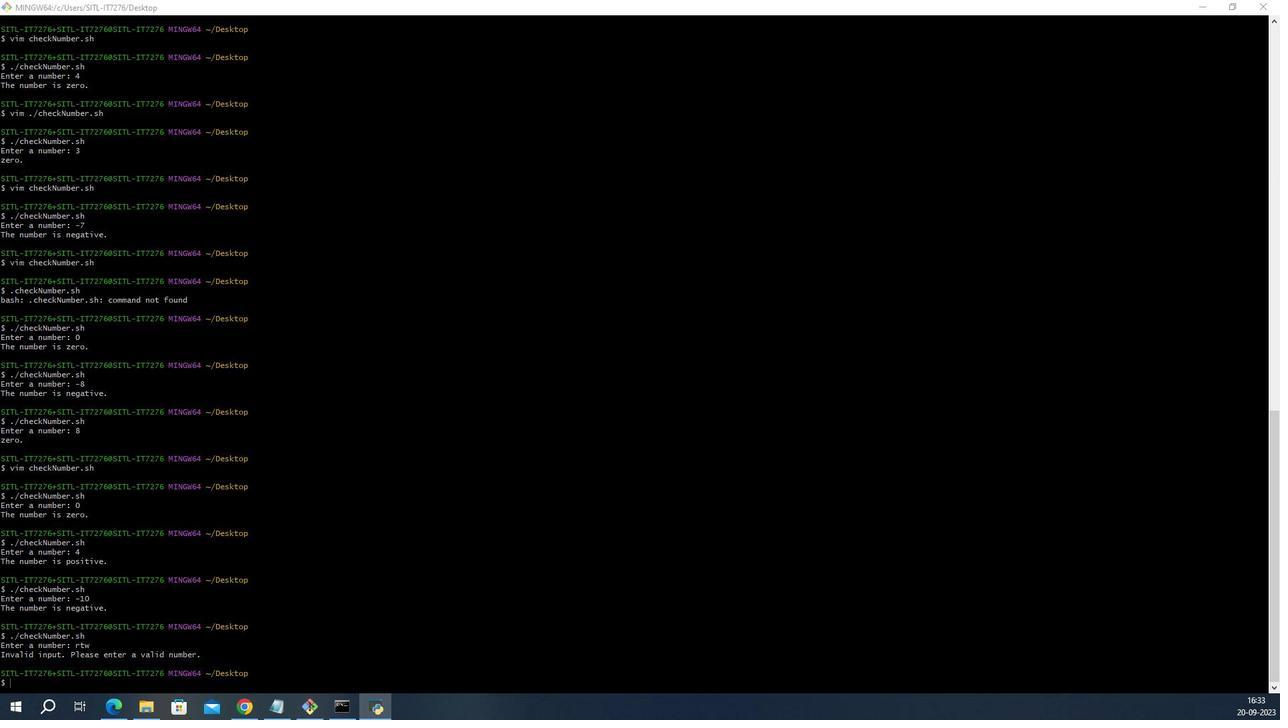 
Action: Mouse moved to (74, 421)
Screenshot: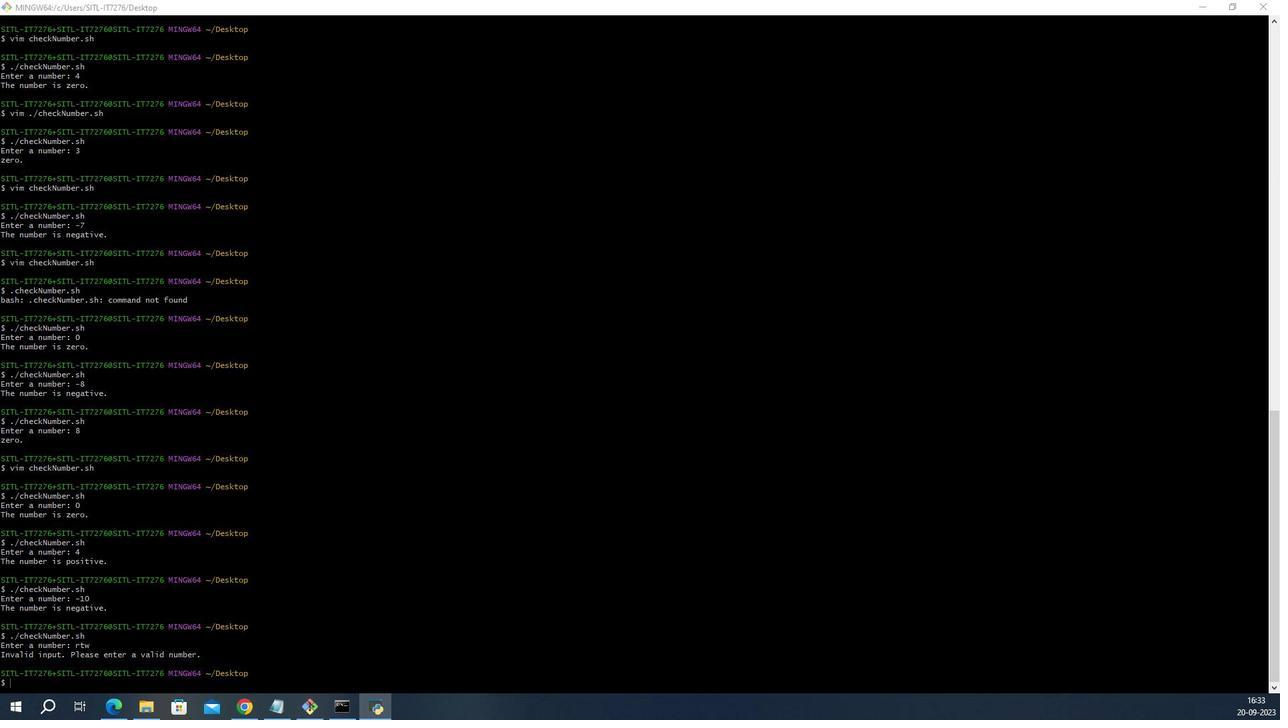 
Action: Mouse scrolled (74, 421) with delta (0, 0)
Screenshot: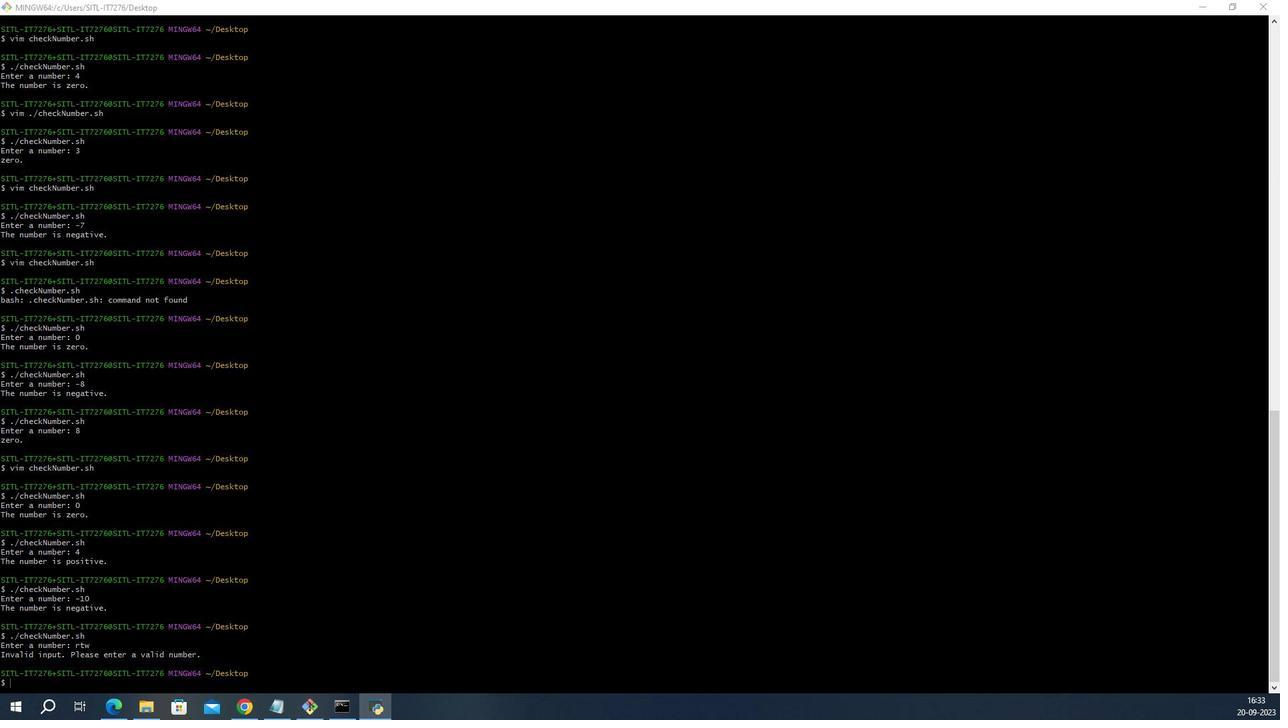 
Action: Mouse scrolled (74, 421) with delta (0, 0)
Screenshot: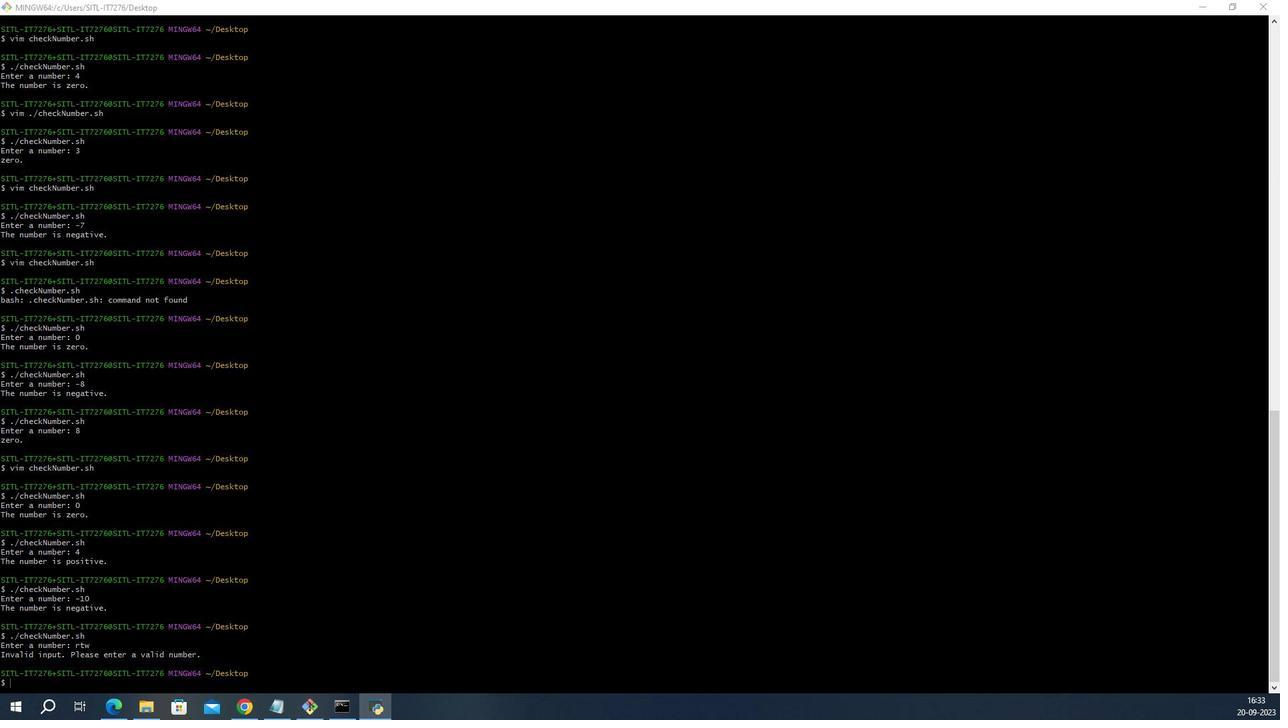 
Action: Mouse scrolled (74, 421) with delta (0, 0)
Screenshot: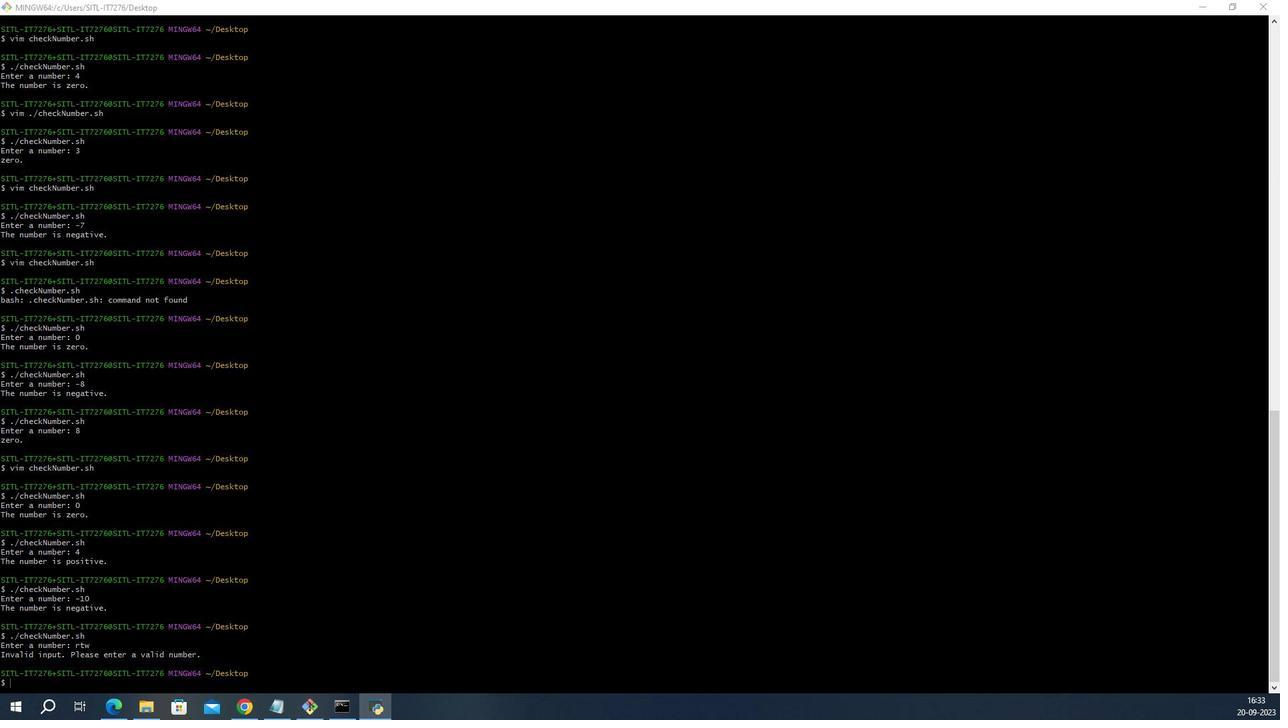 
Action: Mouse moved to (74, 421)
Screenshot: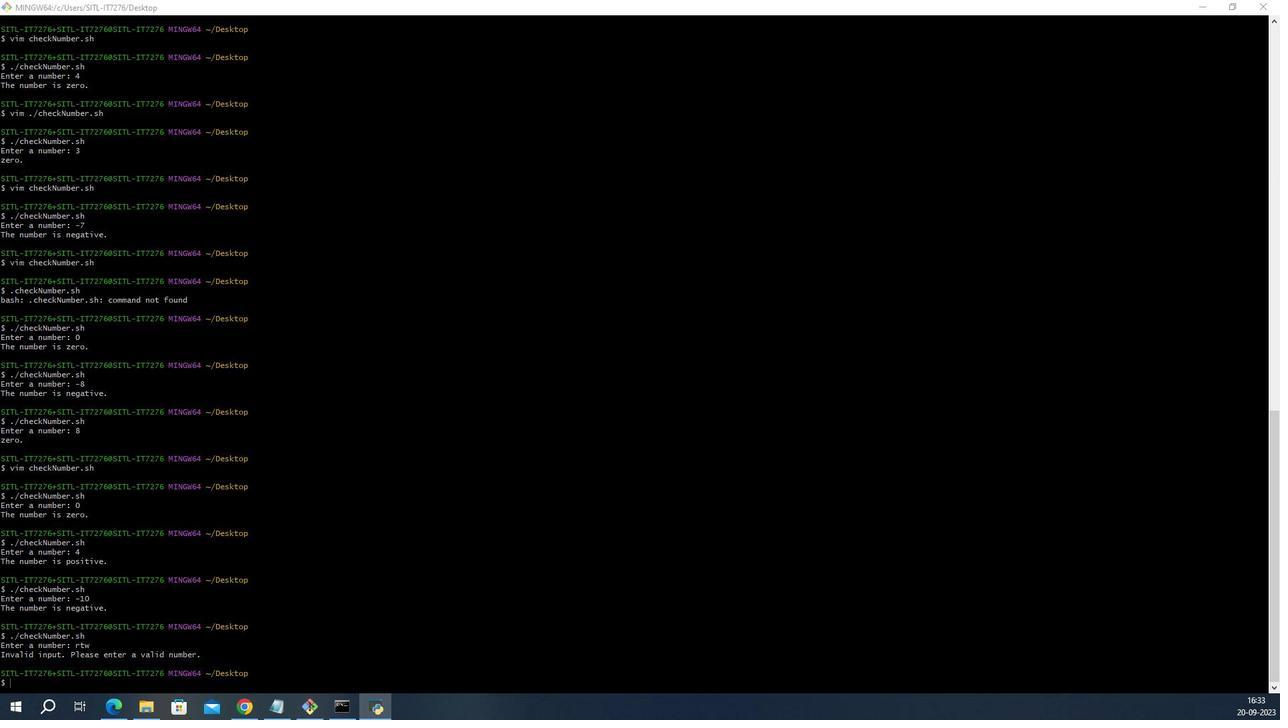 
Action: Mouse scrolled (74, 421) with delta (0, 0)
Screenshot: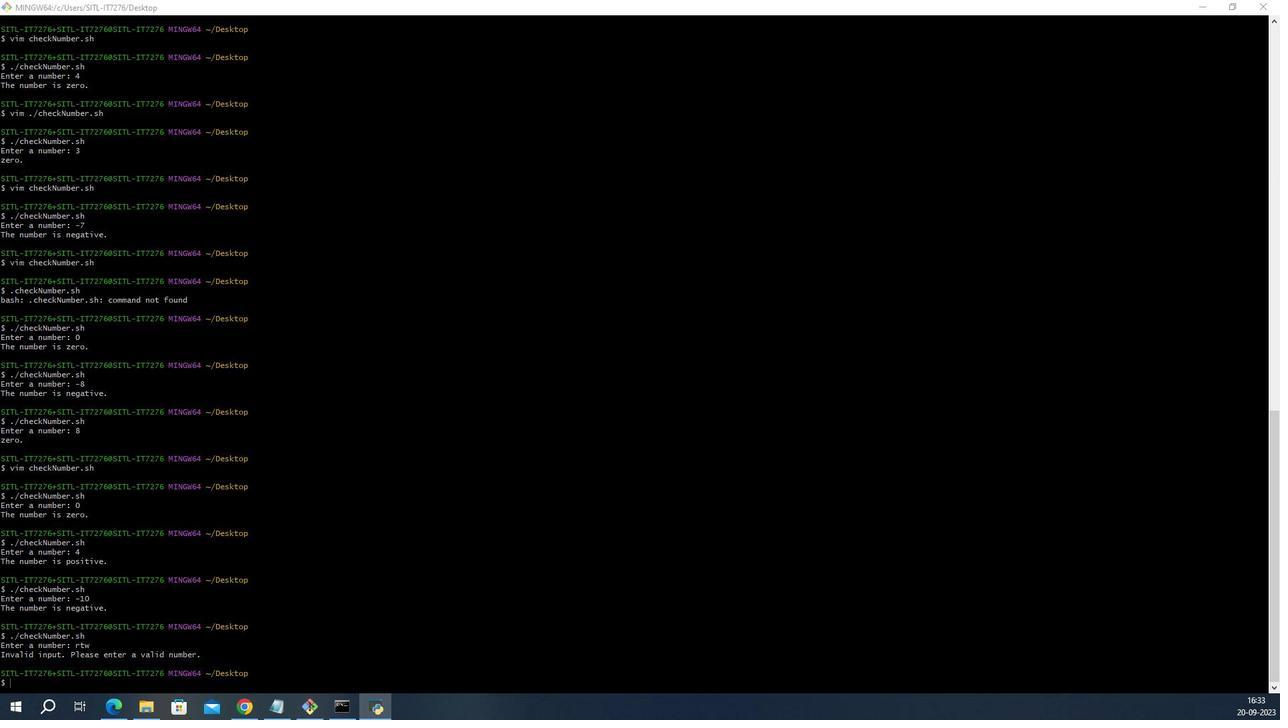 
Action: Mouse scrolled (74, 421) with delta (0, 0)
Screenshot: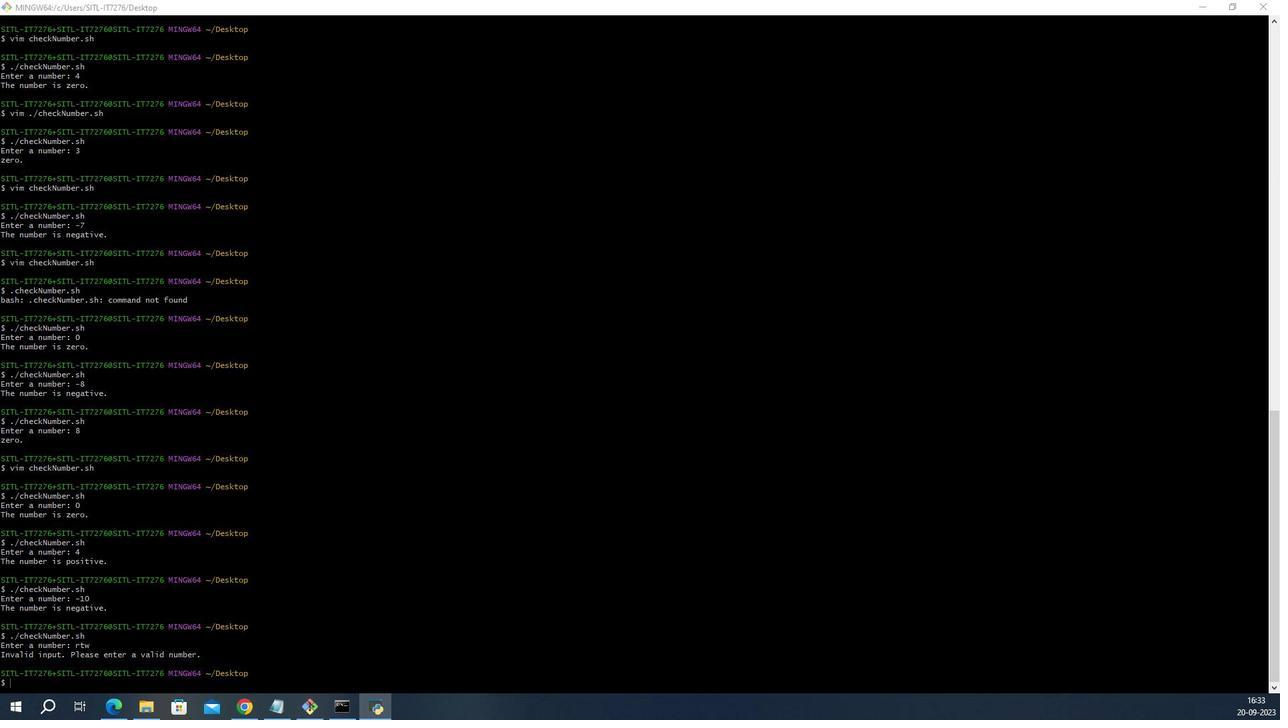 
Action: Mouse scrolled (74, 421) with delta (0, 0)
Screenshot: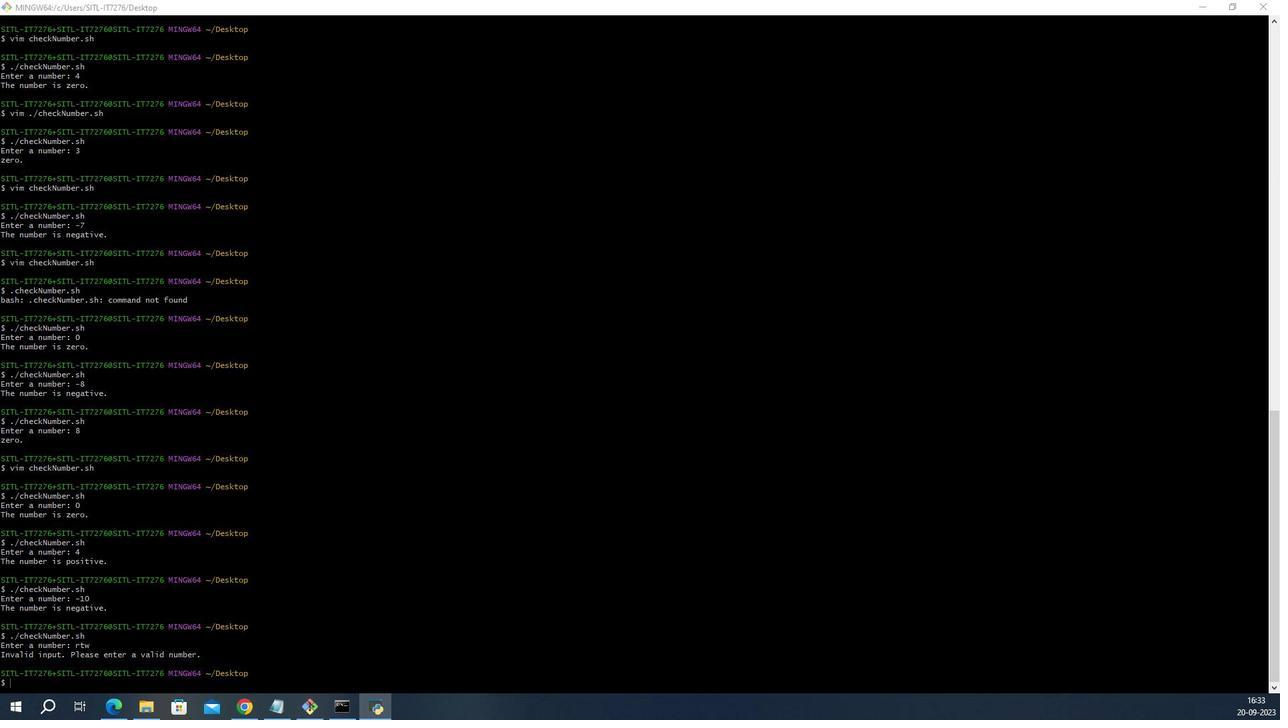 
Action: Mouse scrolled (74, 421) with delta (0, 0)
Screenshot: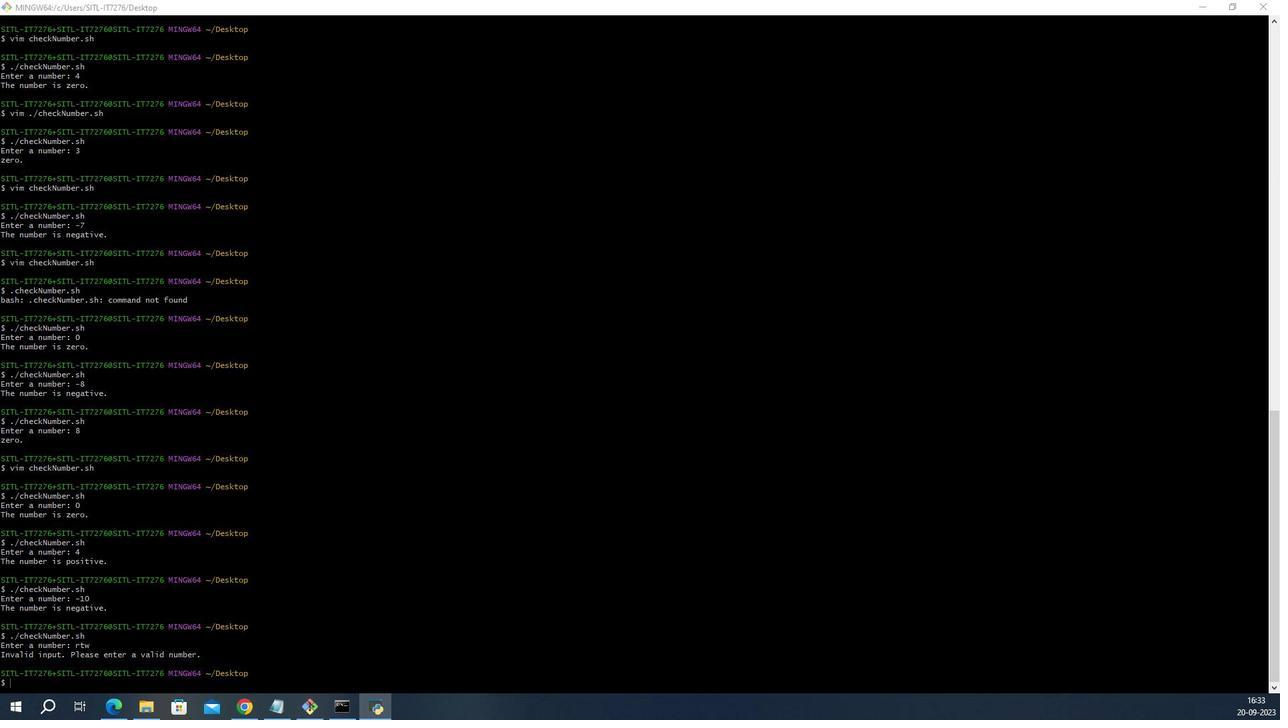 
Action: Mouse scrolled (74, 421) with delta (0, 0)
Screenshot: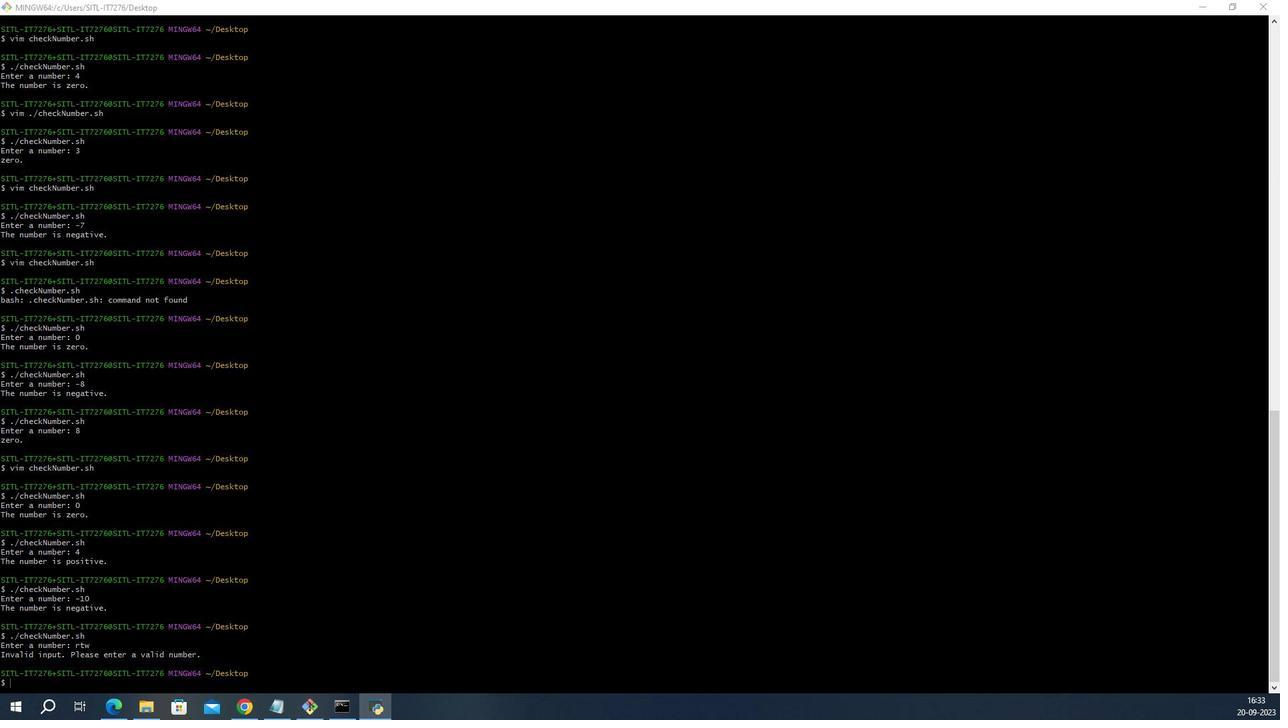 
Action: Mouse moved to (74, 421)
Screenshot: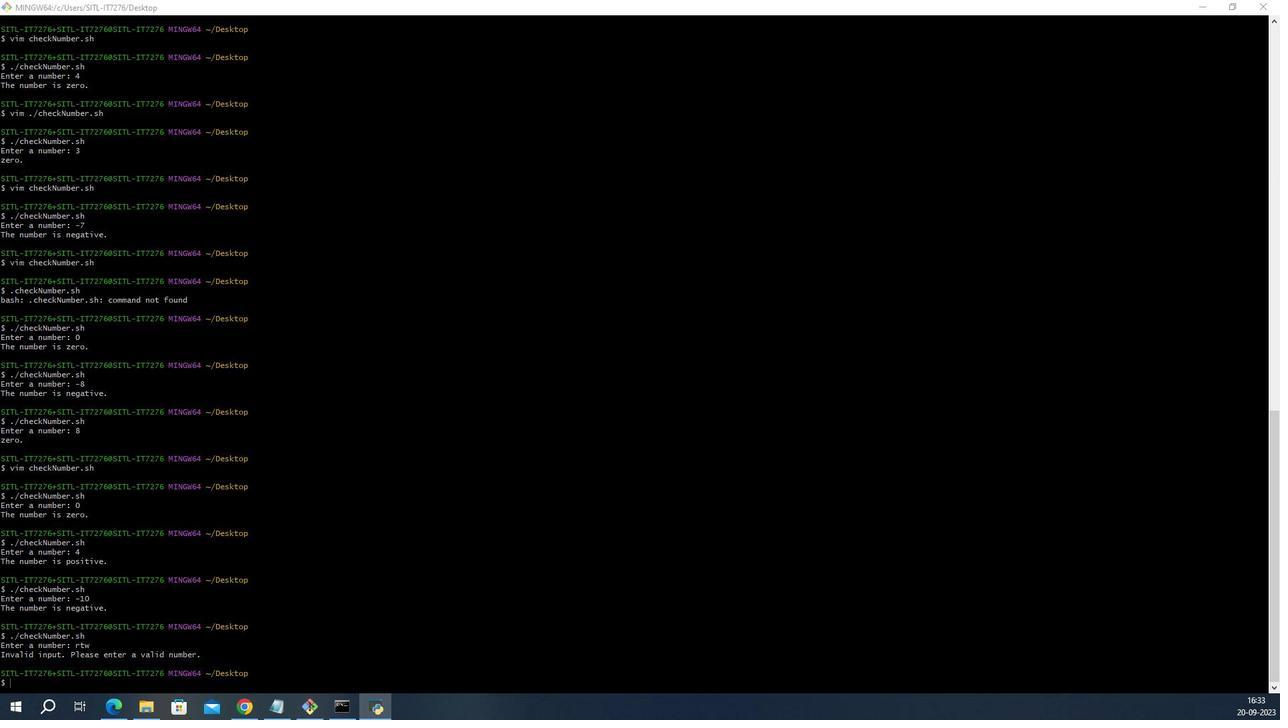 
Action: Mouse scrolled (74, 421) with delta (0, 0)
Screenshot: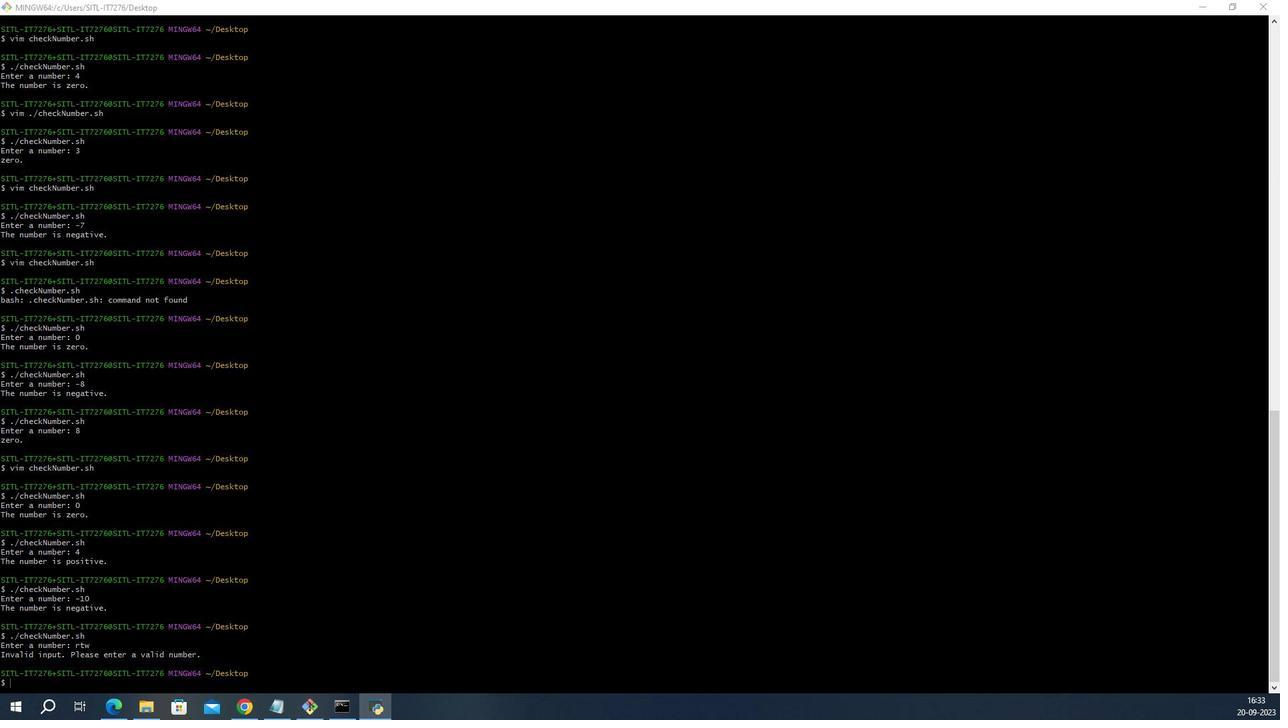 
Action: Mouse moved to (74, 421)
Screenshot: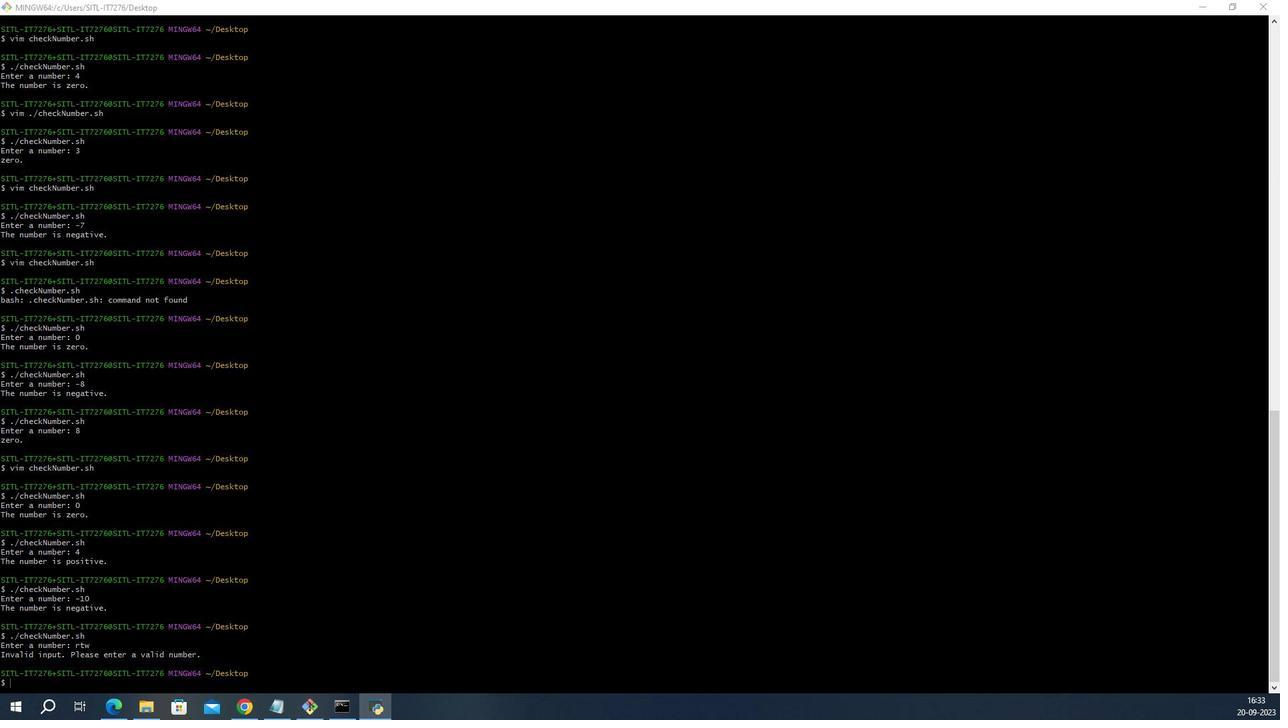 
Action: Mouse scrolled (74, 421) with delta (0, 0)
Screenshot: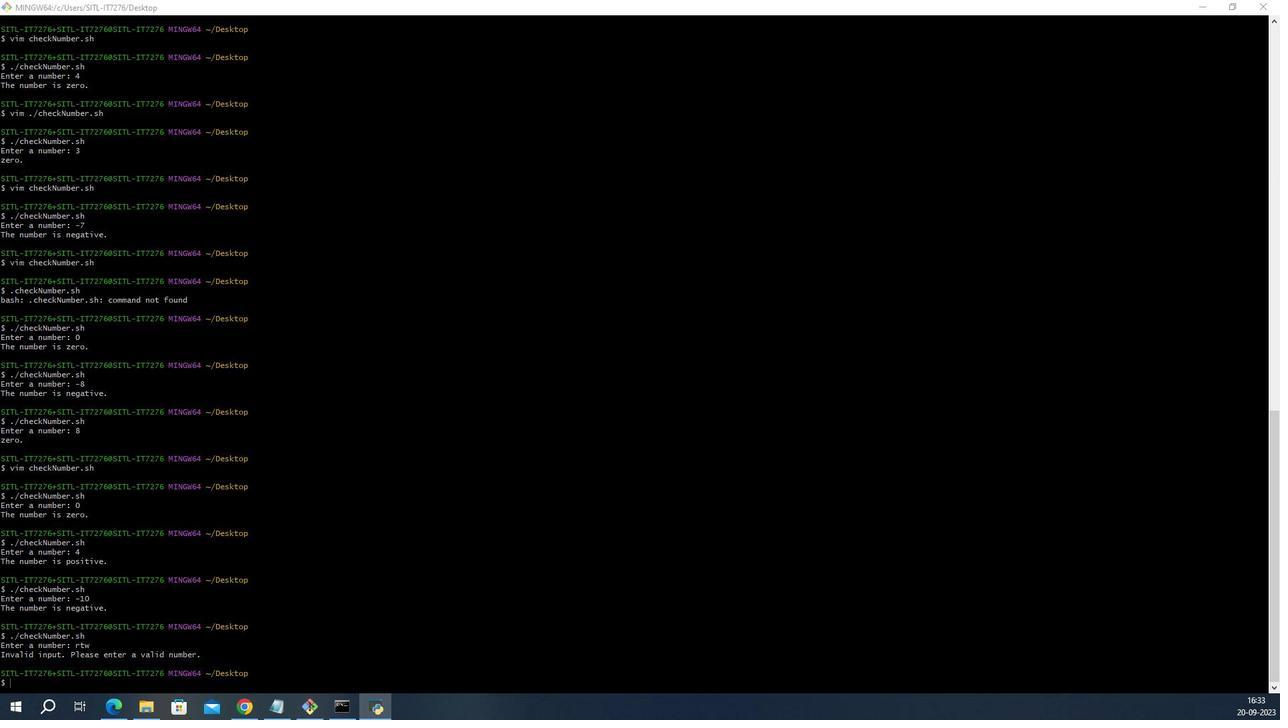 
Action: Mouse moved to (74, 421)
Screenshot: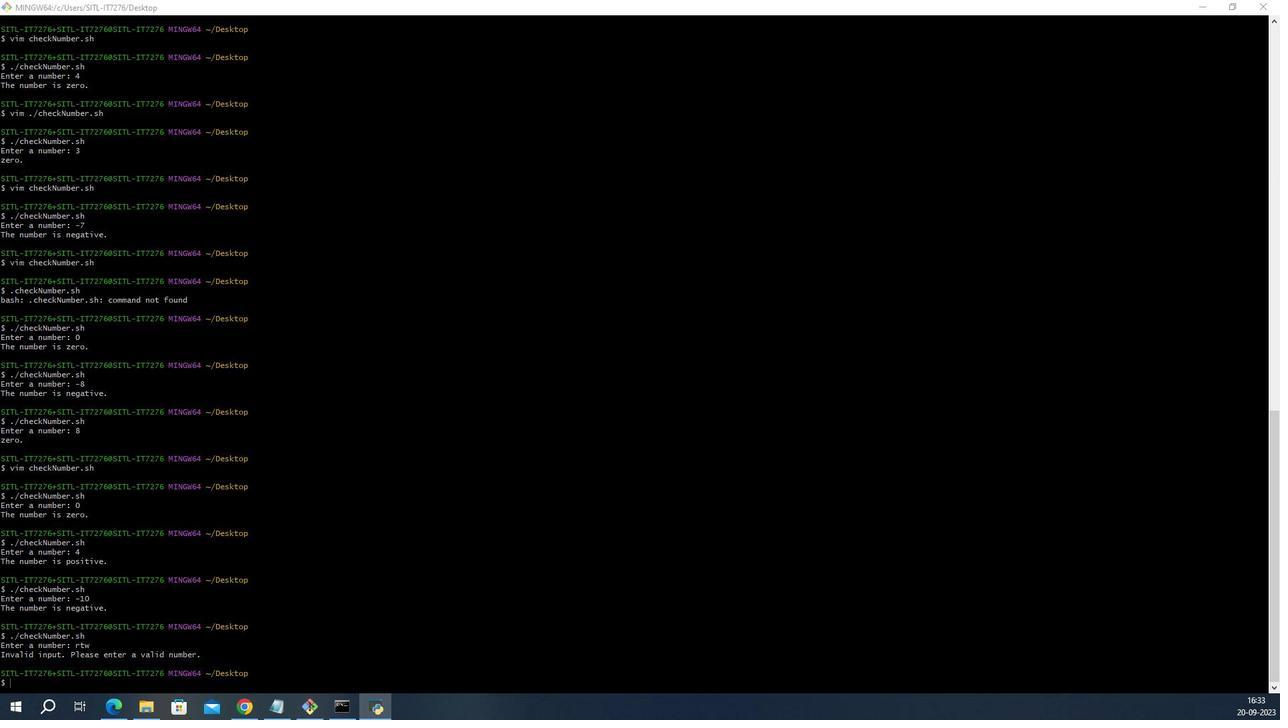 
Action: Mouse scrolled (74, 421) with delta (0, 0)
Screenshot: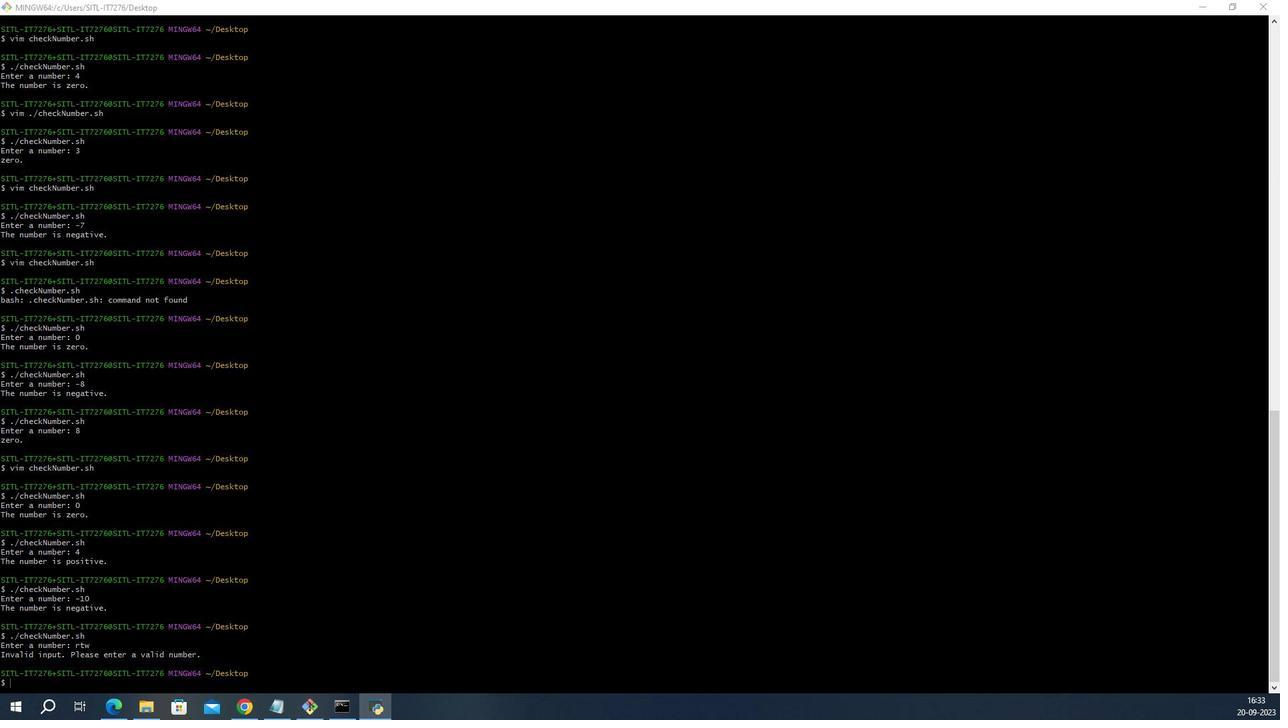 
Action: Mouse moved to (74, 421)
Screenshot: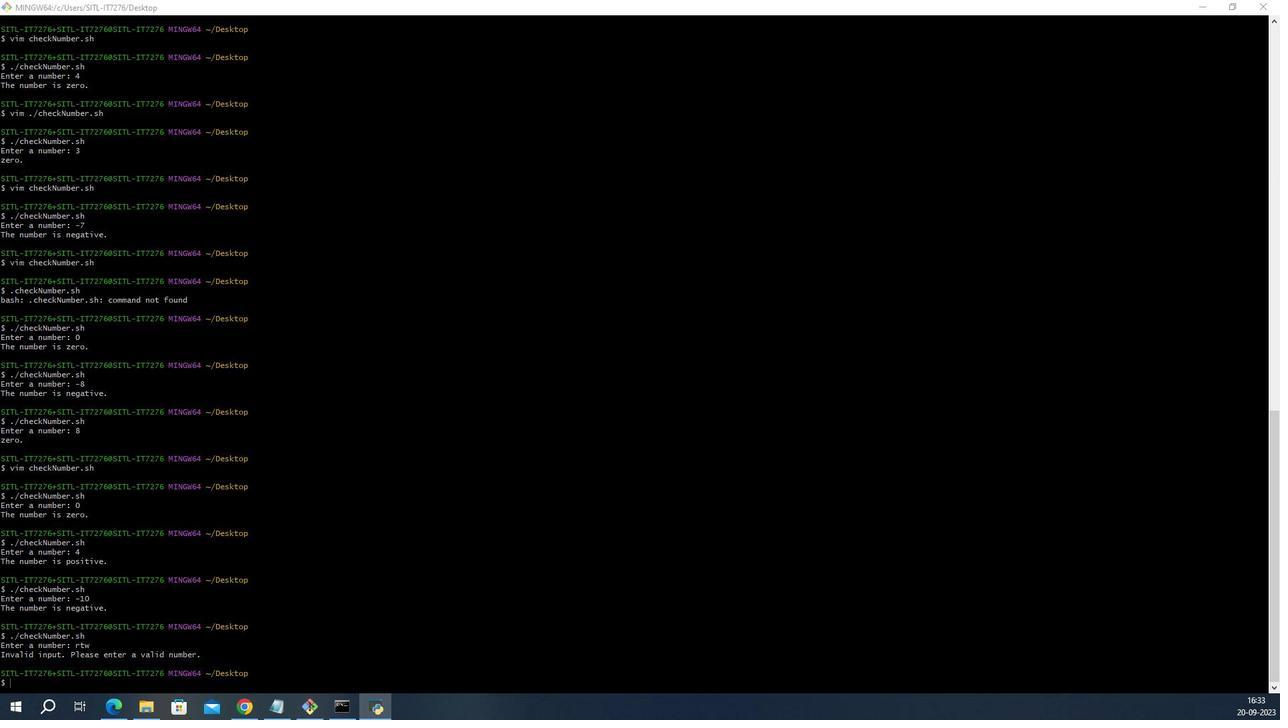 
Action: Mouse scrolled (74, 421) with delta (0, 0)
Screenshot: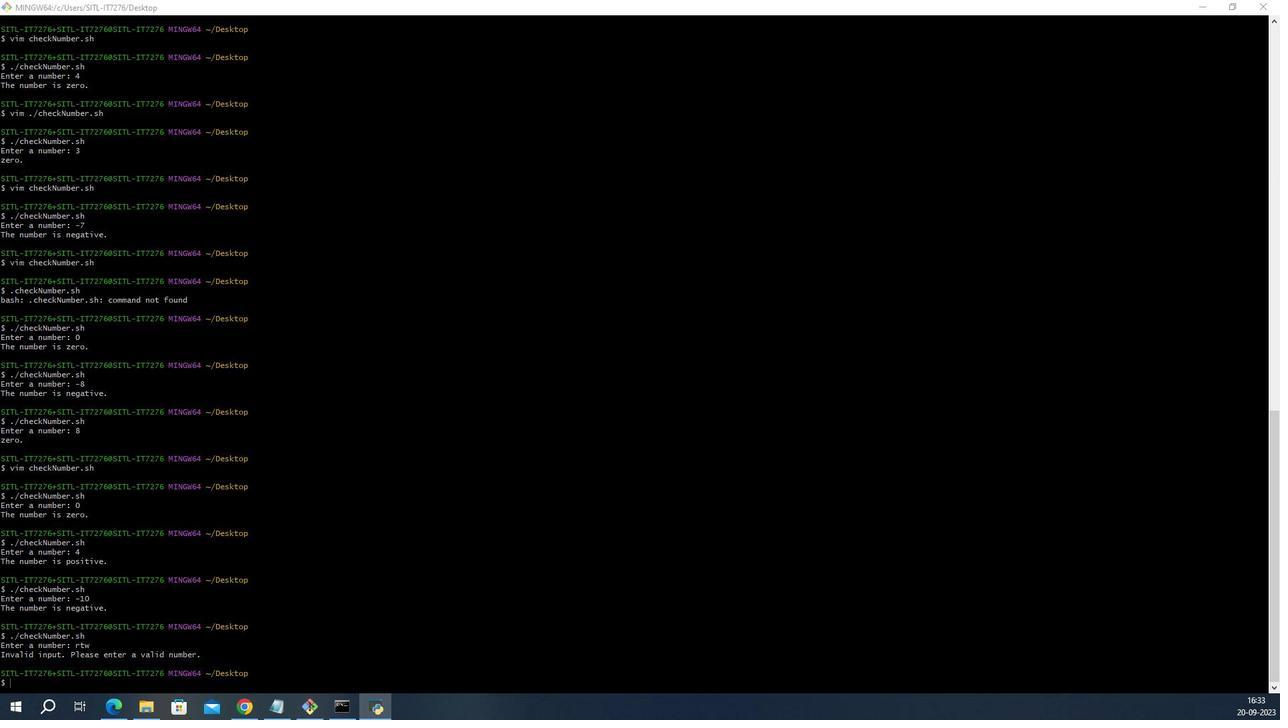 
Action: Mouse moved to (74, 421)
Screenshot: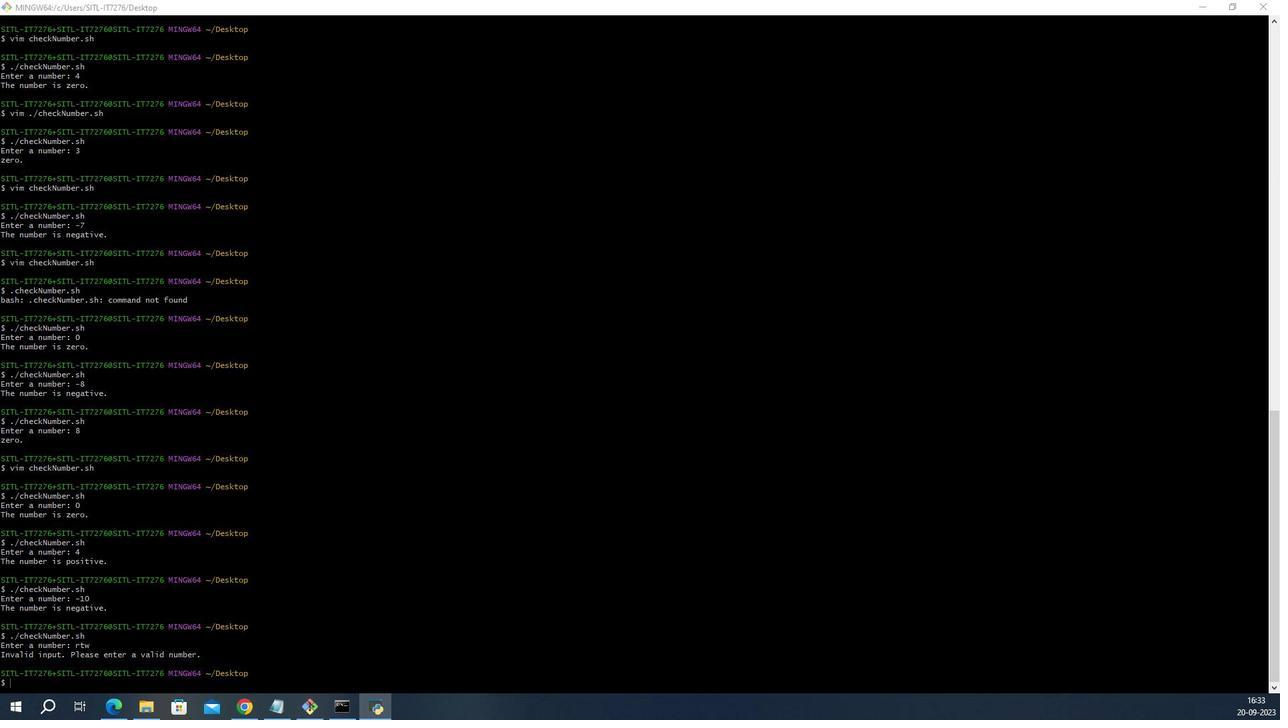 
Action: Mouse scrolled (74, 421) with delta (0, 0)
Screenshot: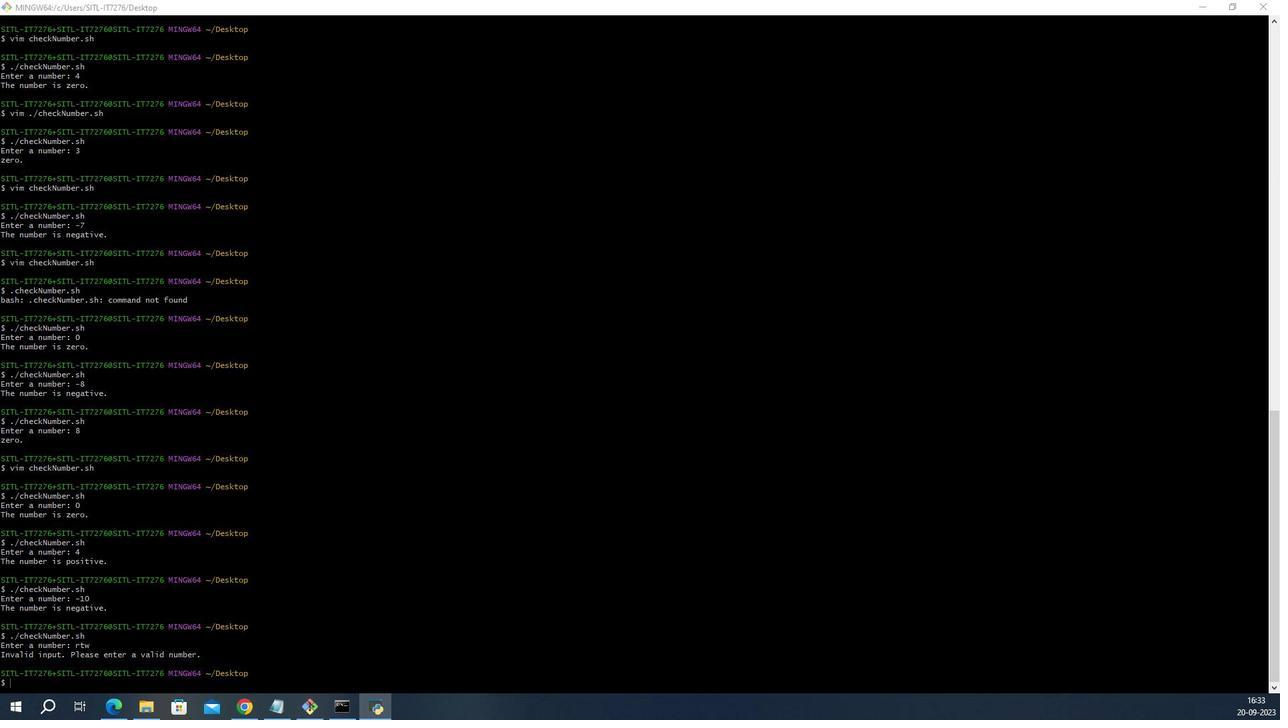 
Action: Mouse moved to (74, 421)
Screenshot: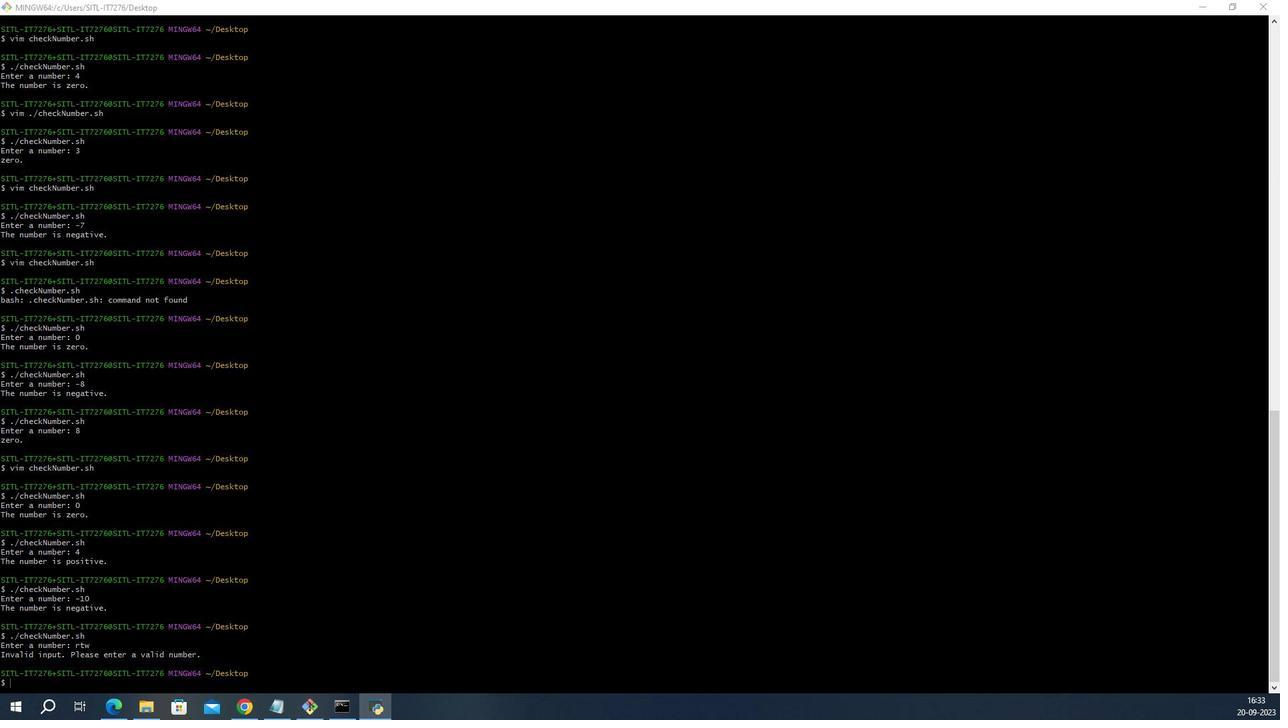 
Action: Mouse pressed left at (74, 421)
Screenshot: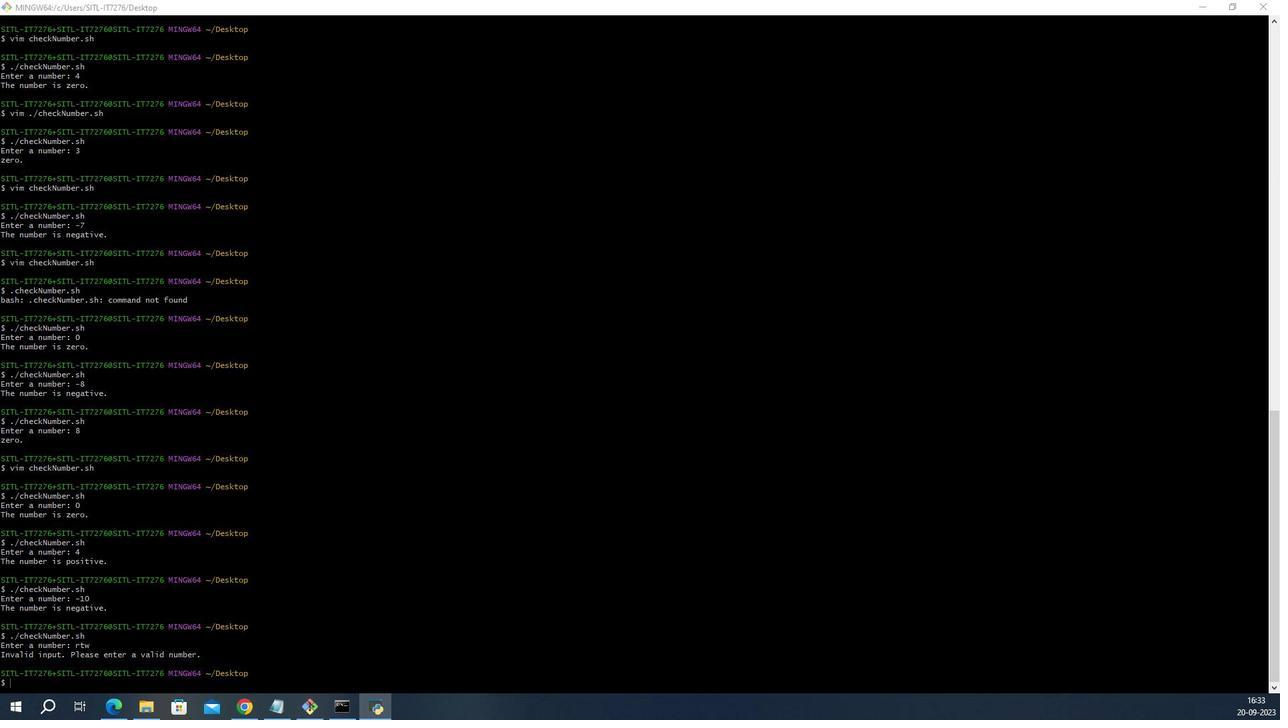 
Action: Mouse moved to (74, 421)
Screenshot: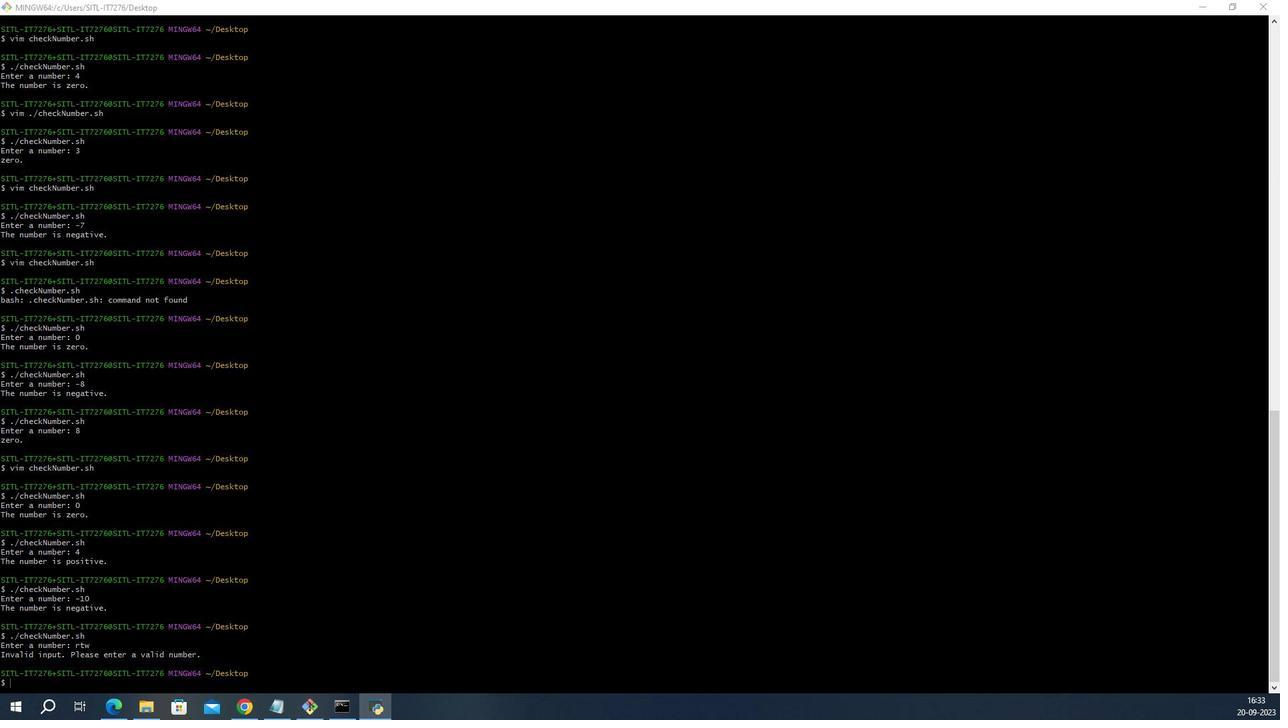 
Action: Key pressed ctrl+V
Screenshot: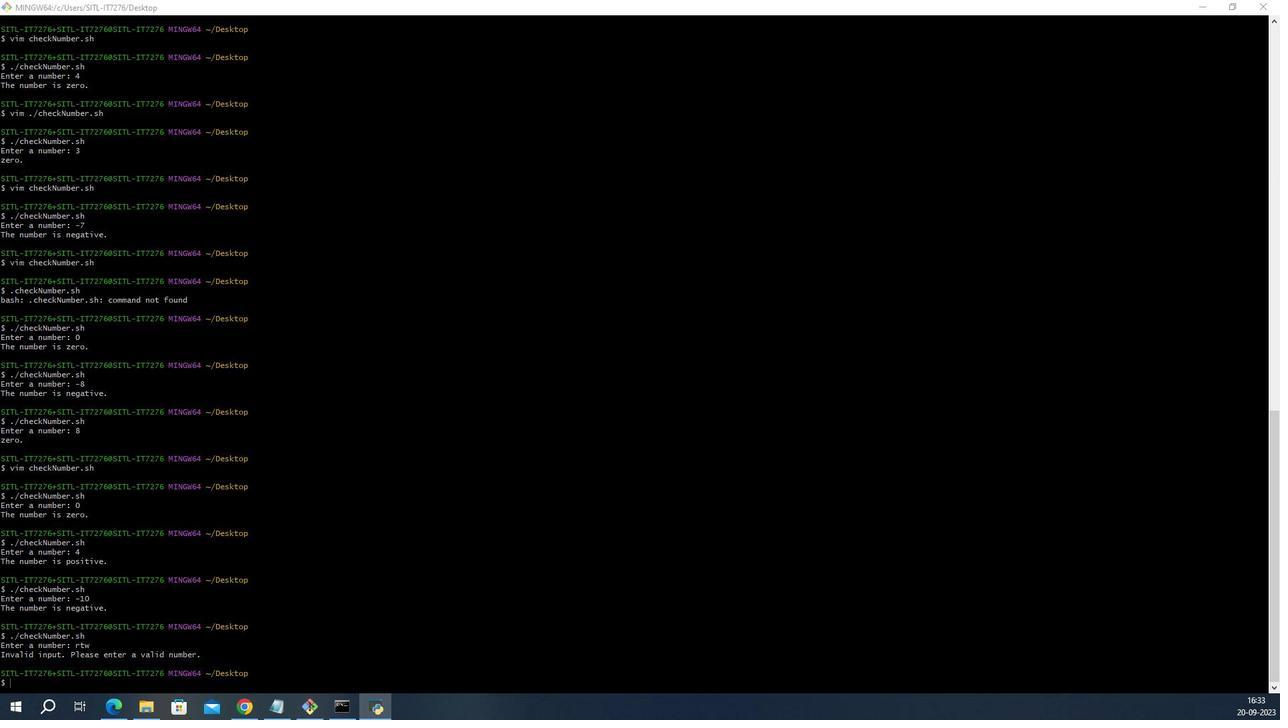 
Action: Mouse moved to (74, 421)
Screenshot: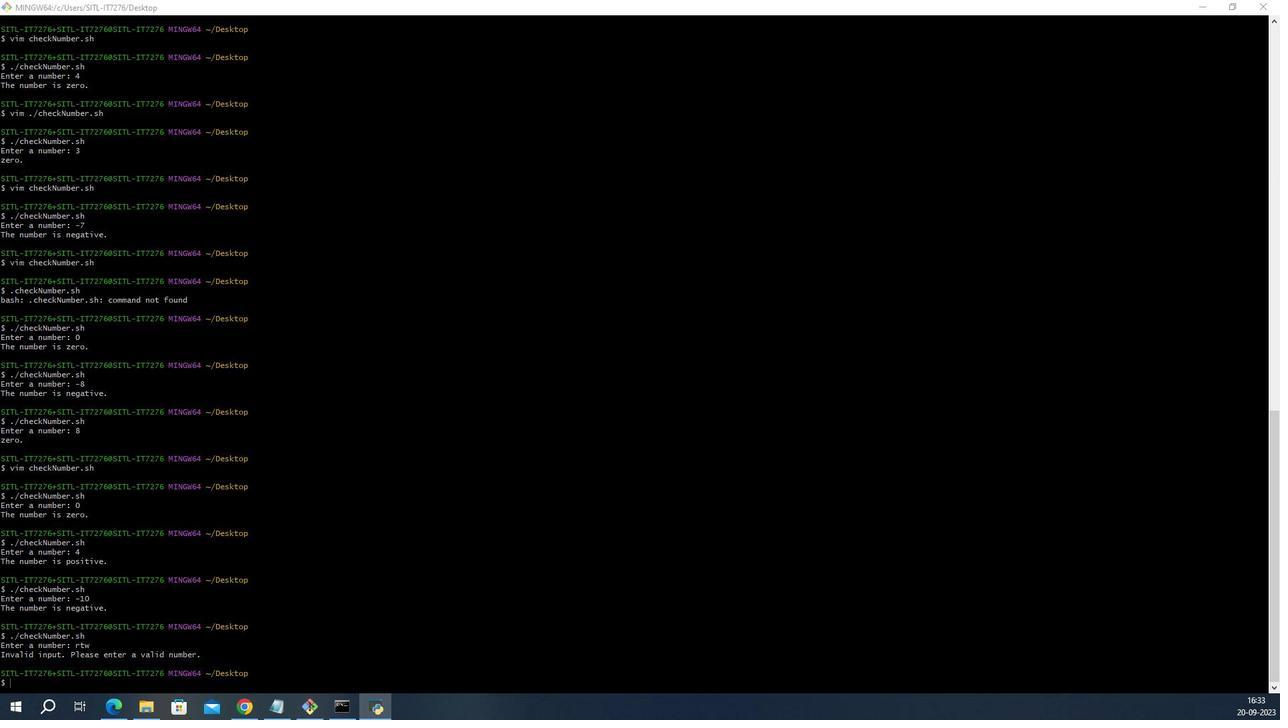 
Action: Mouse scrolled (74, 421) with delta (0, 0)
Screenshot: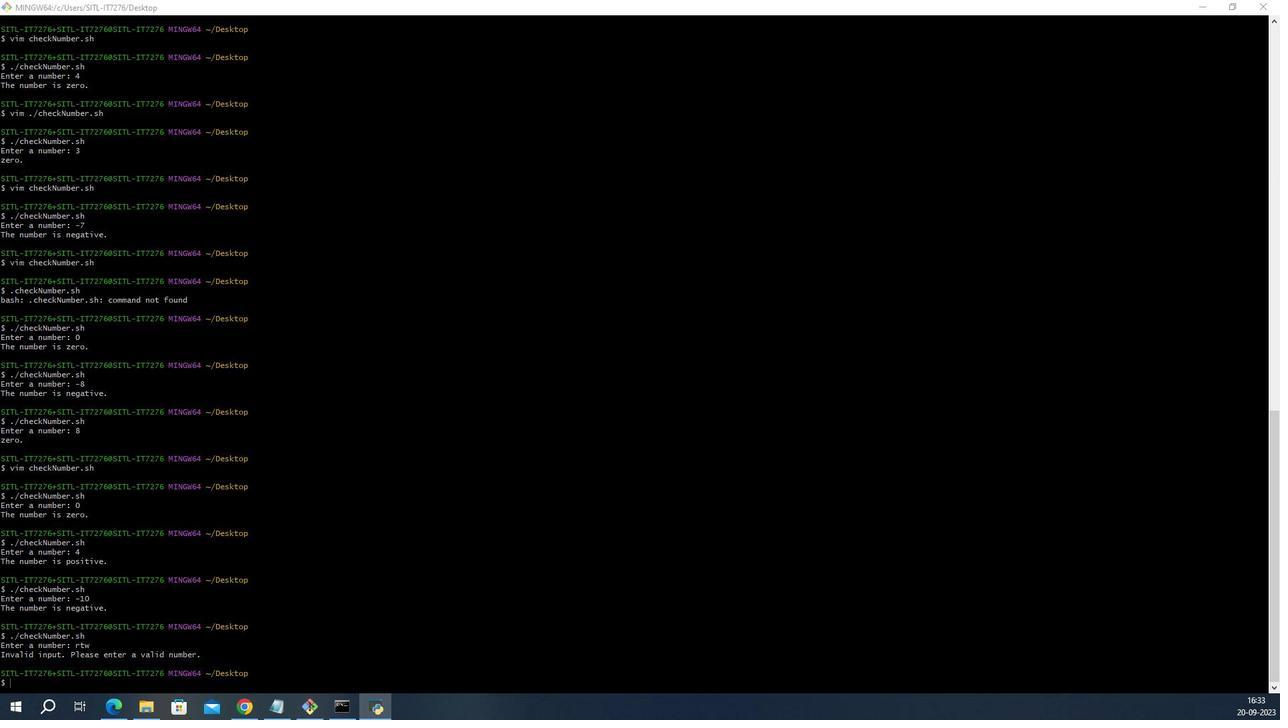 
Action: Mouse scrolled (74, 421) with delta (0, 0)
Screenshot: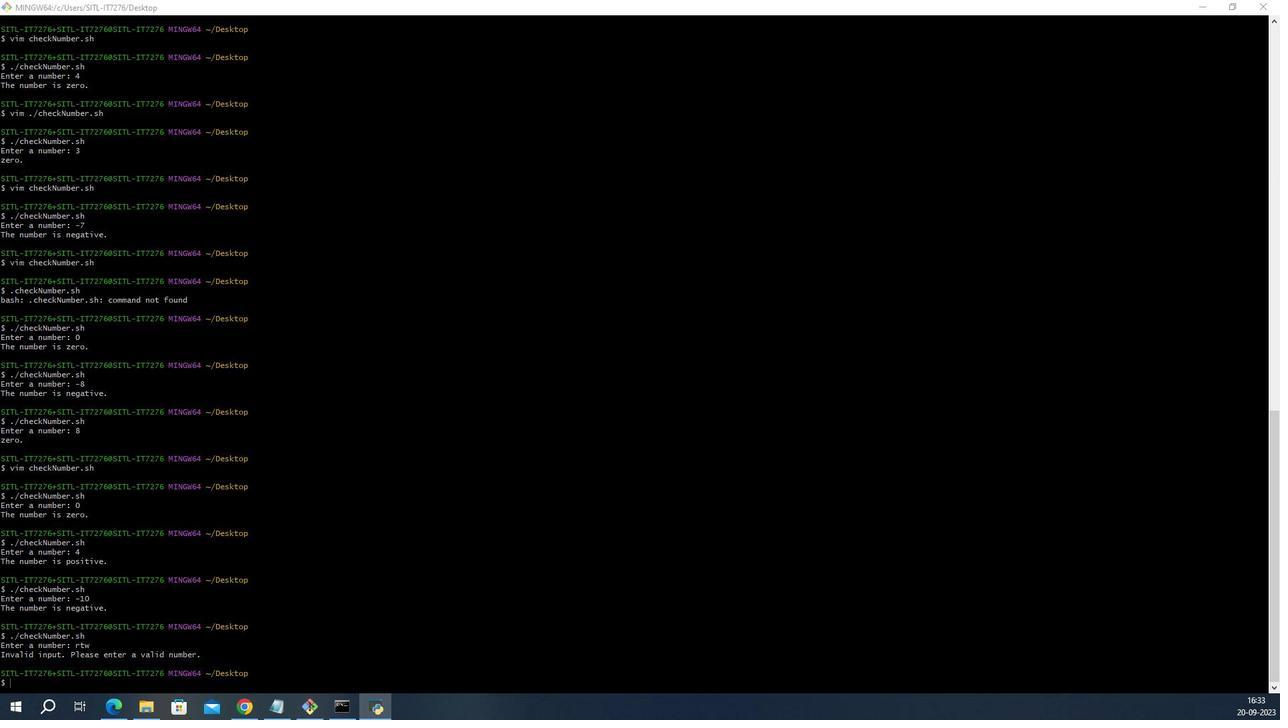 
Action: Mouse moved to (74, 421)
Screenshot: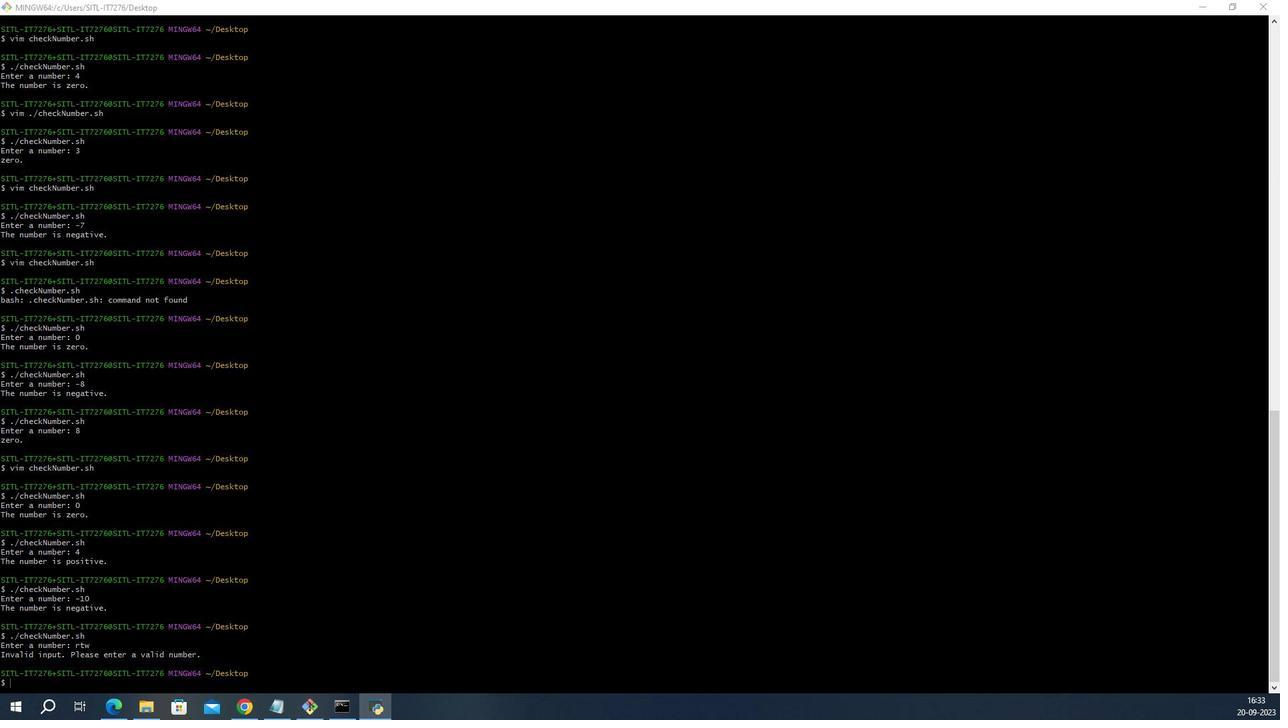 
Action: Mouse scrolled (74, 421) with delta (0, 0)
Screenshot: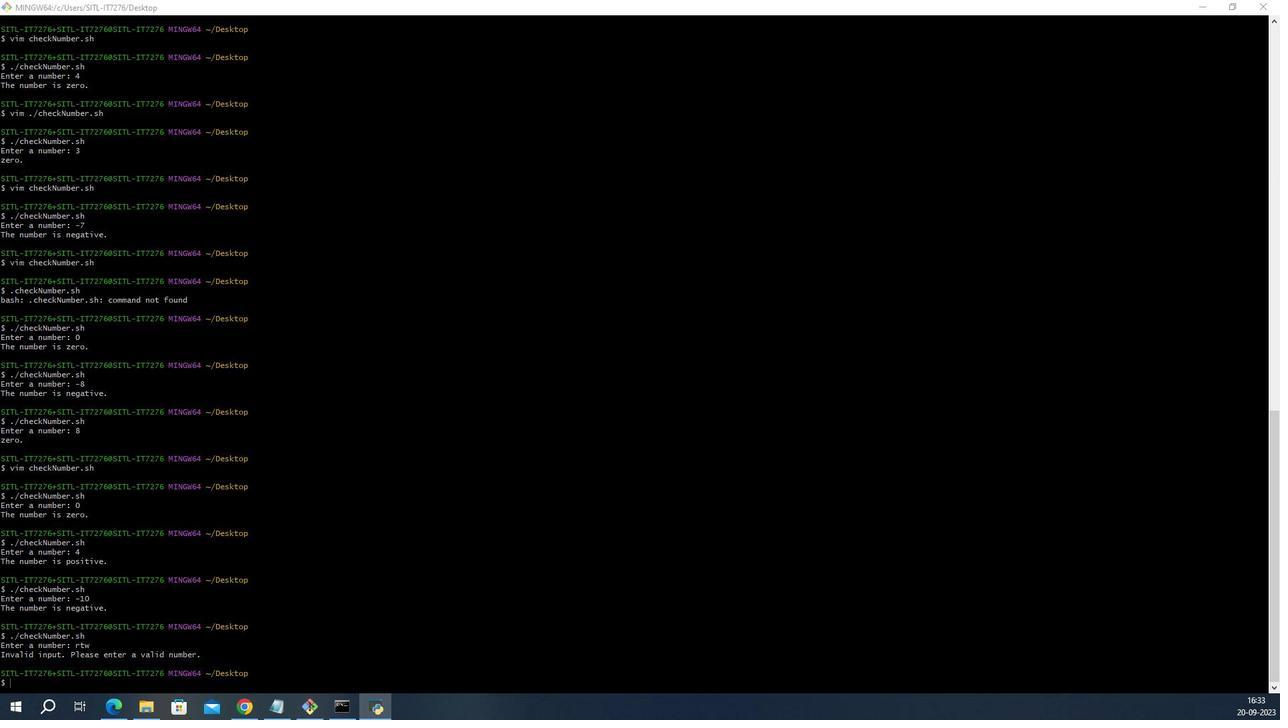 
Action: Mouse scrolled (74, 421) with delta (0, 0)
Screenshot: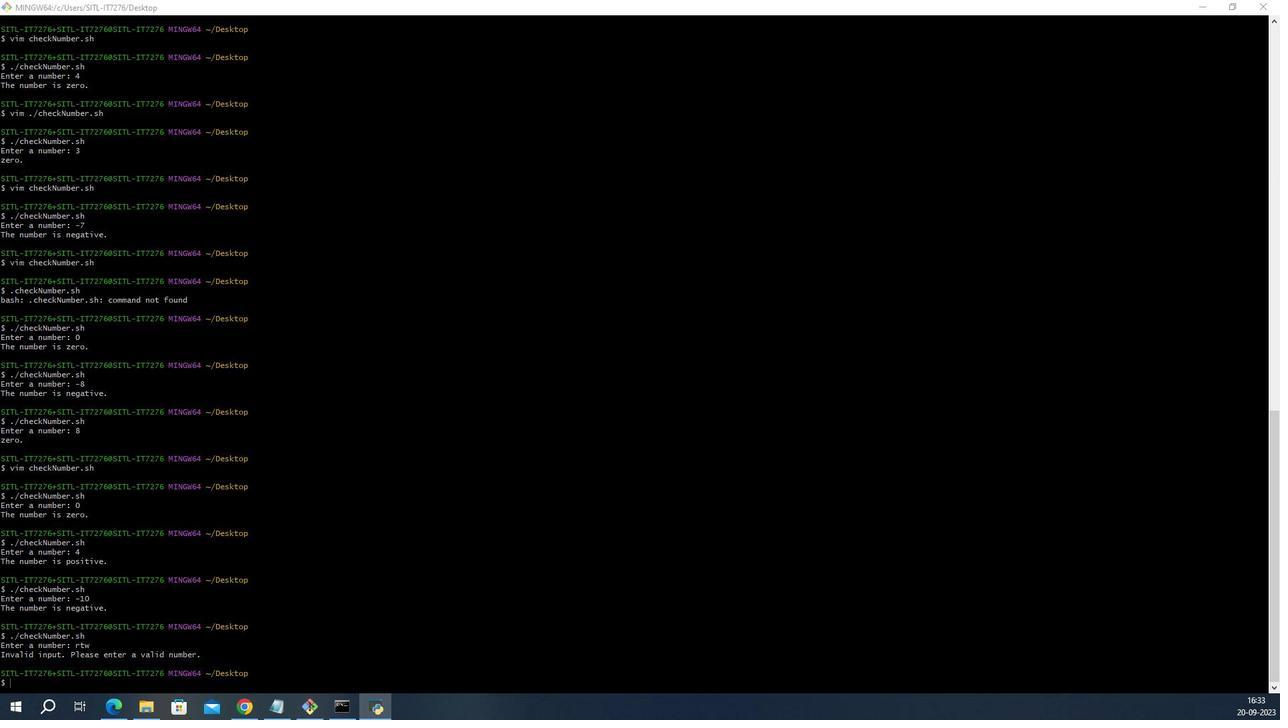 
Action: Mouse scrolled (74, 421) with delta (0, 0)
Screenshot: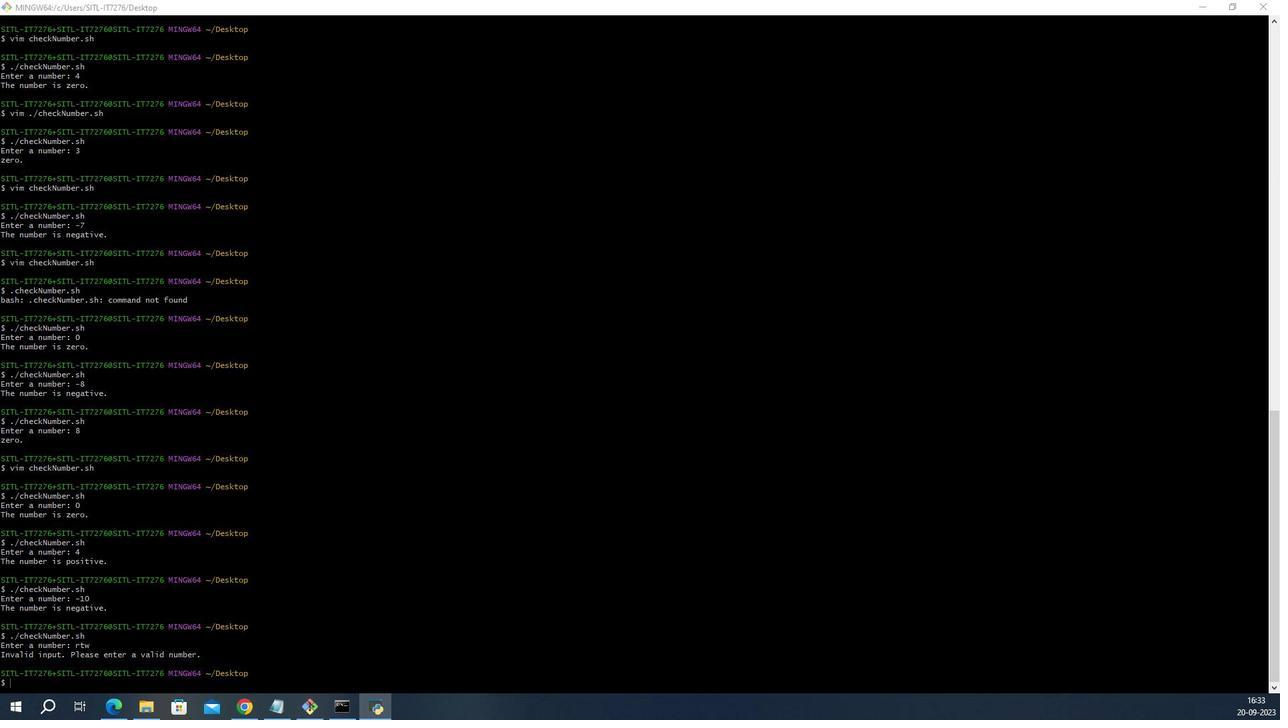 
Action: Mouse scrolled (74, 421) with delta (0, 0)
Screenshot: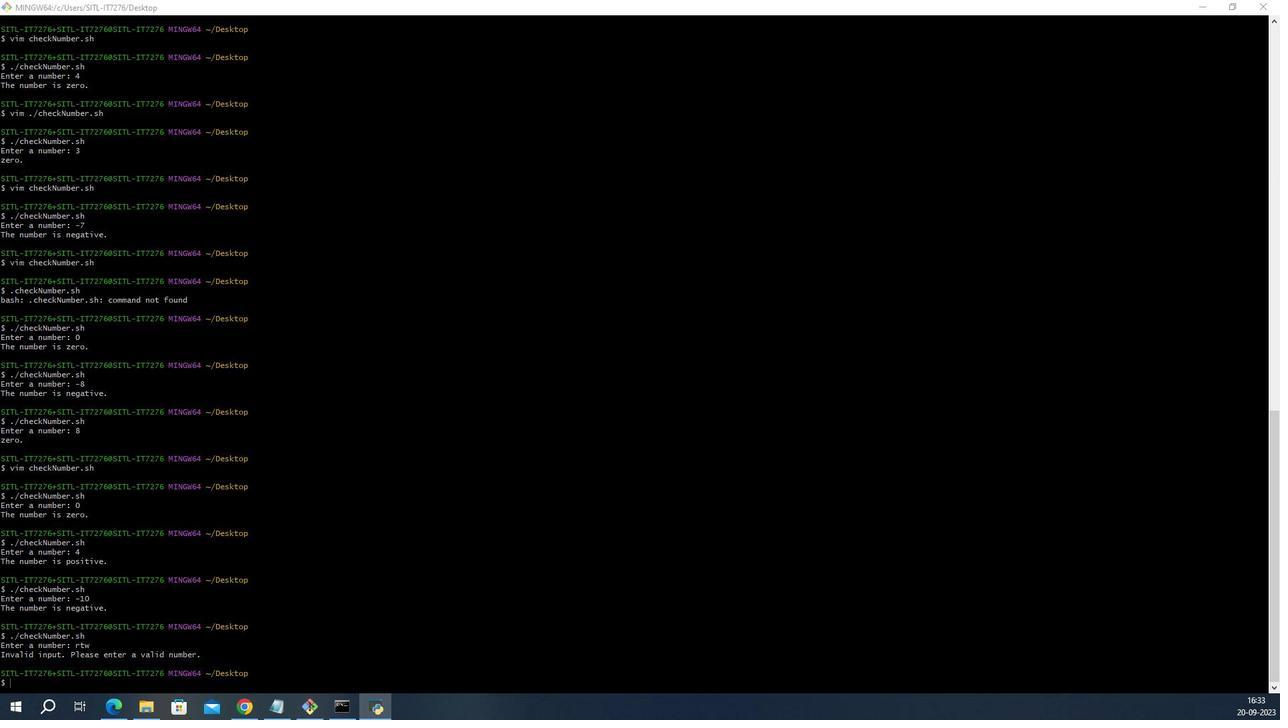 
Action: Mouse scrolled (74, 421) with delta (0, 0)
Screenshot: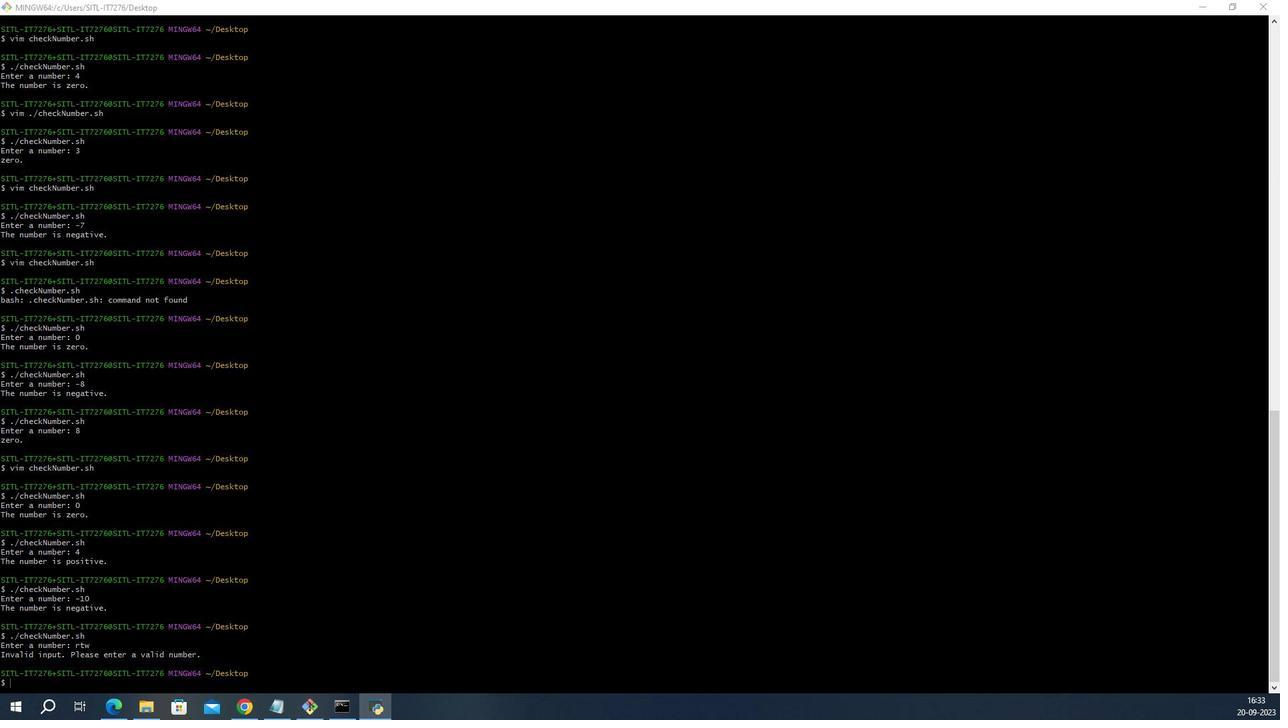 
Action: Mouse moved to (74, 421)
Screenshot: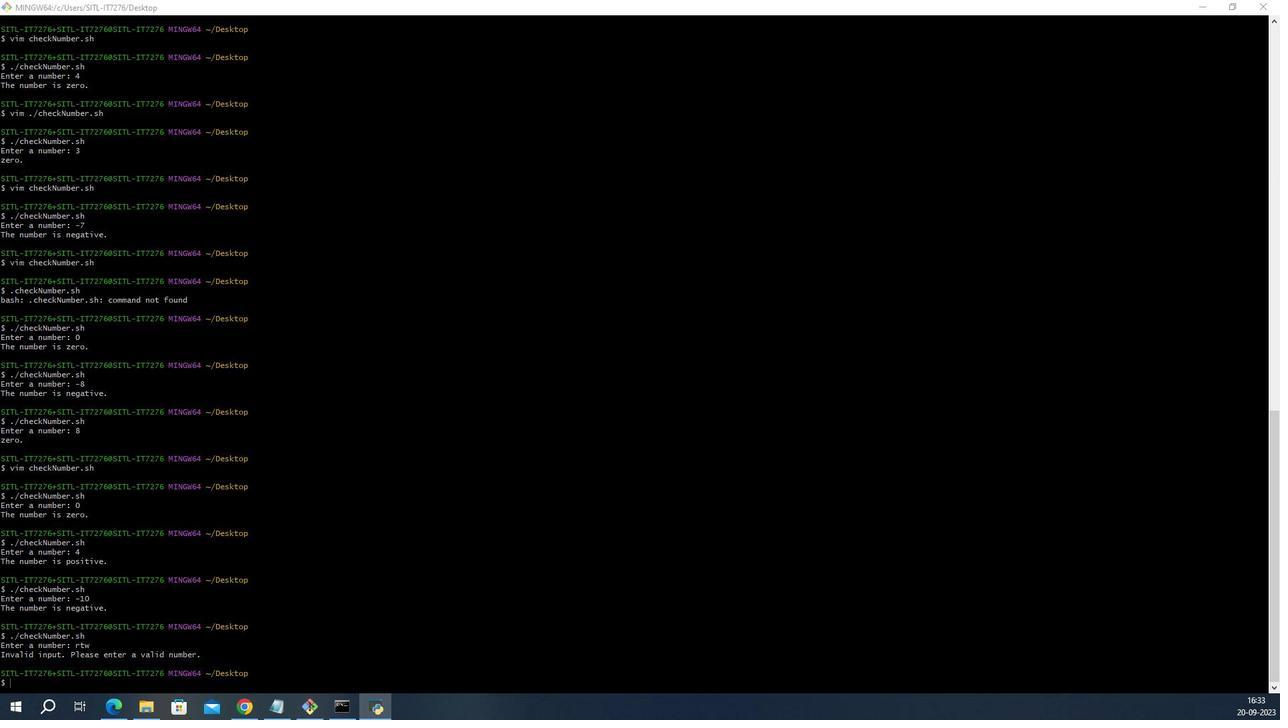 
Action: Mouse scrolled (74, 421) with delta (0, 0)
Screenshot: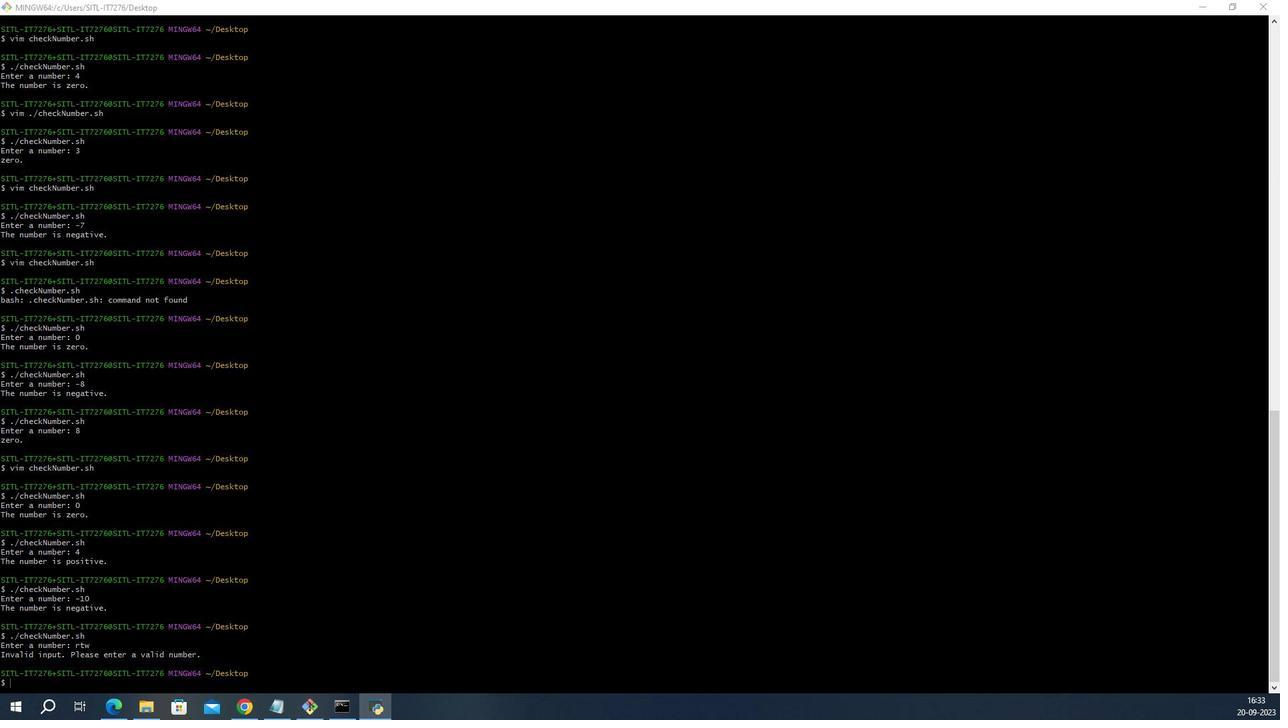 
Action: Mouse moved to (74, 421)
Screenshot: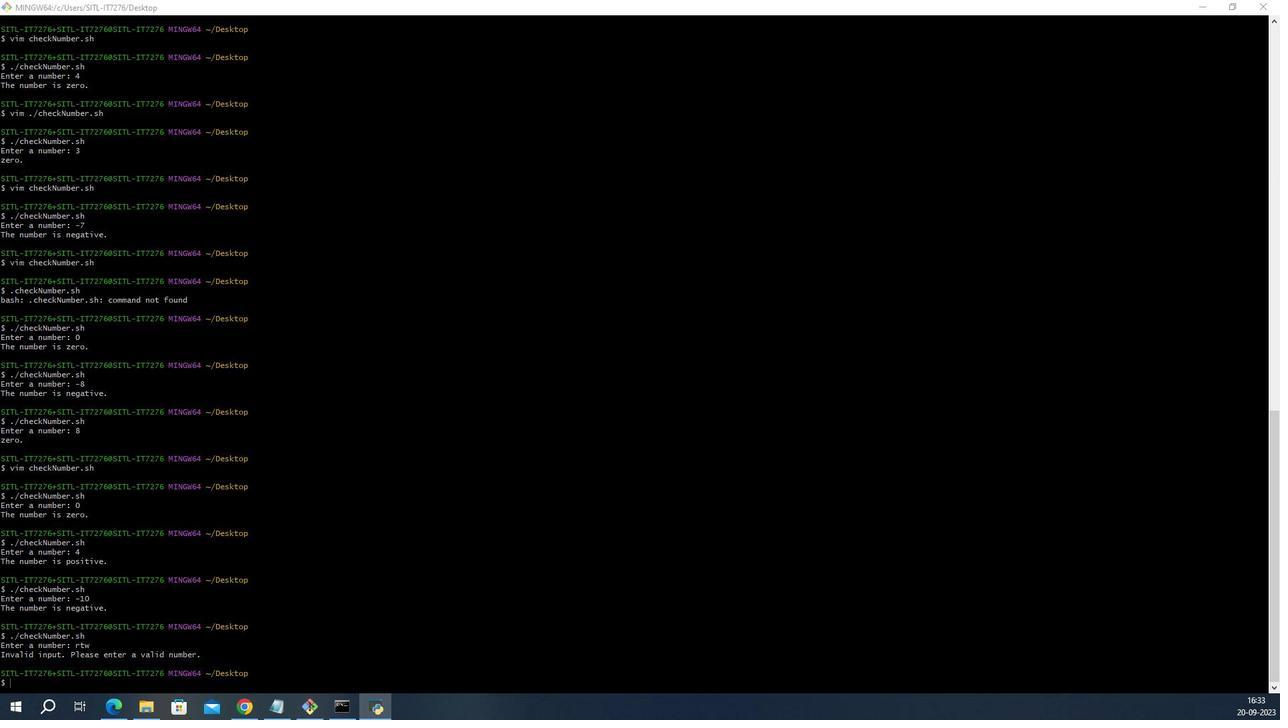 
Action: Mouse pressed left at (74, 421)
Screenshot: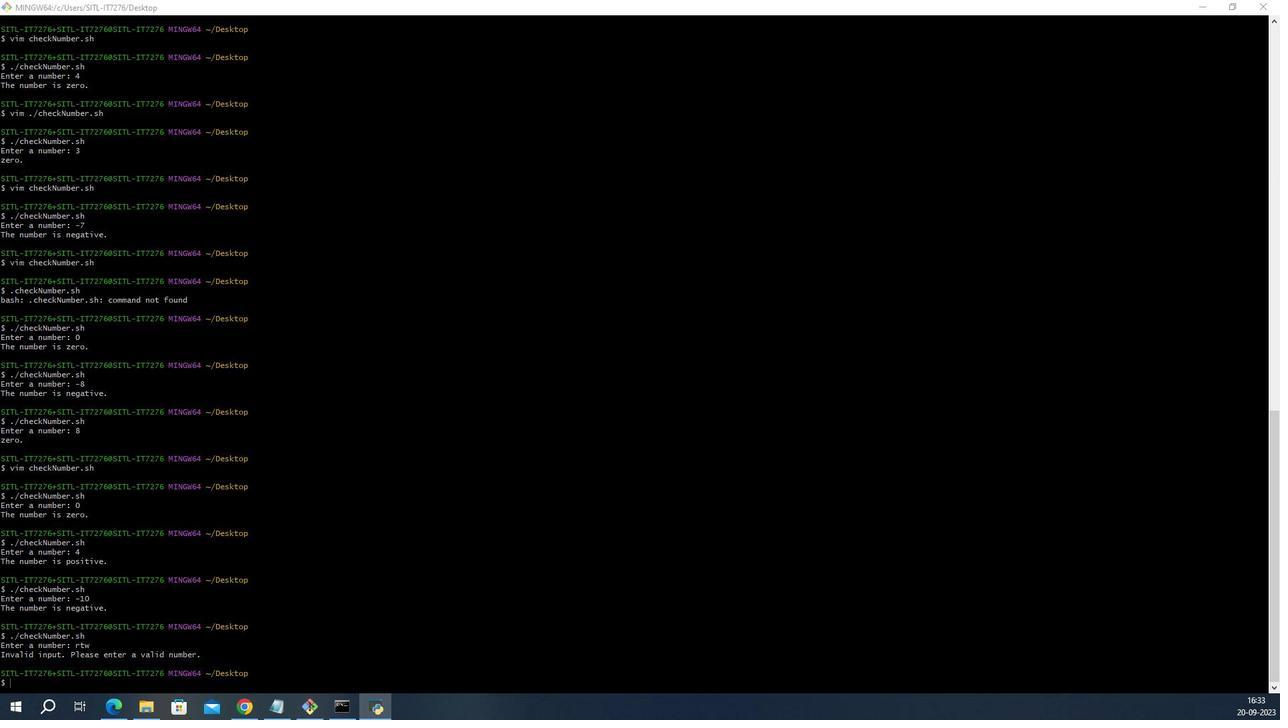 
Action: Mouse moved to (74, 421)
Screenshot: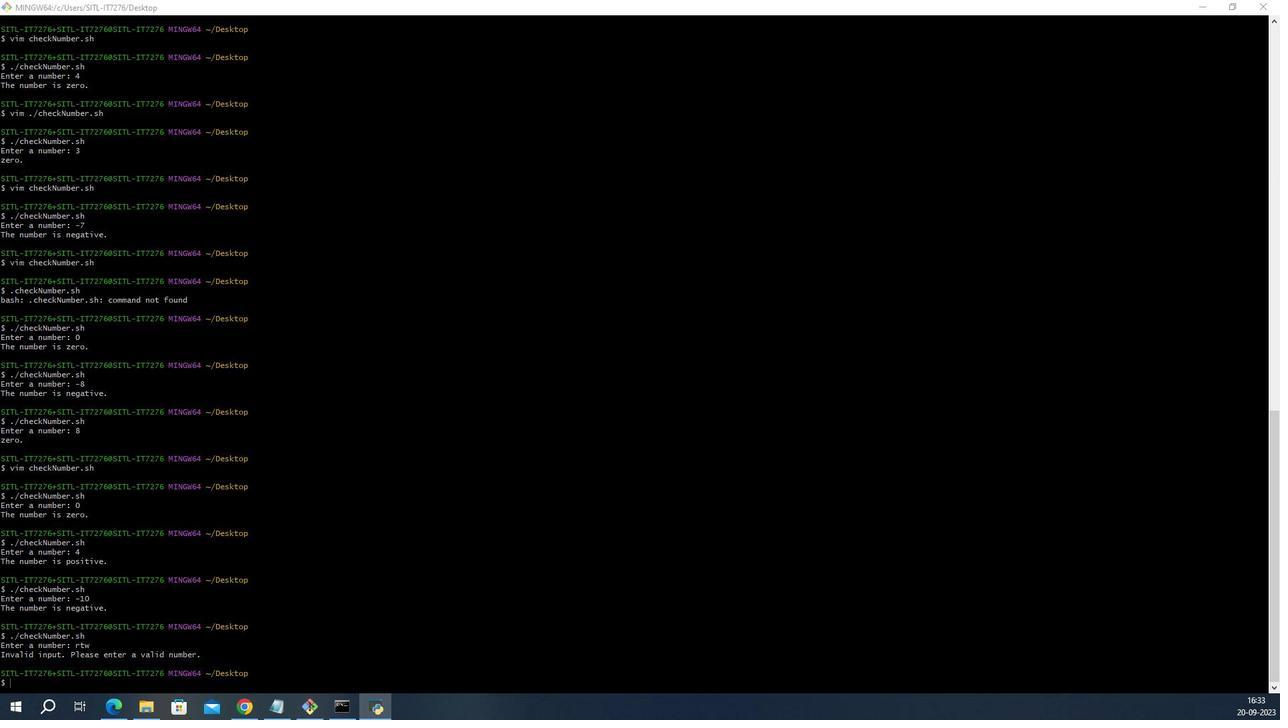 
Action: Key pressed ctrl+A<Key.backspace>
Screenshot: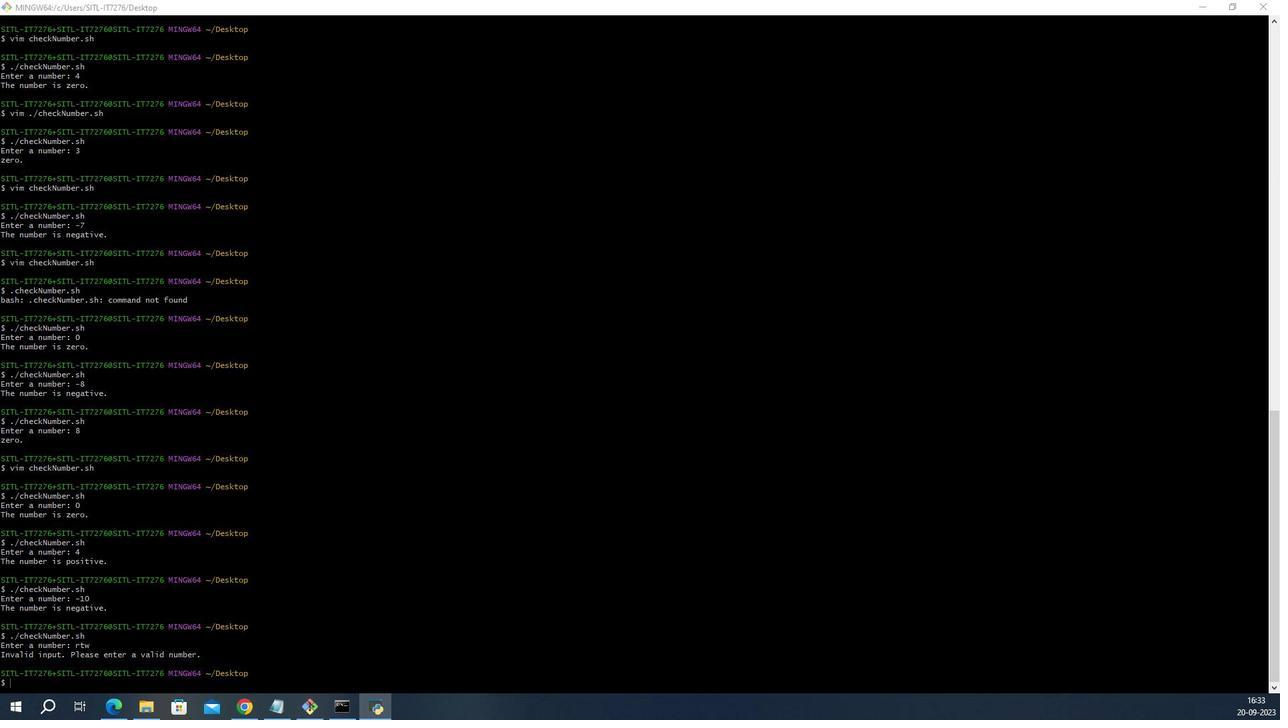 
Action: Mouse moved to (74, 421)
Screenshot: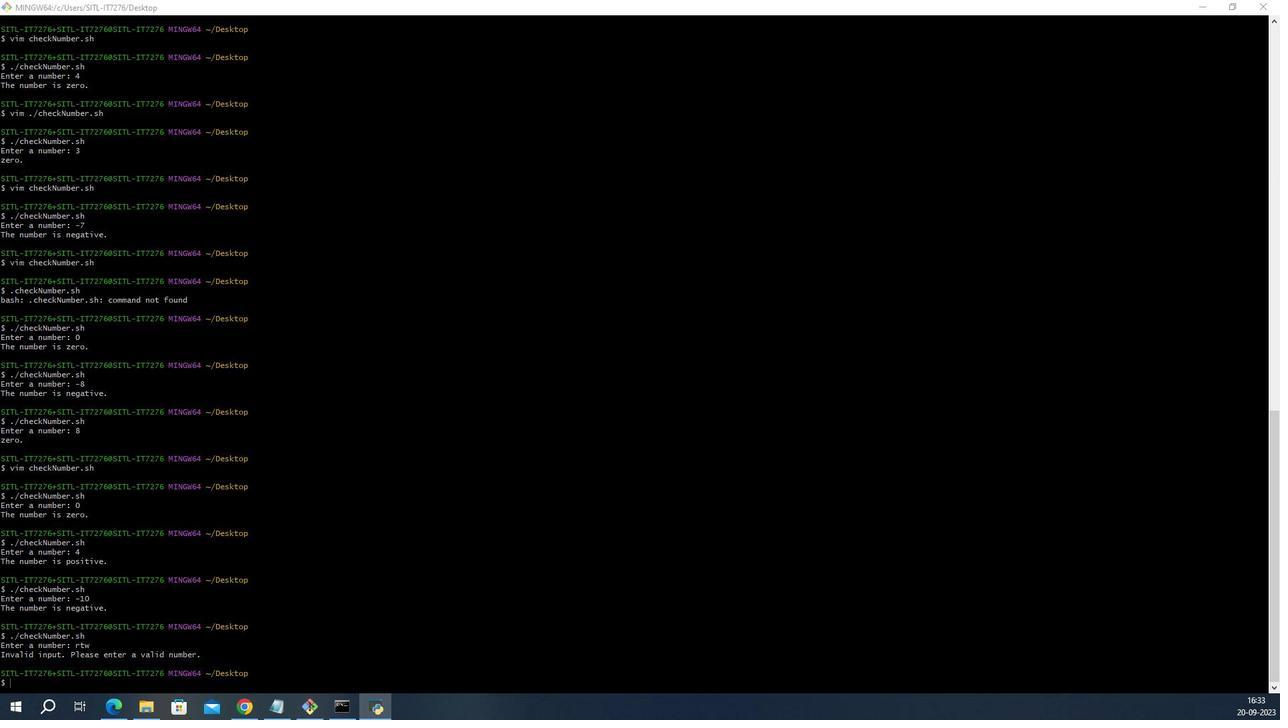 
Action: Mouse scrolled (74, 421) with delta (0, 0)
Screenshot: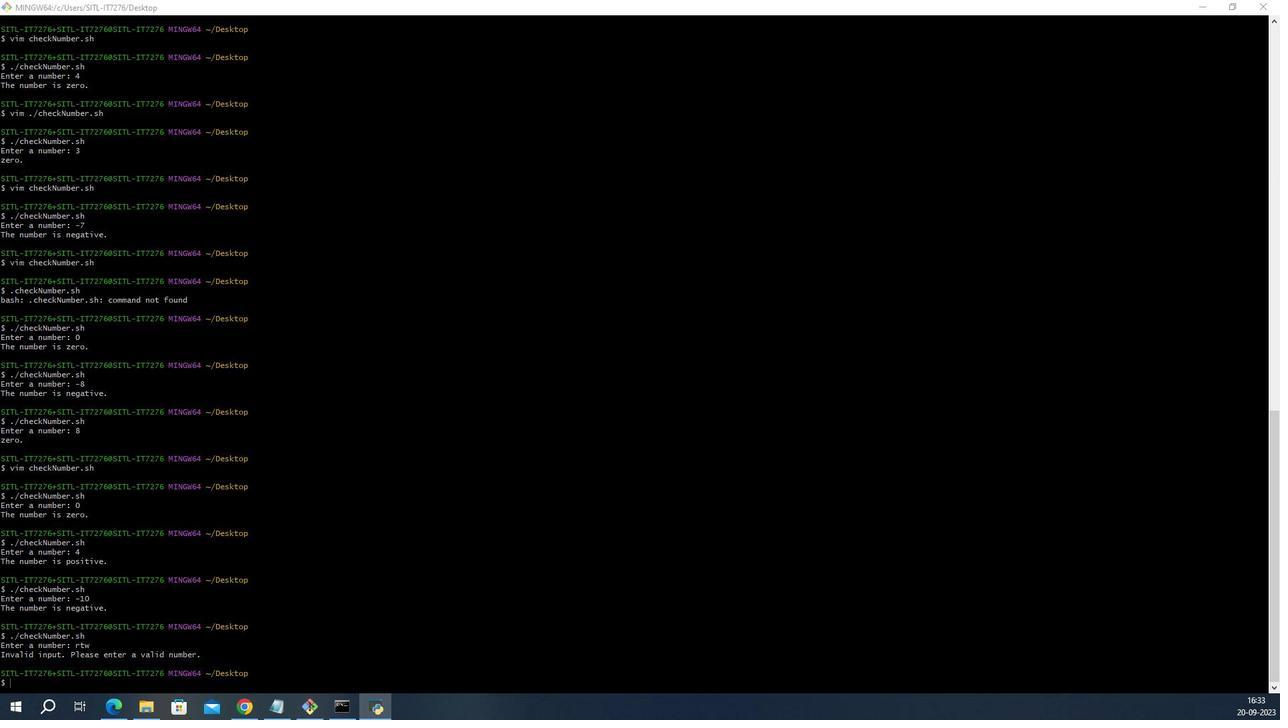 
Action: Mouse scrolled (74, 421) with delta (0, 0)
Screenshot: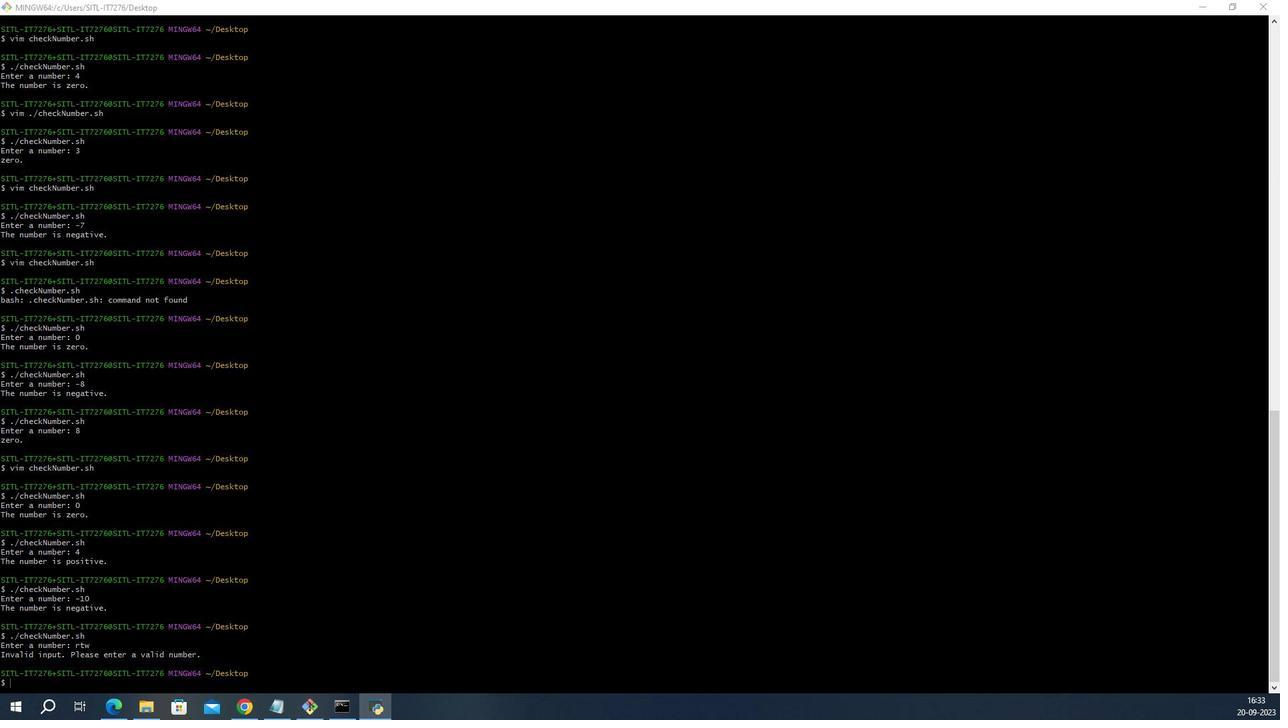 
Action: Mouse scrolled (74, 421) with delta (0, 0)
Screenshot: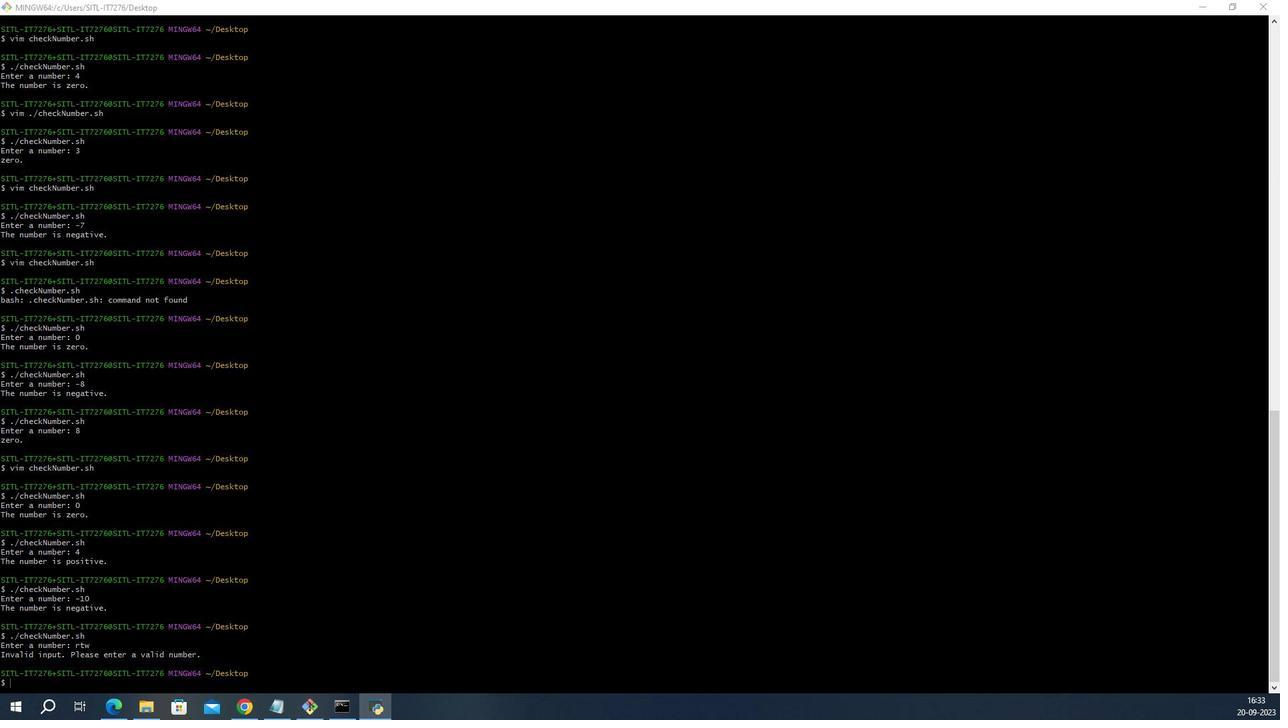 
Action: Mouse moved to (74, 421)
Screenshot: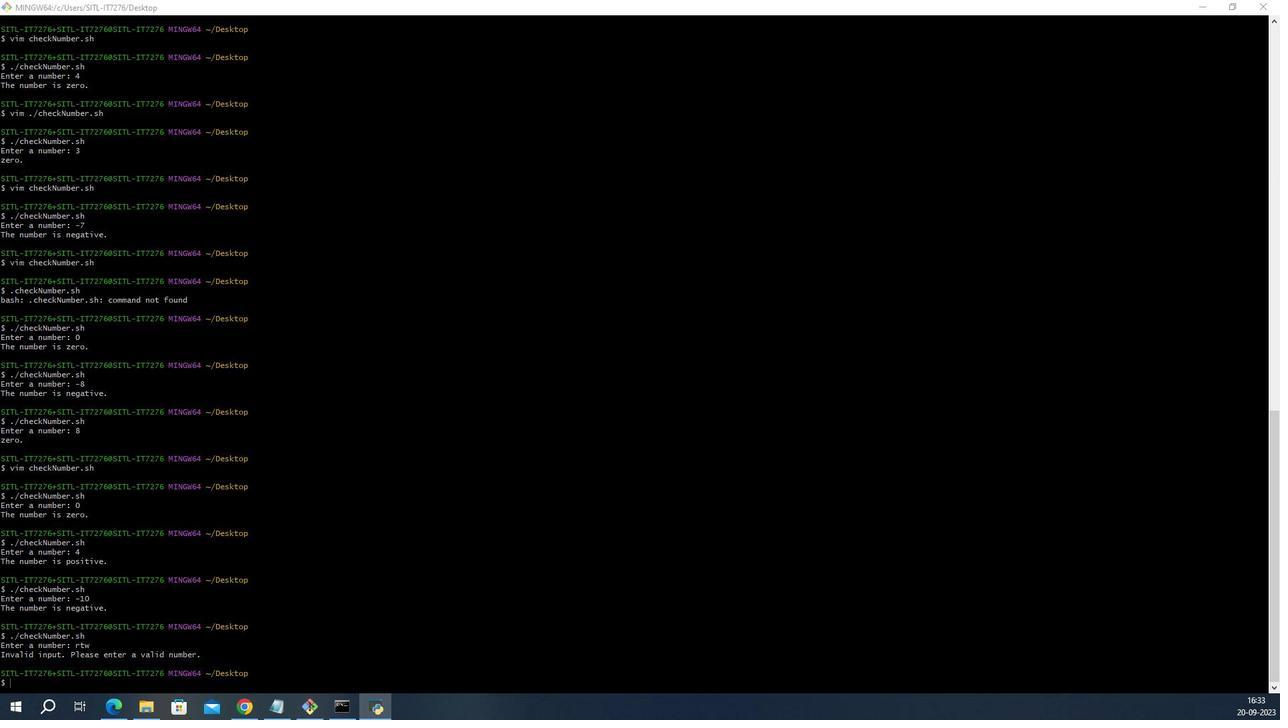 
Action: Mouse scrolled (74, 421) with delta (0, 0)
Screenshot: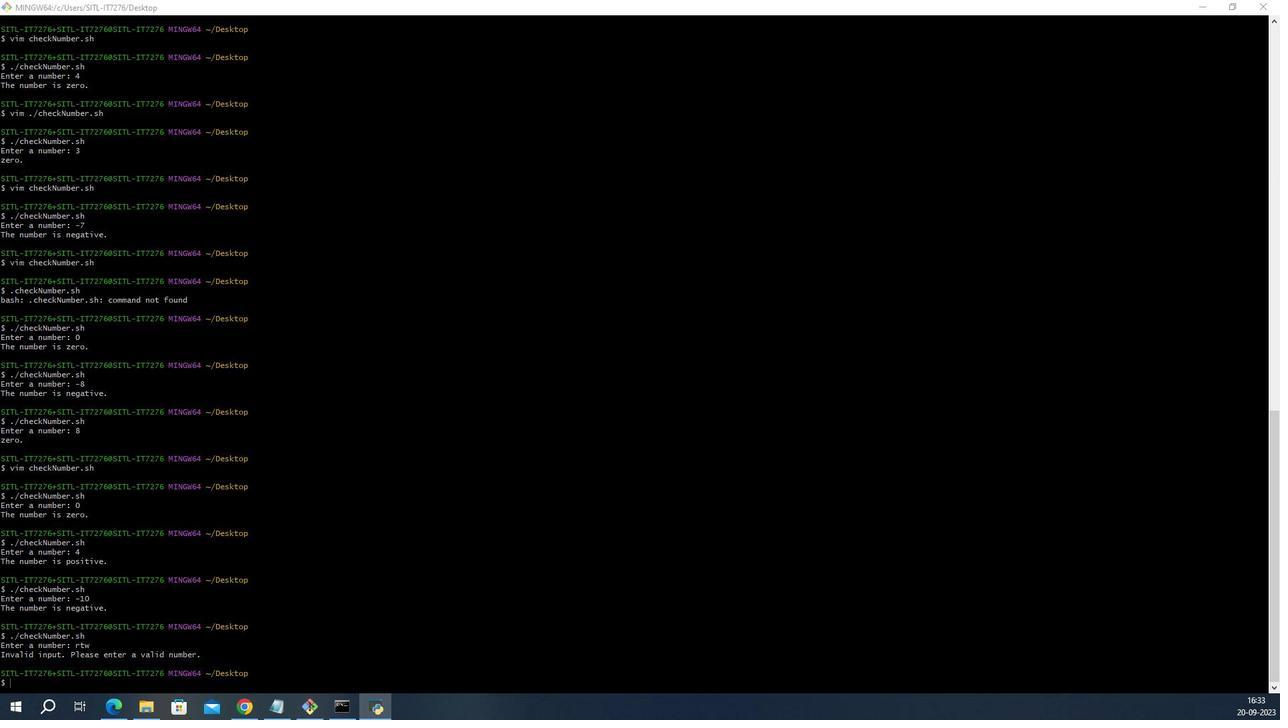 
Action: Mouse moved to (74, 421)
Screenshot: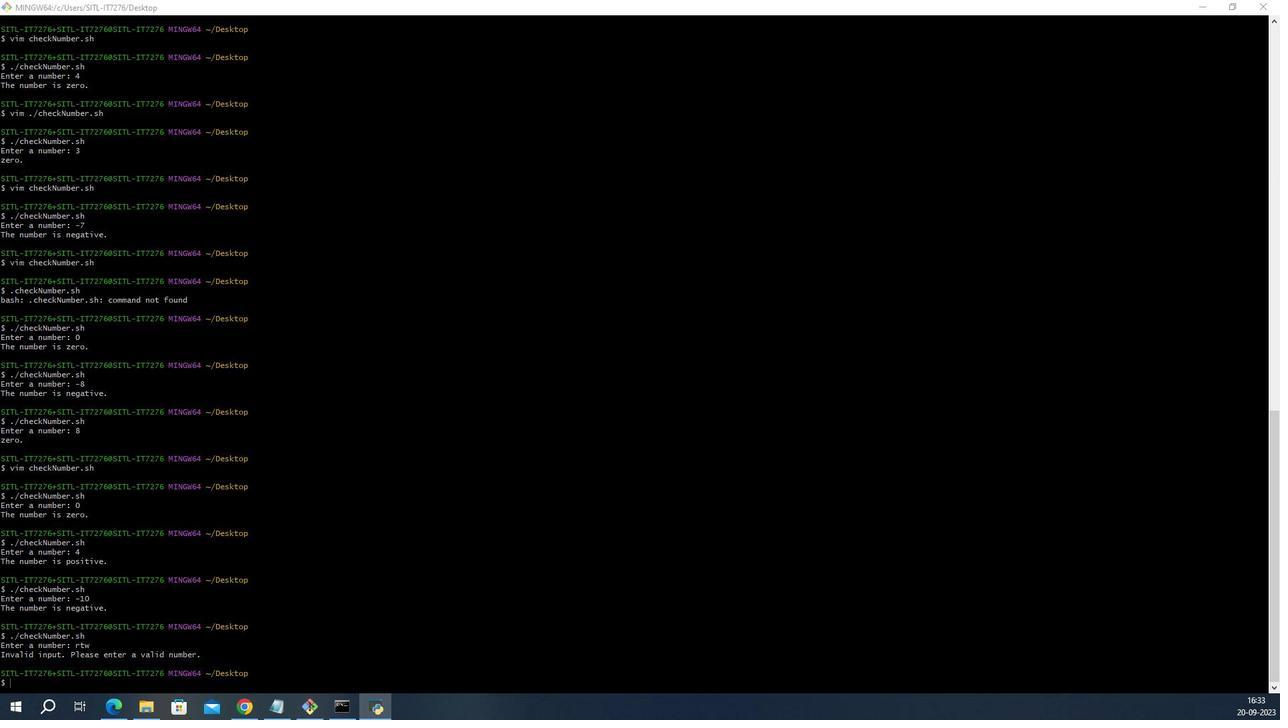 
Action: Mouse scrolled (74, 421) with delta (0, 0)
Screenshot: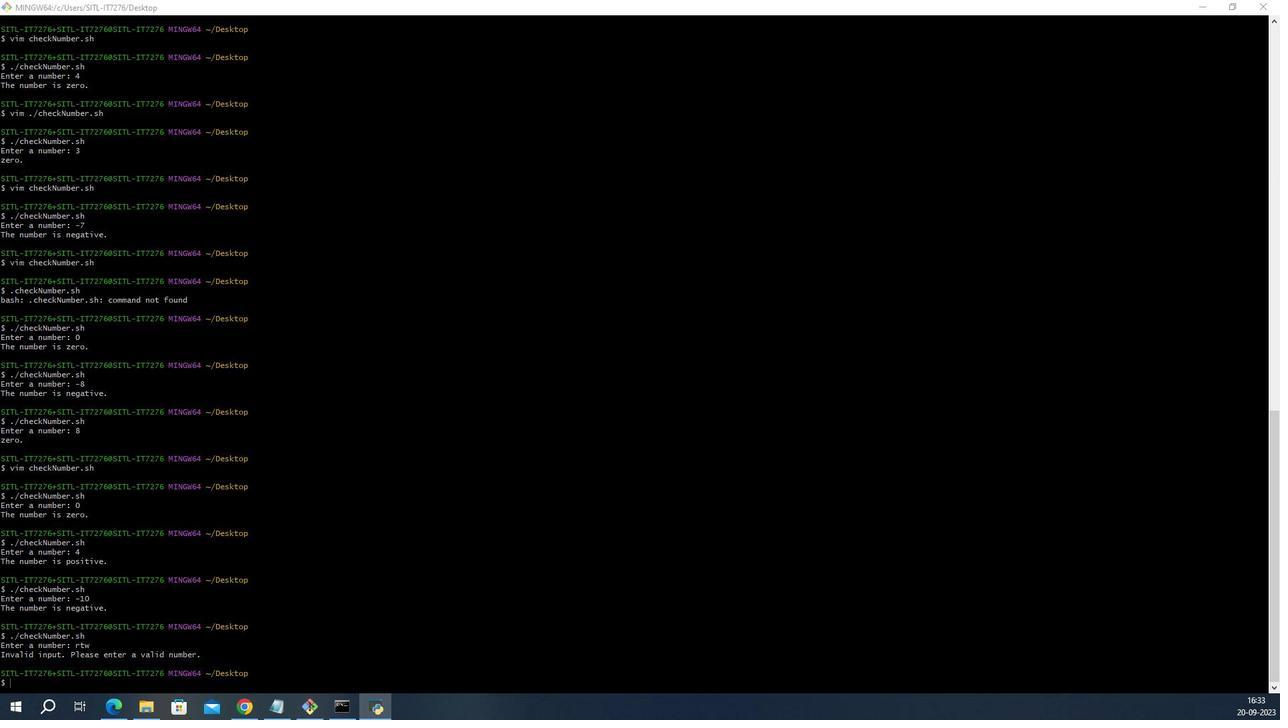 
Action: Mouse moved to (74, 421)
Screenshot: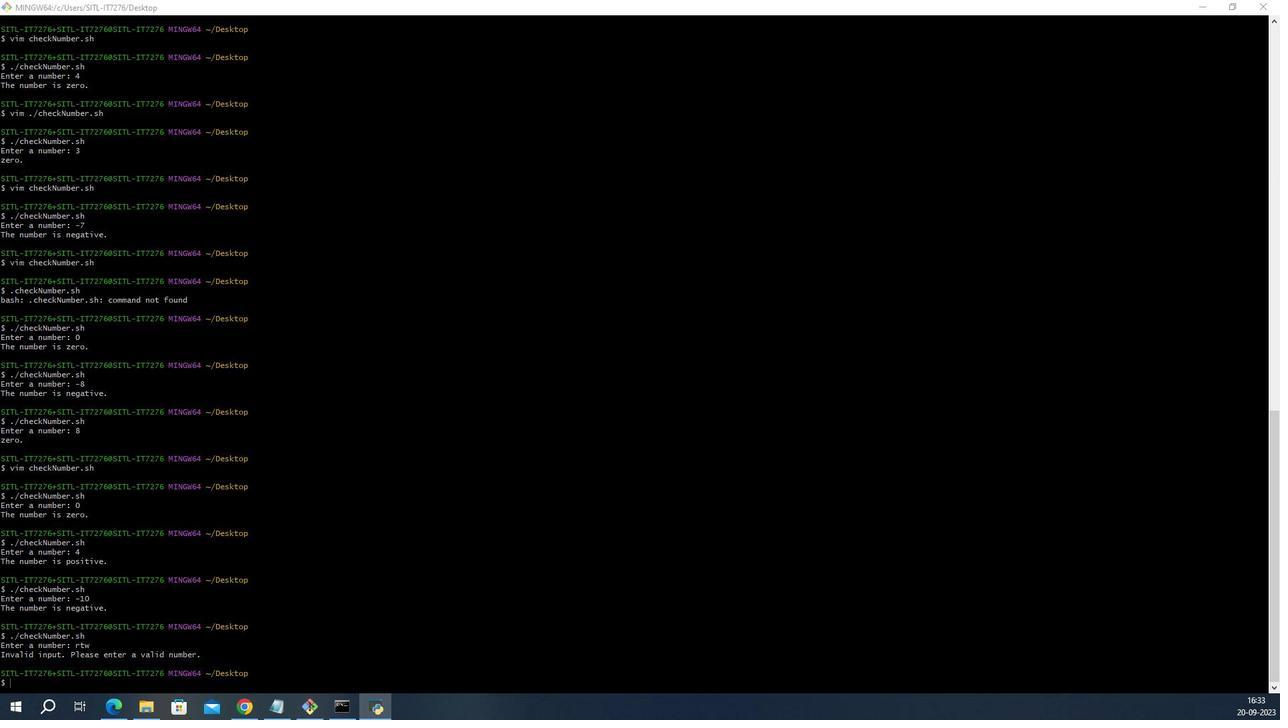 
Action: Mouse scrolled (74, 421) with delta (0, 0)
Screenshot: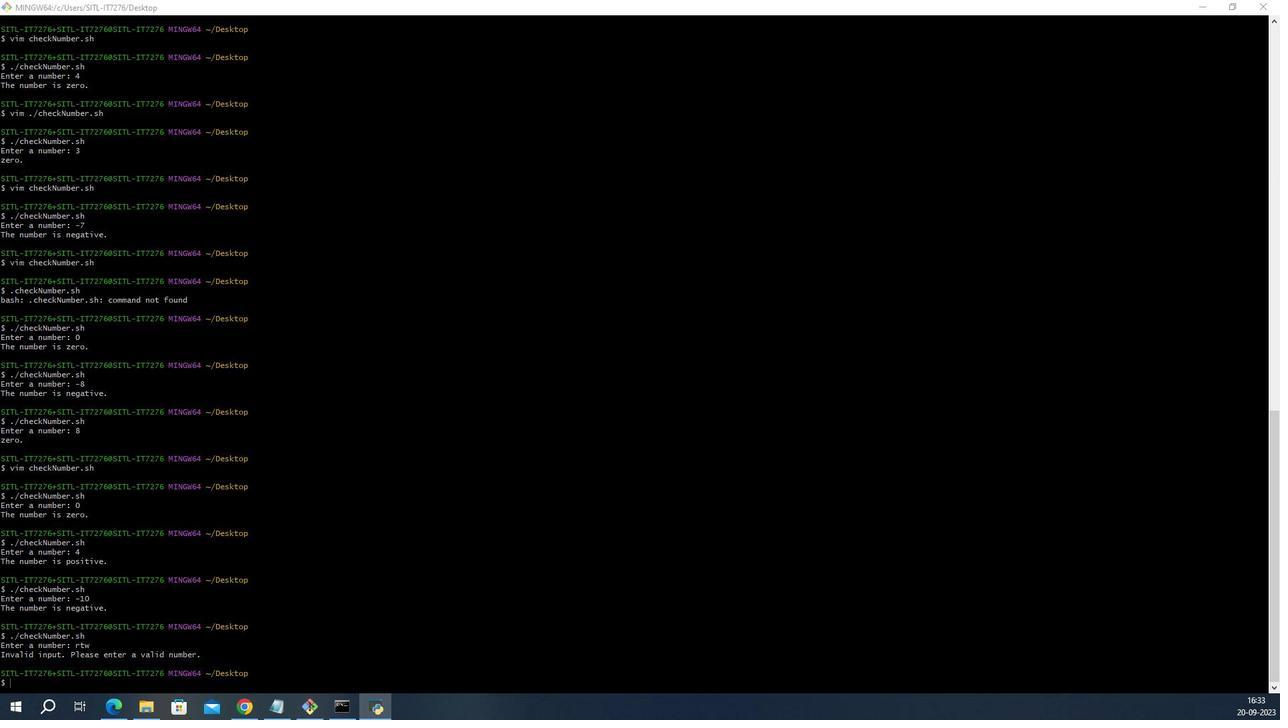 
Action: Mouse moved to (74, 421)
Screenshot: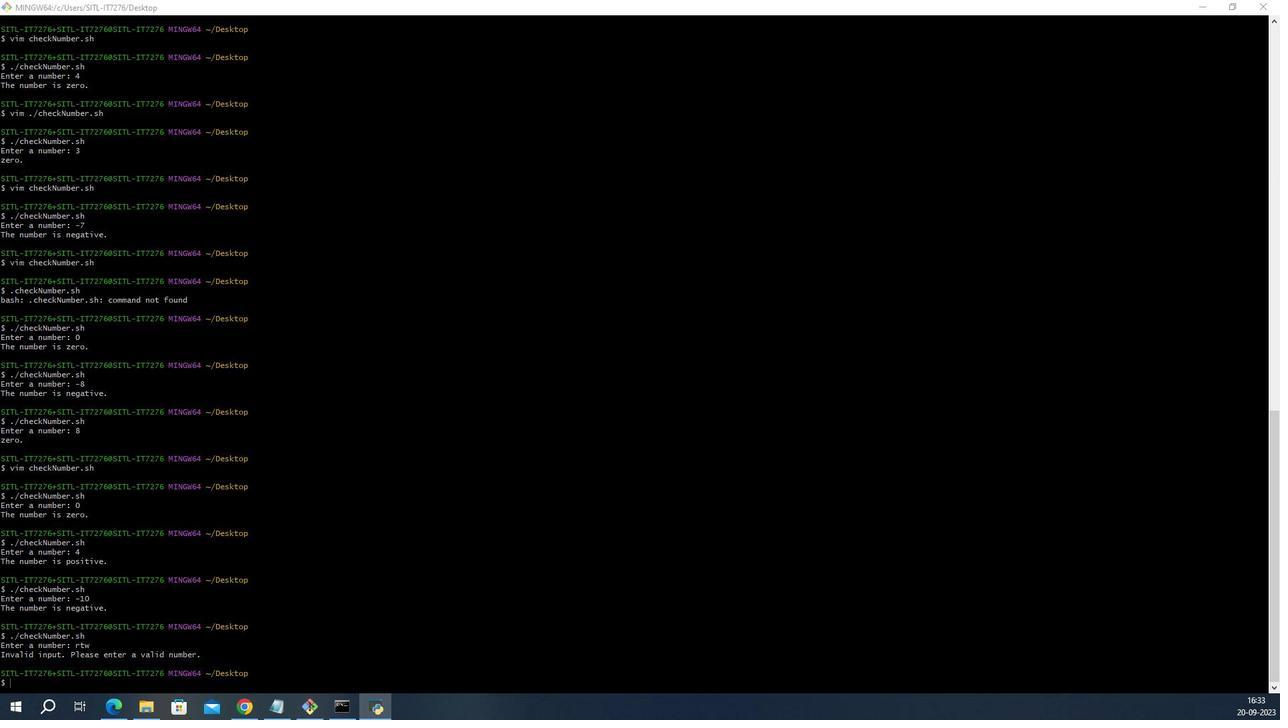 
Action: Mouse scrolled (74, 421) with delta (0, 0)
Screenshot: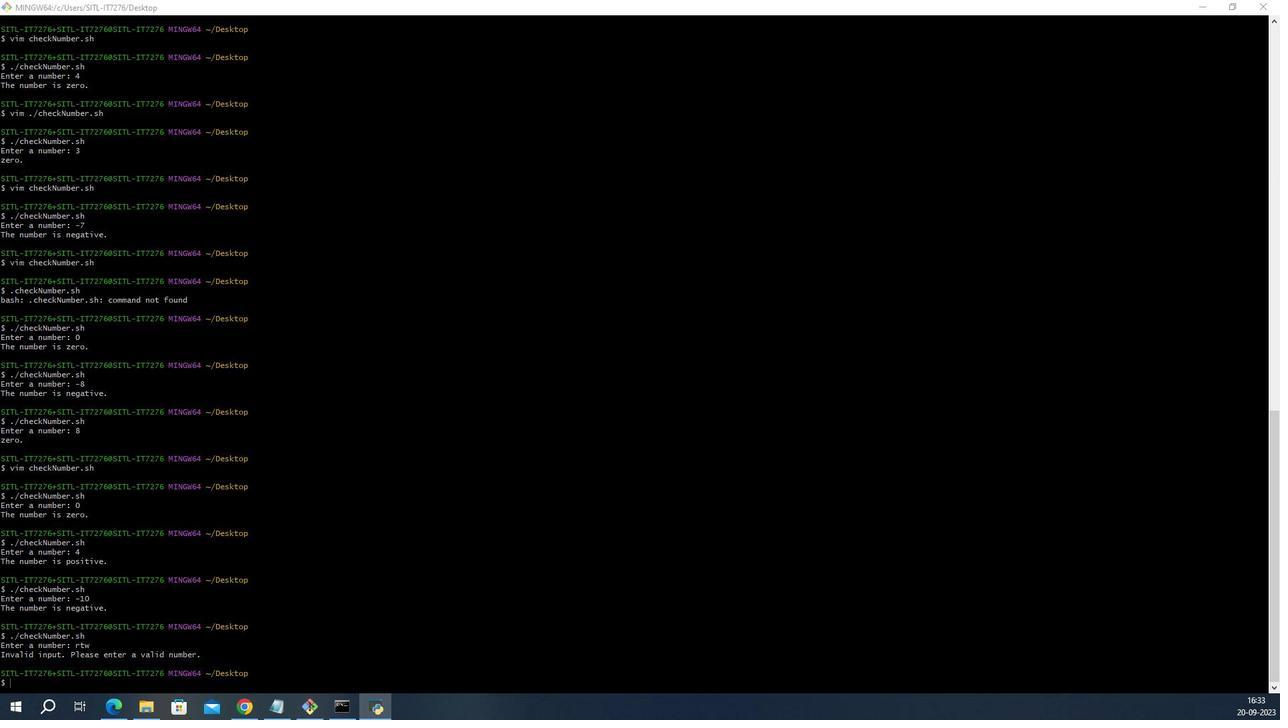 
Action: Mouse moved to (74, 421)
Screenshot: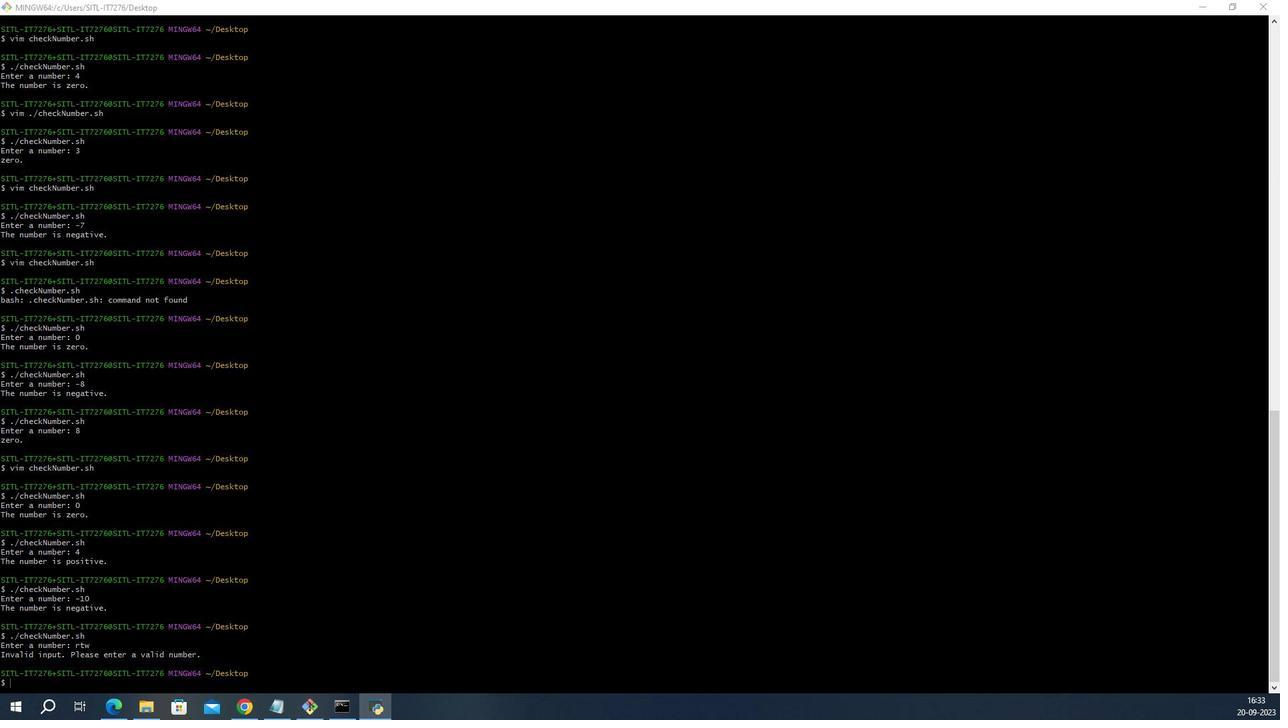 
Action: Mouse scrolled (74, 421) with delta (0, 0)
Screenshot: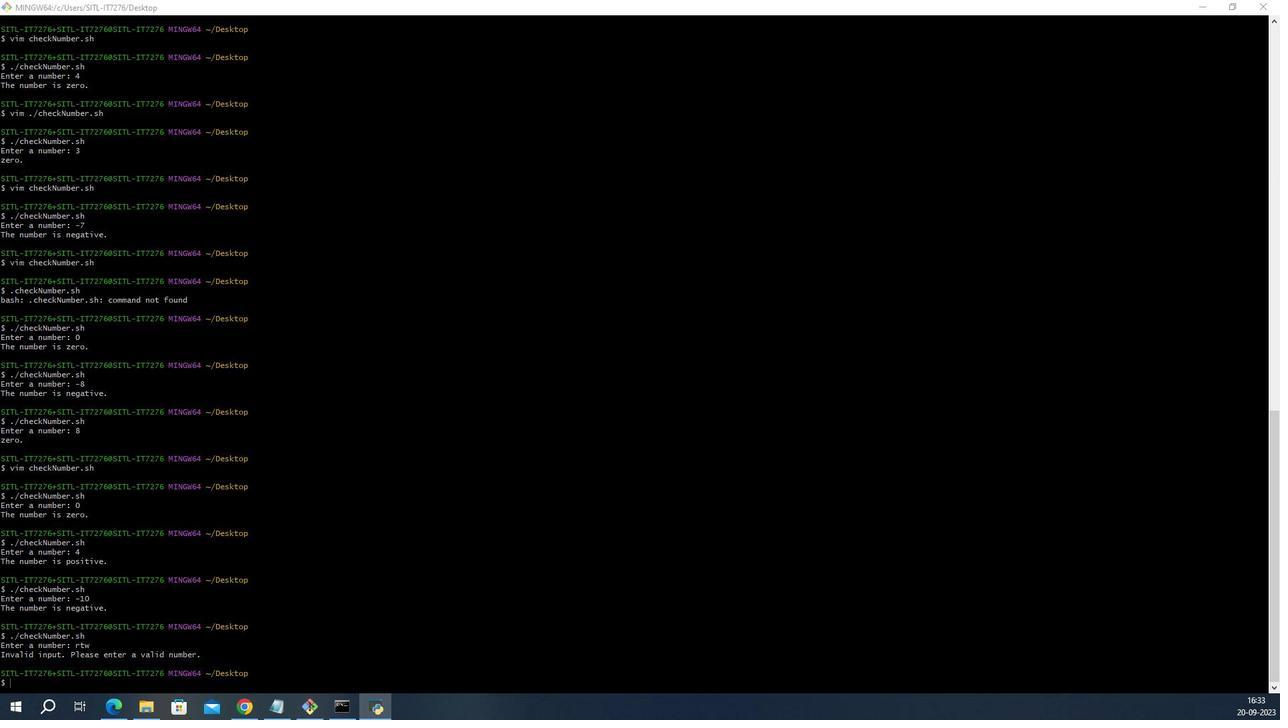 
Action: Mouse scrolled (74, 421) with delta (0, 0)
Screenshot: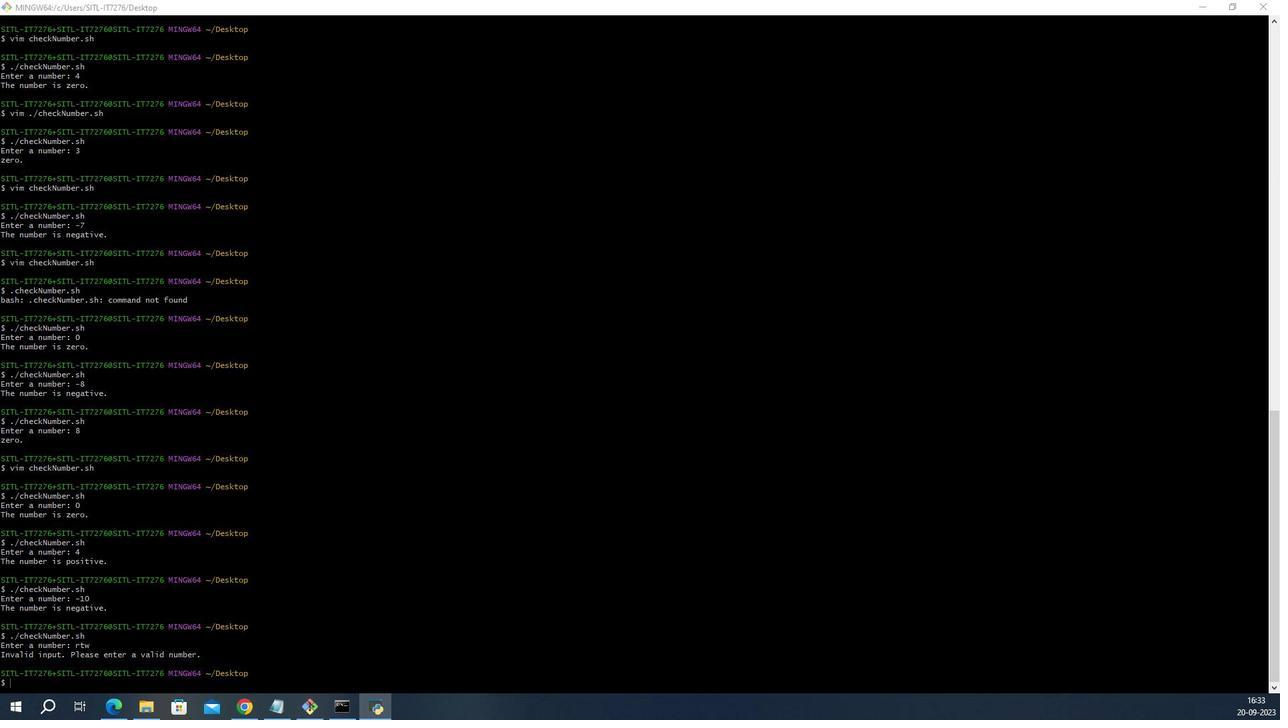 
Action: Mouse scrolled (74, 421) with delta (0, 0)
Screenshot: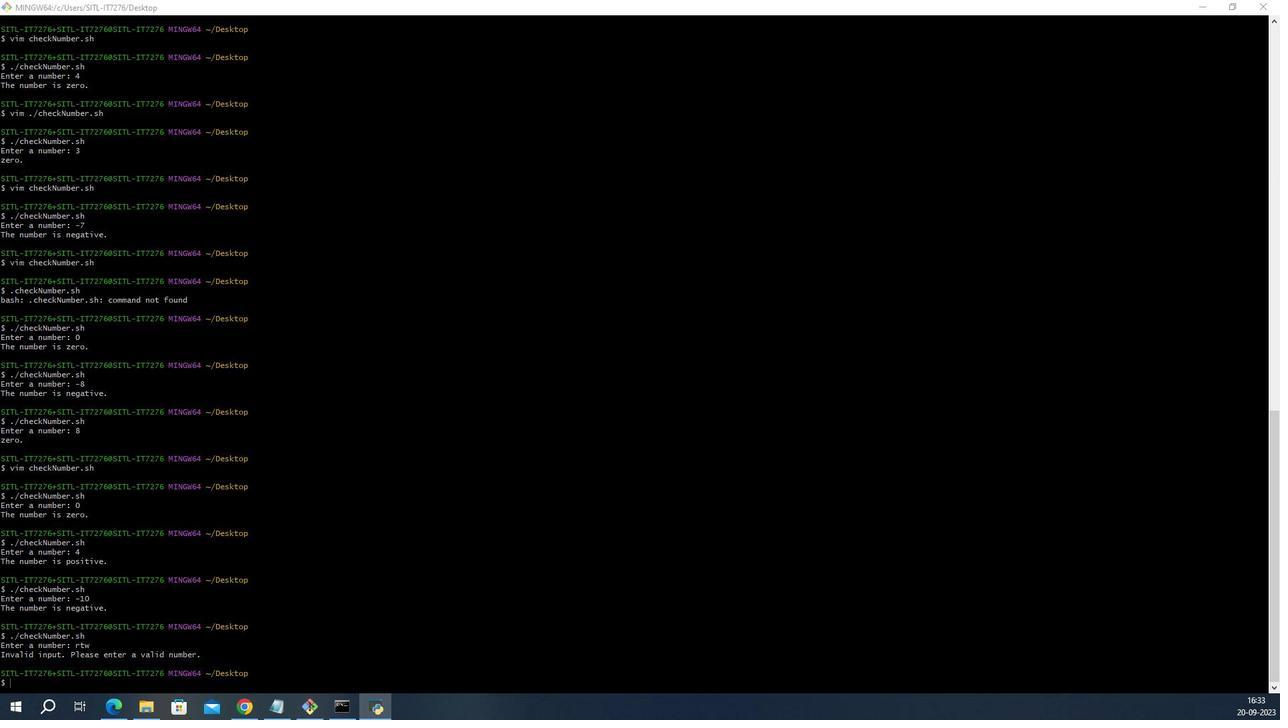 
Action: Mouse scrolled (74, 421) with delta (0, 0)
Screenshot: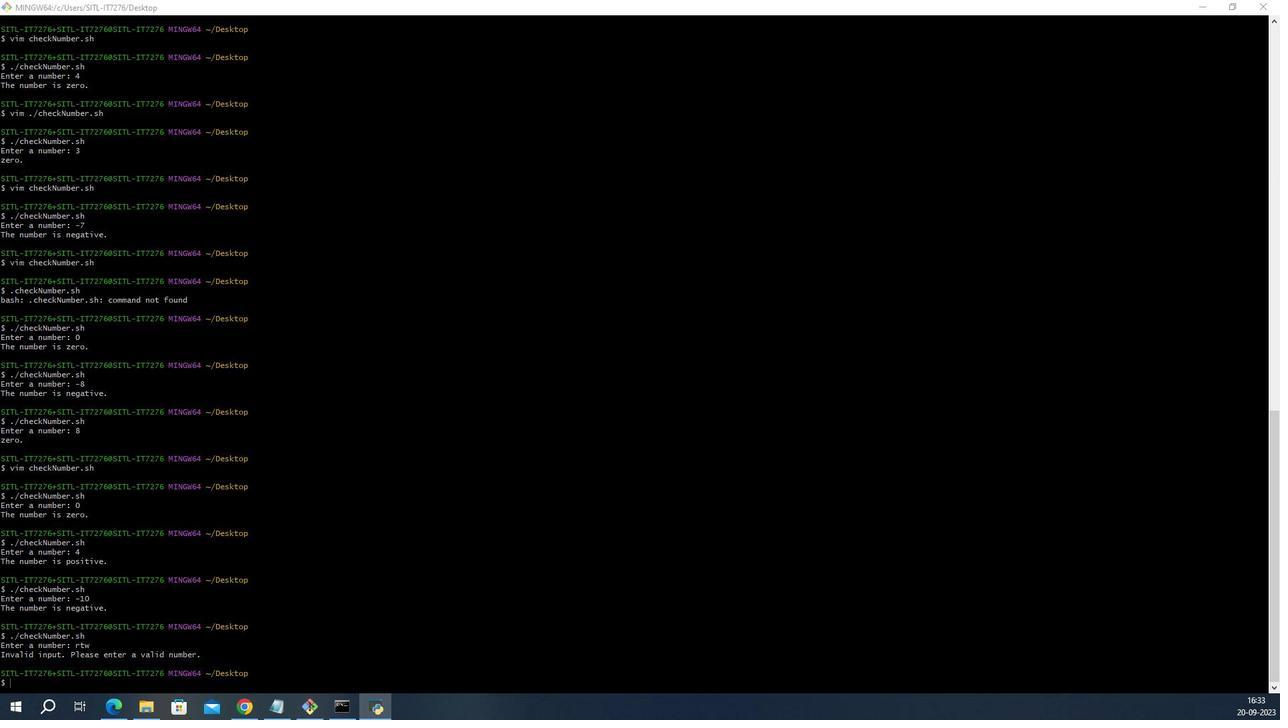 
Action: Mouse scrolled (74, 421) with delta (0, 0)
Screenshot: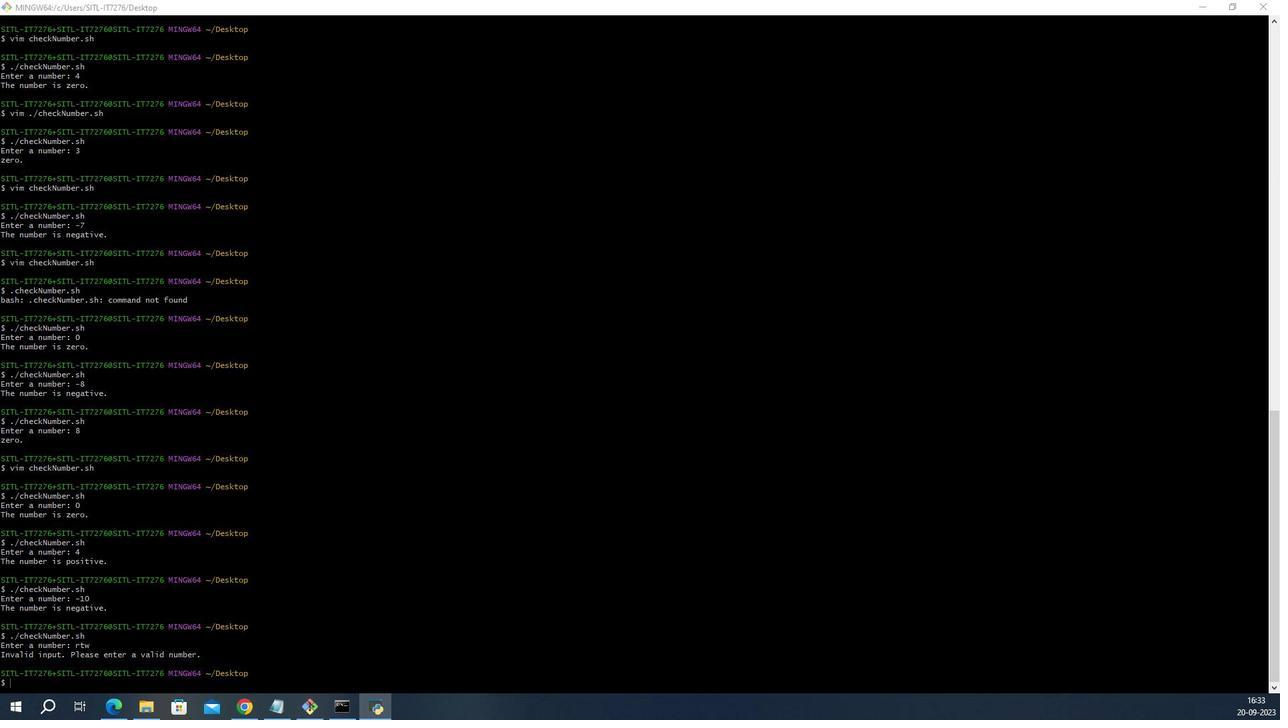 
Action: Mouse scrolled (74, 421) with delta (0, 0)
Screenshot: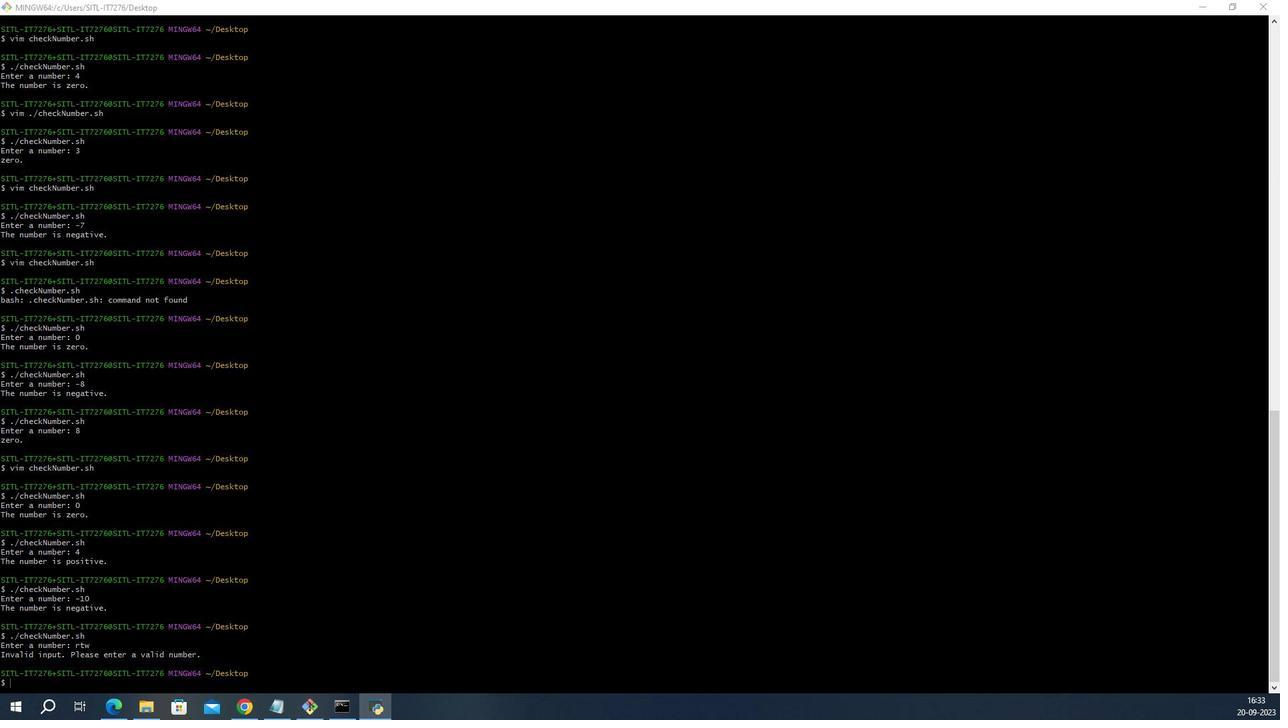 
Action: Mouse scrolled (74, 421) with delta (0, 0)
Screenshot: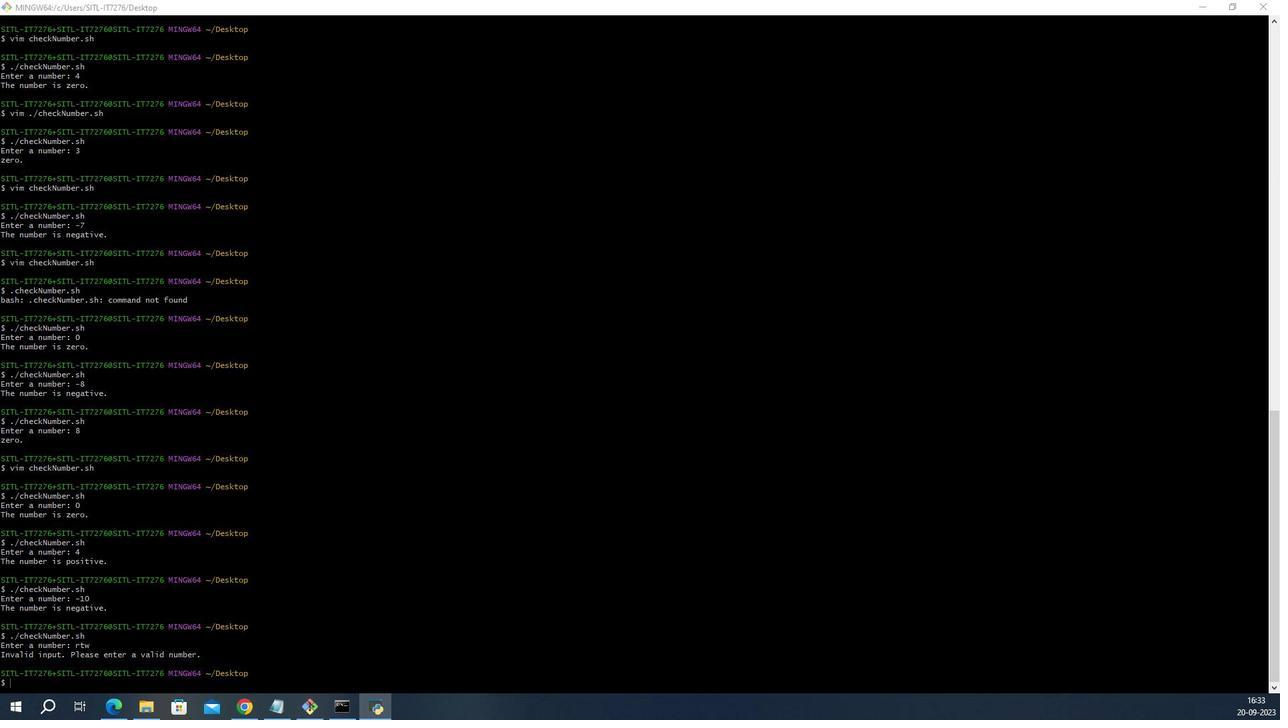 
Action: Mouse scrolled (74, 421) with delta (0, 0)
Screenshot: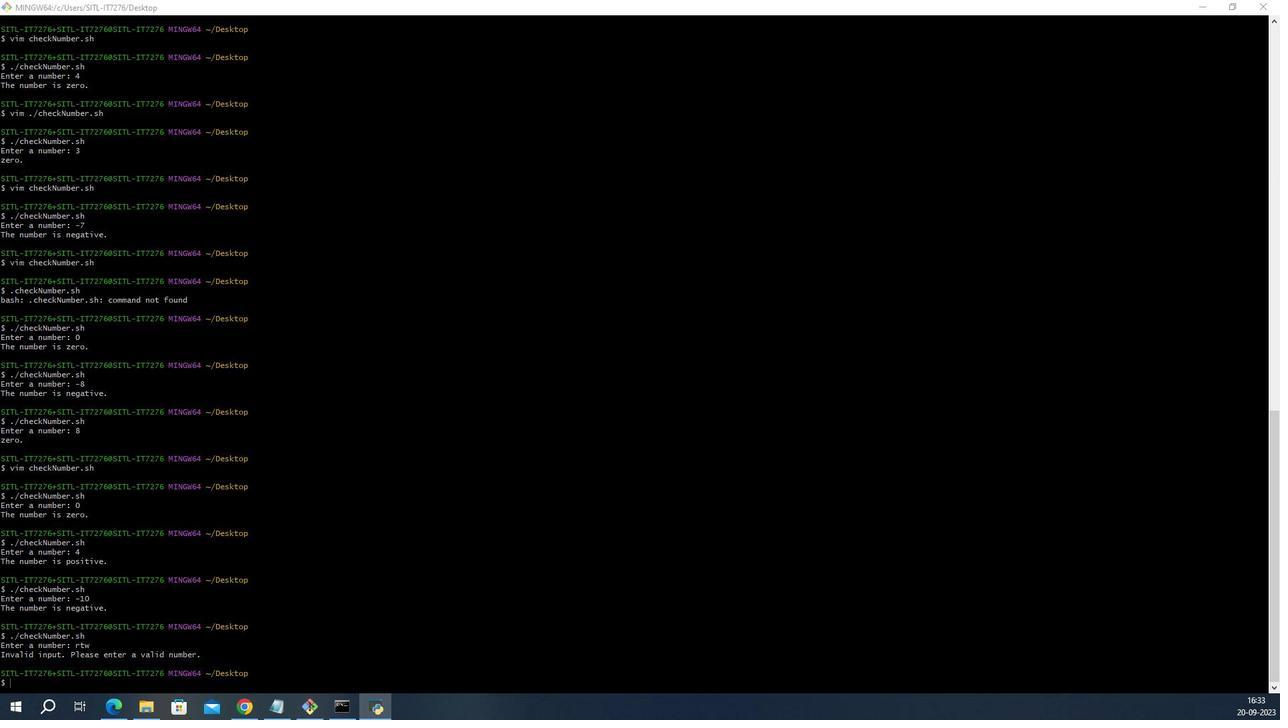 
Action: Mouse scrolled (74, 421) with delta (0, 0)
Screenshot: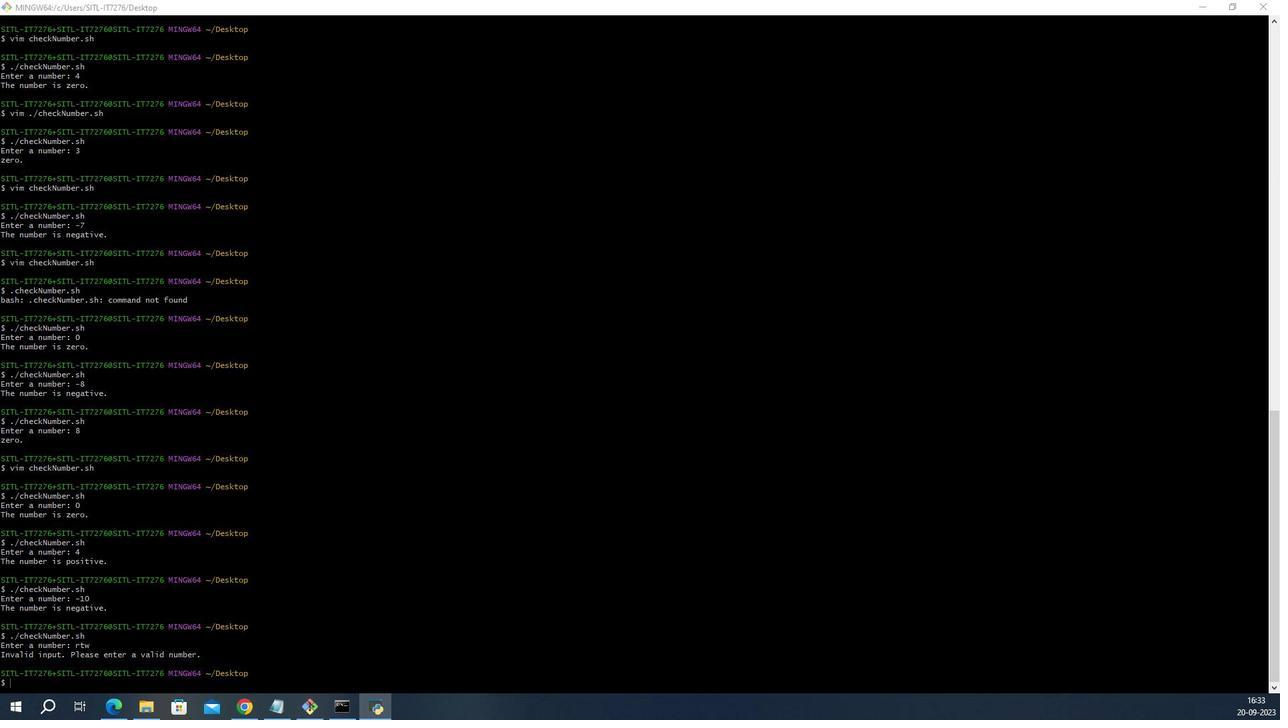 
Action: Mouse scrolled (74, 421) with delta (0, 0)
Screenshot: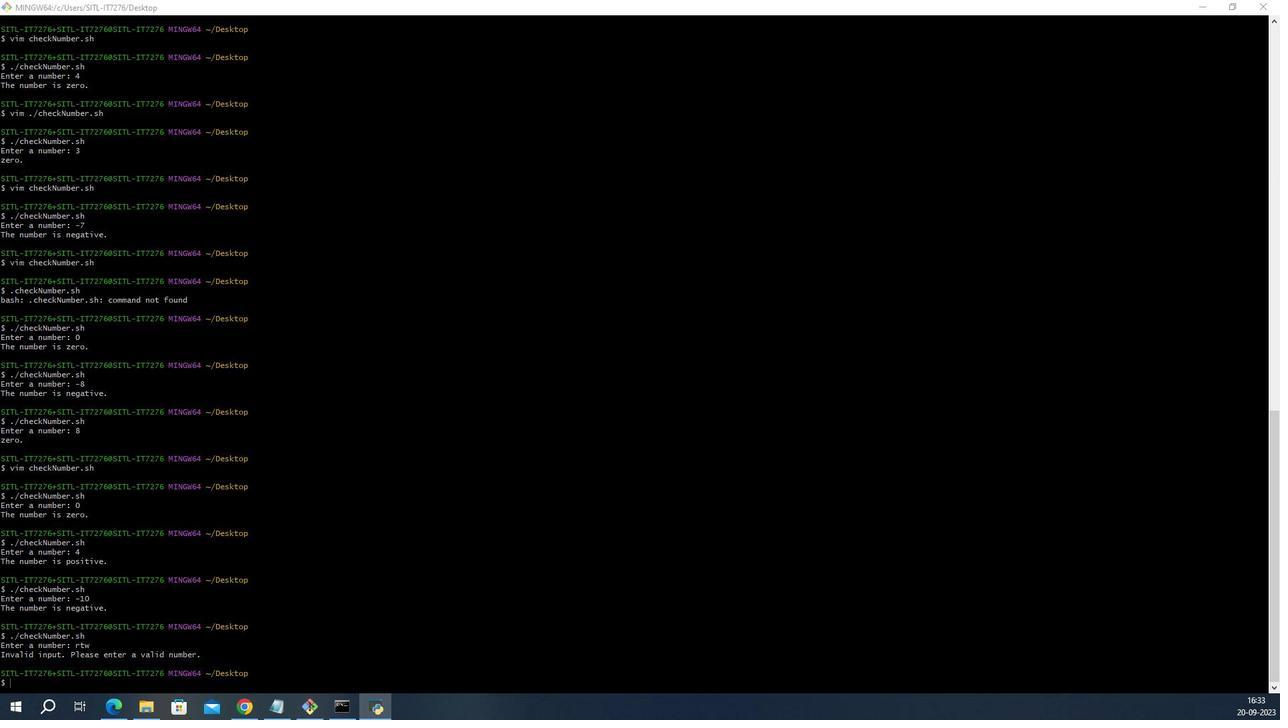 
Action: Mouse moved to (74, 421)
Screenshot: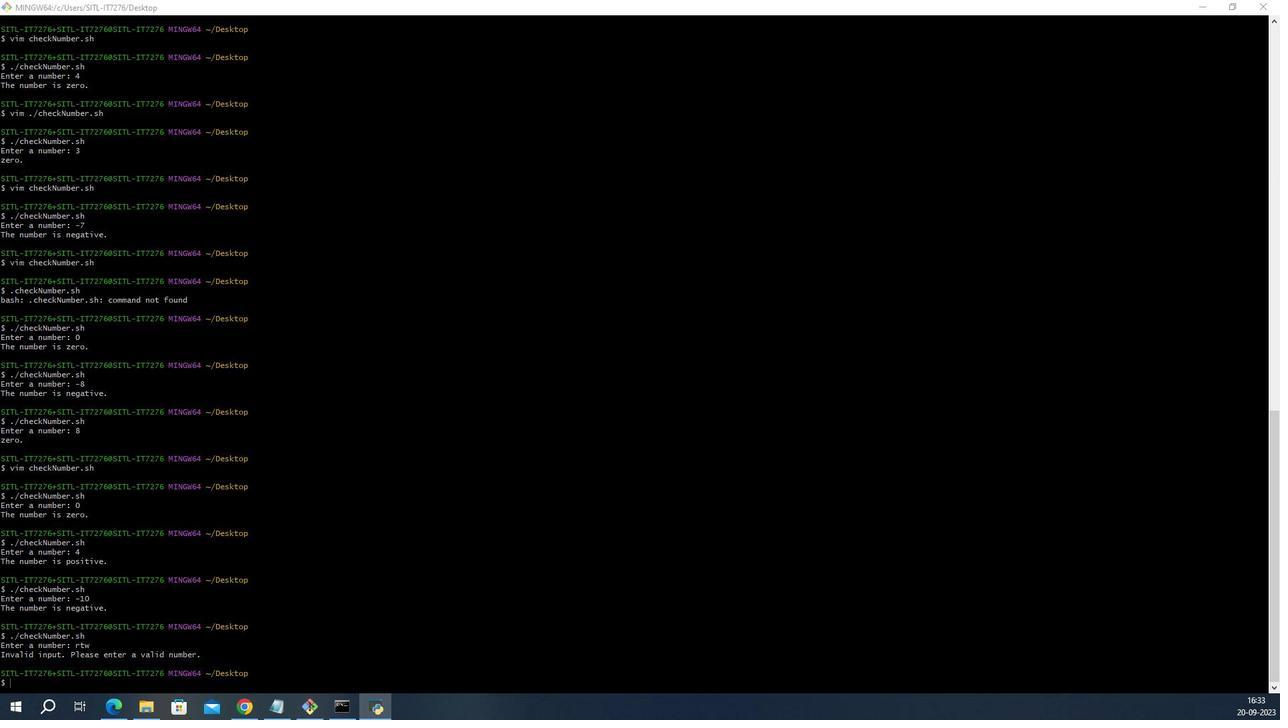 
Action: Mouse scrolled (74, 421) with delta (0, 0)
Screenshot: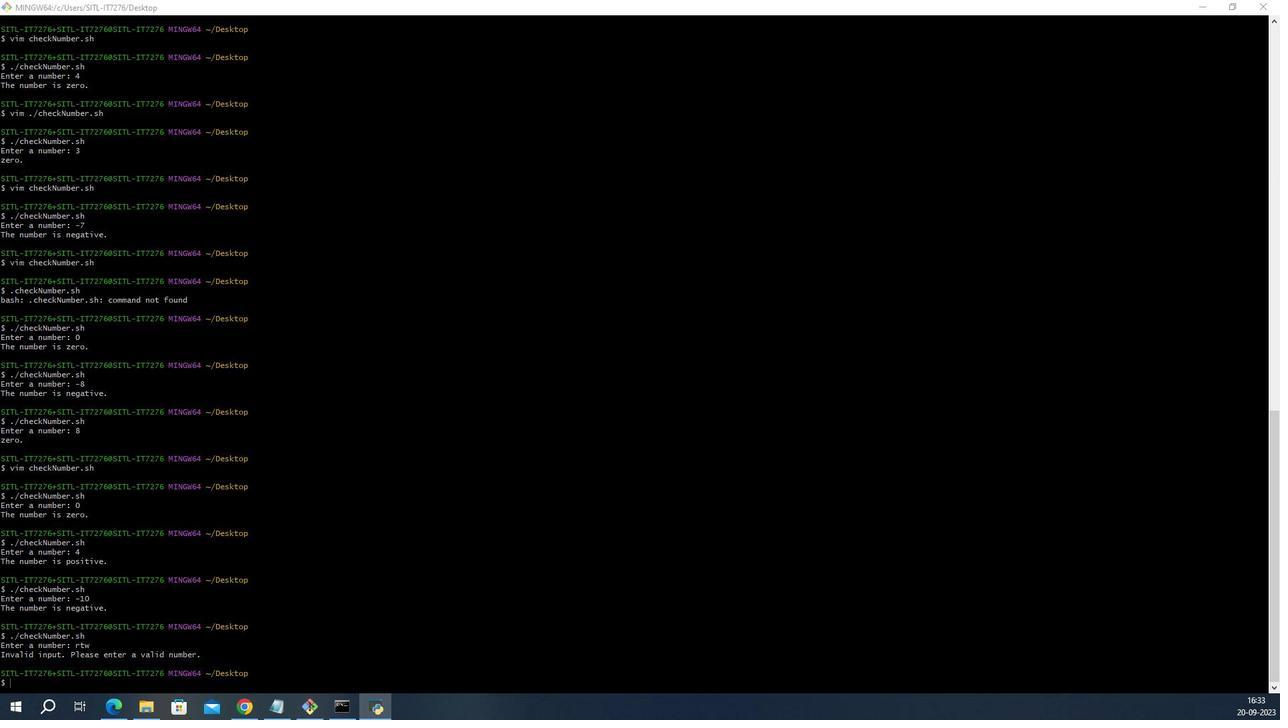 
Action: Mouse moved to (74, 421)
Screenshot: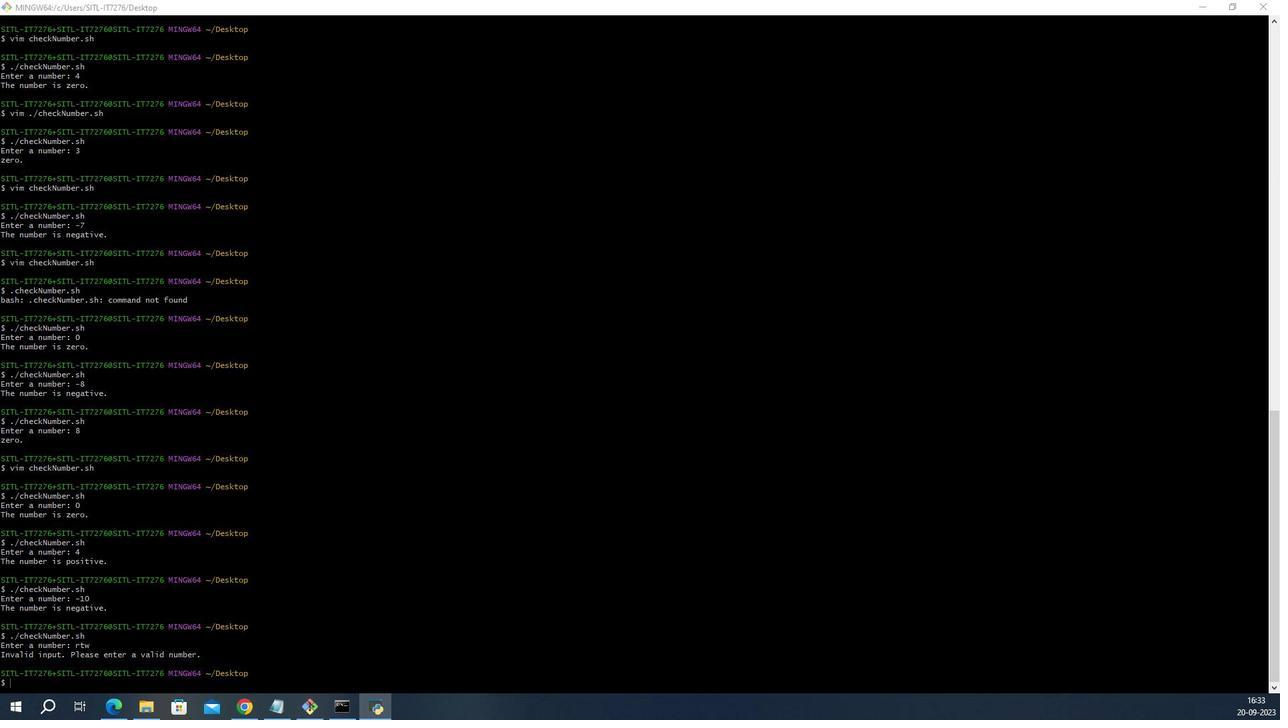 
Action: Mouse scrolled (74, 421) with delta (0, 0)
Screenshot: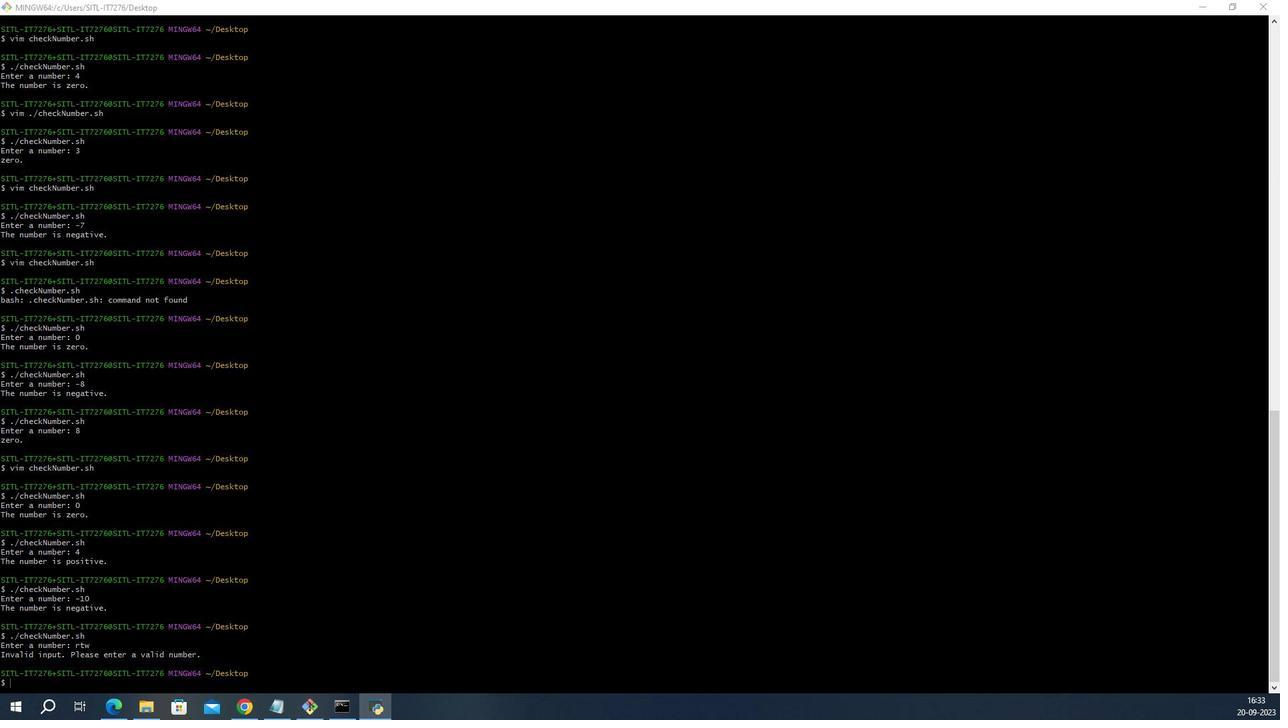 
Action: Mouse moved to (74, 421)
Screenshot: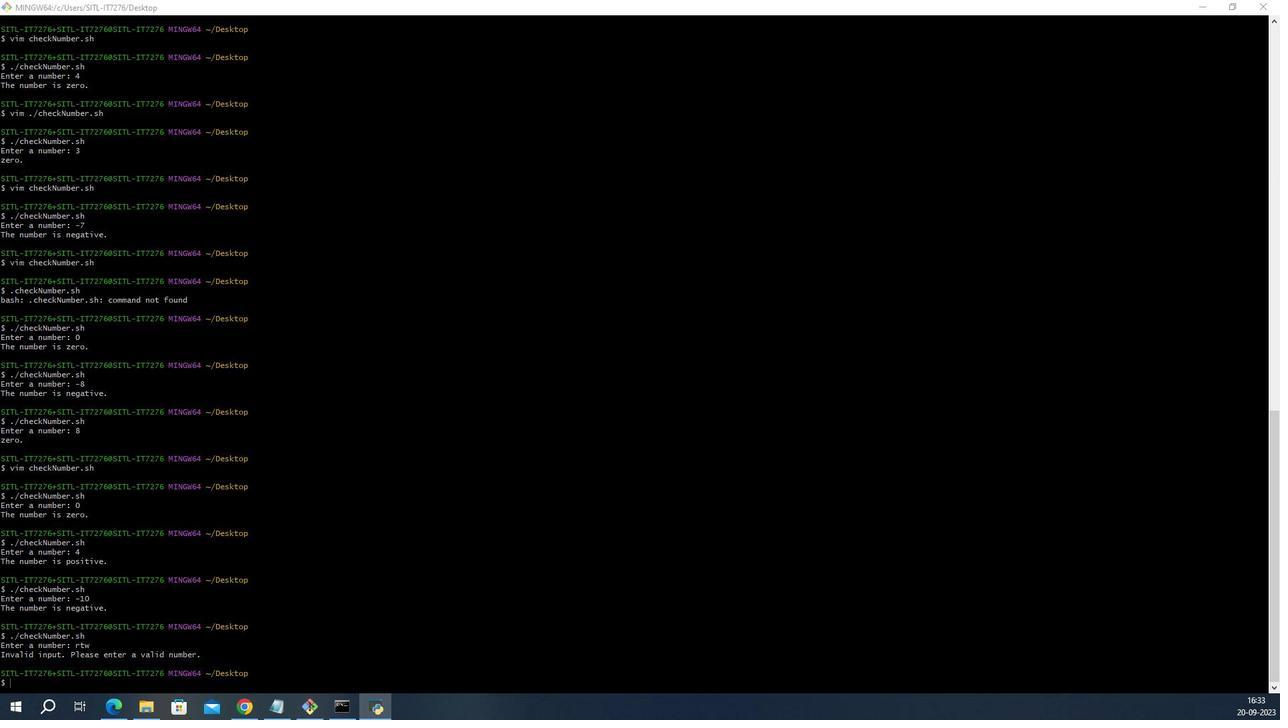 
Action: Mouse pressed left at (74, 421)
Screenshot: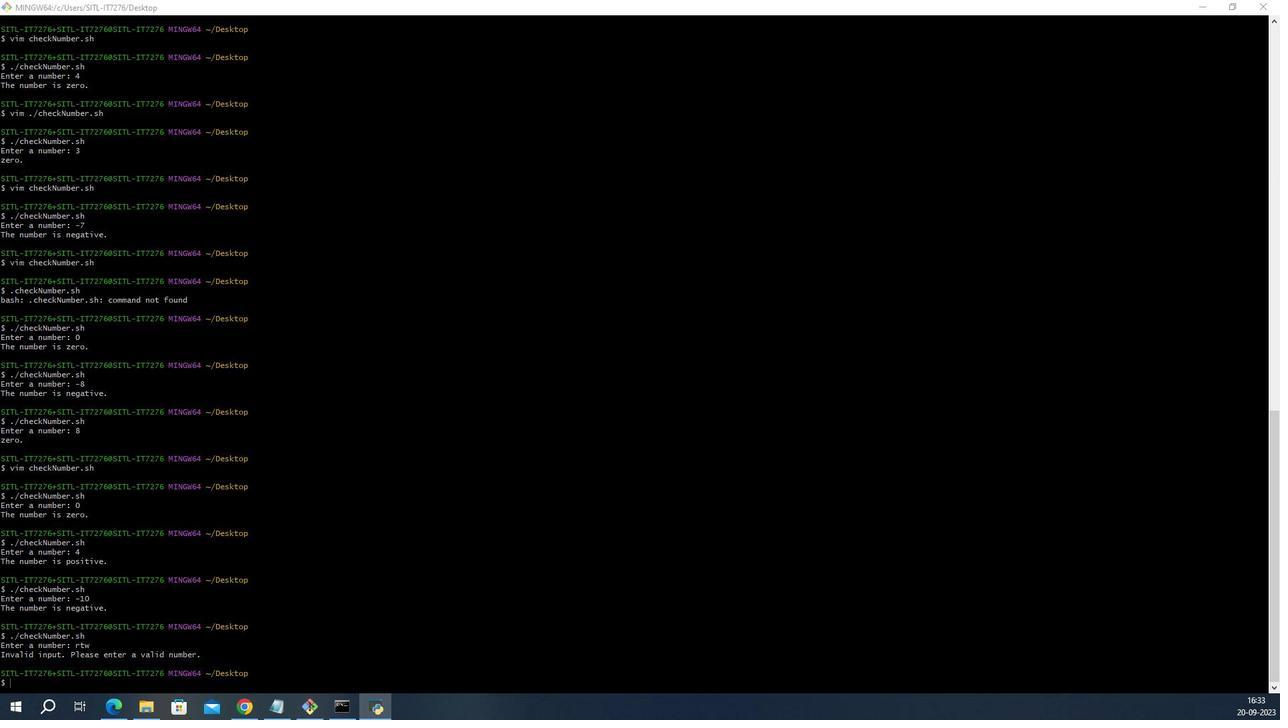 
Action: Mouse moved to (74, 421)
Screenshot: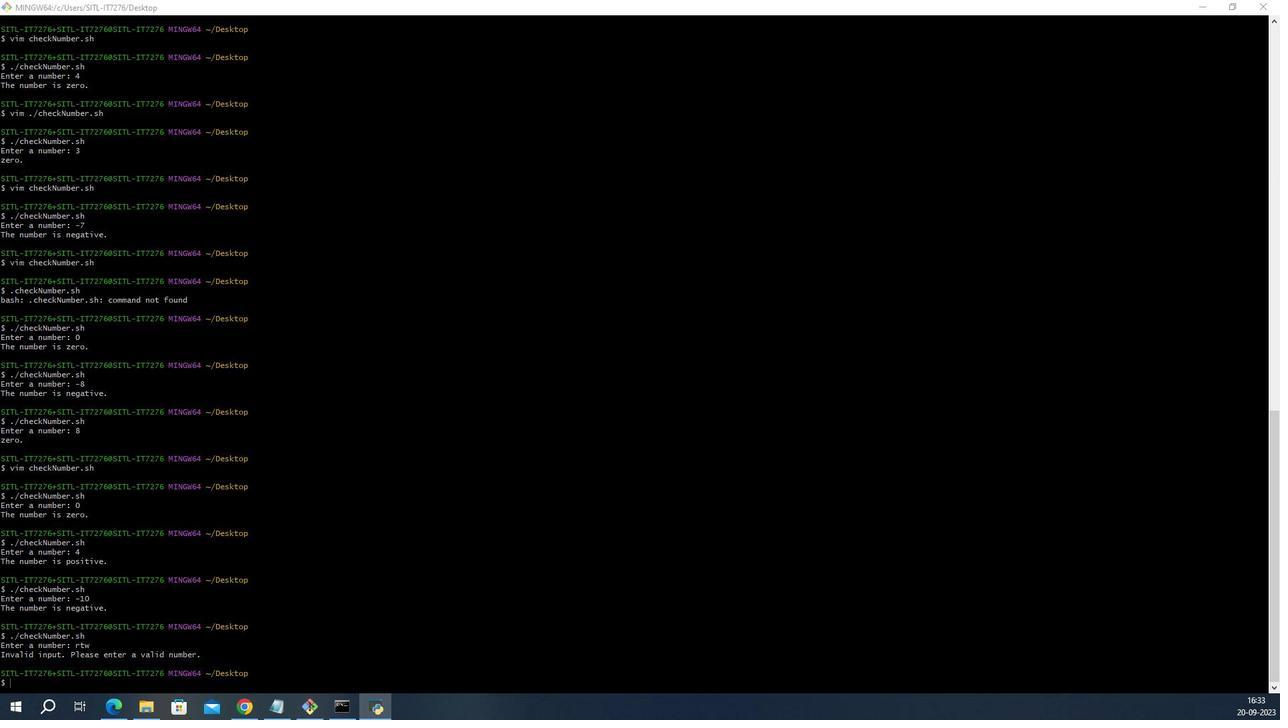 
Action: Key pressed <Key.shift>Make<Key.space>correction<Key.space>in<Key.space>code<Key.space>that<Key.space>i<Key.space>provided.<Key.enter>
Screenshot: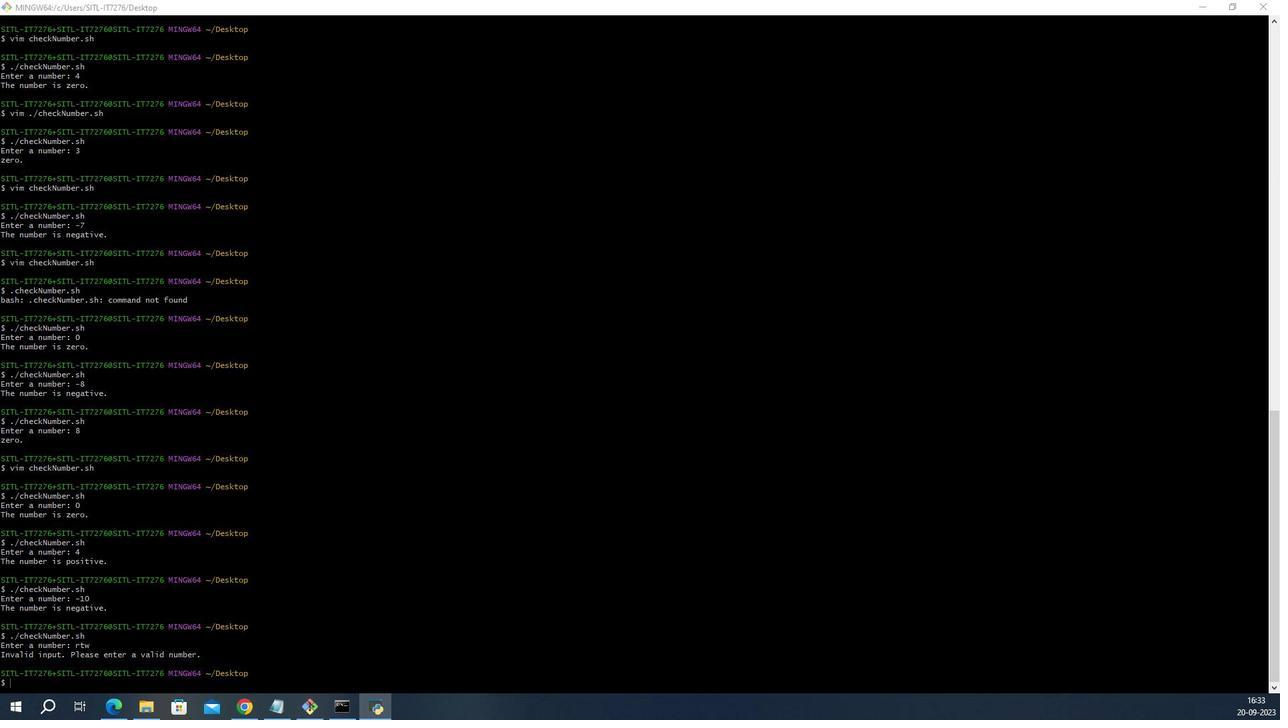 
Action: Mouse moved to (74, 421)
Screenshot: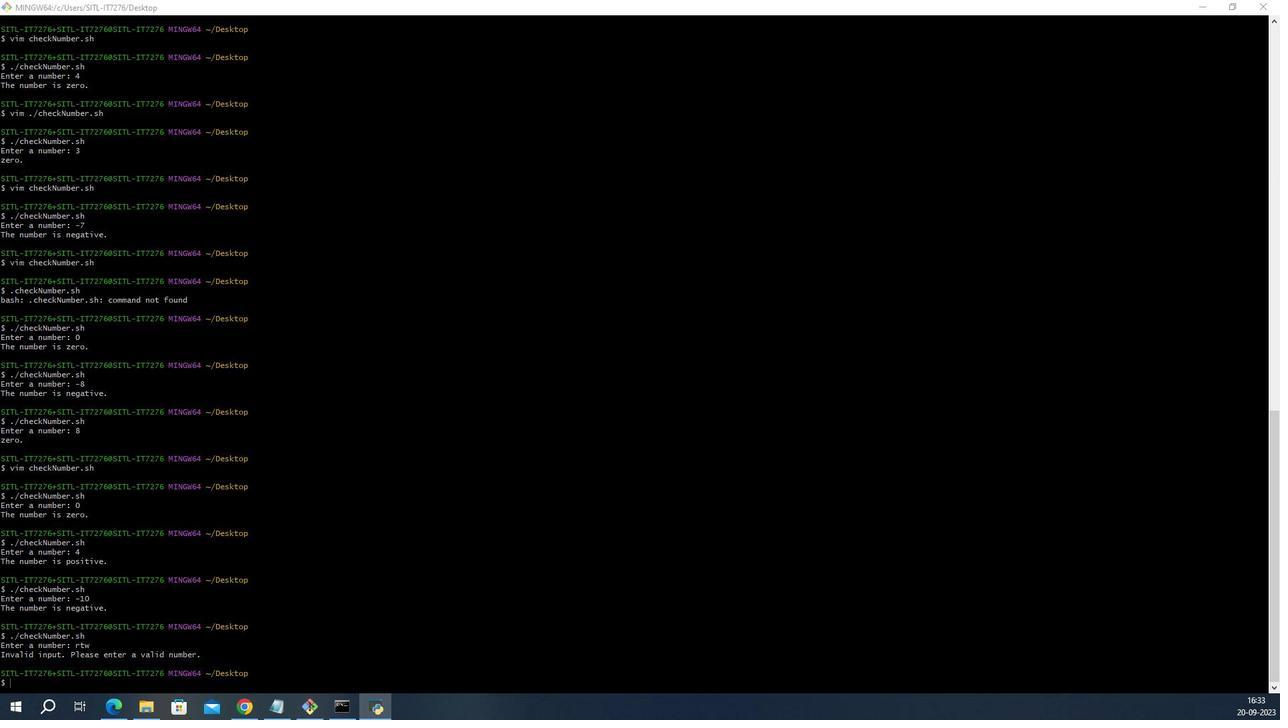 
Action: Mouse scrolled (74, 421) with delta (0, 0)
Screenshot: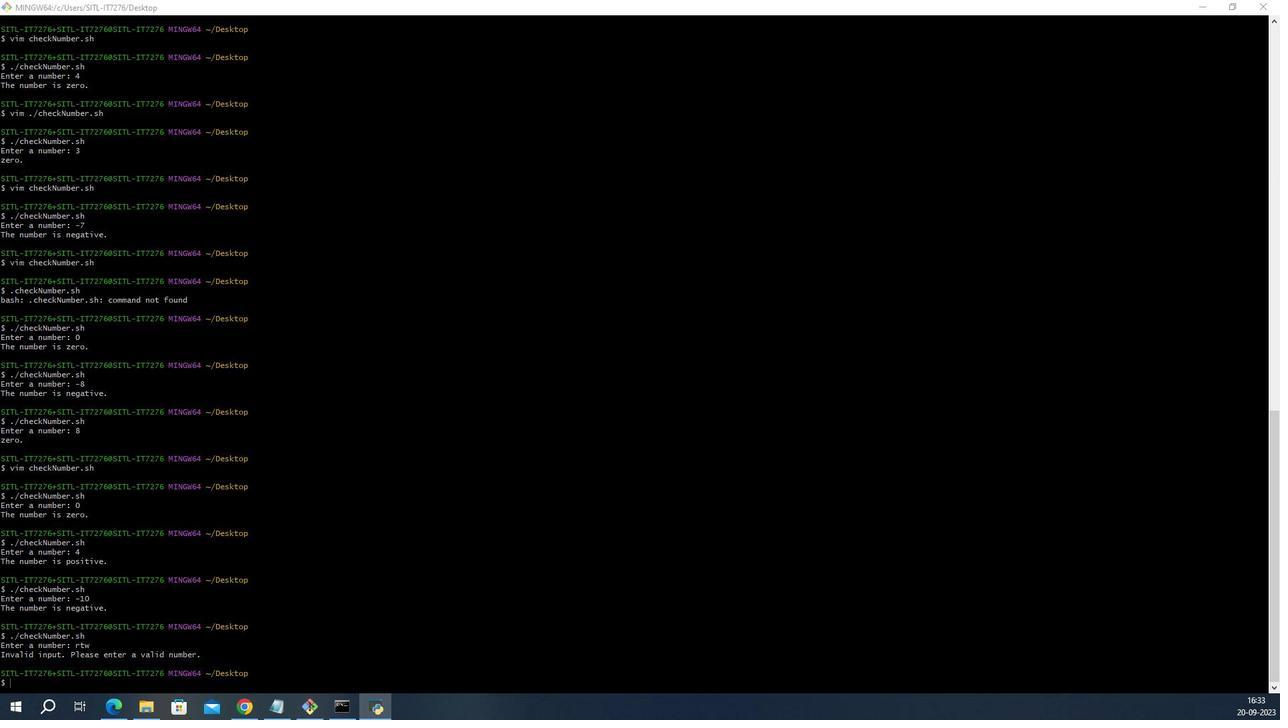 
Action: Mouse scrolled (74, 421) with delta (0, 0)
Screenshot: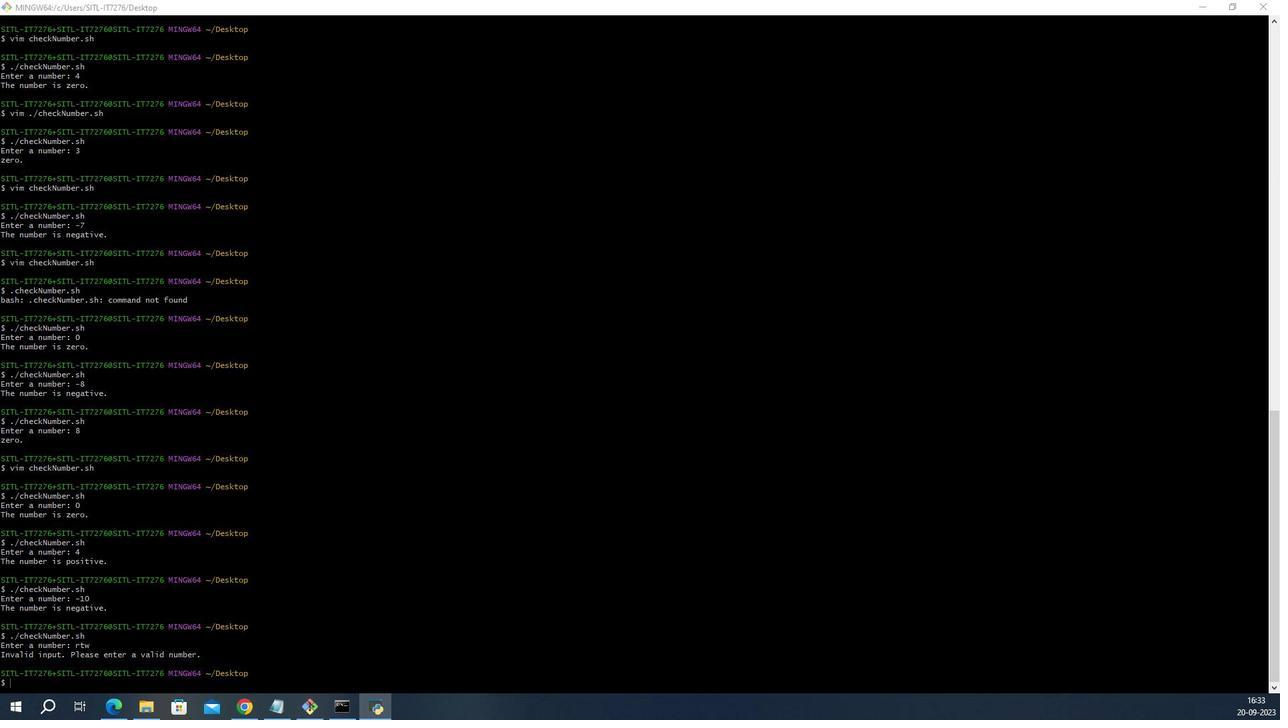 
Action: Mouse moved to (74, 421)
Screenshot: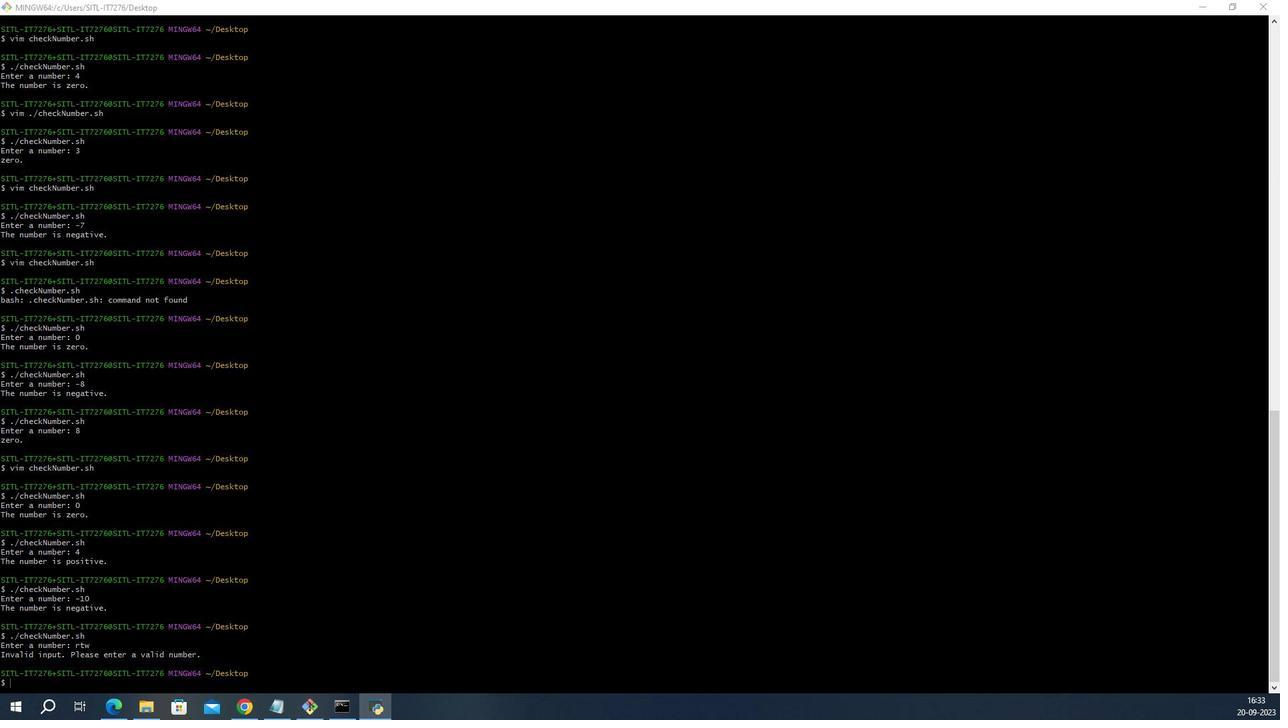 
Action: Mouse scrolled (74, 421) with delta (0, 0)
Screenshot: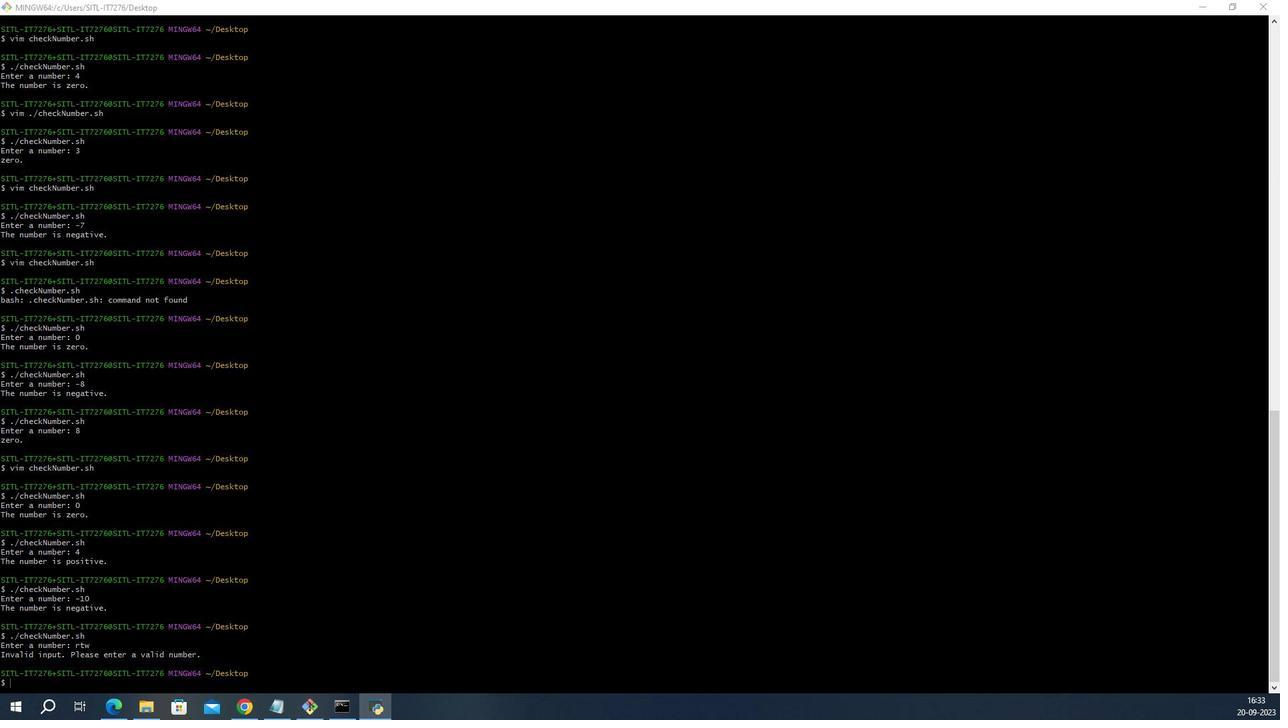
Action: Mouse scrolled (74, 421) with delta (0, 0)
Screenshot: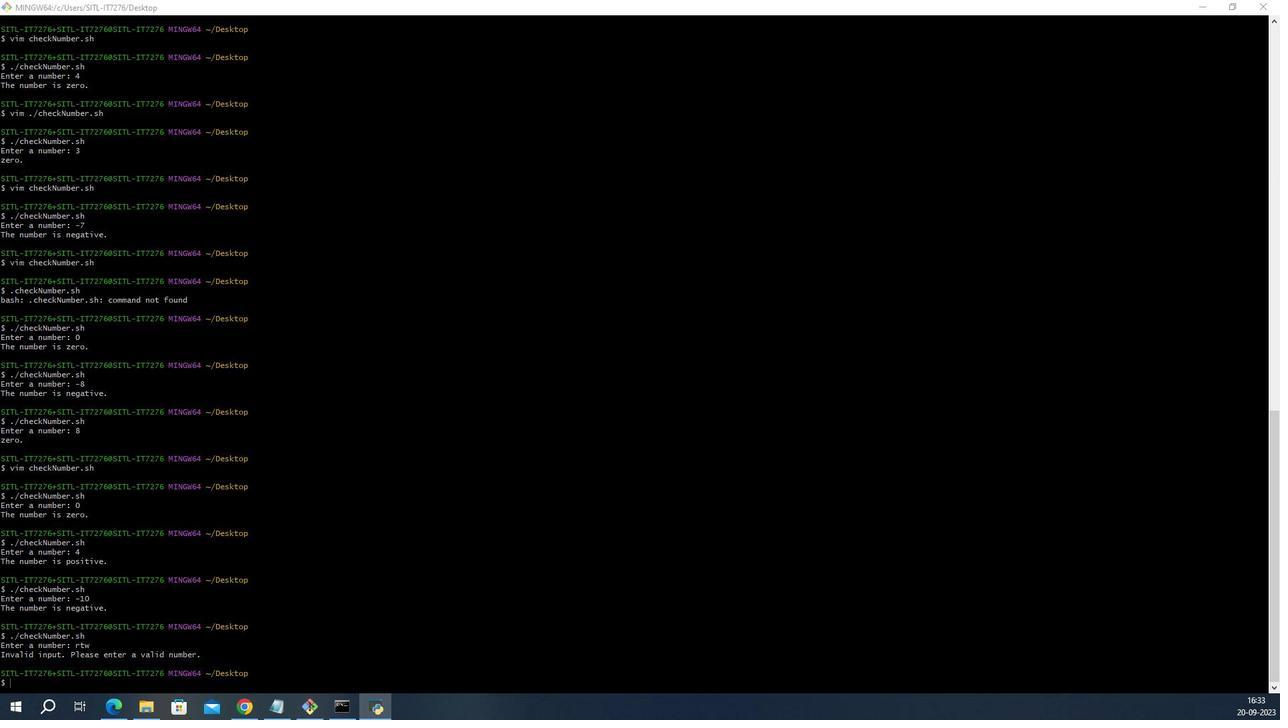 
Action: Mouse moved to (74, 421)
Screenshot: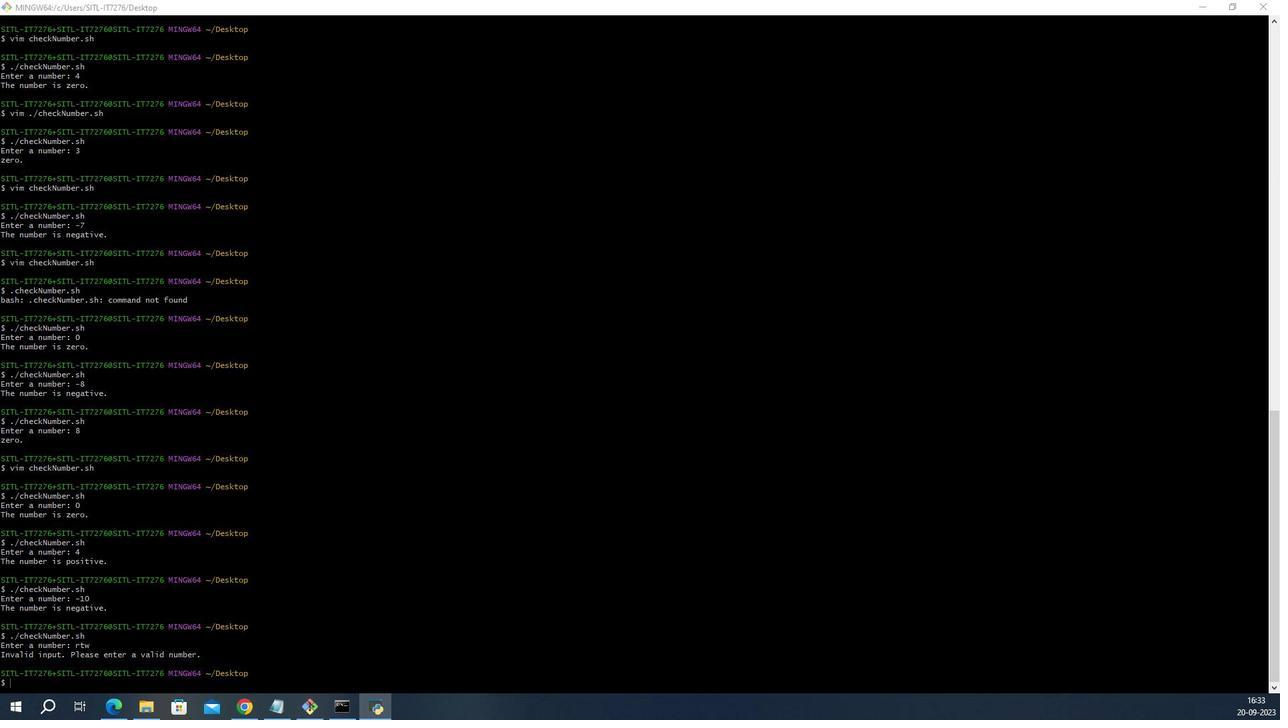 
Action: Mouse scrolled (74, 421) with delta (0, 0)
Screenshot: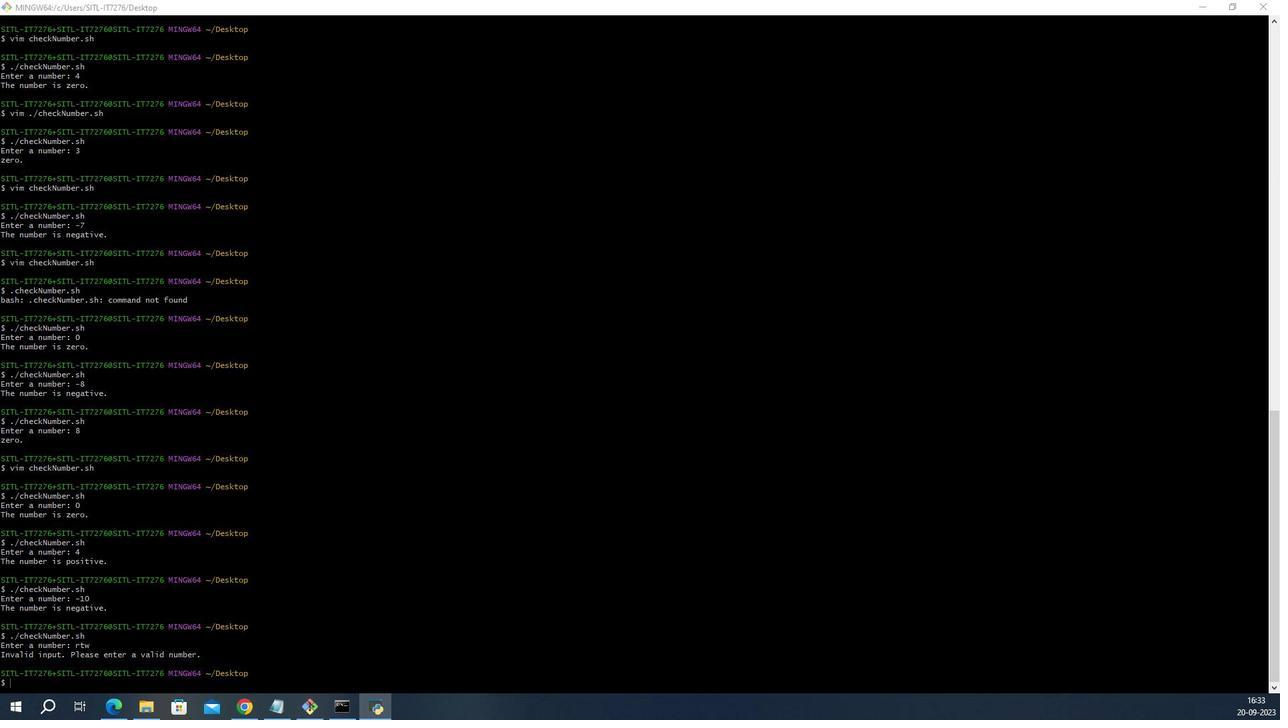 
Action: Mouse scrolled (74, 421) with delta (0, 0)
Screenshot: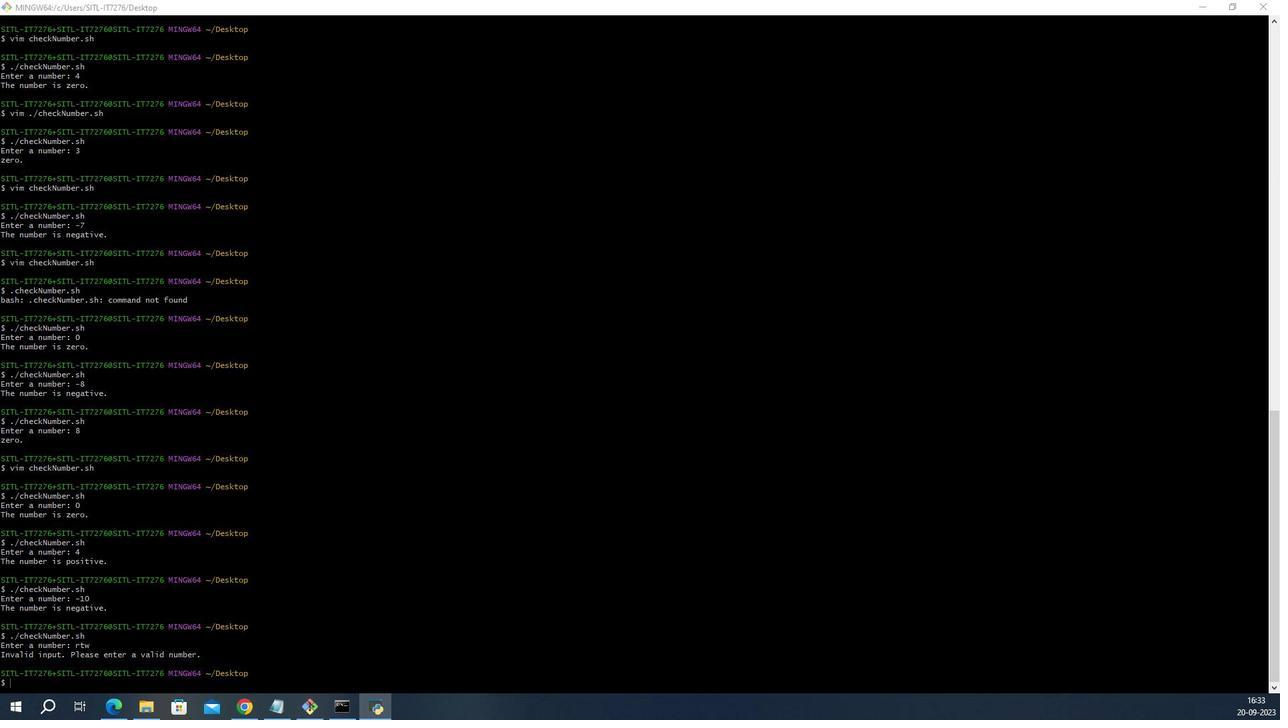 
Action: Mouse scrolled (74, 421) with delta (0, 0)
Screenshot: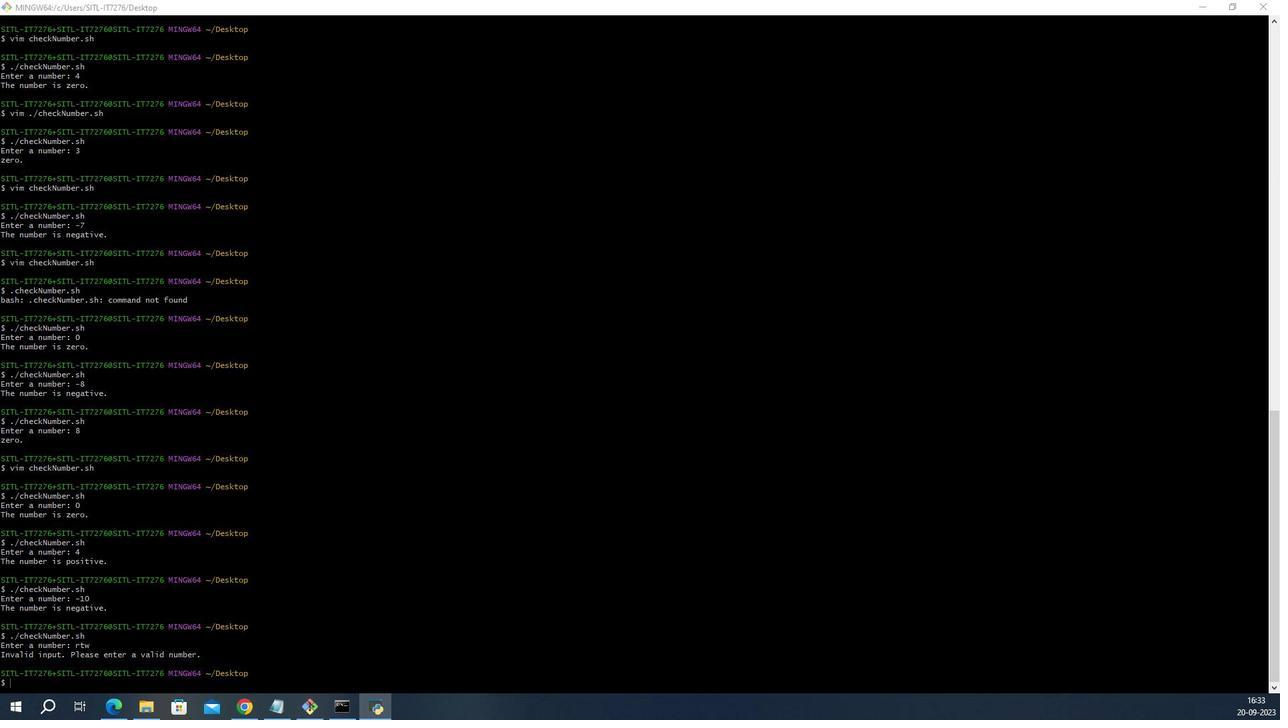 
Action: Mouse moved to (74, 421)
Screenshot: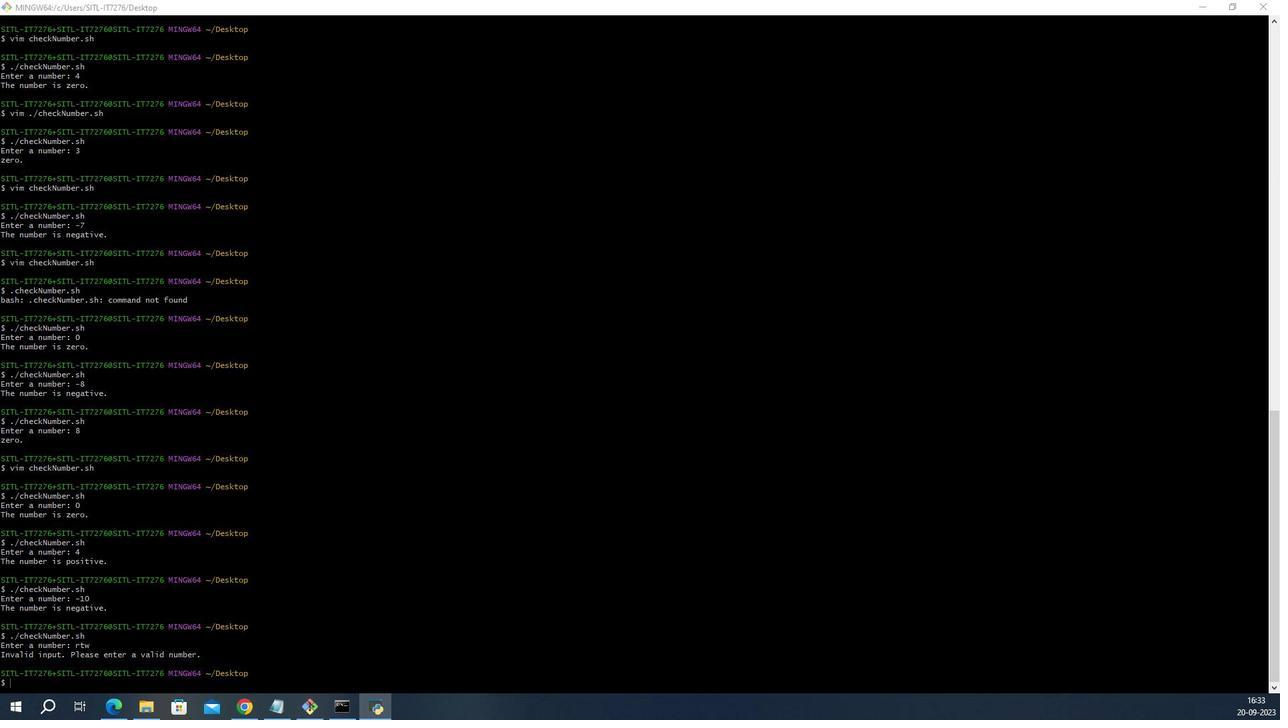 
Action: Mouse scrolled (74, 421) with delta (0, 0)
Screenshot: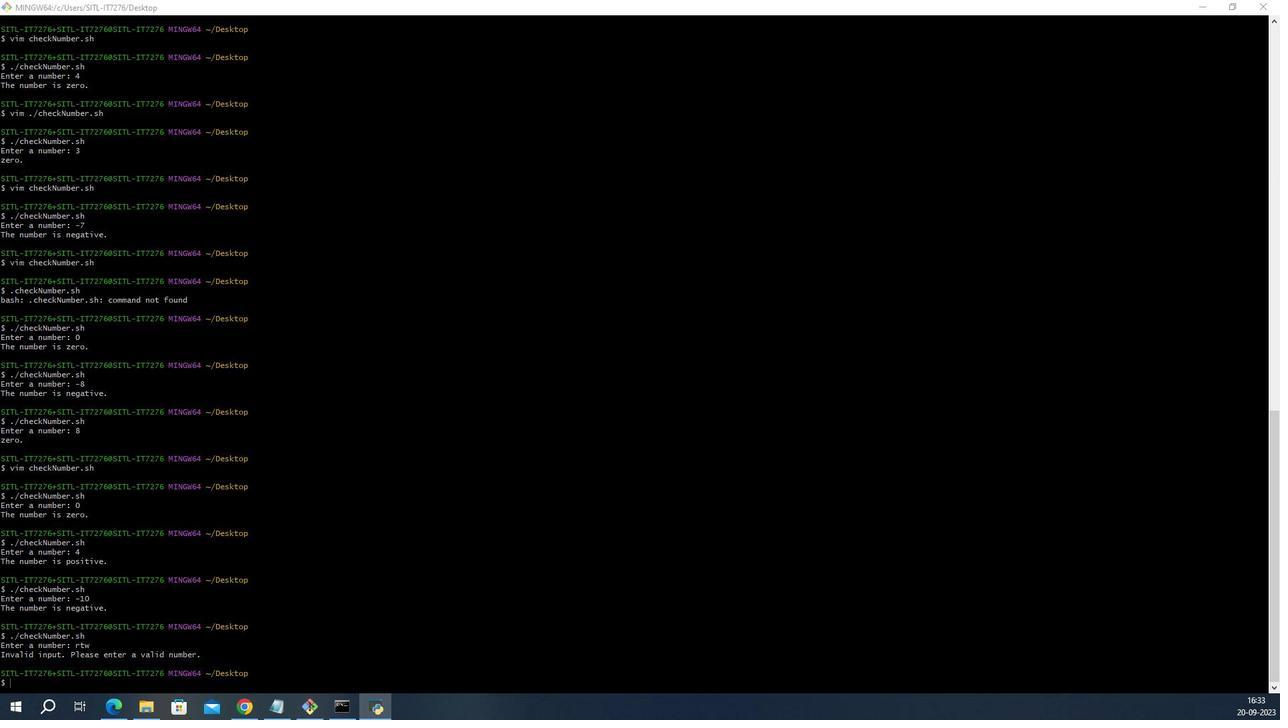 
Action: Mouse scrolled (74, 421) with delta (0, 0)
Screenshot: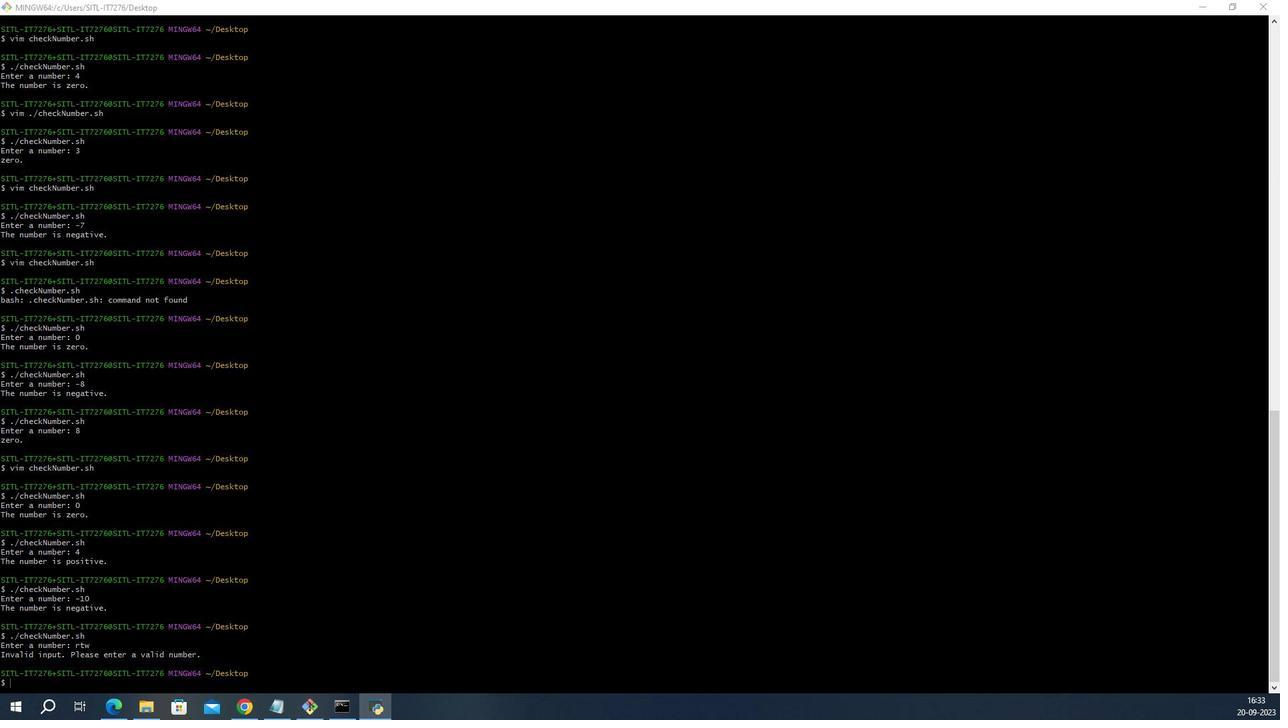 
Action: Mouse moved to (74, 421)
Screenshot: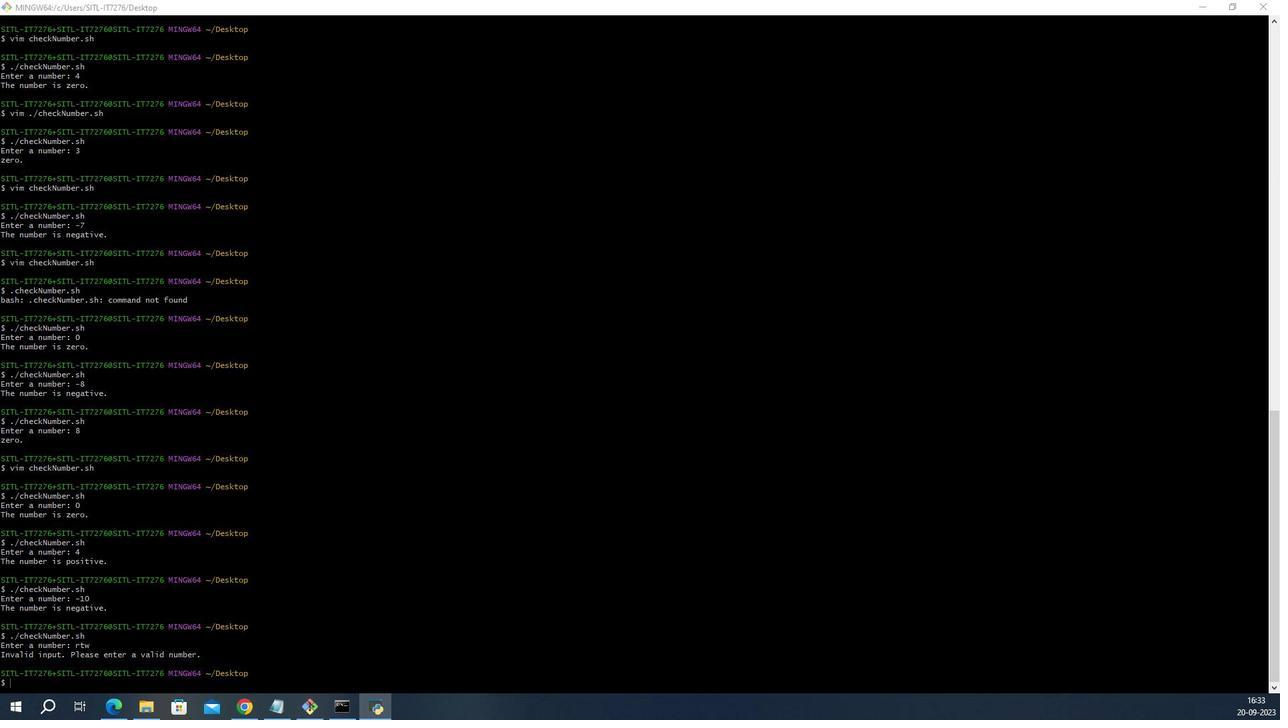 
Action: Mouse scrolled (74, 421) with delta (0, 0)
Screenshot: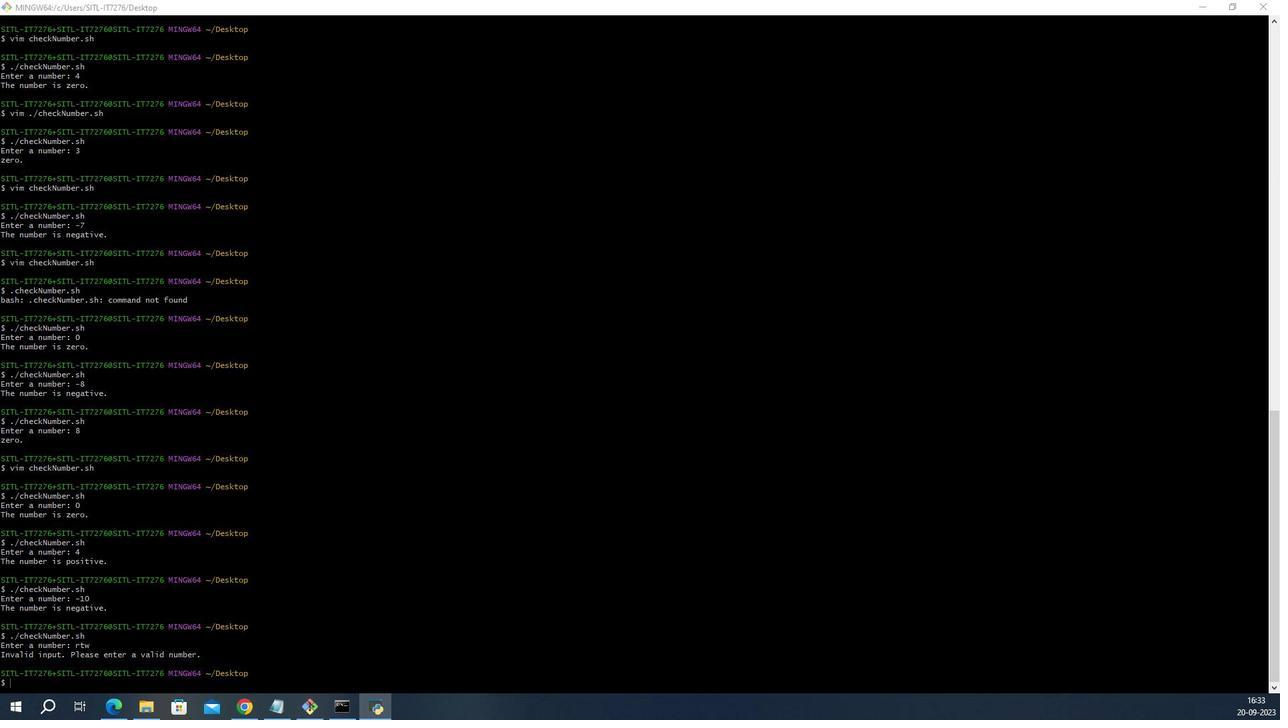 
Action: Mouse scrolled (74, 421) with delta (0, 0)
Screenshot: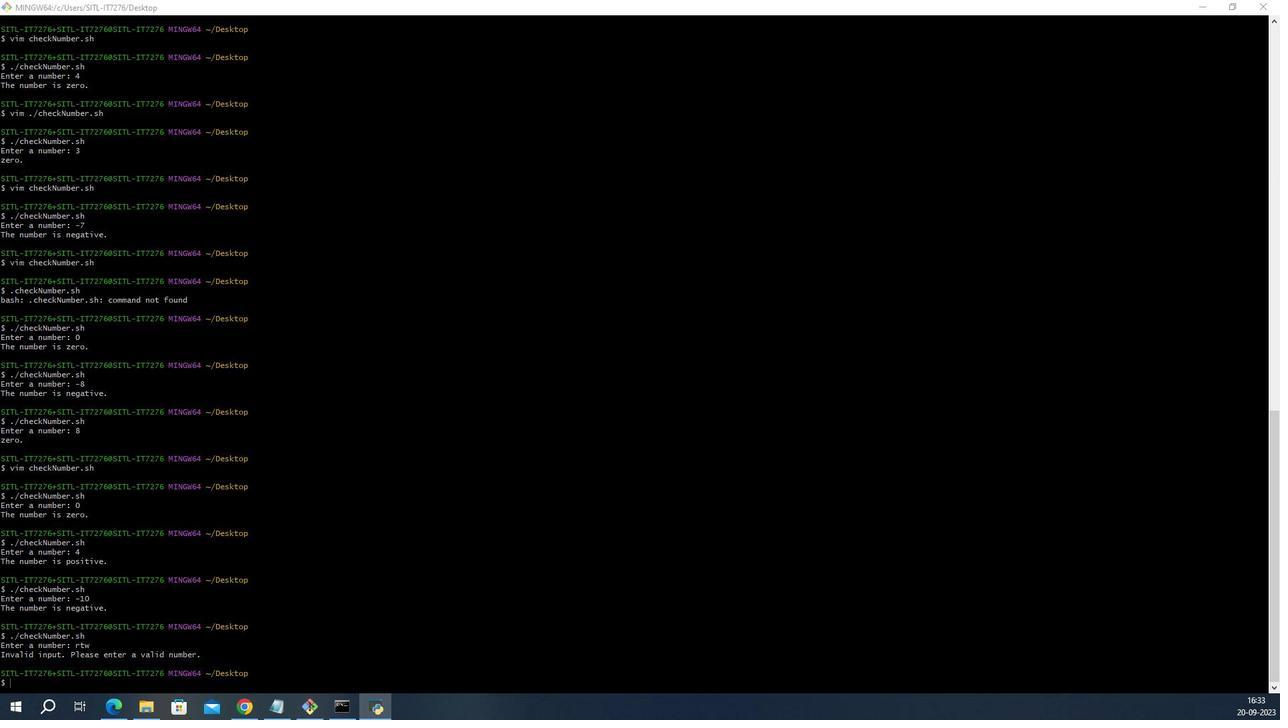 
Action: Mouse scrolled (74, 421) with delta (0, 0)
Screenshot: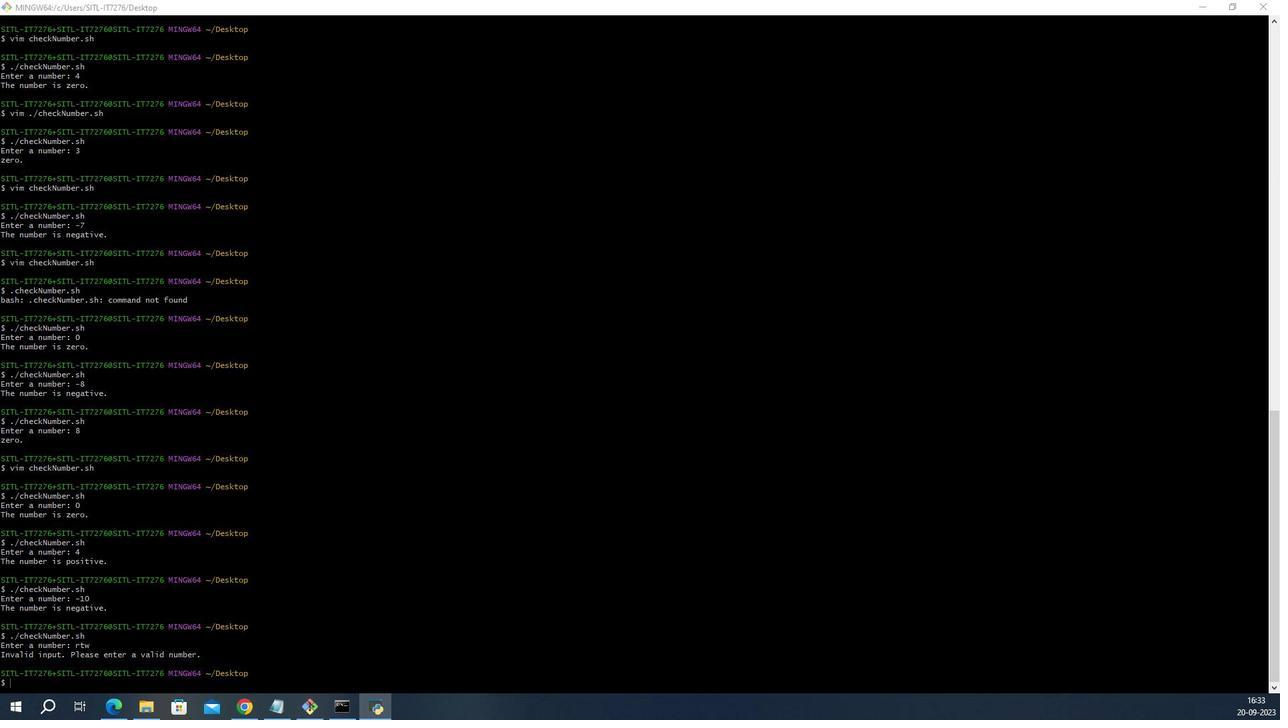 
Action: Mouse scrolled (74, 421) with delta (0, 0)
Screenshot: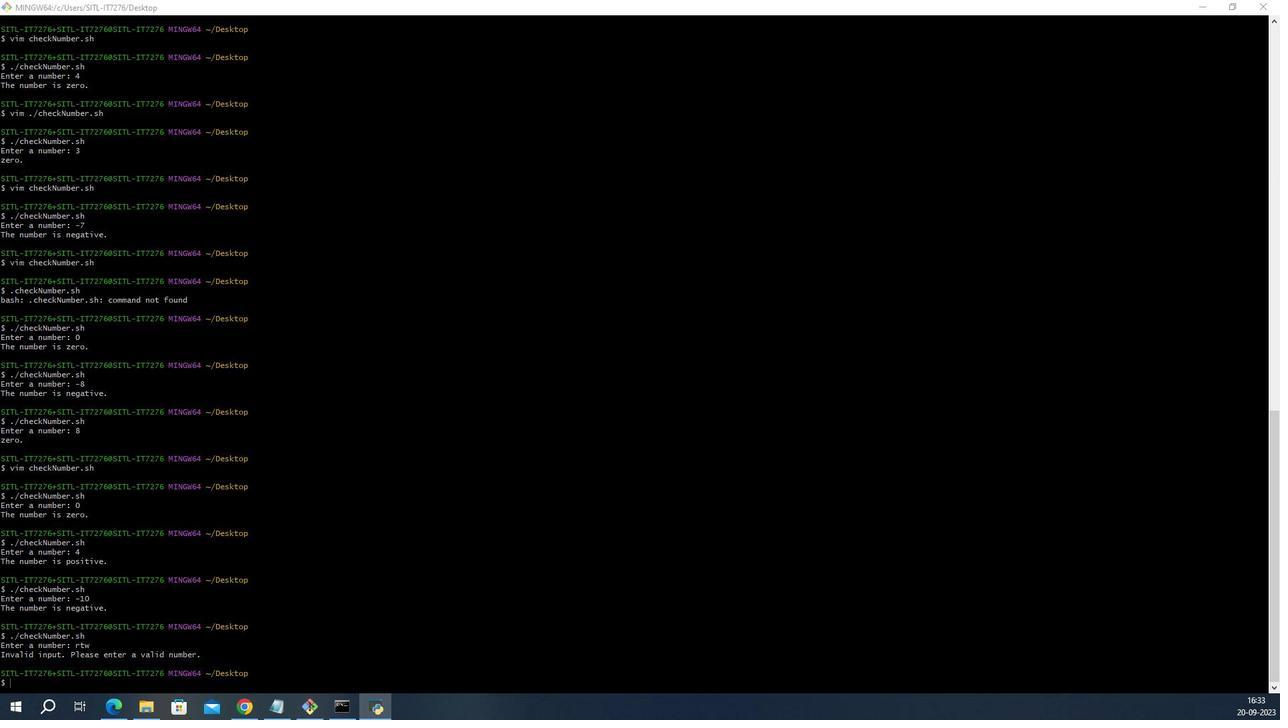 
Action: Mouse scrolled (74, 421) with delta (0, 0)
Screenshot: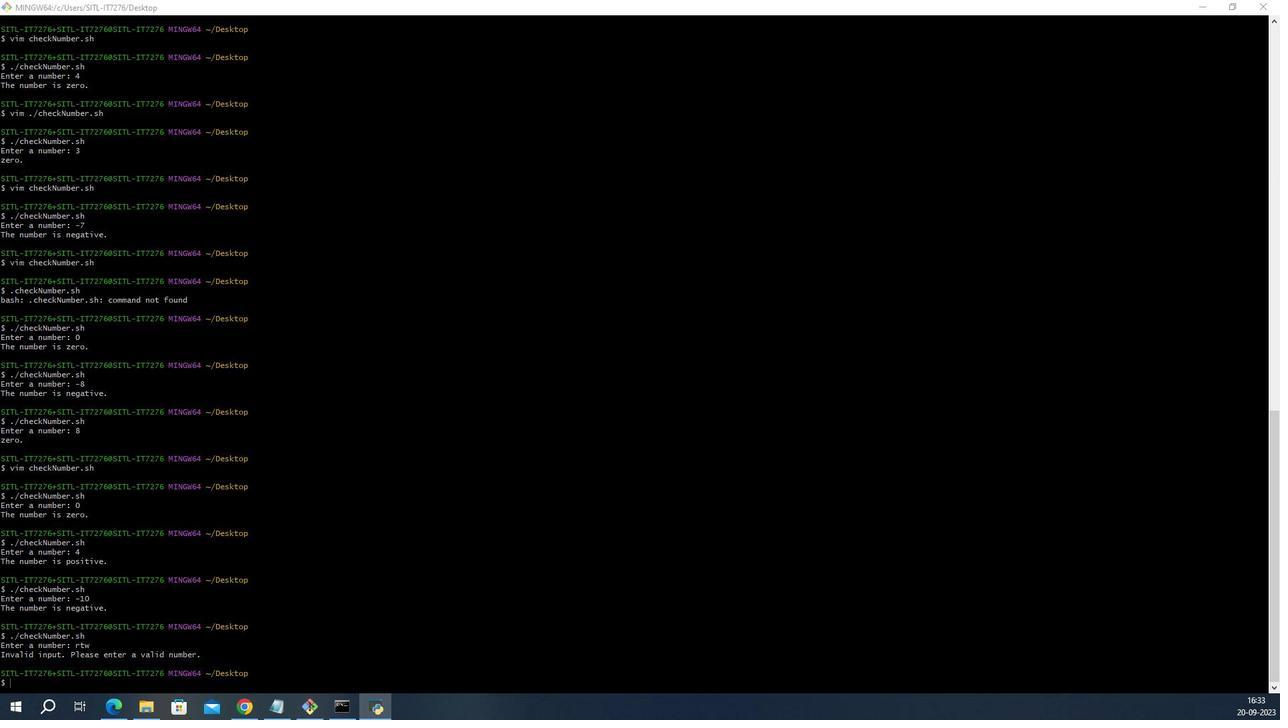 
Action: Mouse moved to (74, 421)
Screenshot: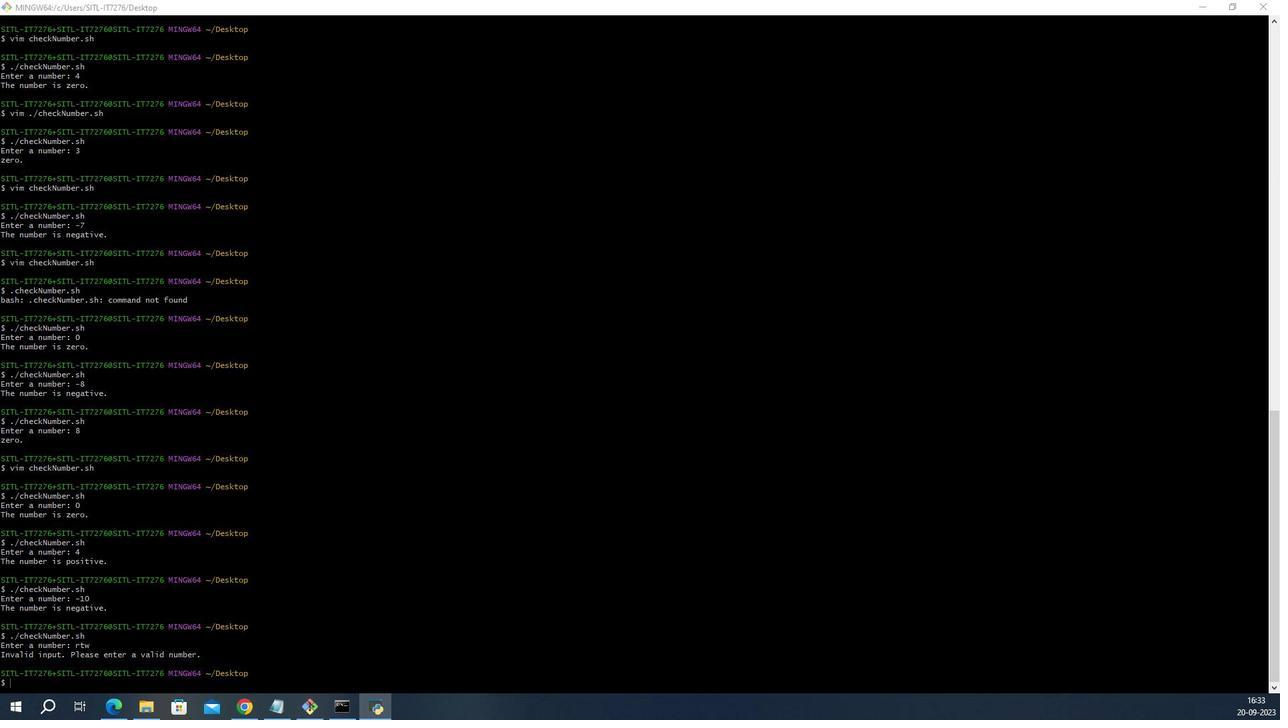 
Action: Mouse scrolled (74, 421) with delta (0, 0)
Screenshot: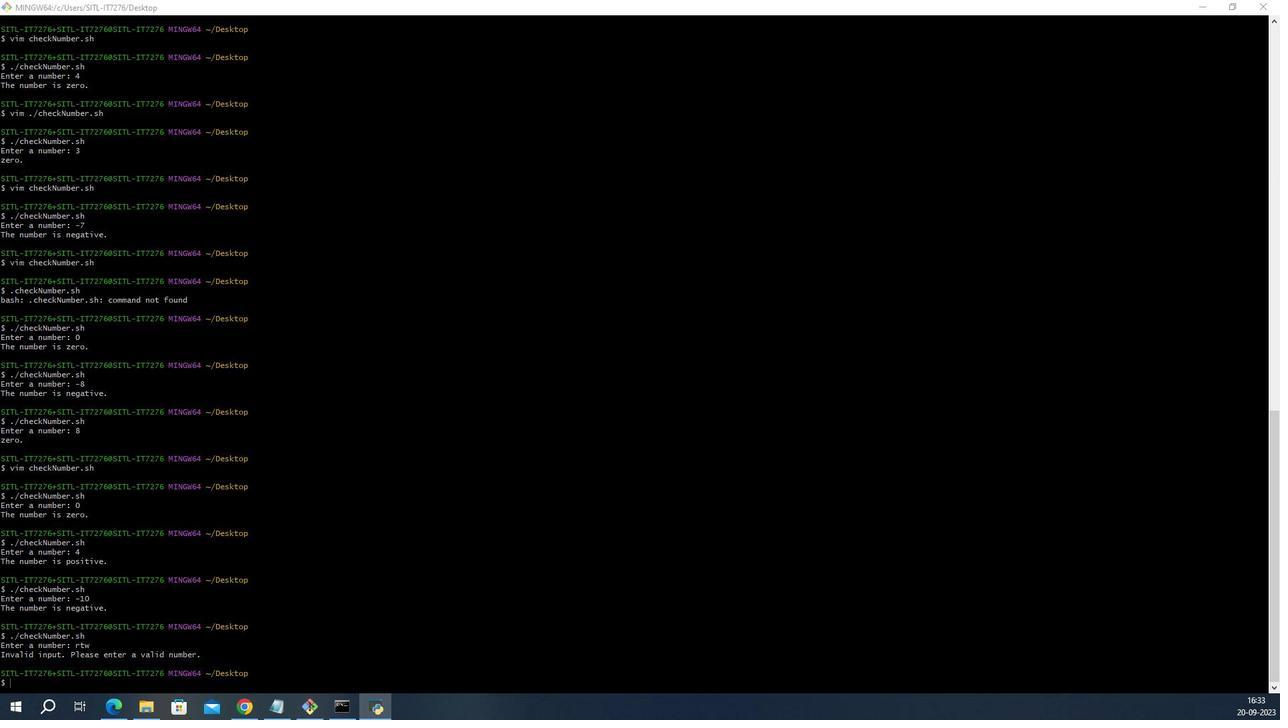 
Action: Mouse scrolled (74, 421) with delta (0, 0)
Screenshot: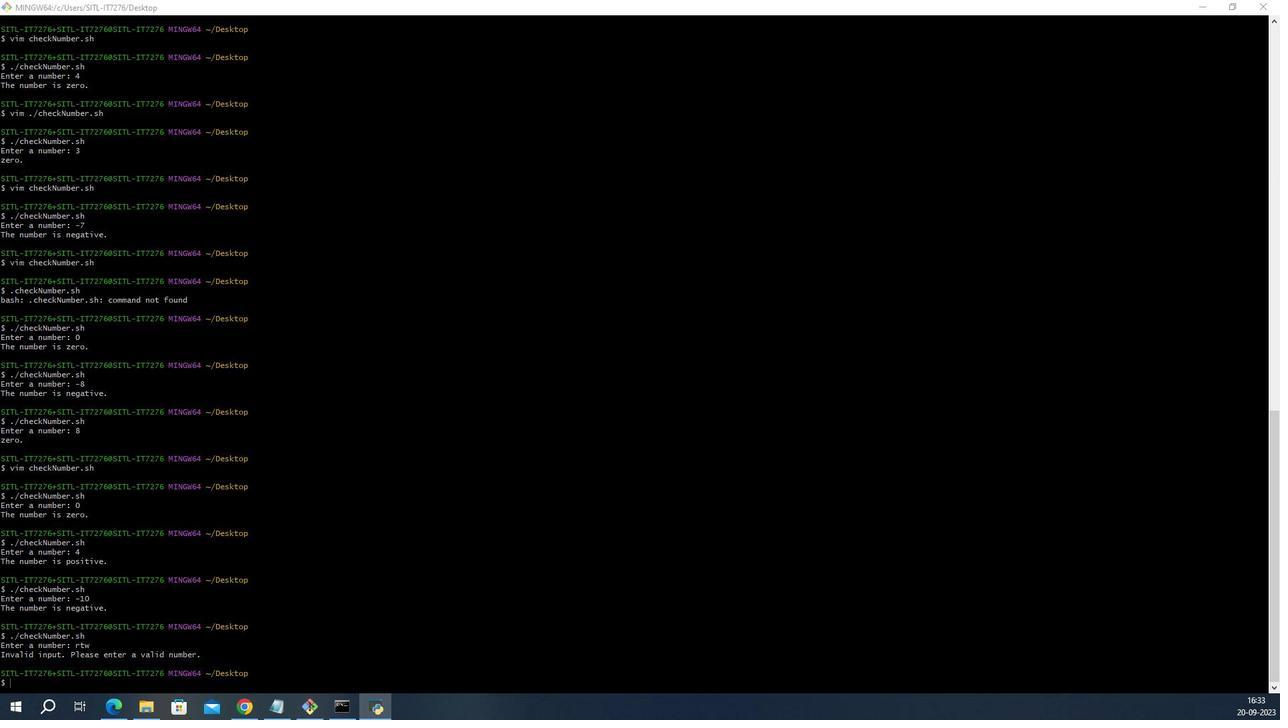 
Action: Mouse scrolled (74, 421) with delta (0, 0)
Screenshot: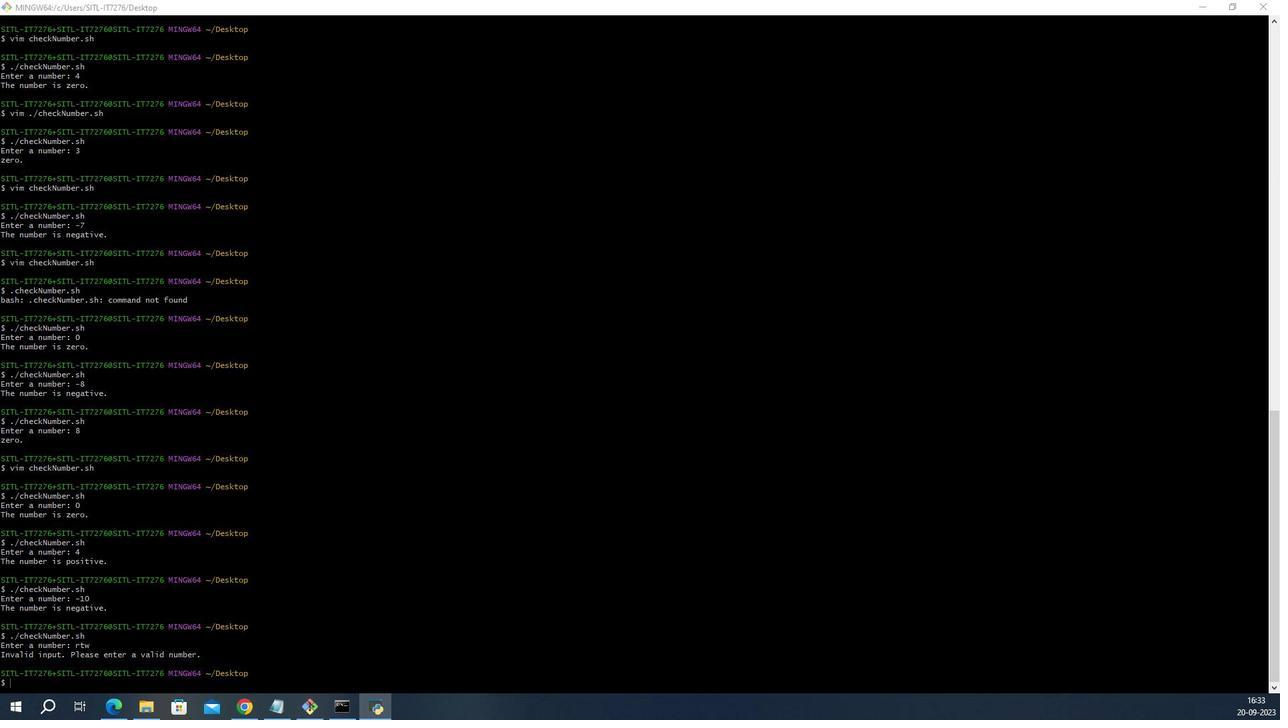 
Action: Mouse moved to (74, 421)
Screenshot: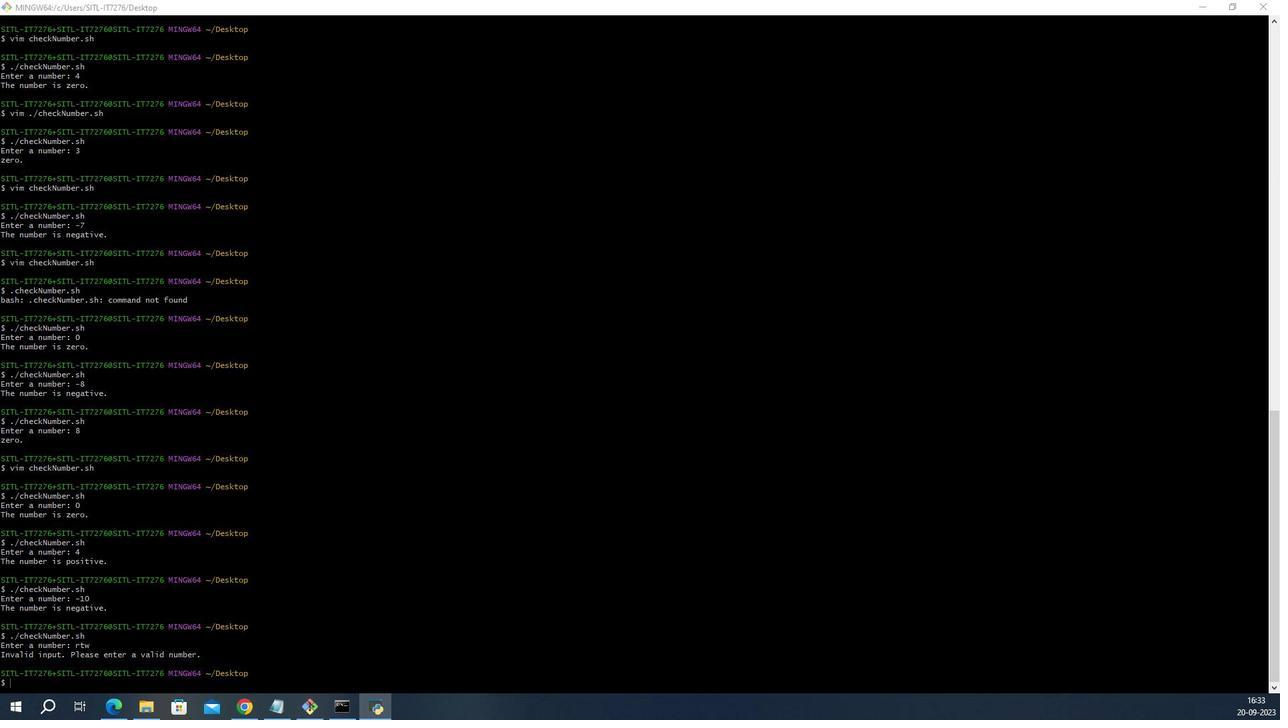 
Action: Mouse scrolled (74, 421) with delta (0, 0)
